 Task: Add an event with the title Sales Pipeline Review, date '2023/12/04', time 8:30 AM to 10:30 AMand add a description: The PIP Discussion will be conducted in a respectful and confidential manner, ensuring that the employee feels heard and valued. The ultimate goal is to create a supportive environment that encourages growth, self-improvement, and the attainment of desired performance levels.Select event color  Peacock . Add location for the event as: 321 Atlantis The Palm, Dubai, UAE, logged in from the account softage.2@softage.netand send the event invitation to softage.8@softage.net and softage.9@softage.net. Set a reminder for the event Weekly on Sunday
Action: Mouse moved to (37, 163)
Screenshot: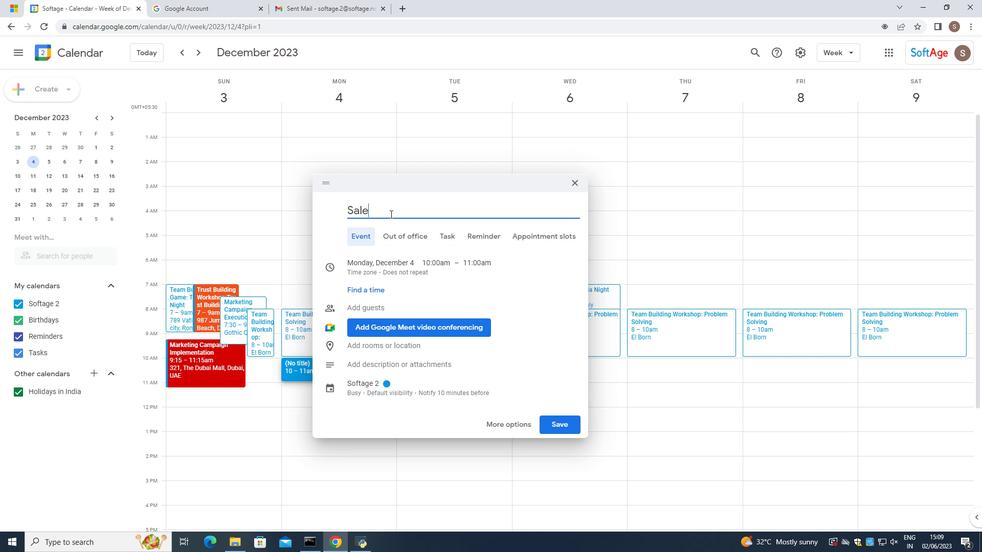 
Action: Mouse pressed left at (37, 163)
Screenshot: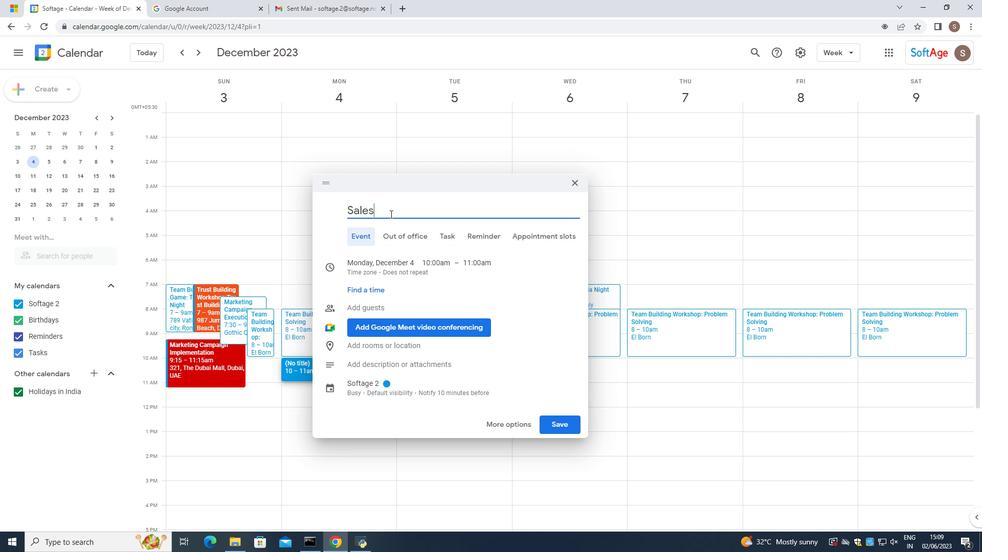 
Action: Mouse moved to (349, 180)
Screenshot: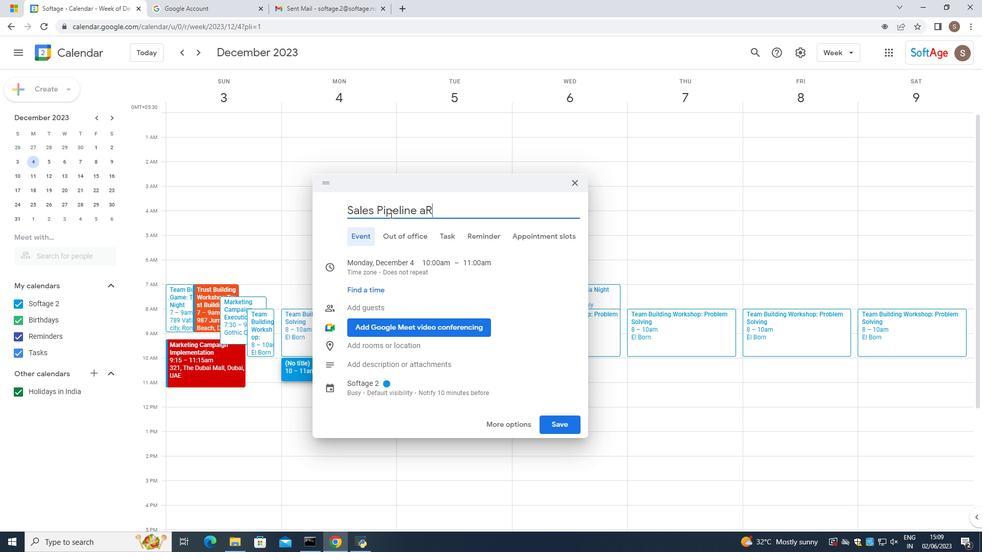 
Action: Mouse pressed left at (349, 180)
Screenshot: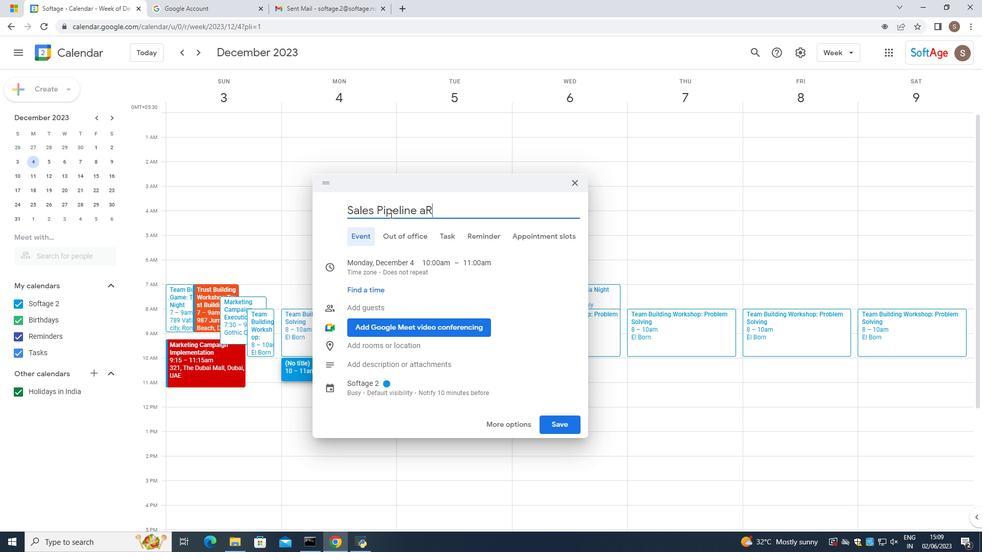 
Action: Mouse moved to (137, 191)
Screenshot: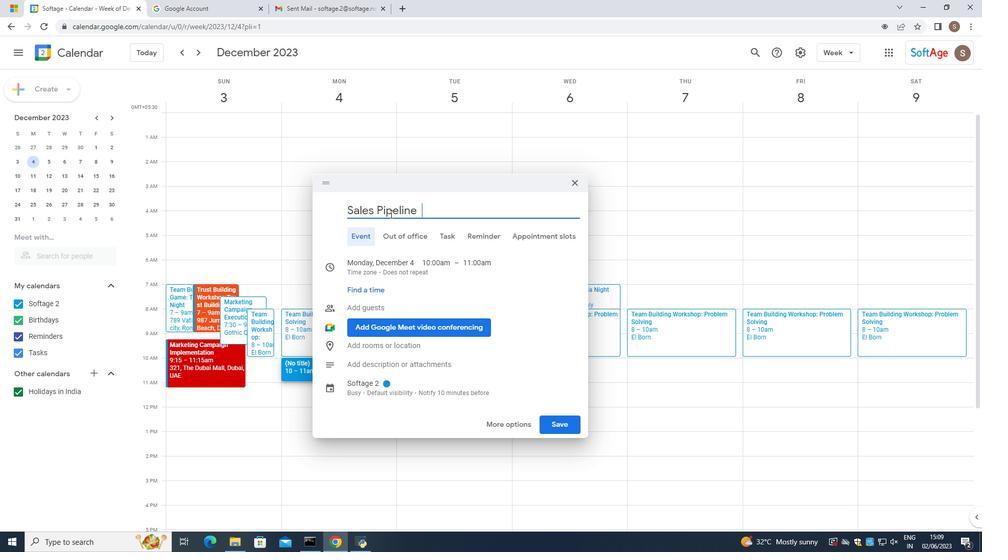 
Action: Key pressed <Key.tab><Key.caps_lock>S<Key.caps_lock>ales<Key.space>
Screenshot: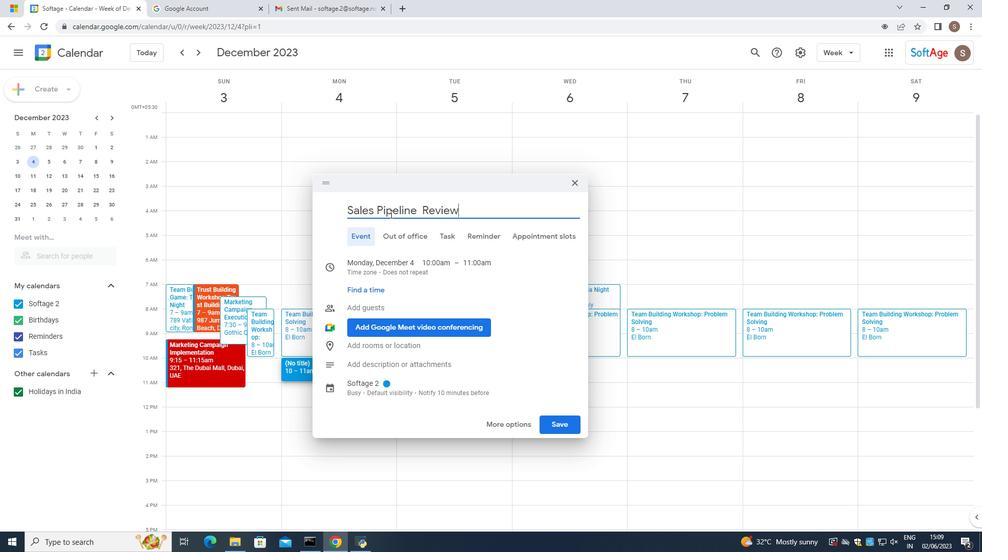 
Action: Mouse pressed left at (137, 191)
Screenshot: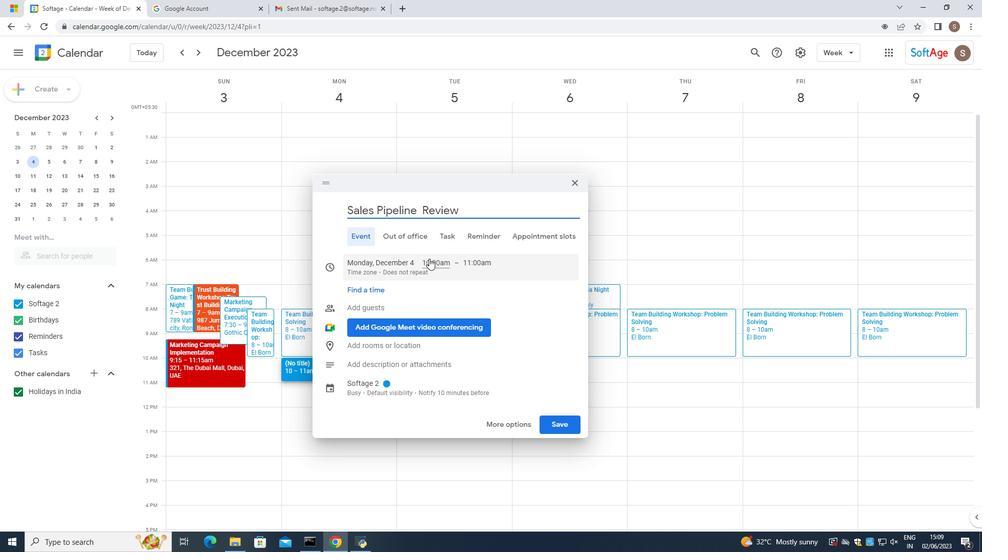 
Action: Key pressed <Key.caps_lock>S<Key.caps_lock>ales<Key.space><Key.caps_lock>
Screenshot: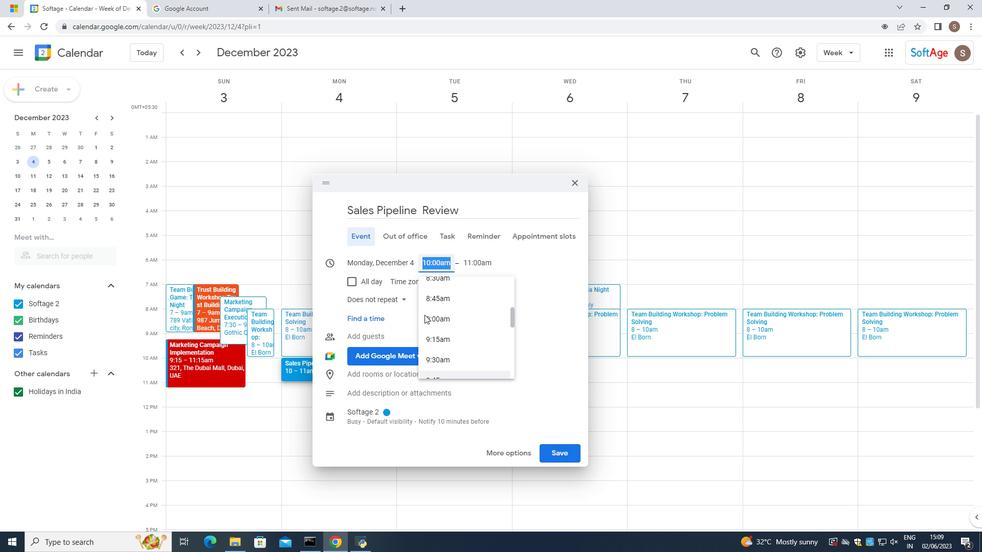 
Action: Mouse moved to (233, 186)
Screenshot: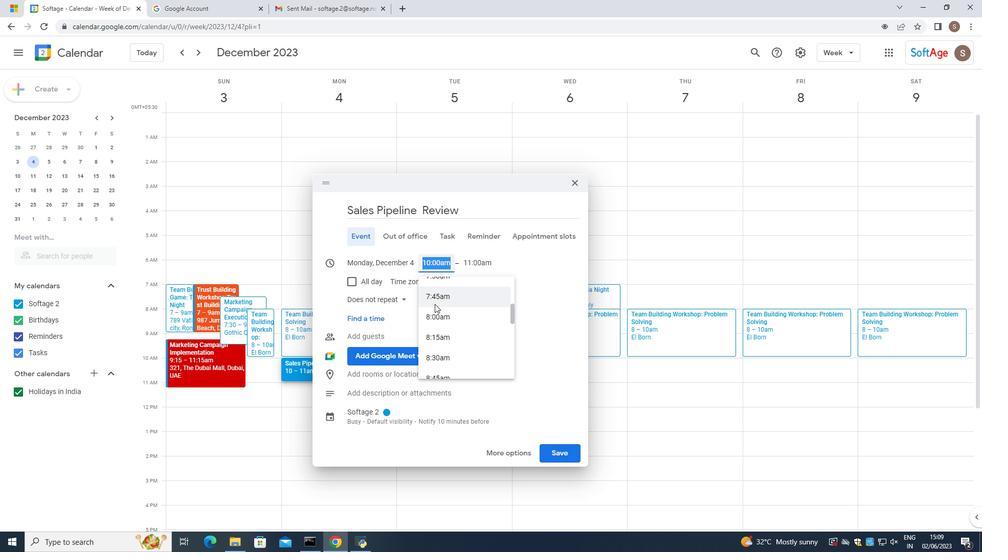 
Action: Key pressed P
Screenshot: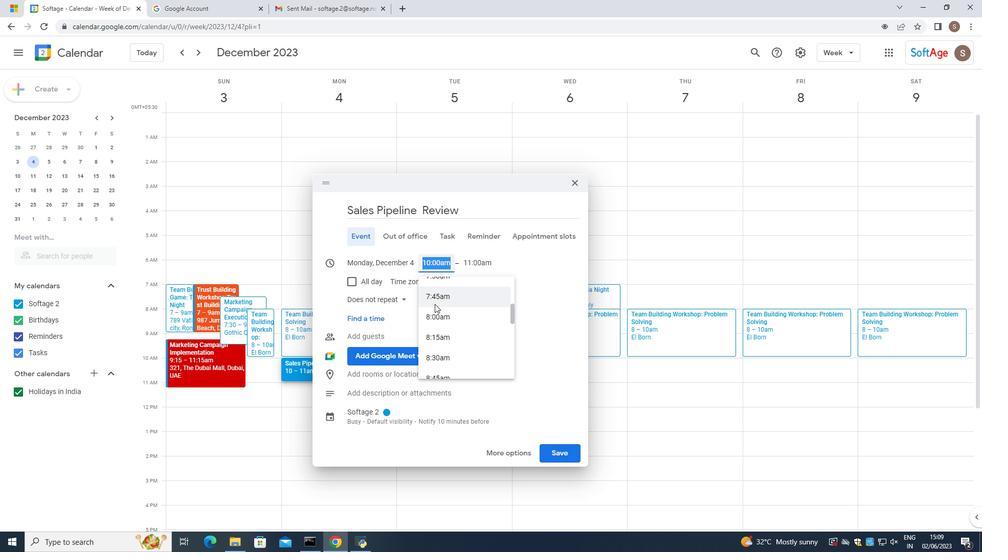 
Action: Mouse moved to (356, 183)
Screenshot: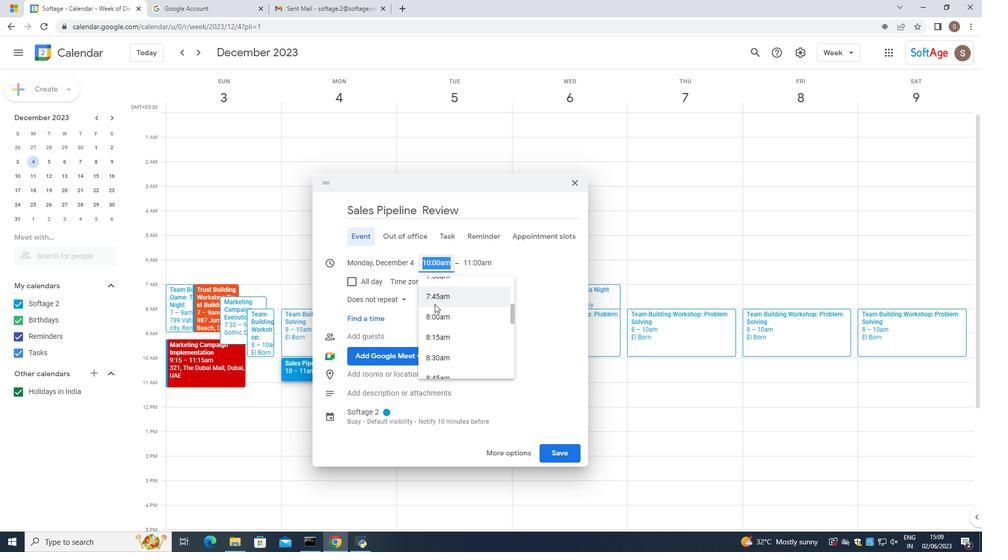 
Action: Key pressed <Key.caps_lock>ipeline<Key.space><Key.caps_lock>R<Key.caps_lock>ev
Screenshot: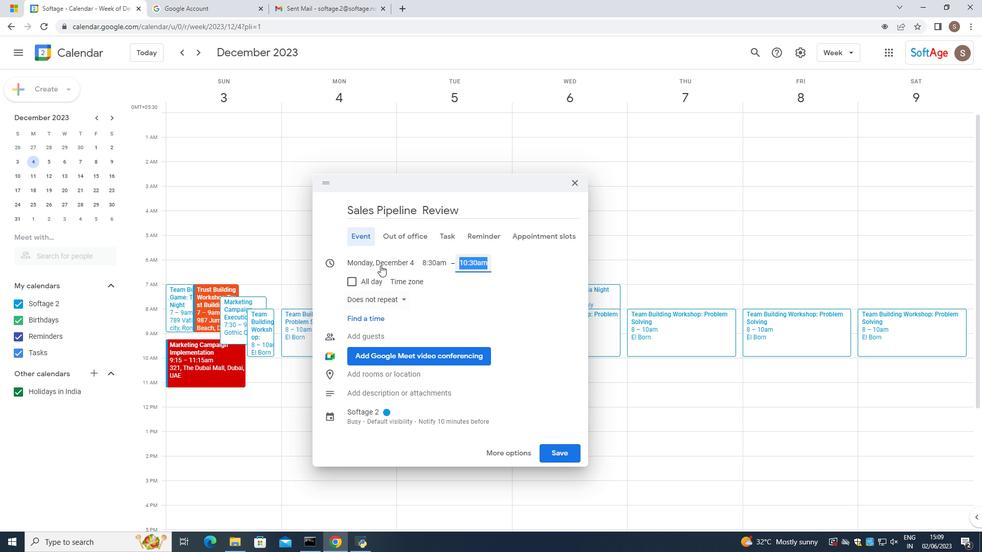 
Action: Mouse moved to (420, 176)
Screenshot: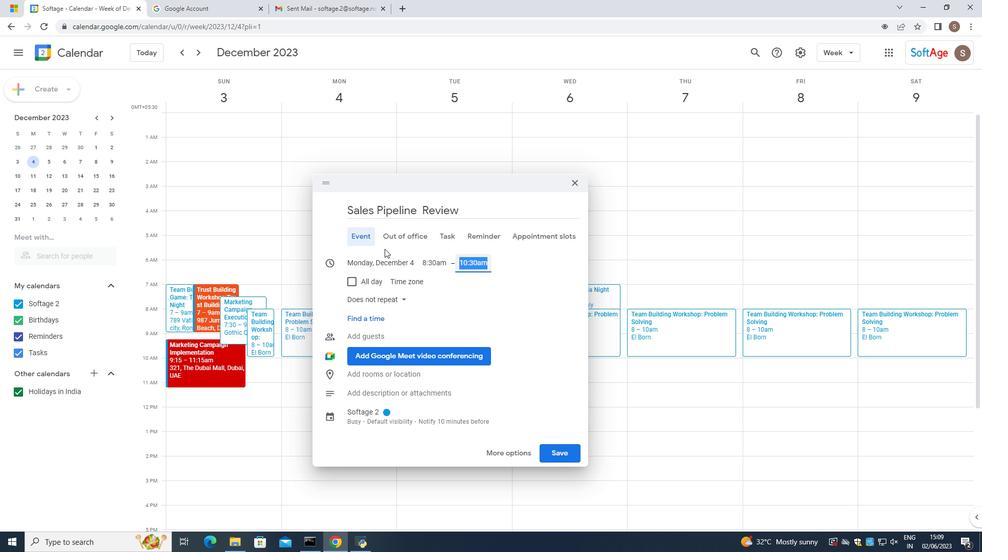 
Action: Key pressed i
Screenshot: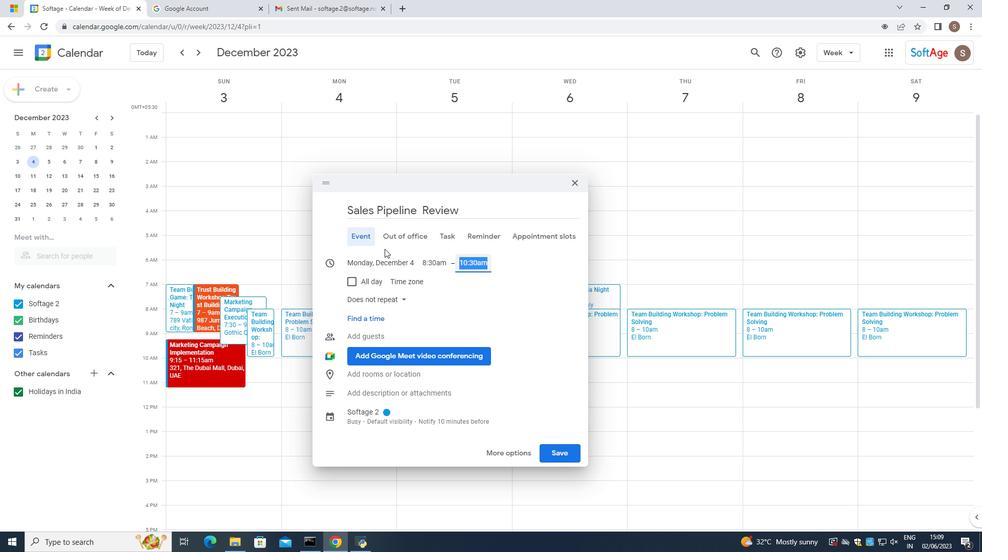 
Action: Mouse moved to (426, 172)
Screenshot: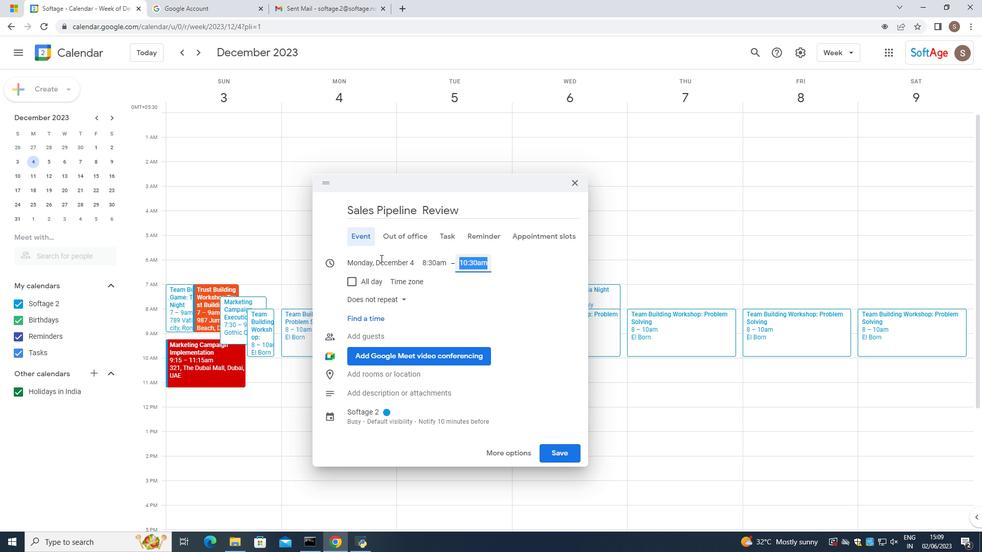 
Action: Key pressed ew
Screenshot: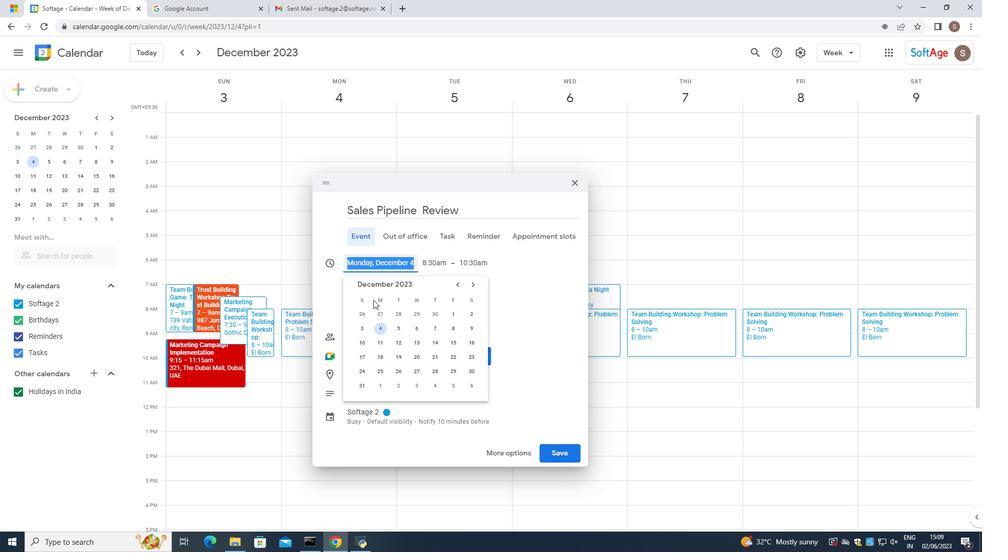 
Action: Mouse moved to (136, 251)
Screenshot: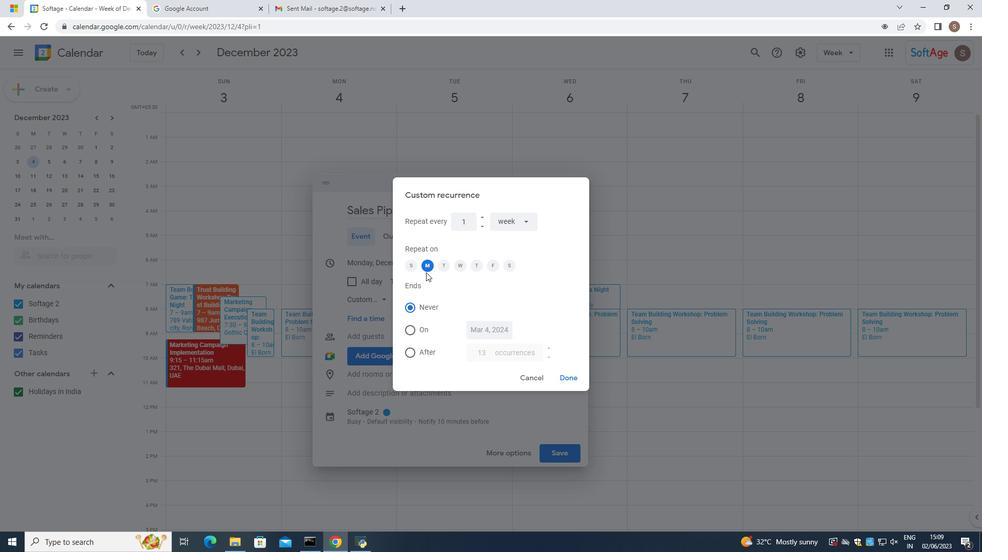 
Action: Mouse pressed left at (136, 251)
Screenshot: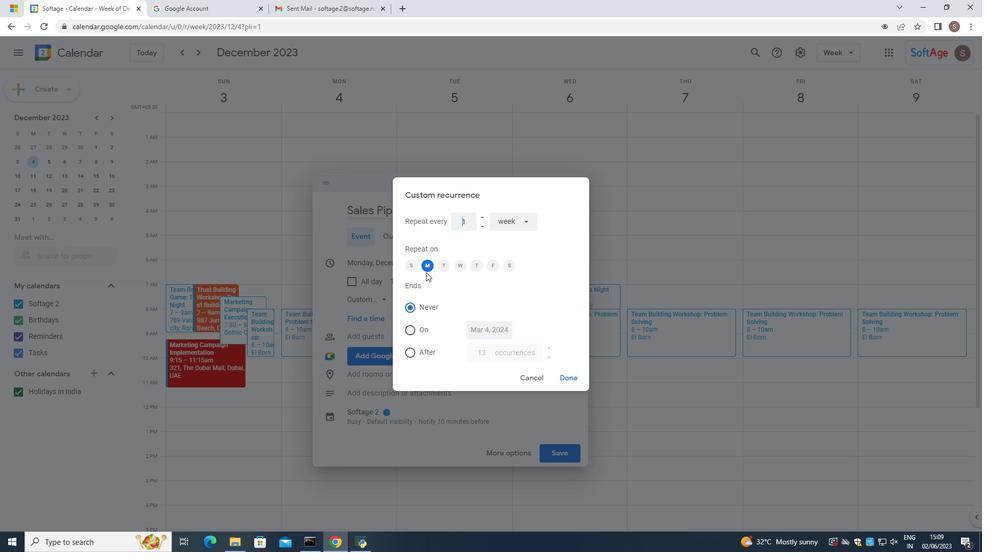
Action: Mouse moved to (118, 239)
Screenshot: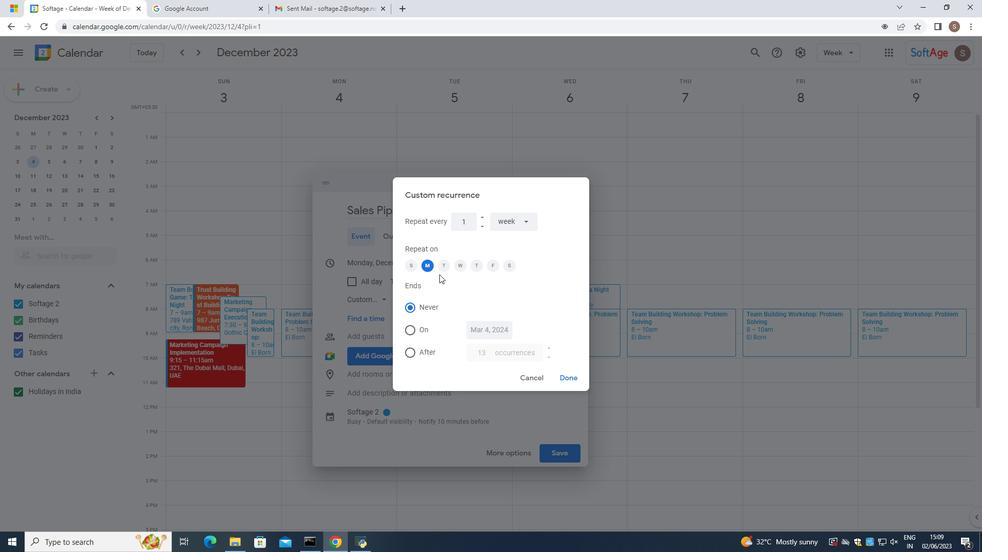 
Action: Mouse pressed left at (118, 239)
Screenshot: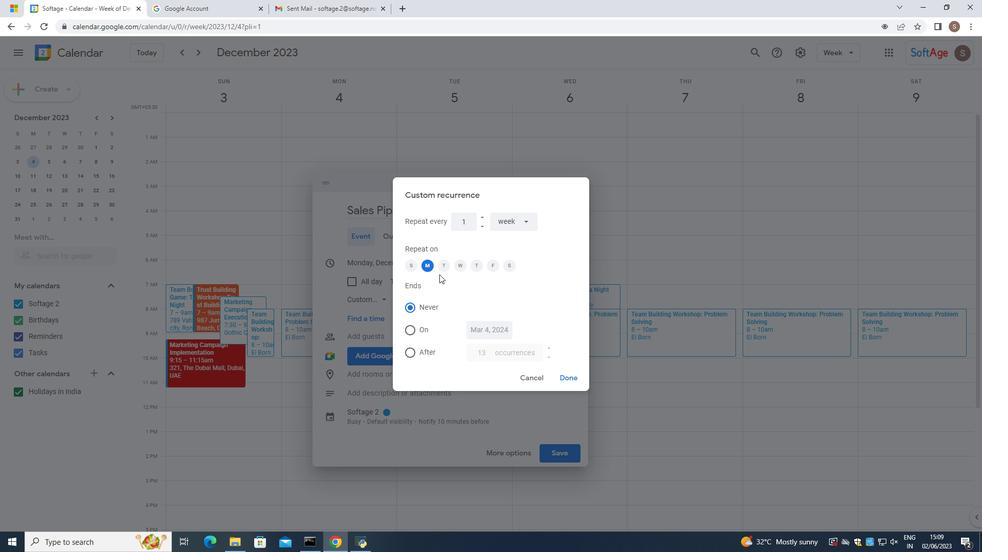 
Action: Mouse moved to (126, 285)
Screenshot: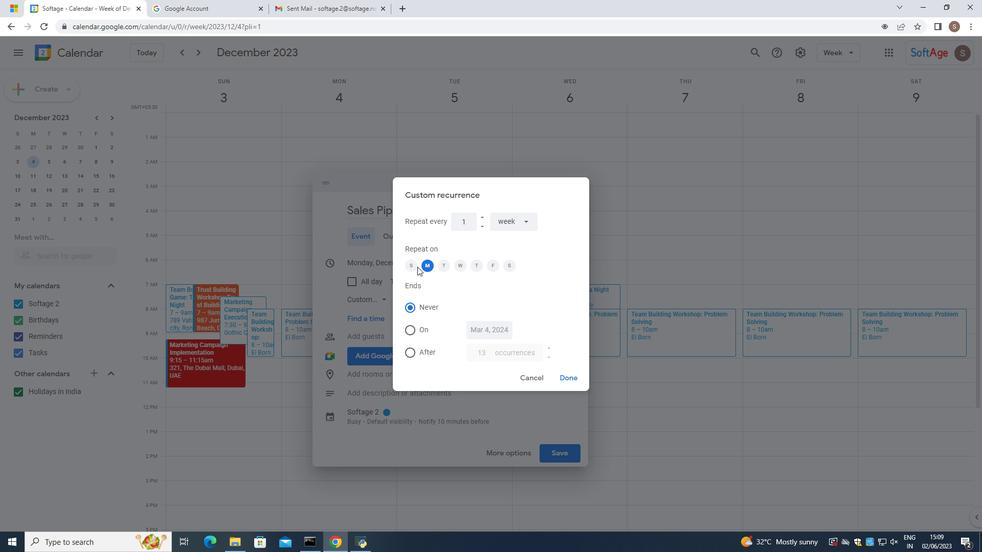 
Action: Mouse scrolled (126, 284) with delta (0, 0)
Screenshot: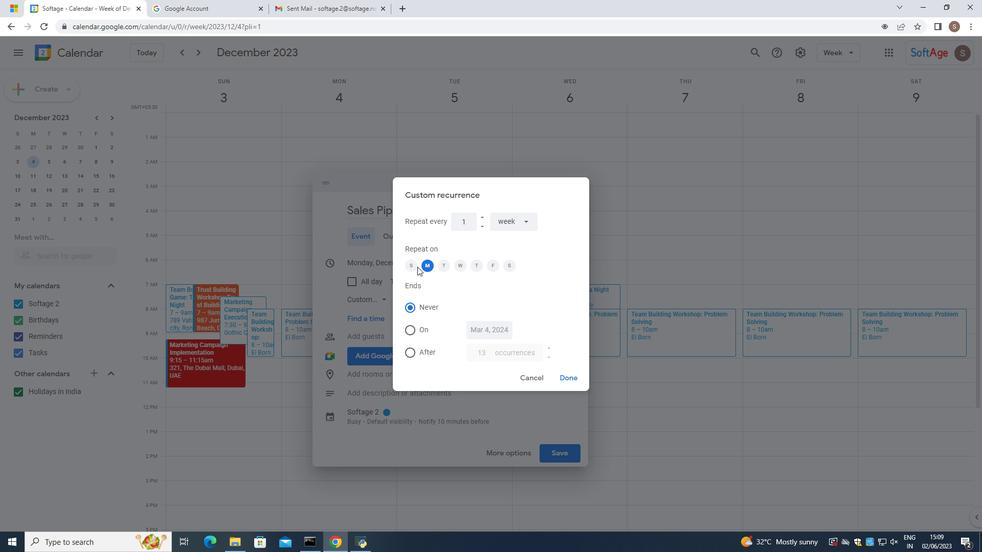 
Action: Mouse scrolled (126, 284) with delta (0, 0)
Screenshot: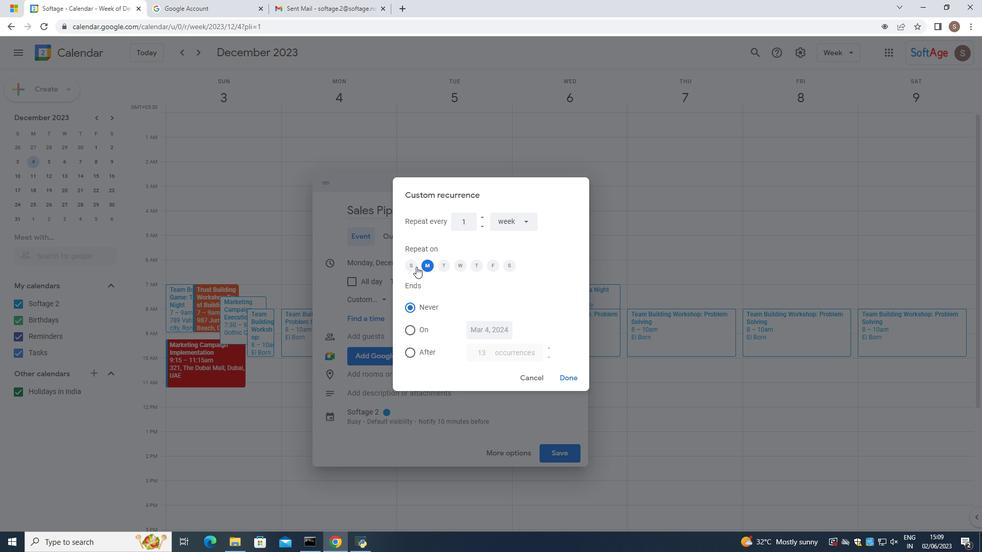 
Action: Mouse scrolled (126, 284) with delta (0, 0)
Screenshot: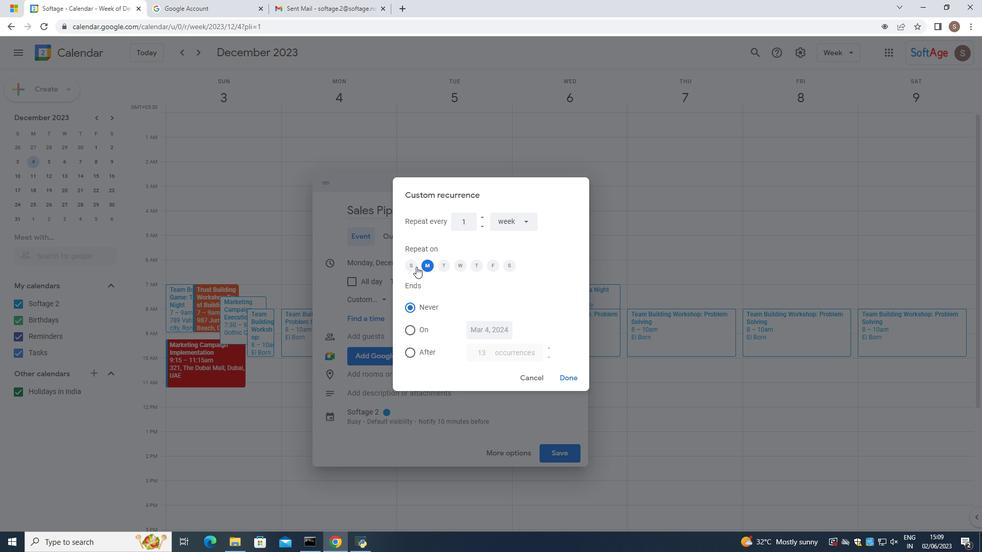 
Action: Mouse moved to (123, 288)
Screenshot: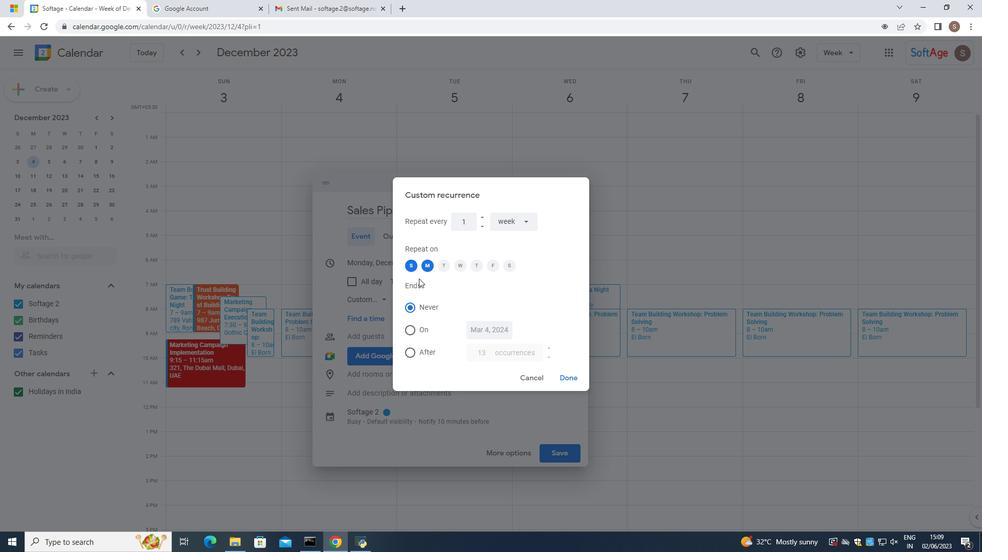 
Action: Mouse scrolled (123, 288) with delta (0, 0)
Screenshot: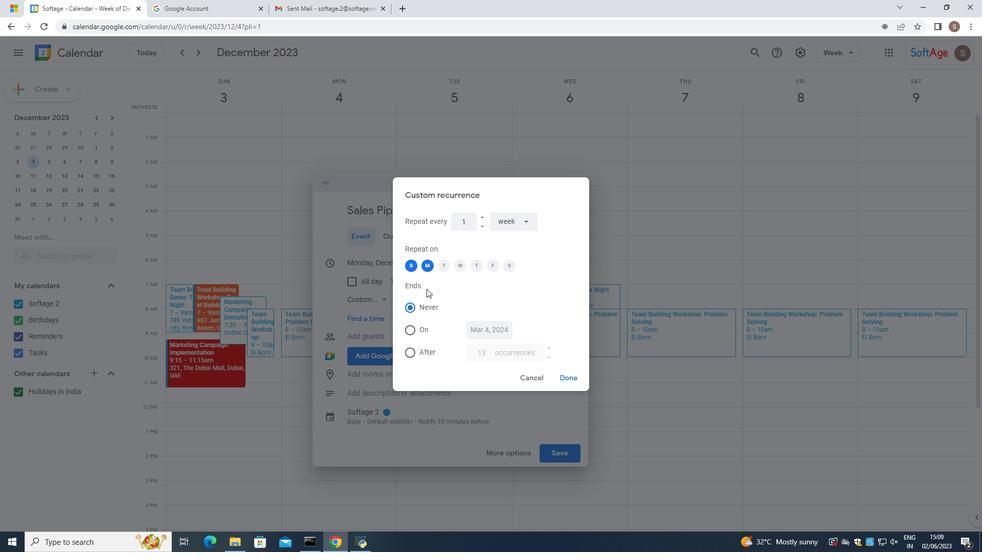 
Action: Mouse moved to (121, 346)
Screenshot: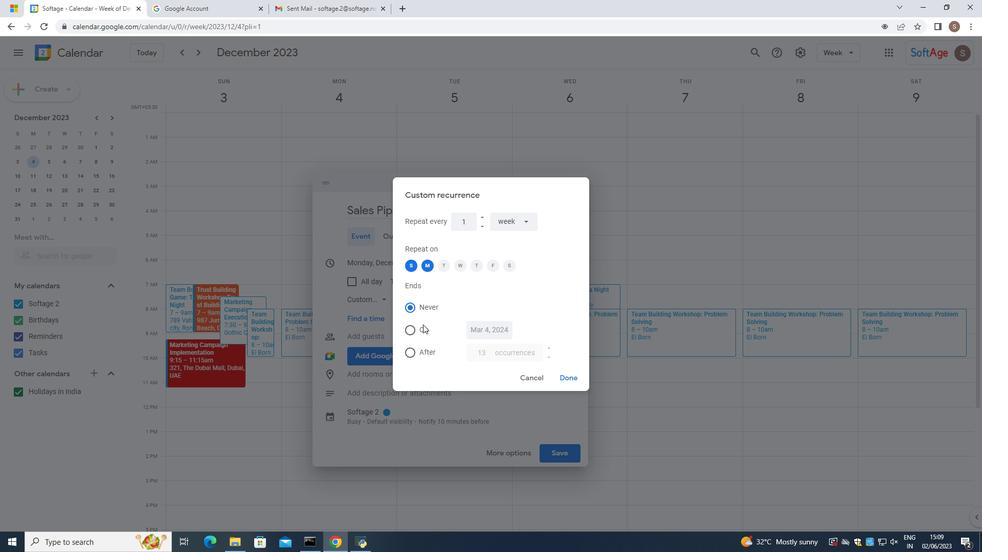 
Action: Mouse pressed left at (121, 346)
Screenshot: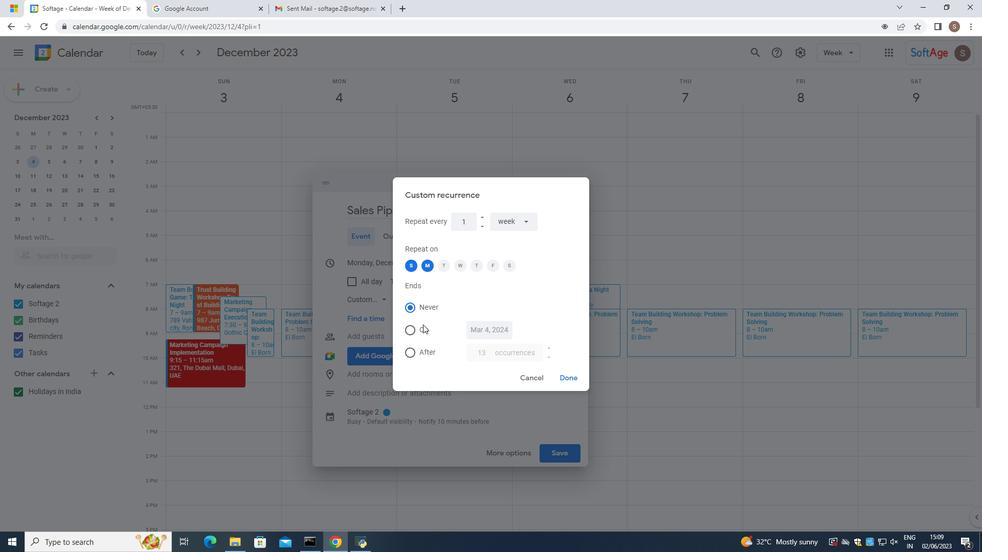 
Action: Mouse moved to (156, 242)
Screenshot: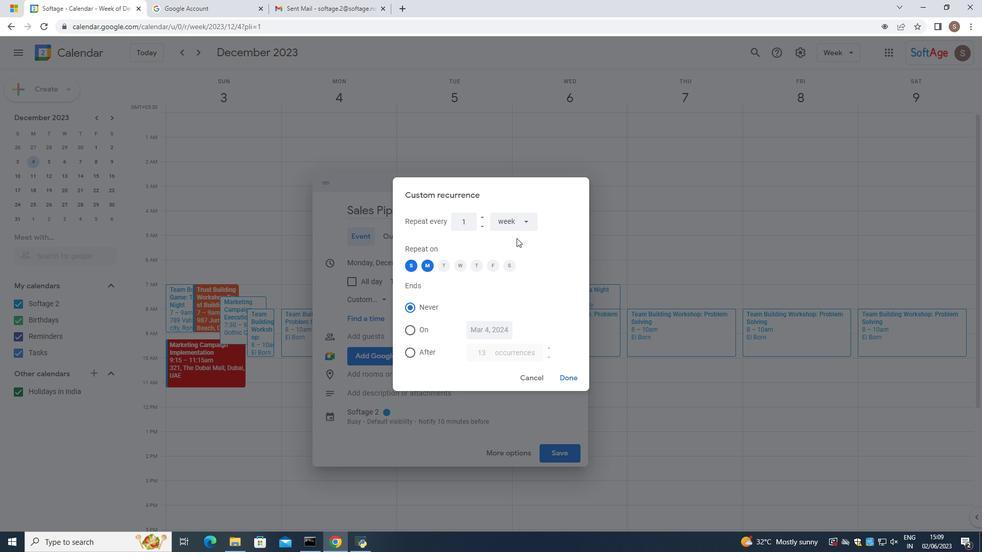 
Action: Mouse pressed left at (156, 242)
Screenshot: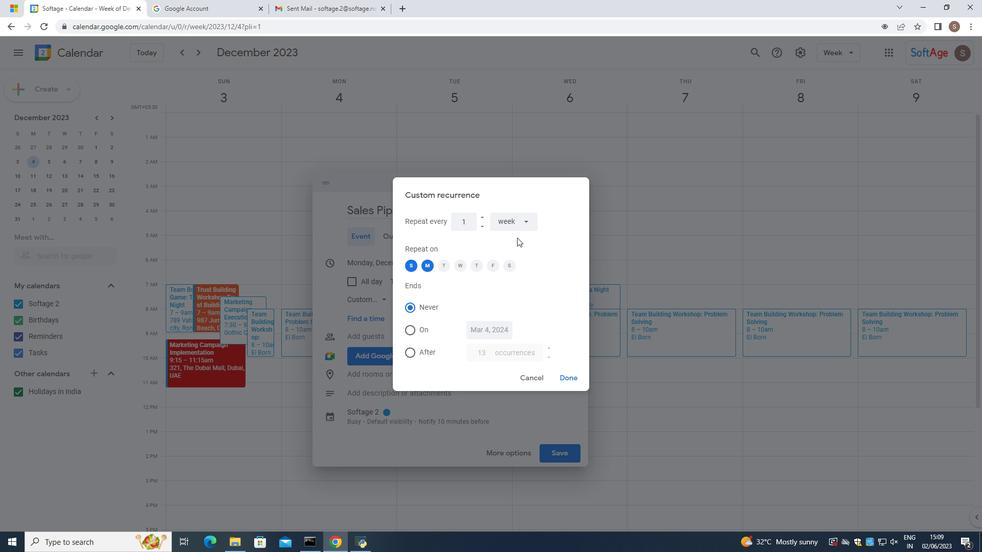 
Action: Mouse moved to (165, 315)
Screenshot: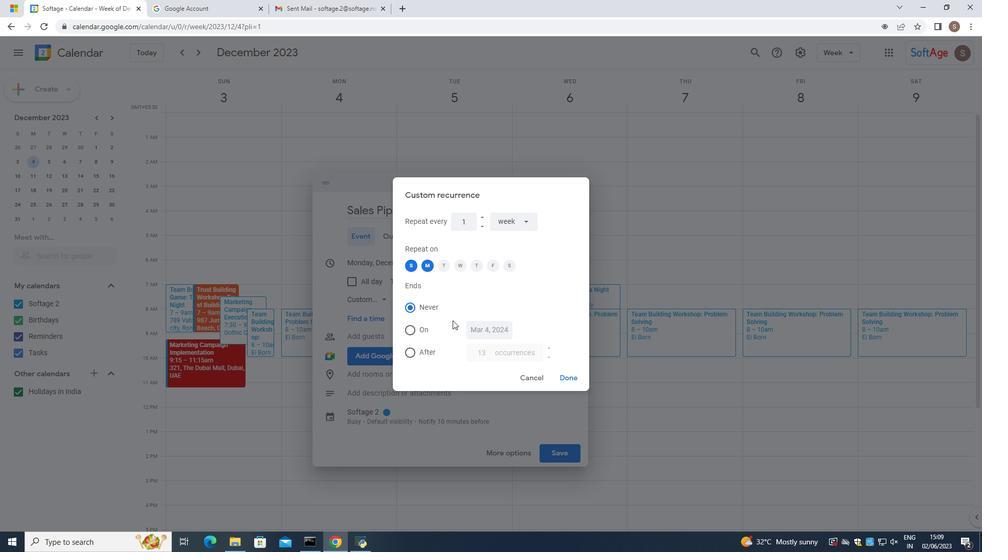 
Action: Mouse scrolled (165, 314) with delta (0, 0)
Screenshot: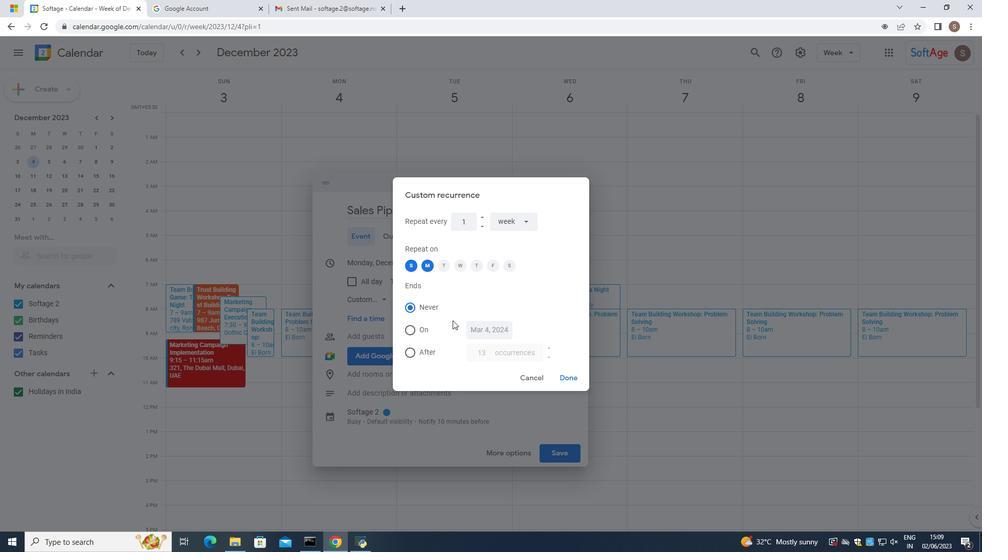 
Action: Mouse moved to (169, 291)
Screenshot: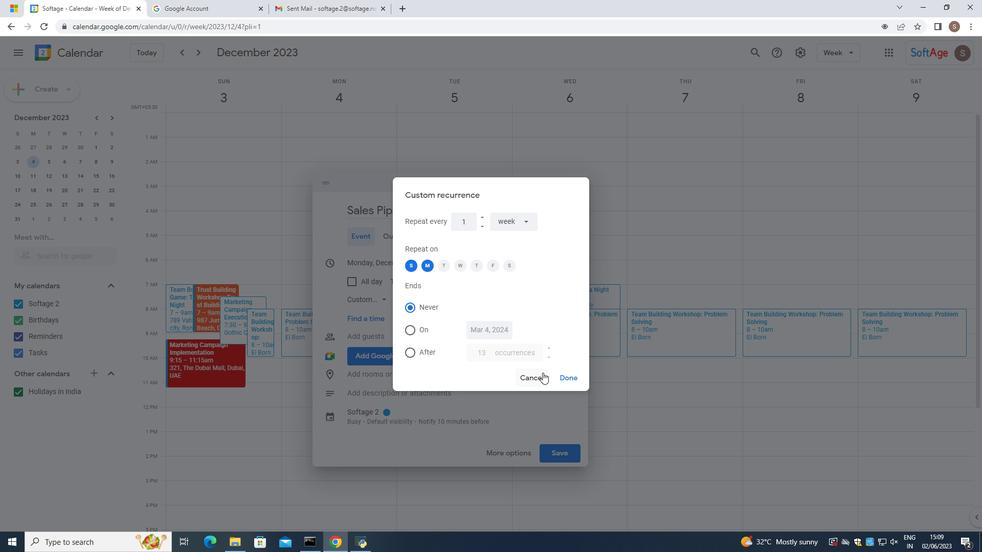 
Action: Mouse pressed left at (169, 291)
Screenshot: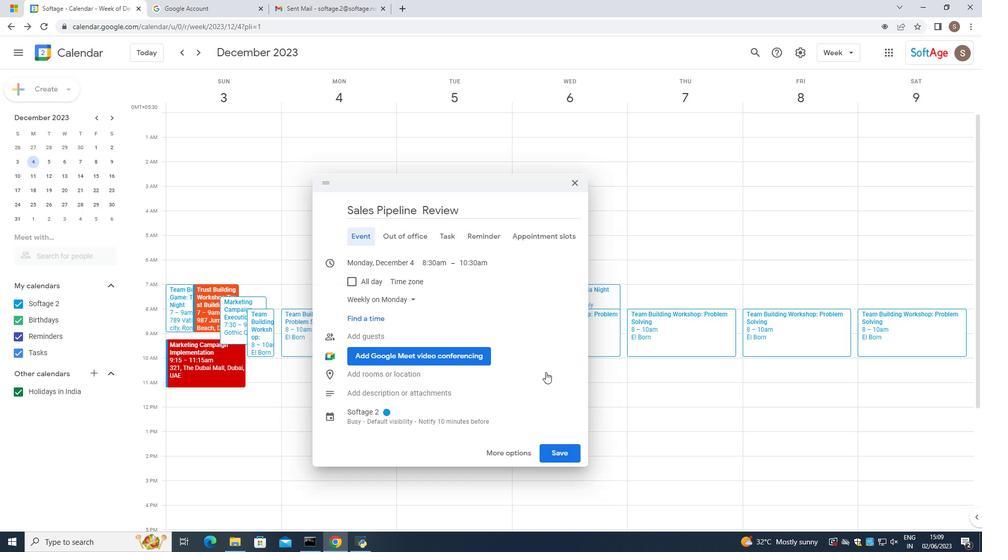 
Action: Mouse moved to (93, 289)
Screenshot: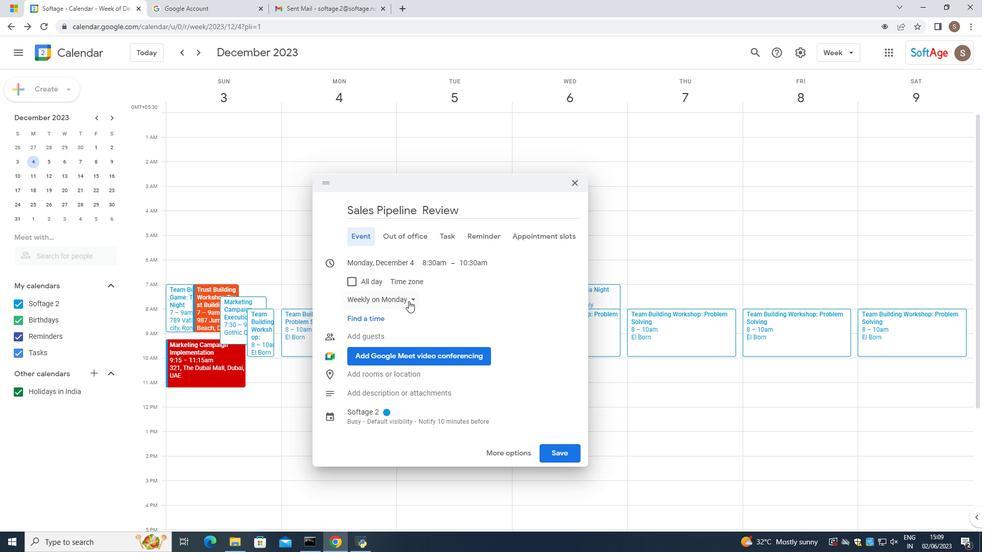 
Action: Mouse pressed left at (93, 289)
Screenshot: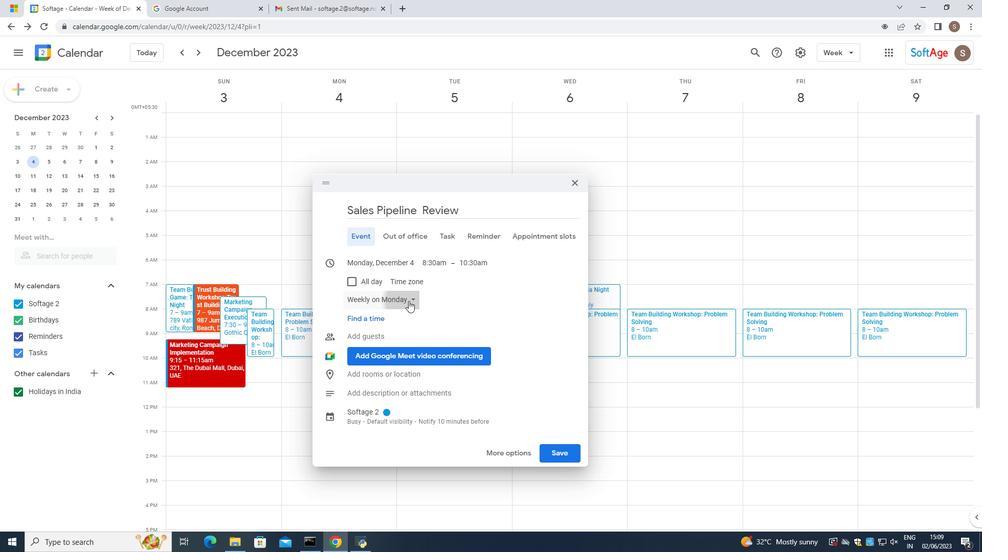 
Action: Mouse moved to (80, 273)
Screenshot: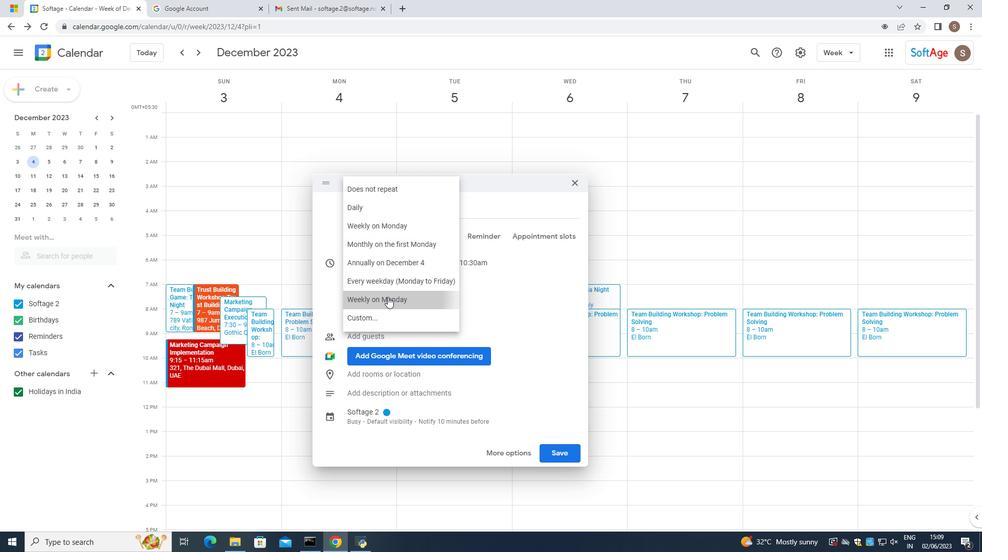 
Action: Mouse pressed left at (80, 273)
Screenshot: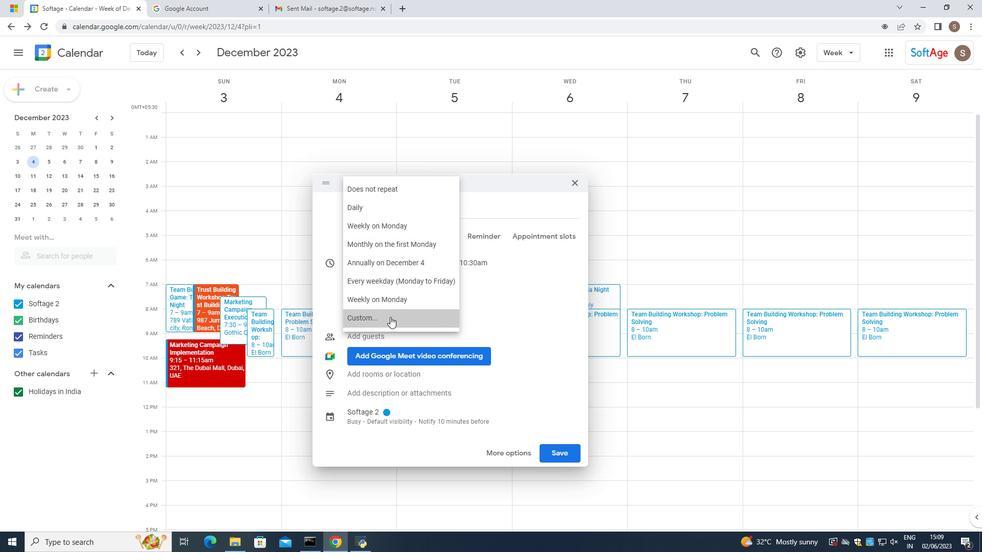 
Action: Mouse moved to (62, 385)
Screenshot: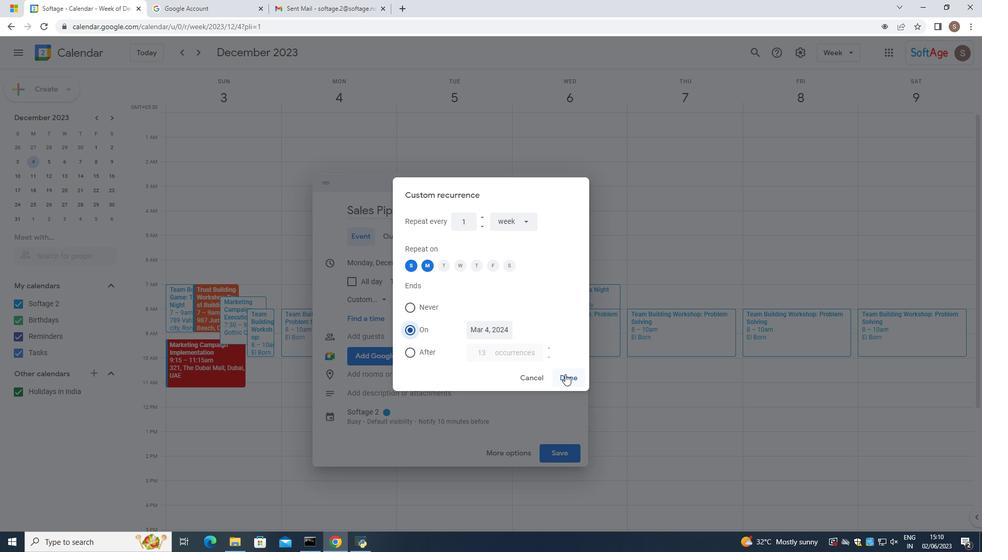 
Action: Mouse pressed left at (62, 385)
Screenshot: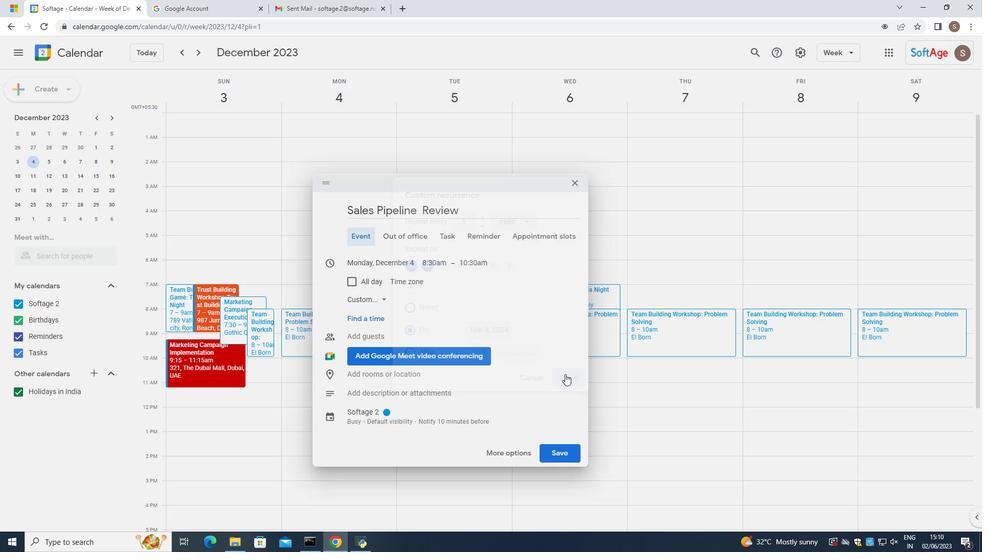 
Action: Mouse moved to (413, 268)
Screenshot: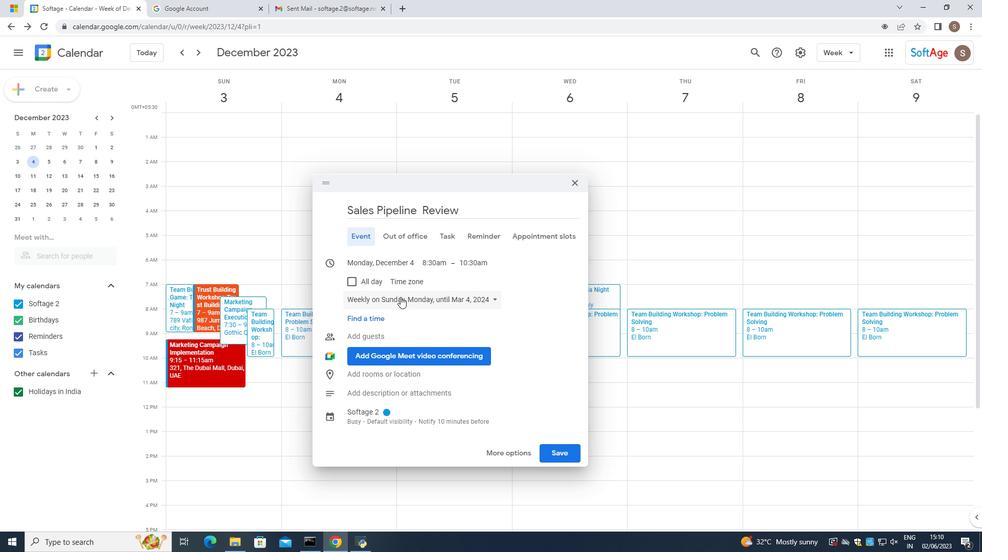 
Action: Mouse pressed left at (413, 268)
Screenshot: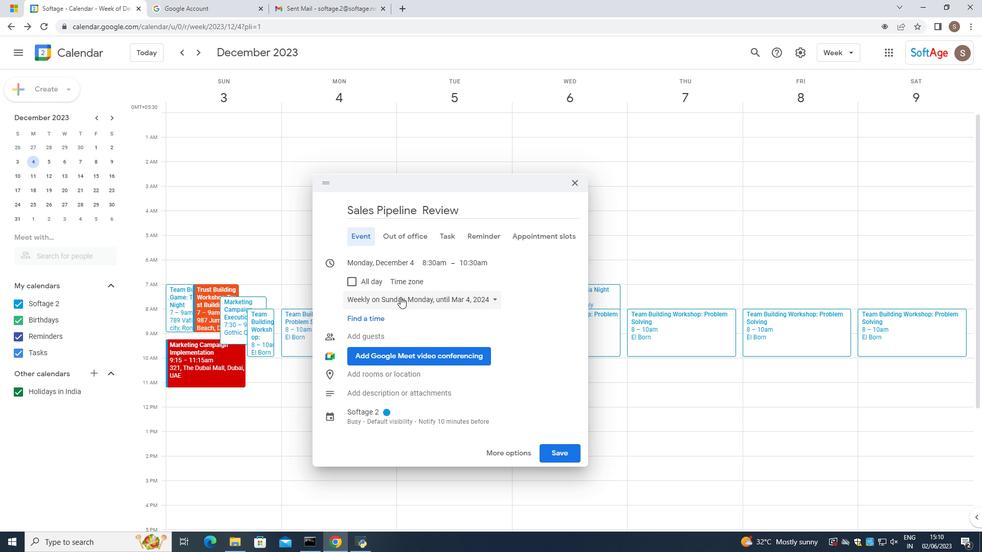 
Action: Mouse moved to (436, 264)
Screenshot: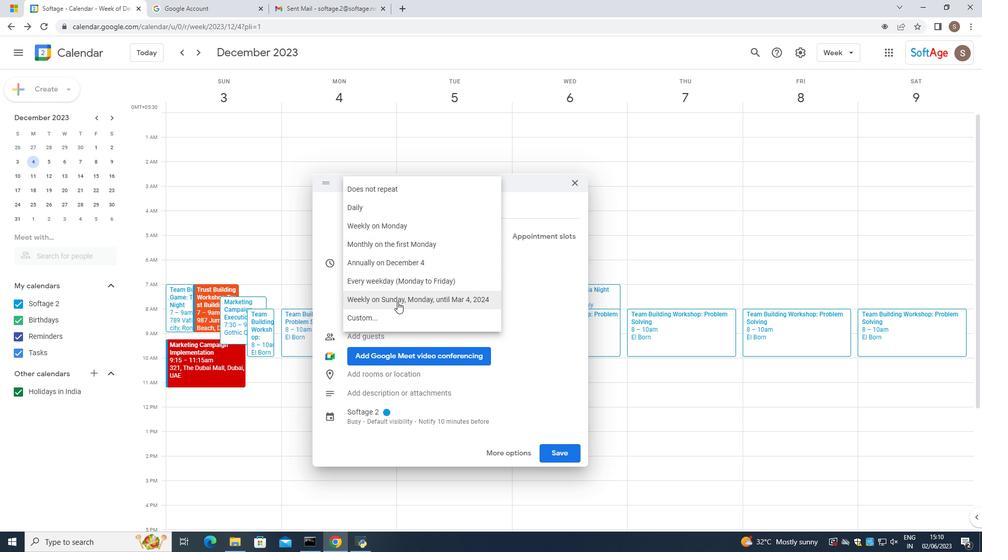 
Action: Mouse pressed left at (436, 264)
Screenshot: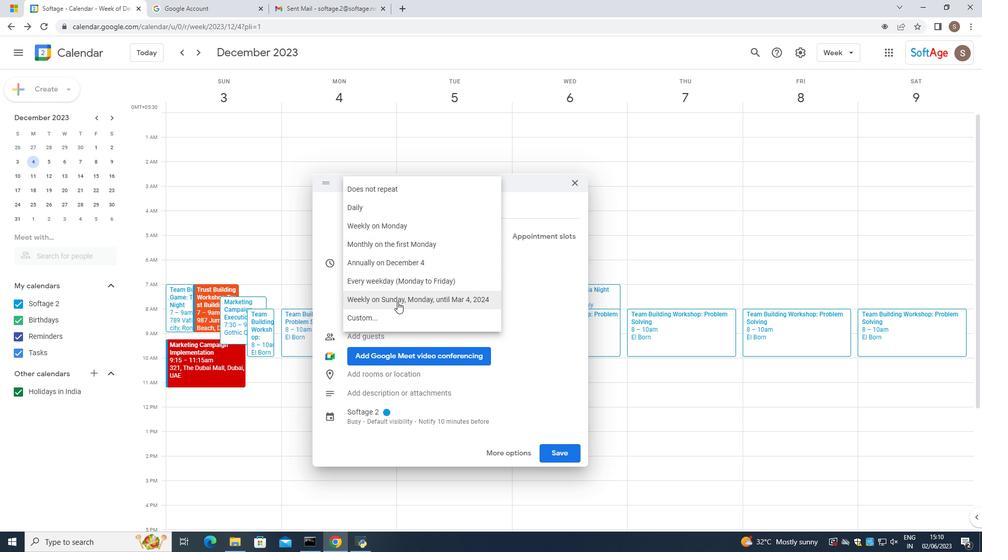 
Action: Mouse moved to (430, 267)
Screenshot: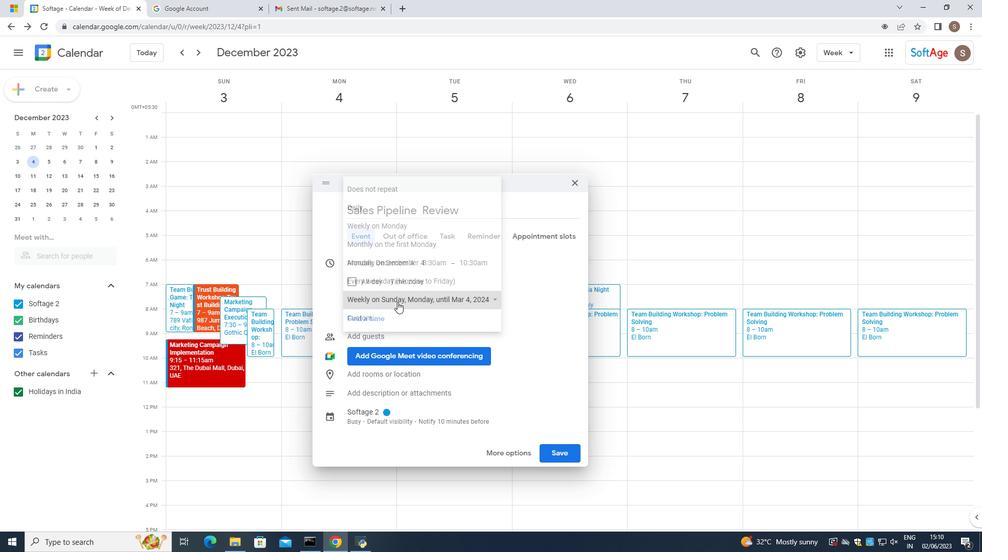 
Action: Mouse pressed left at (430, 267)
Screenshot: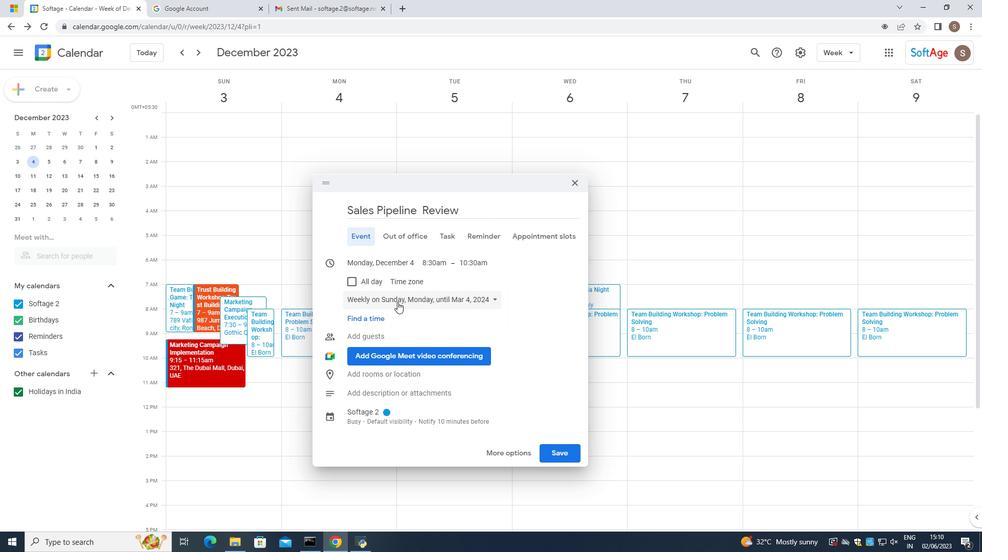 
Action: Mouse moved to (571, 380)
Screenshot: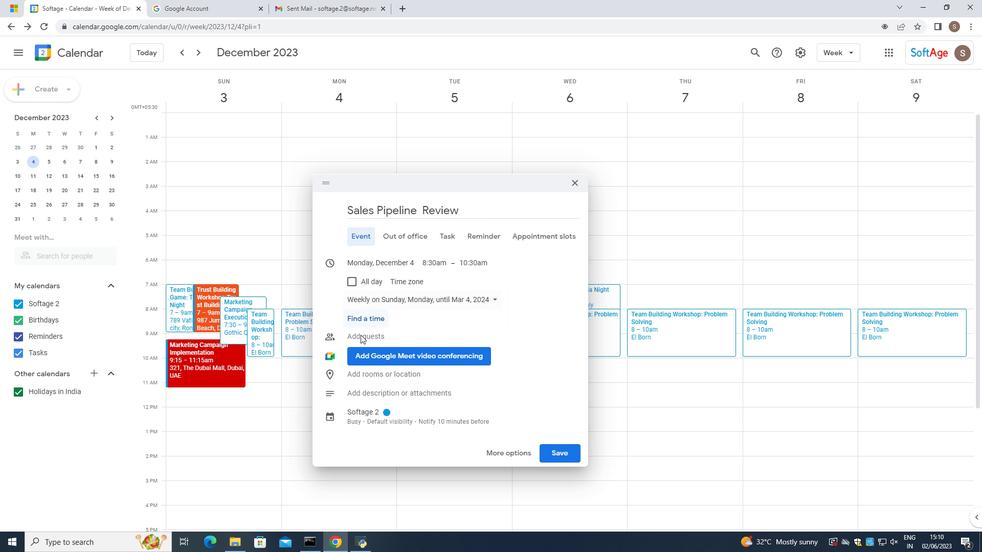 
Action: Mouse pressed left at (571, 380)
Screenshot: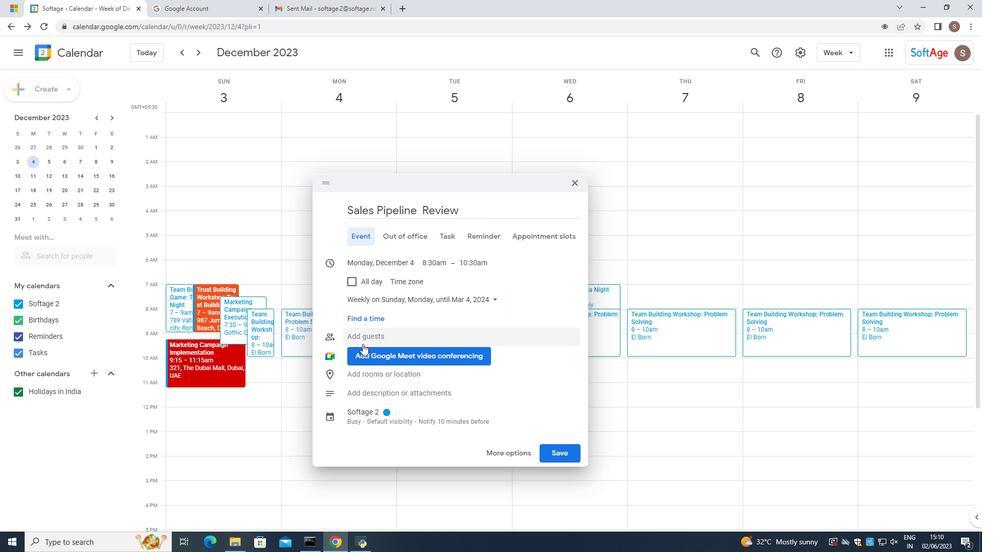 
Action: Mouse moved to (99, 281)
Screenshot: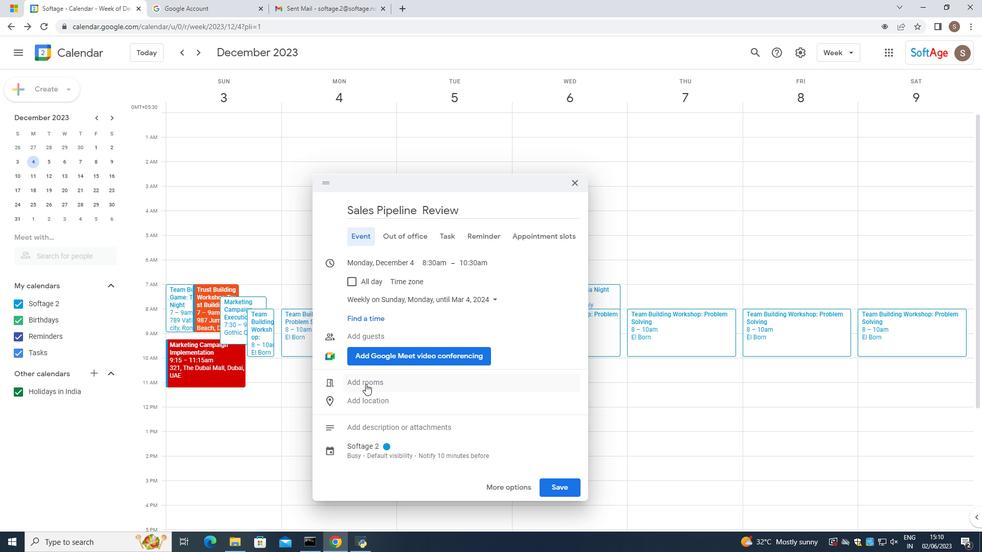 
Action: Mouse pressed left at (99, 281)
Screenshot: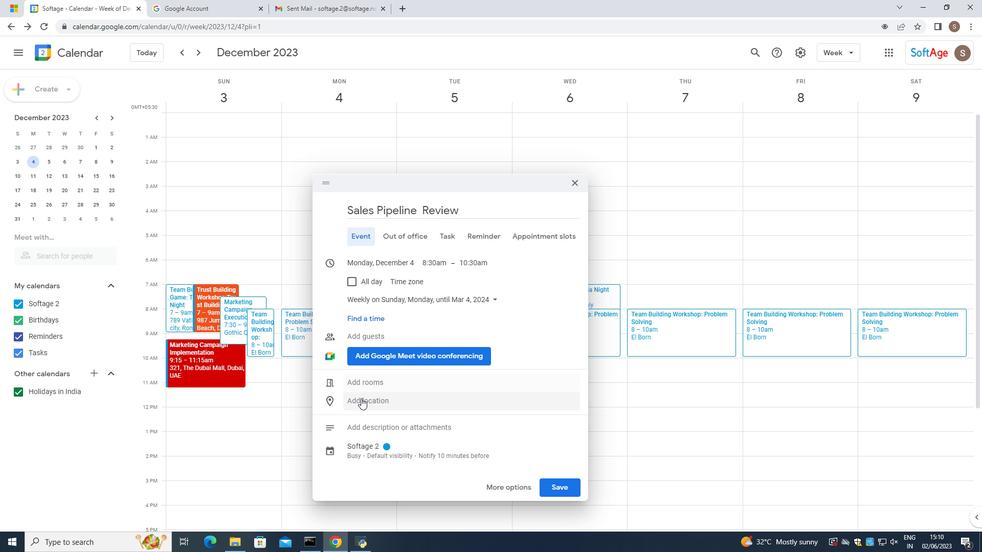 
Action: Mouse moved to (80, 294)
Screenshot: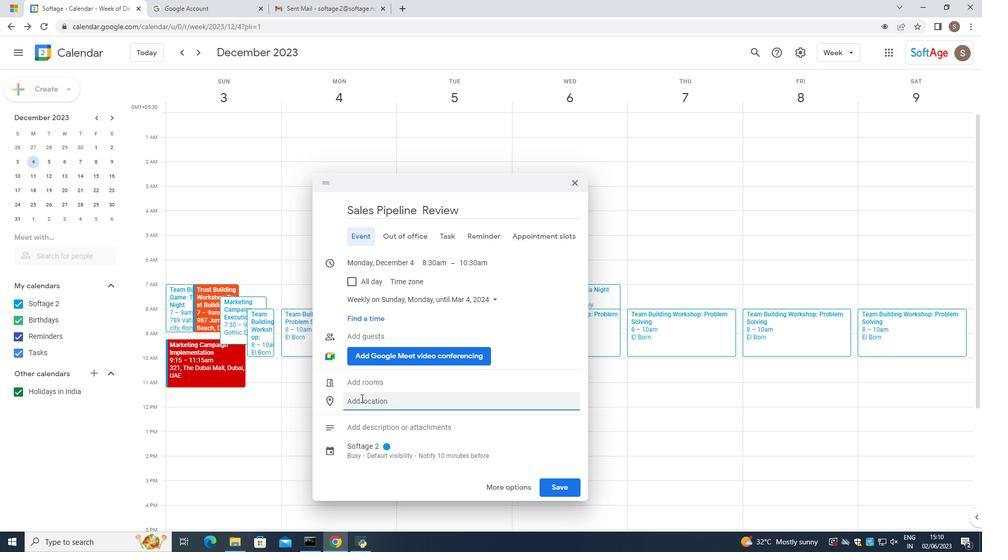 
Action: Mouse pressed left at (80, 294)
Screenshot: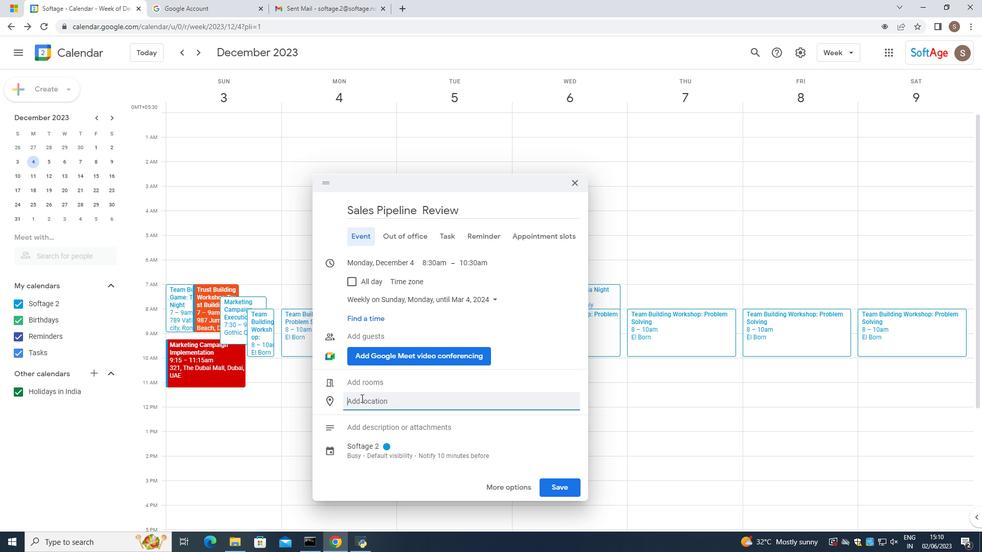 
Action: Mouse moved to (407, 267)
Screenshot: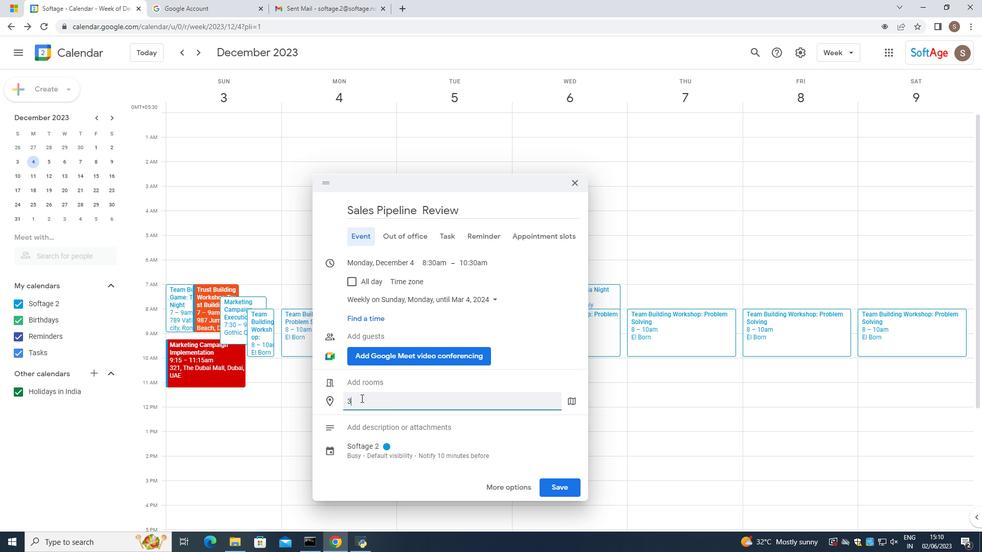 
Action: Mouse pressed left at (407, 267)
Screenshot: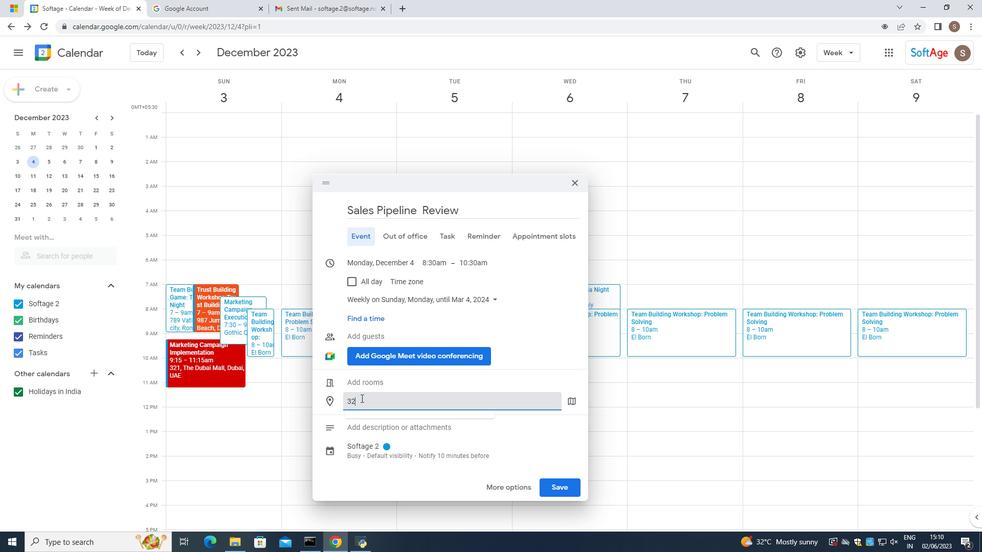 
Action: Mouse moved to (434, 269)
Screenshot: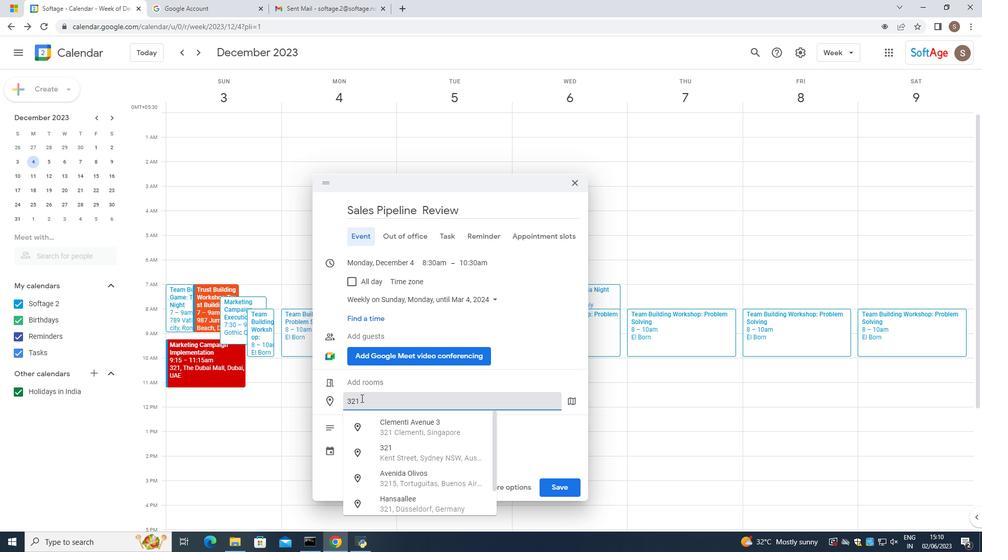 
Action: Mouse pressed left at (434, 269)
Screenshot: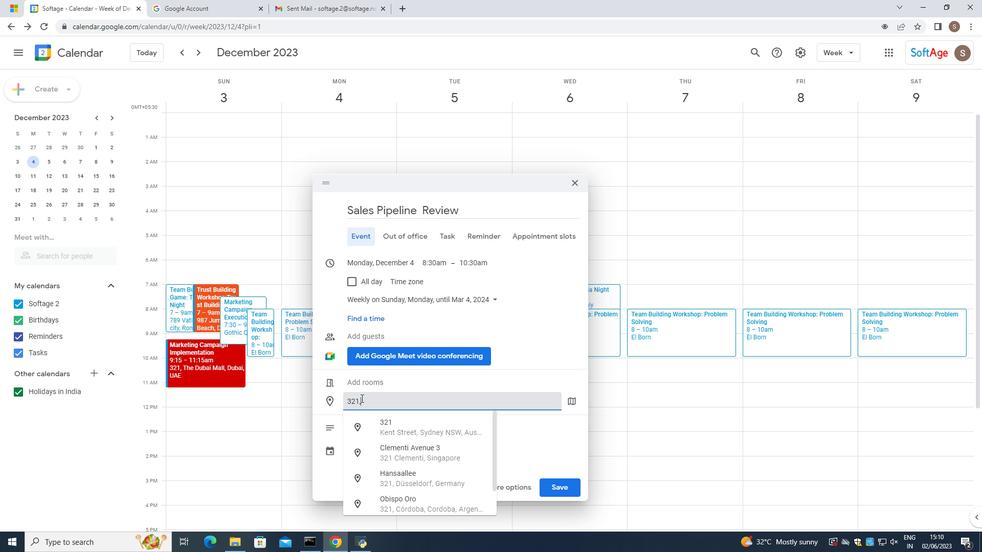 
Action: Mouse moved to (424, 273)
Screenshot: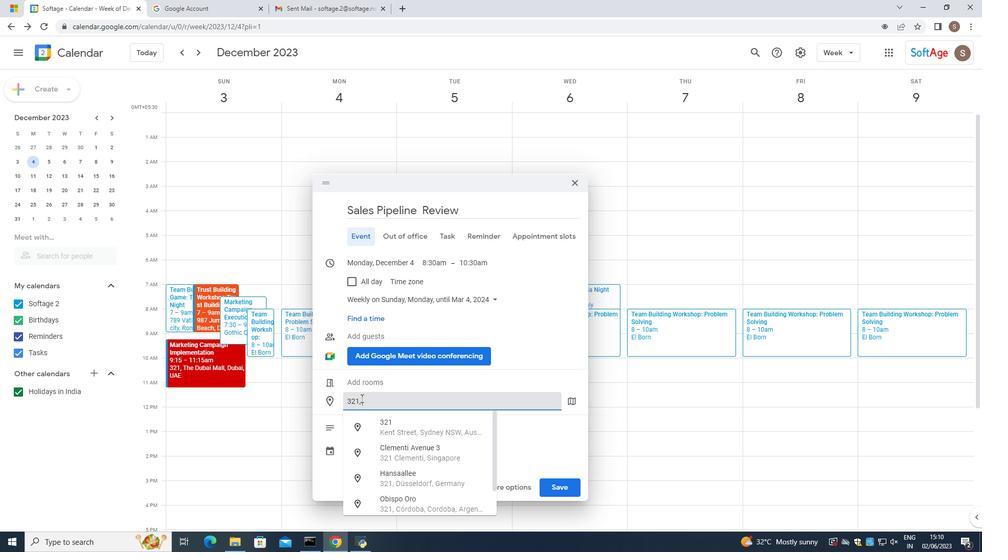 
Action: Mouse pressed left at (424, 273)
Screenshot: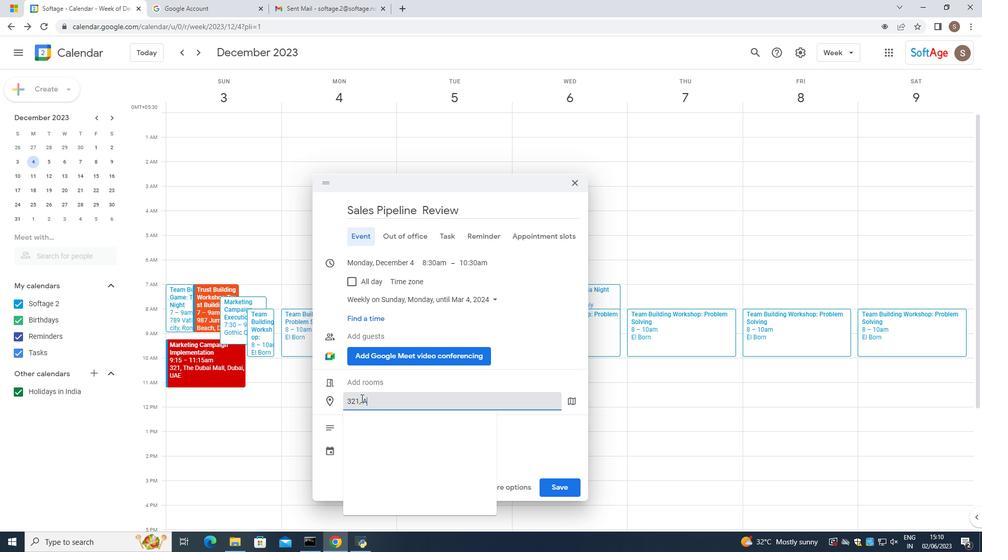 
Action: Mouse moved to (411, 322)
Screenshot: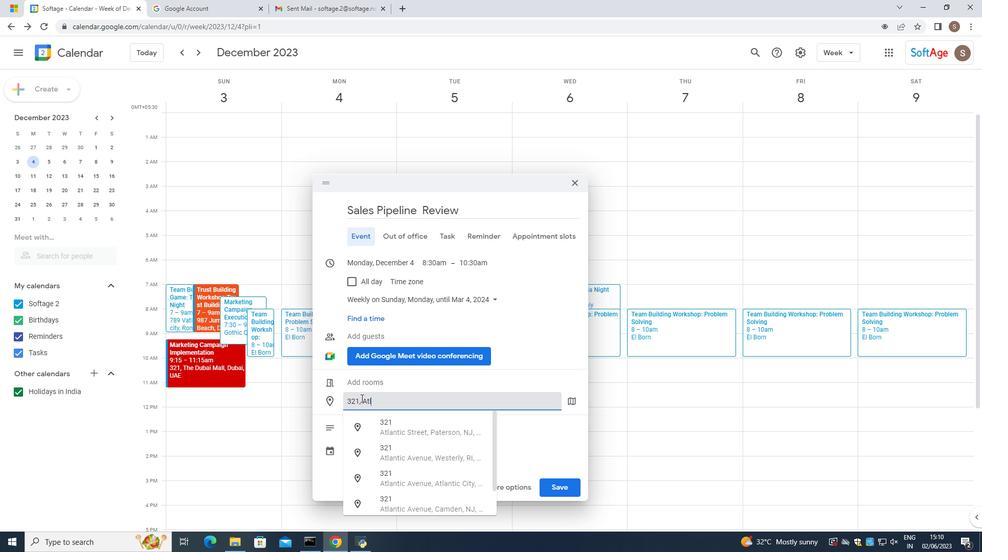 
Action: Mouse pressed left at (411, 322)
Screenshot: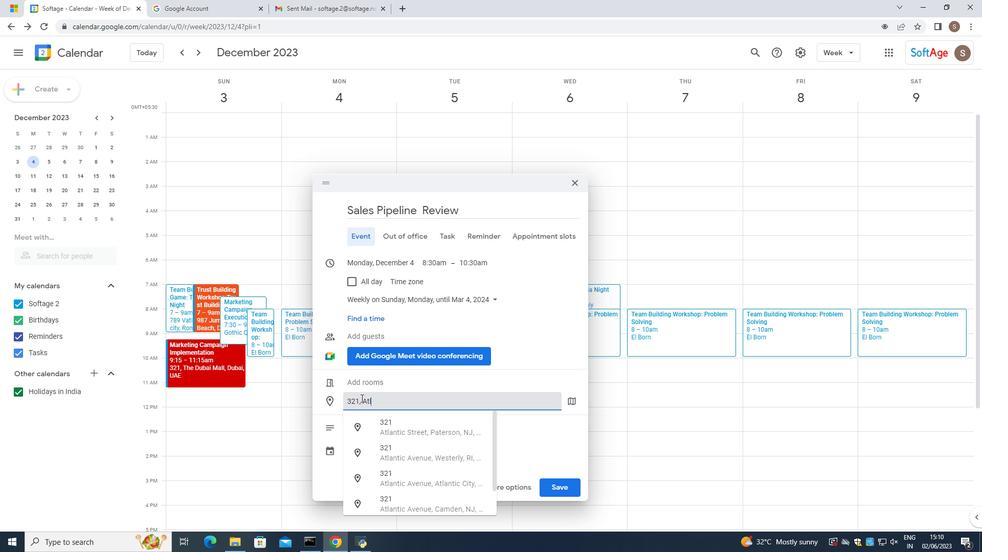 
Action: Mouse moved to (427, 269)
Screenshot: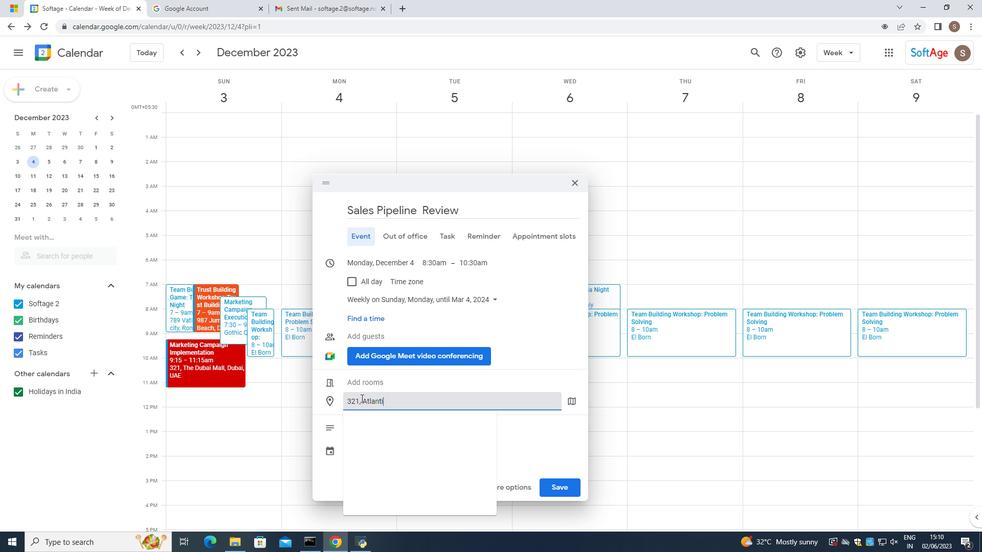 
Action: Mouse pressed left at (427, 269)
Screenshot: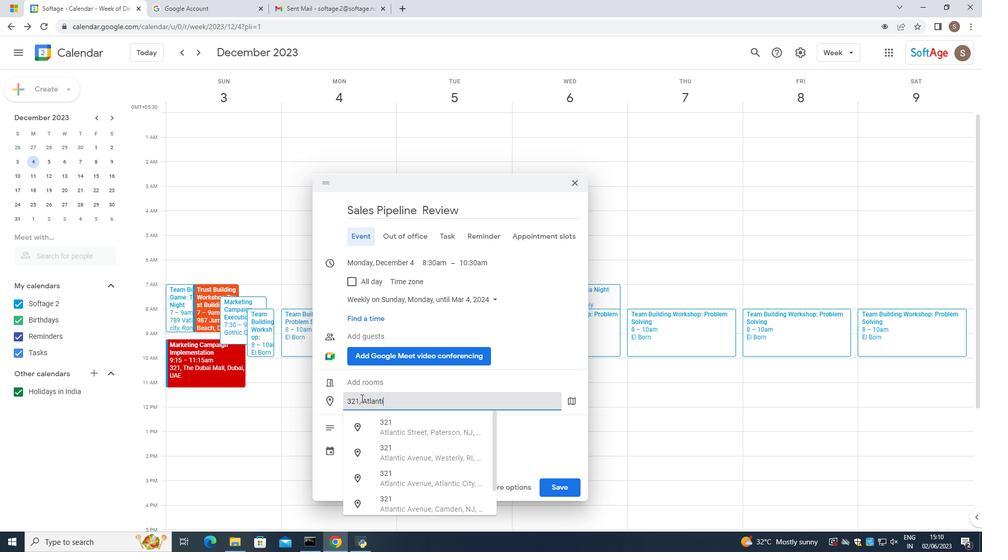 
Action: Mouse moved to (520, 217)
Screenshot: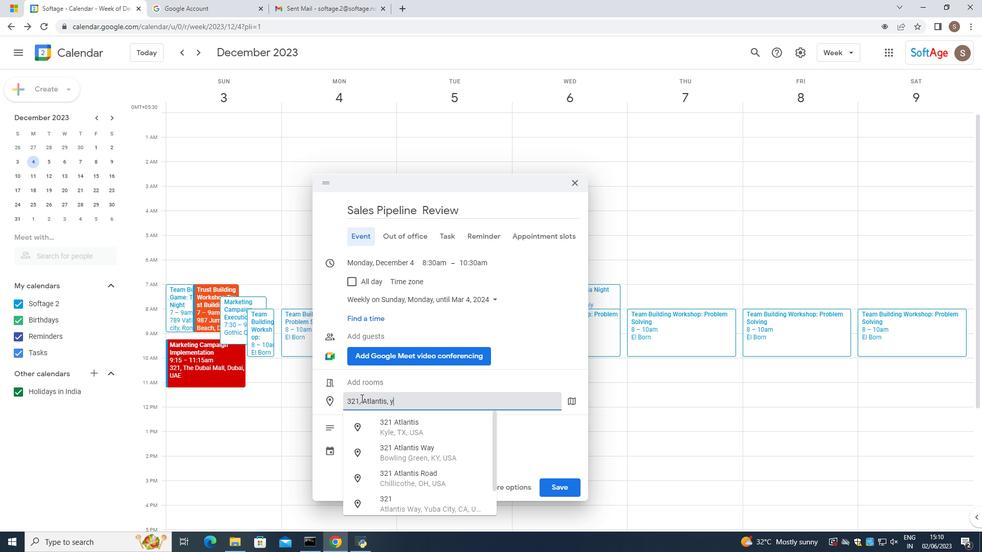 
Action: Mouse pressed left at (520, 217)
Screenshot: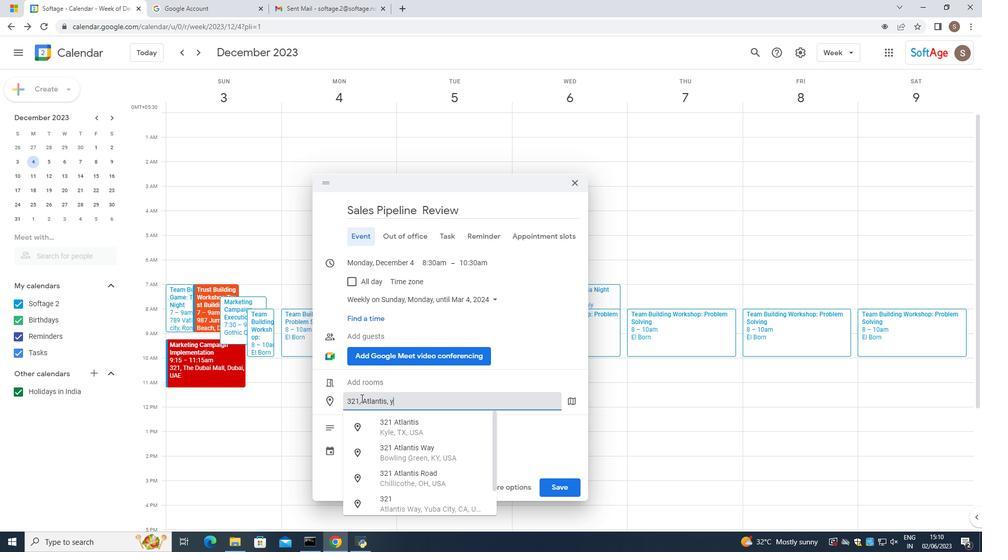 
Action: Mouse moved to (505, 260)
Screenshot: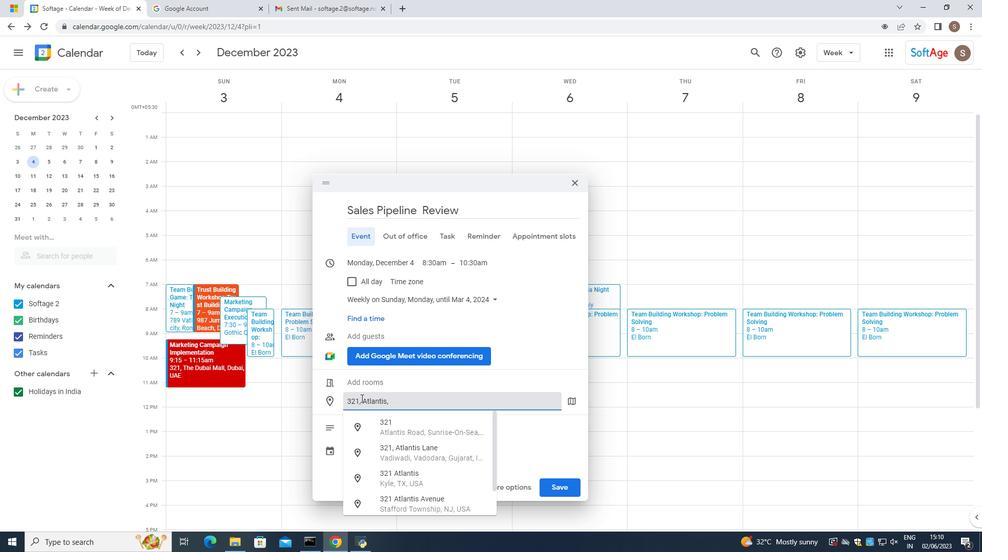 
Action: Mouse pressed left at (505, 260)
Screenshot: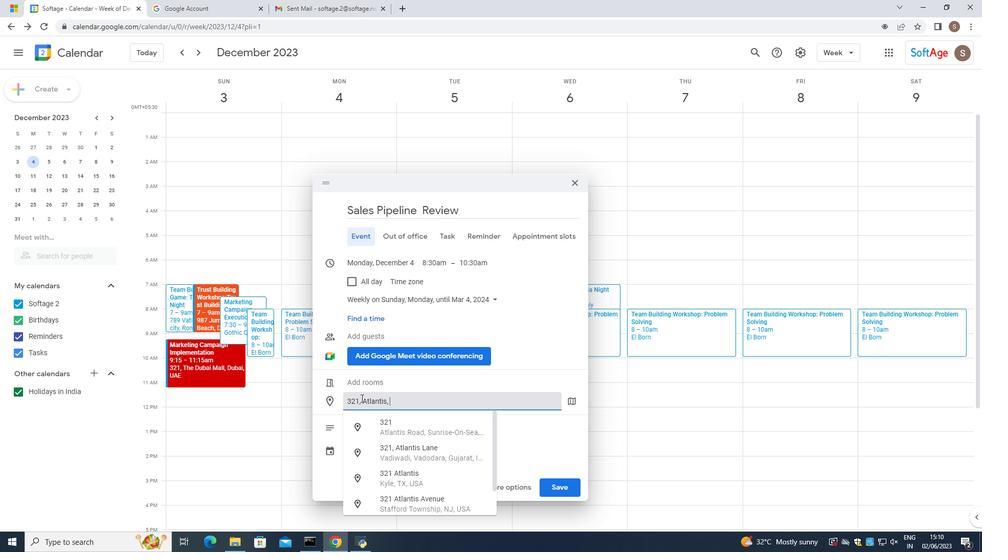 
Action: Mouse moved to (569, 375)
Screenshot: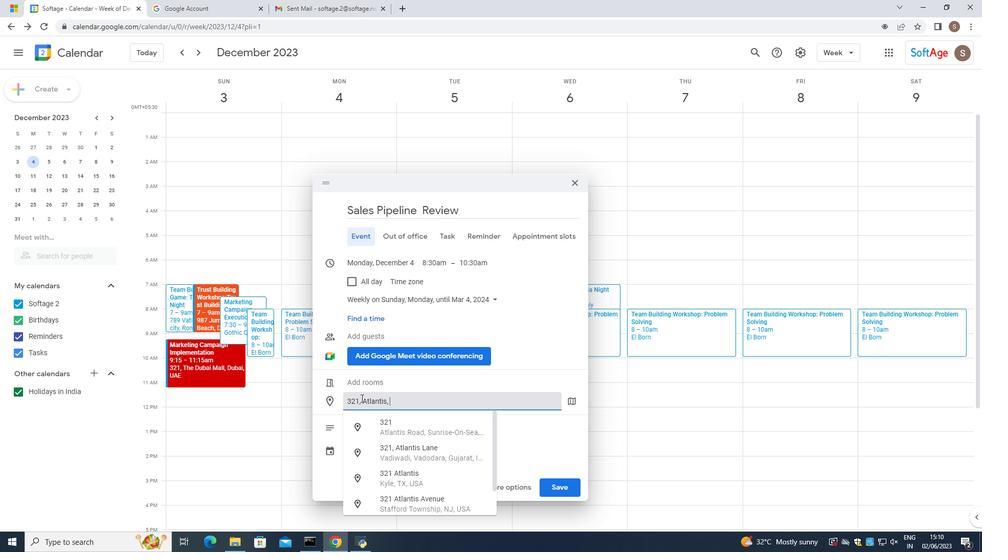 
Action: Mouse pressed left at (569, 375)
Screenshot: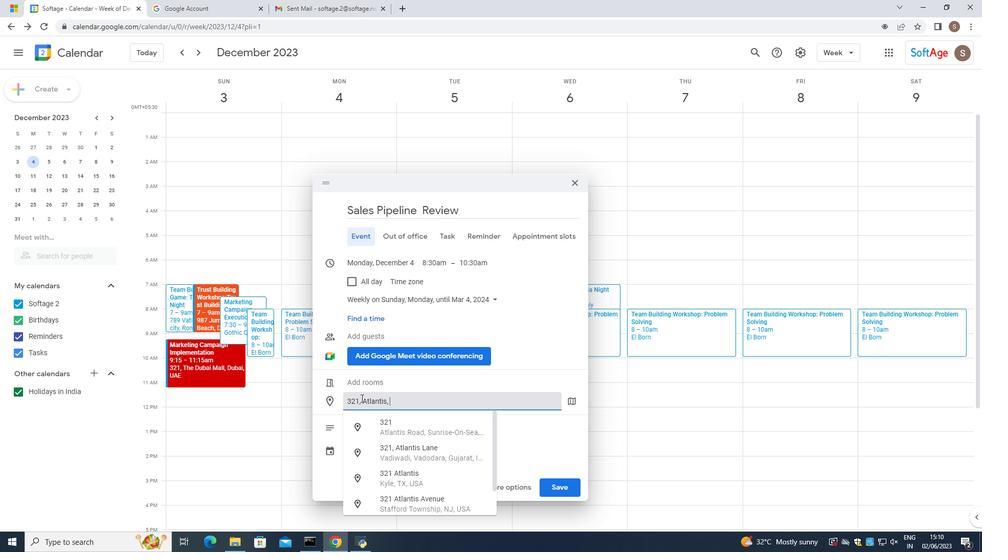 
Action: Mouse moved to (93, 280)
Screenshot: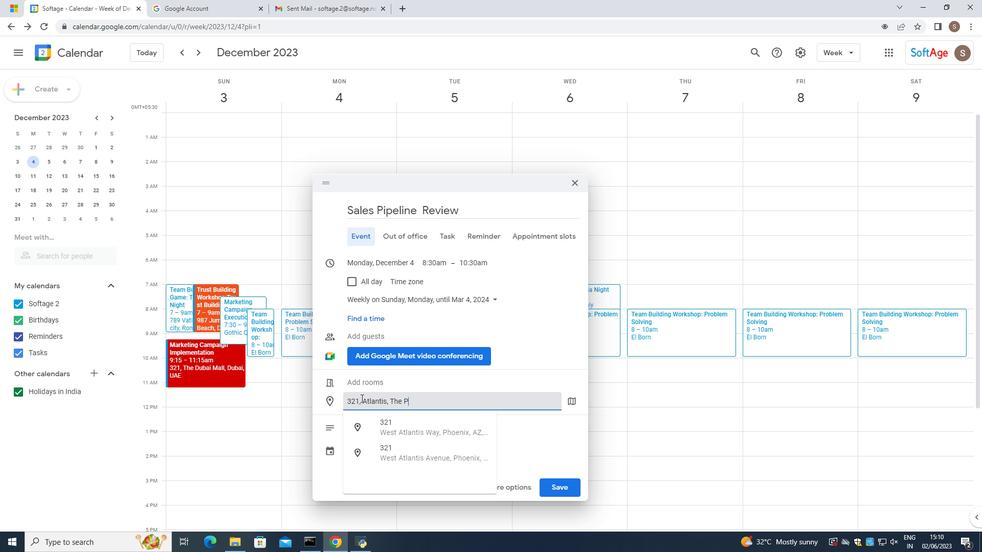
Action: Mouse pressed left at (93, 280)
Screenshot: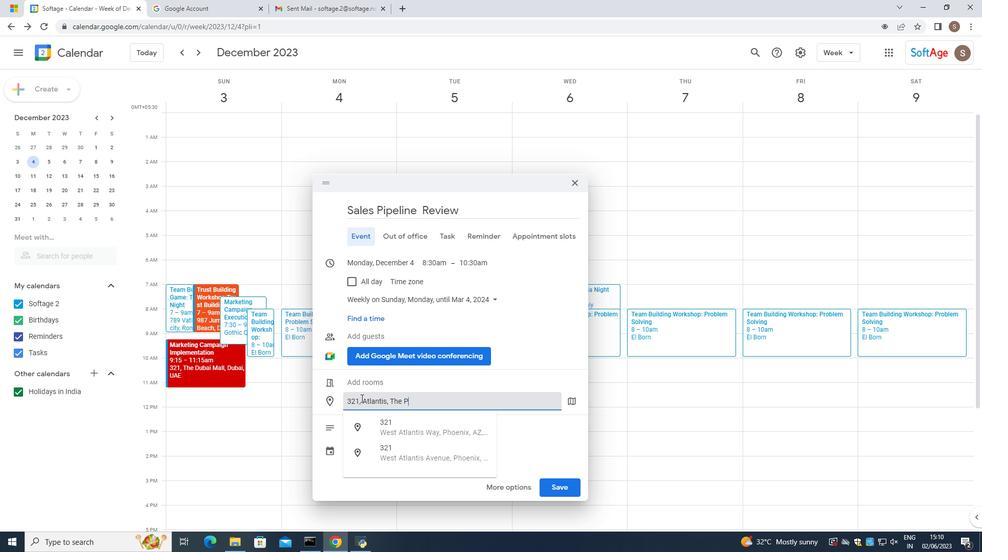 
Action: Mouse moved to (53, 288)
Screenshot: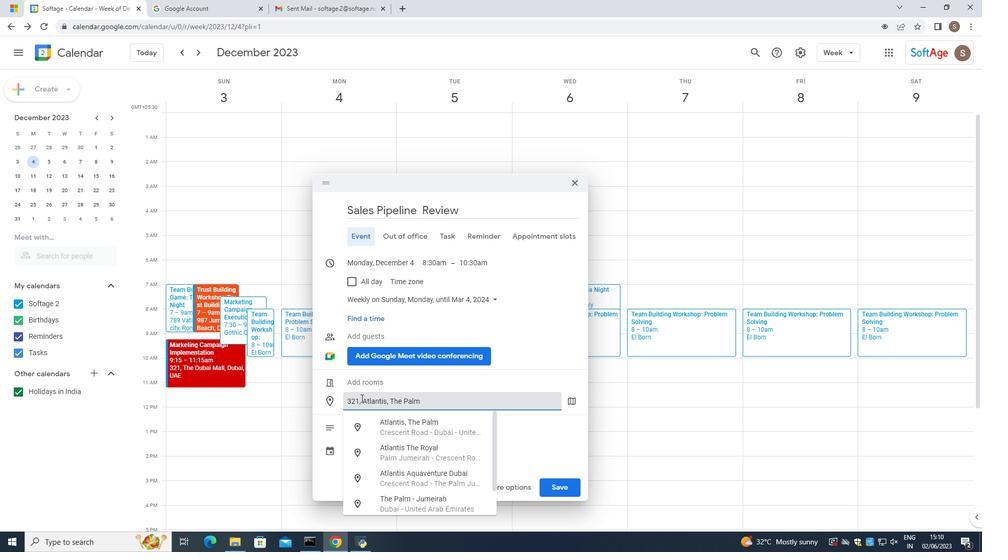 
Action: Mouse pressed left at (53, 288)
Screenshot: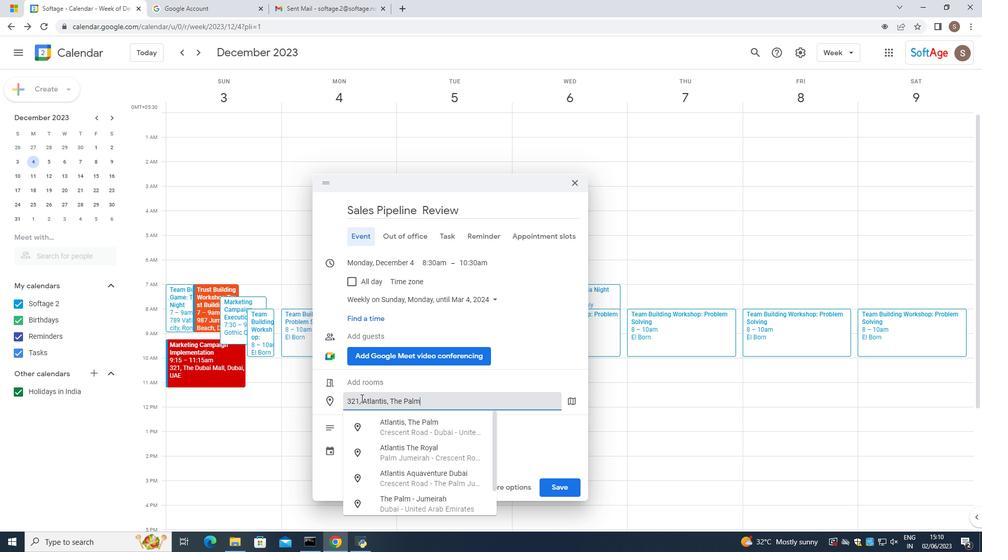 
Action: Mouse moved to (414, 264)
Screenshot: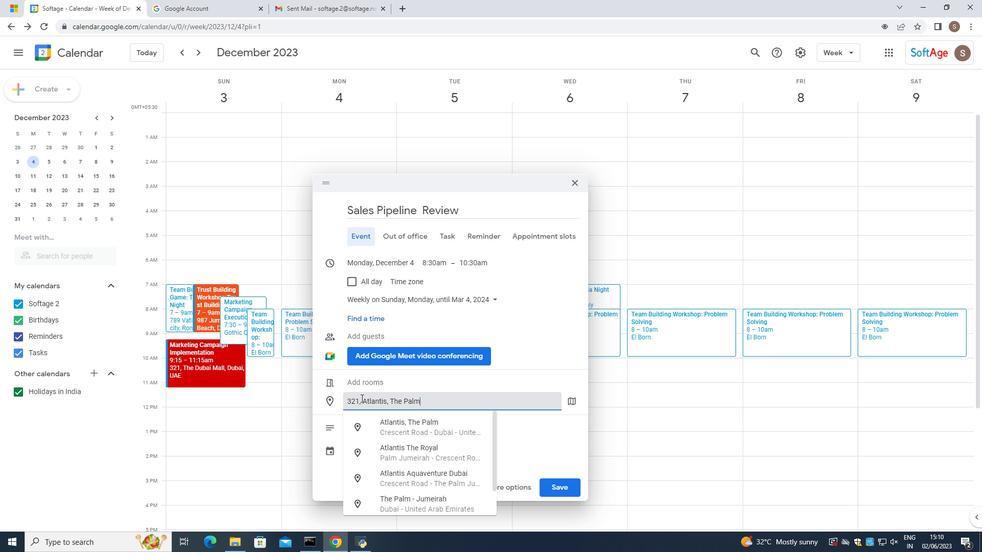 
Action: Mouse pressed left at (414, 264)
Screenshot: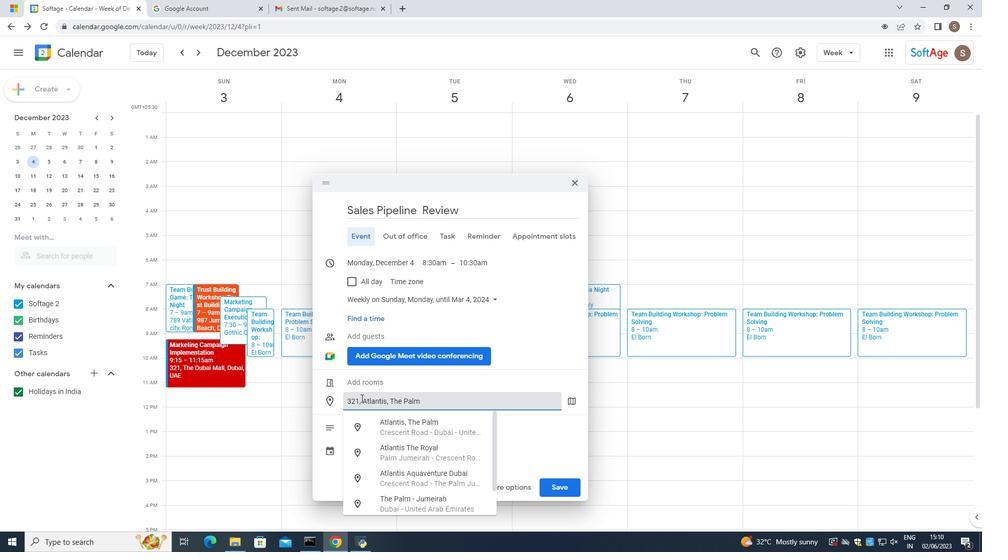 
Action: Mouse moved to (419, 263)
Screenshot: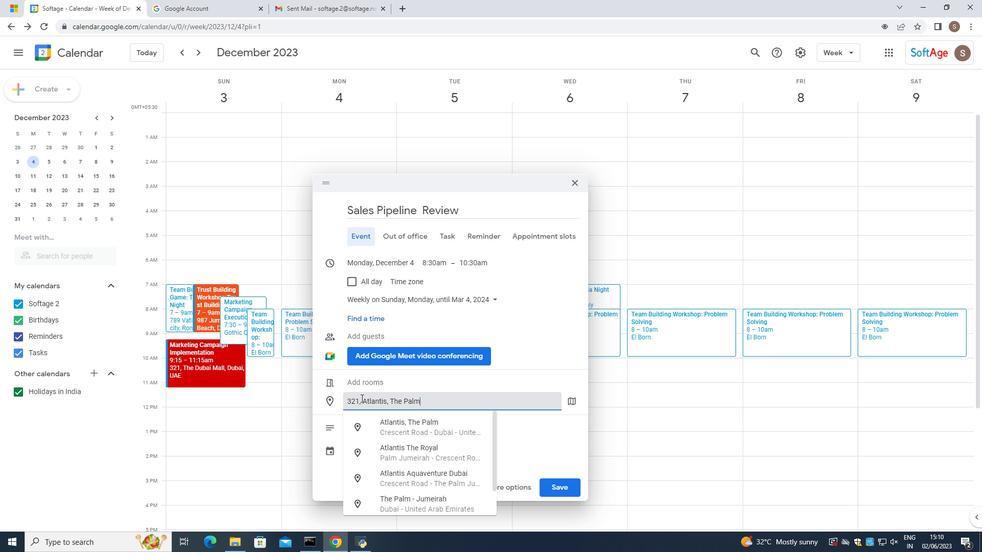
Action: Mouse pressed left at (419, 263)
Screenshot: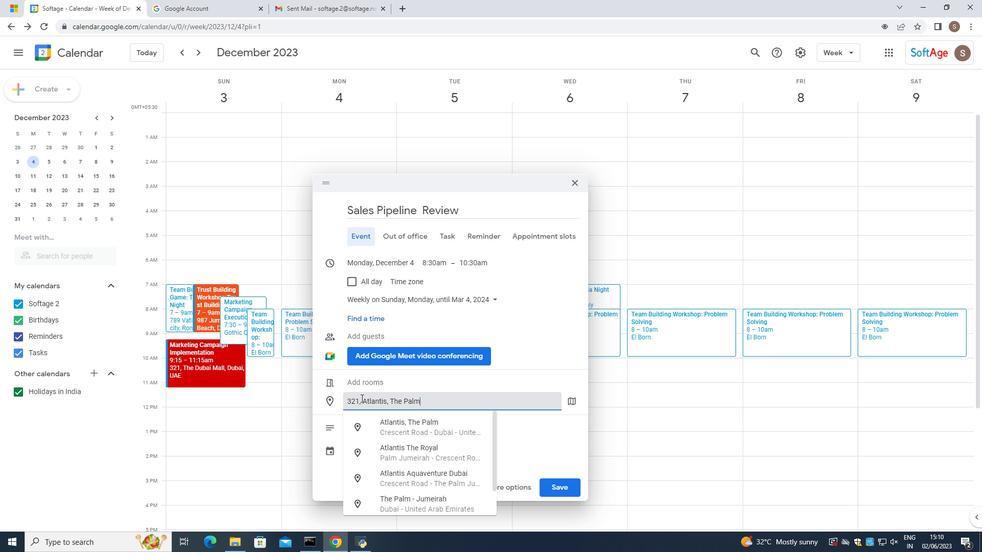 
Action: Mouse moved to (425, 262)
Screenshot: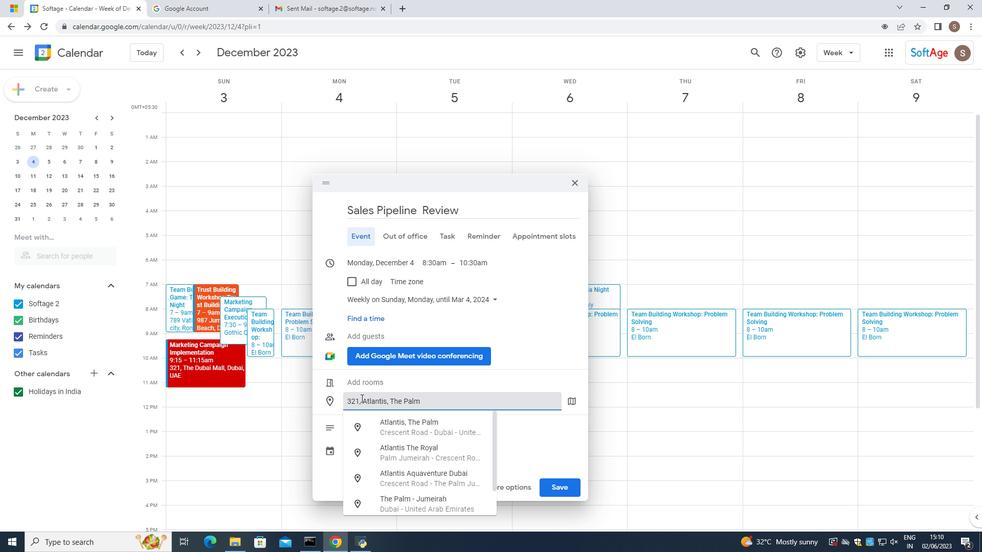 
Action: Mouse pressed left at (425, 262)
Screenshot: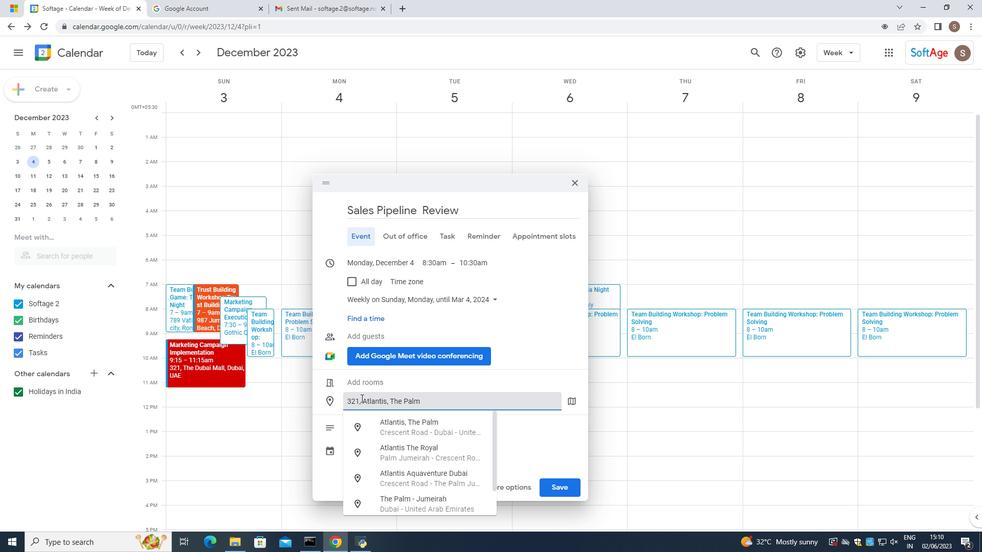 
Action: Mouse moved to (495, 334)
Screenshot: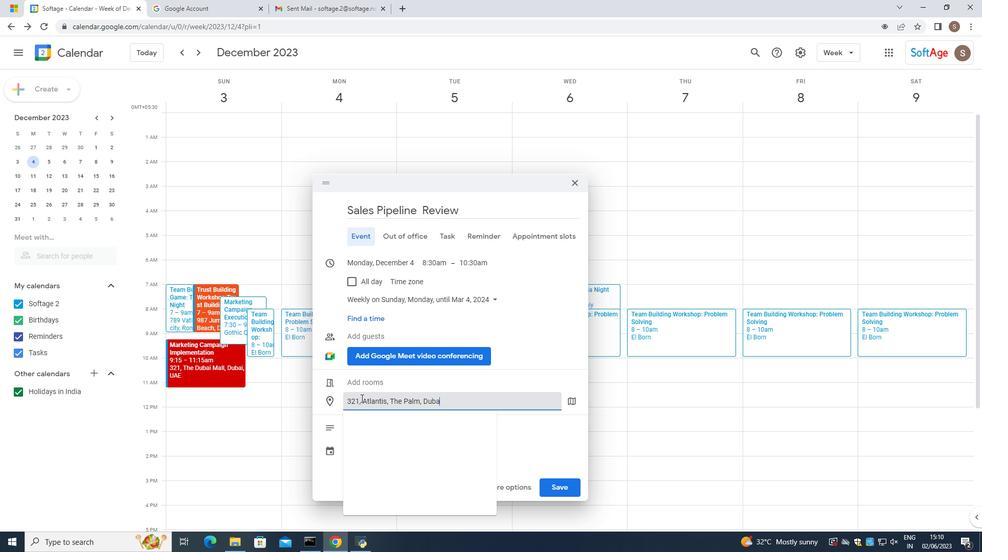 
Action: Mouse pressed left at (495, 334)
Screenshot: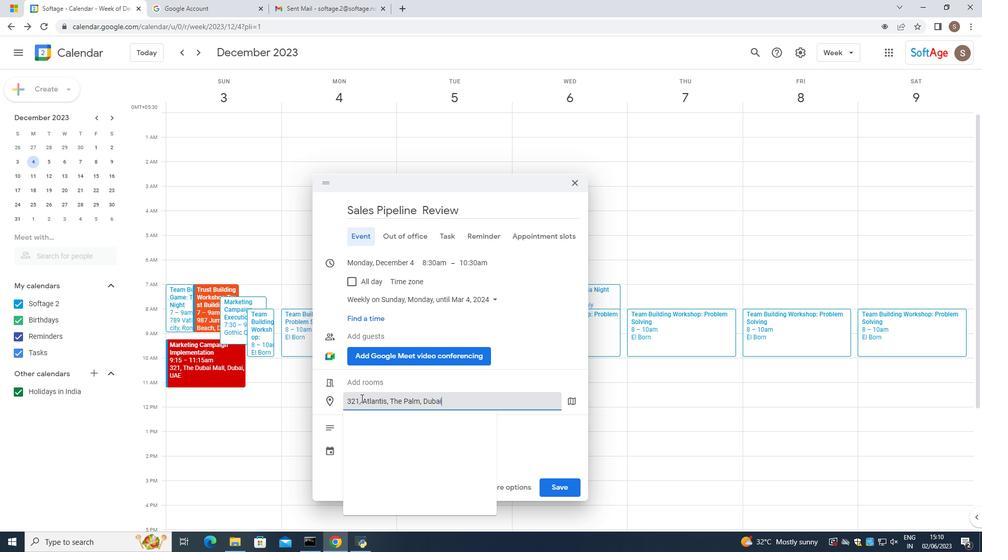 
Action: Mouse moved to (508, 433)
Screenshot: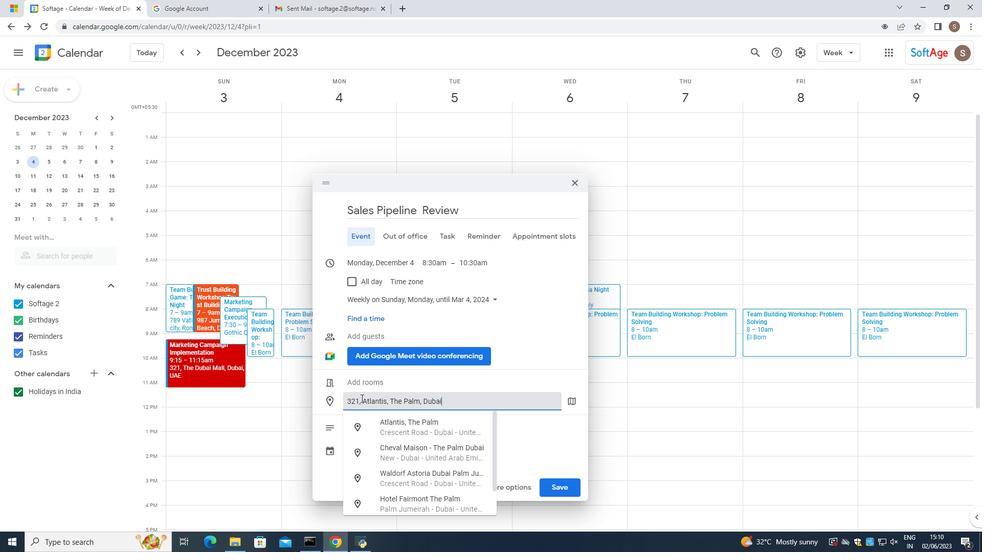 
Action: Mouse pressed left at (508, 433)
Screenshot: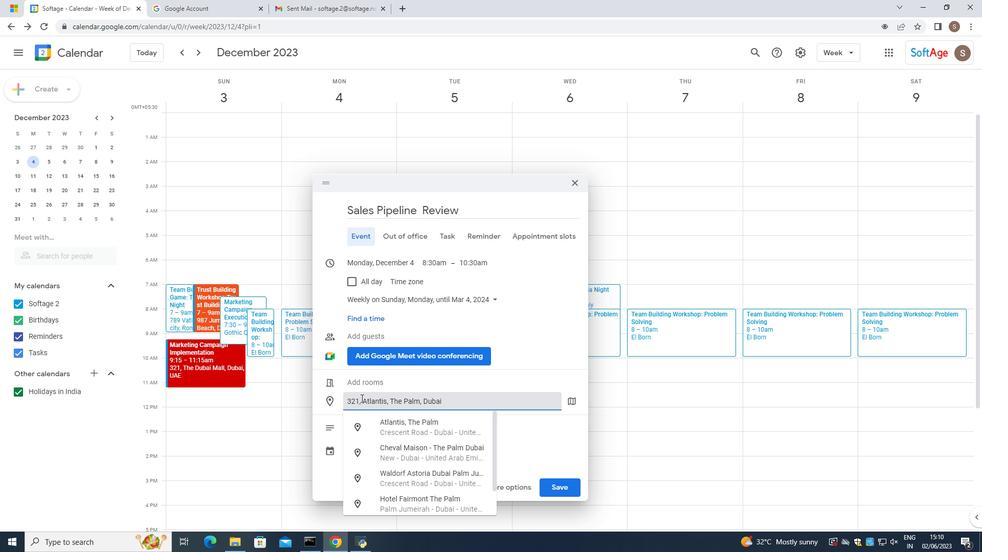 
Action: Mouse moved to (567, 376)
Screenshot: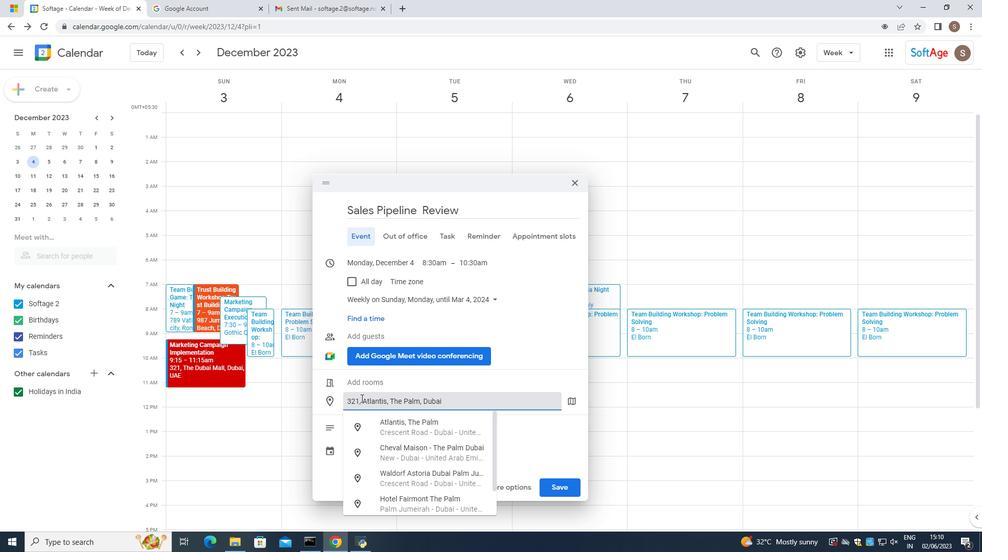 
Action: Mouse pressed left at (567, 376)
Screenshot: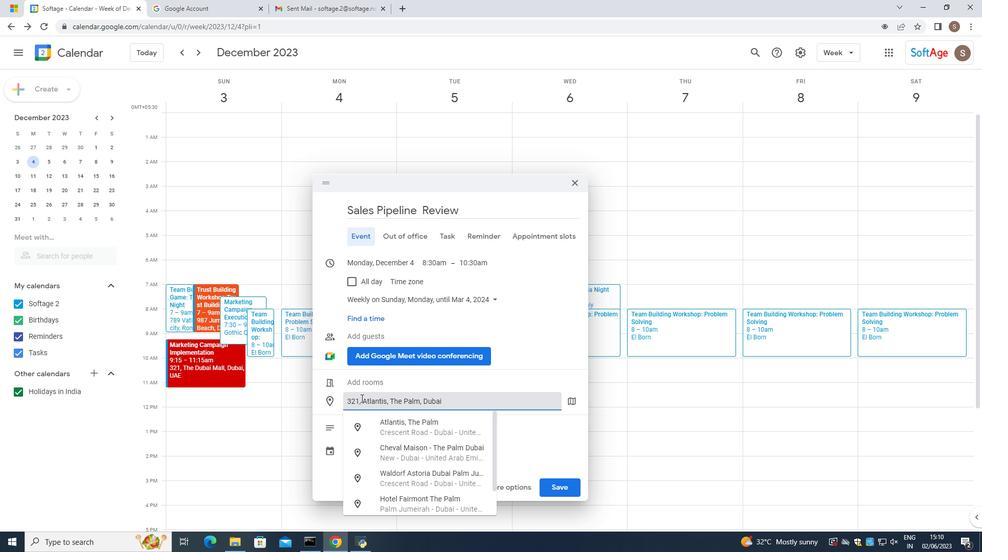 
Action: Mouse moved to (141, 288)
Screenshot: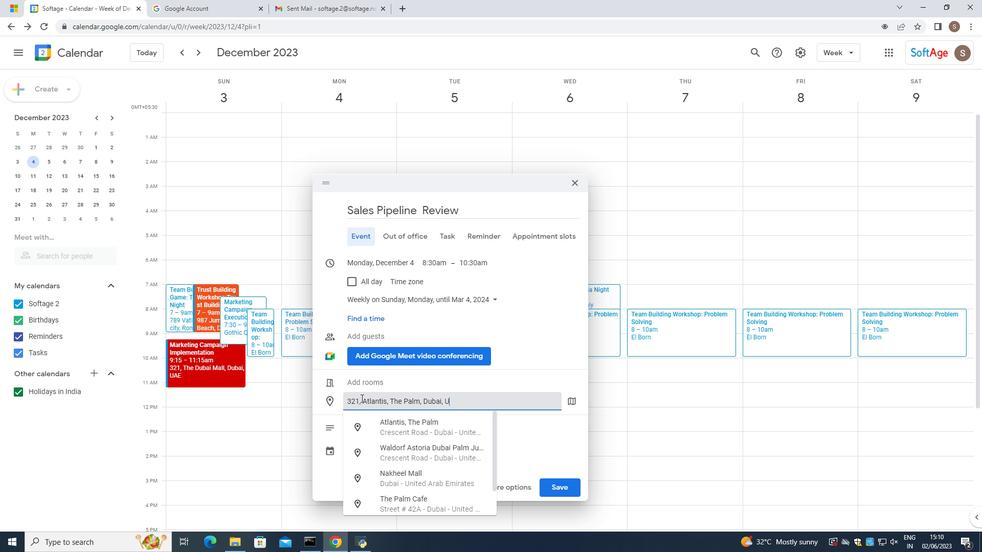 
Action: Mouse pressed left at (141, 288)
Screenshot: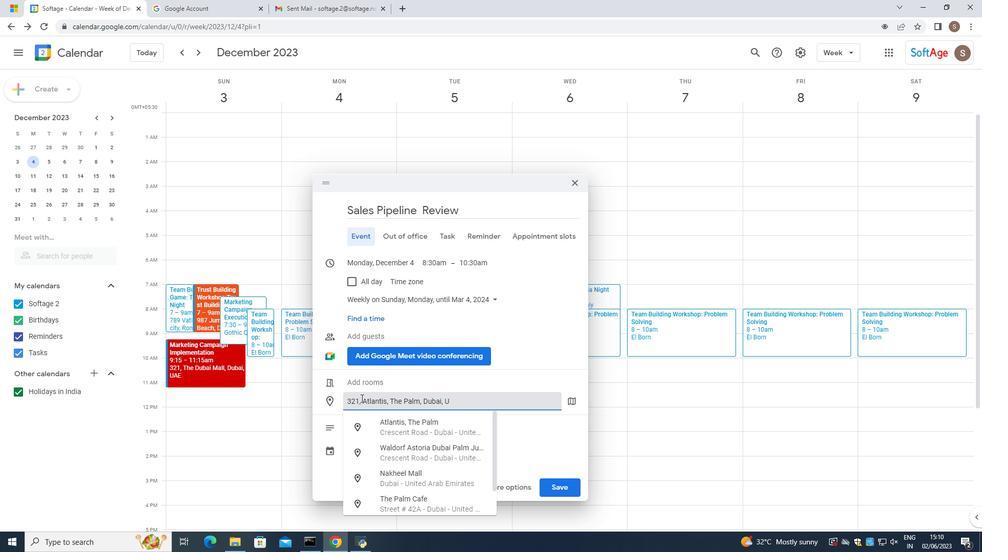 
Action: Mouse moved to (156, 277)
Screenshot: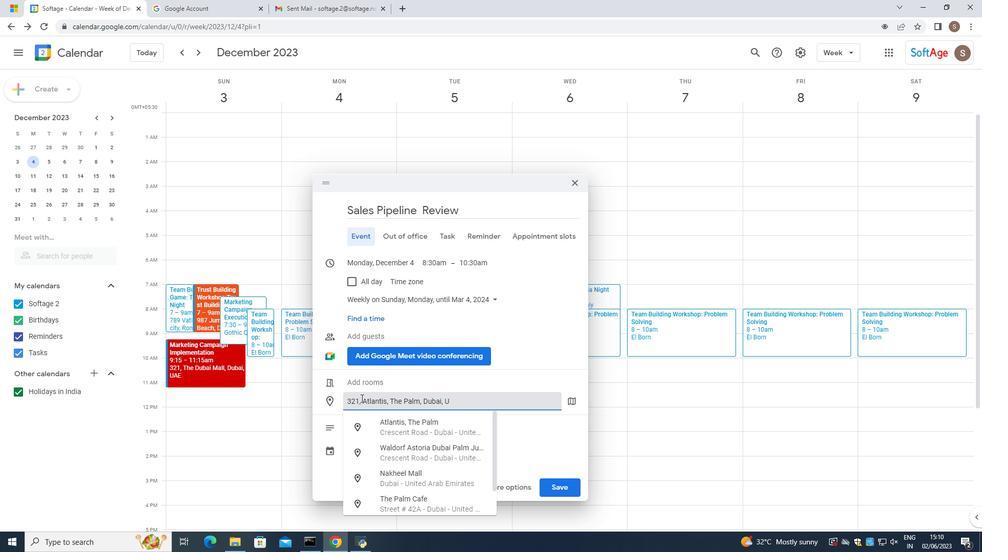 
Action: Mouse pressed left at (156, 277)
Screenshot: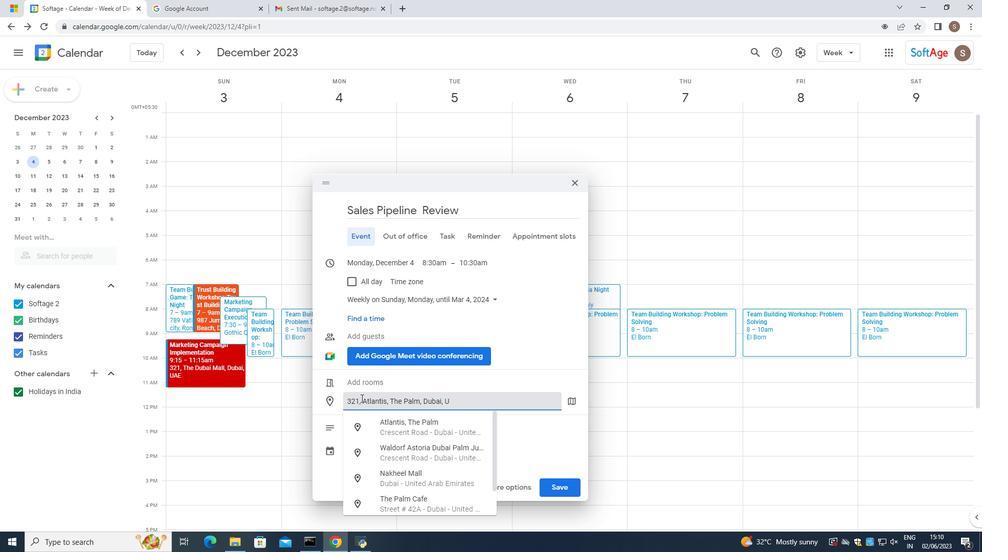 
Action: Mouse moved to (70, 300)
Screenshot: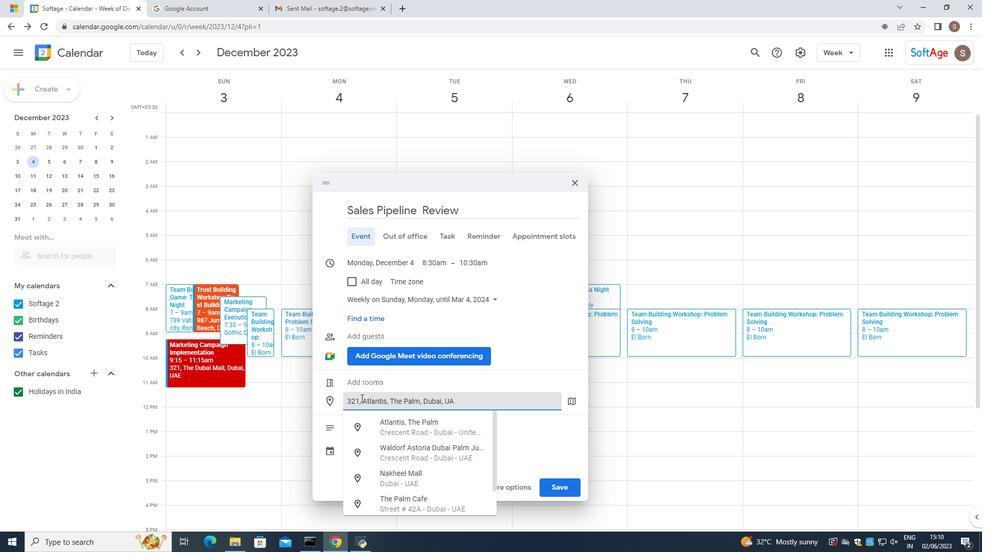 
Action: Mouse pressed left at (70, 300)
Screenshot: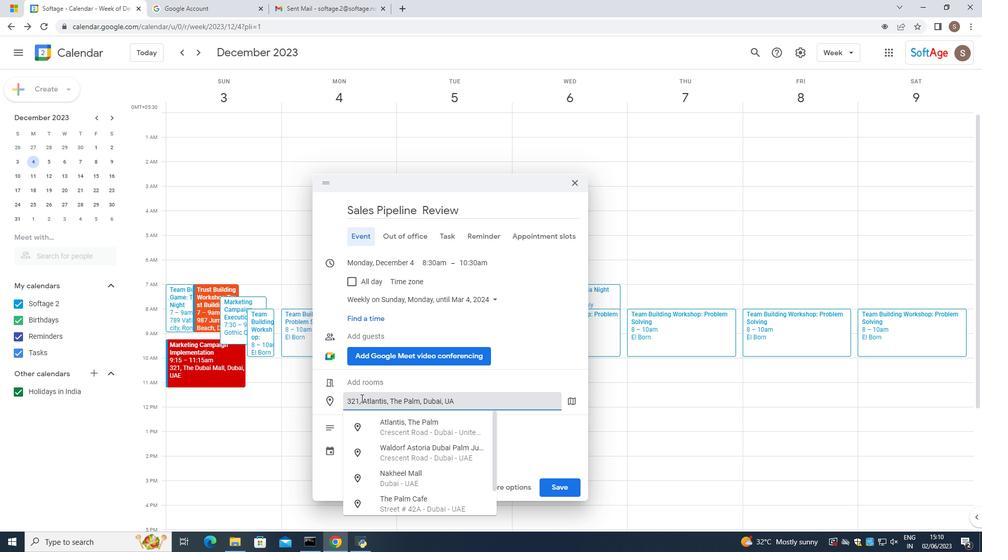 
Action: Mouse moved to (483, 327)
Screenshot: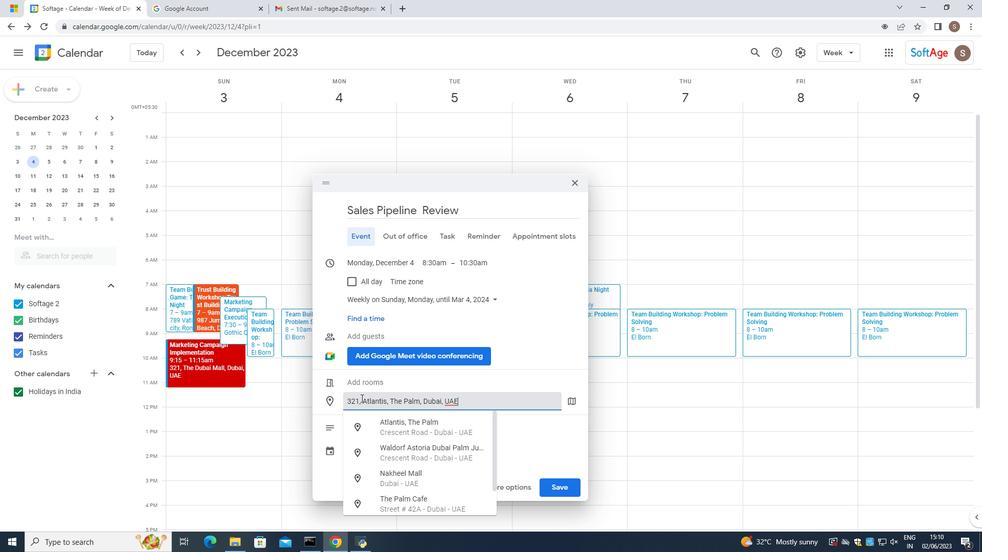 
Action: Mouse pressed left at (483, 327)
Screenshot: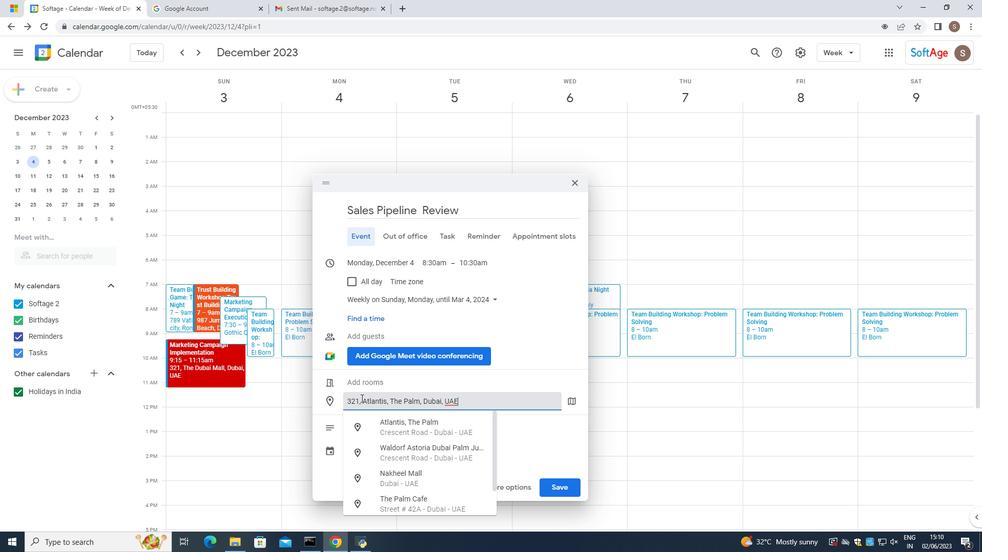 
Action: Mouse moved to (484, 436)
Screenshot: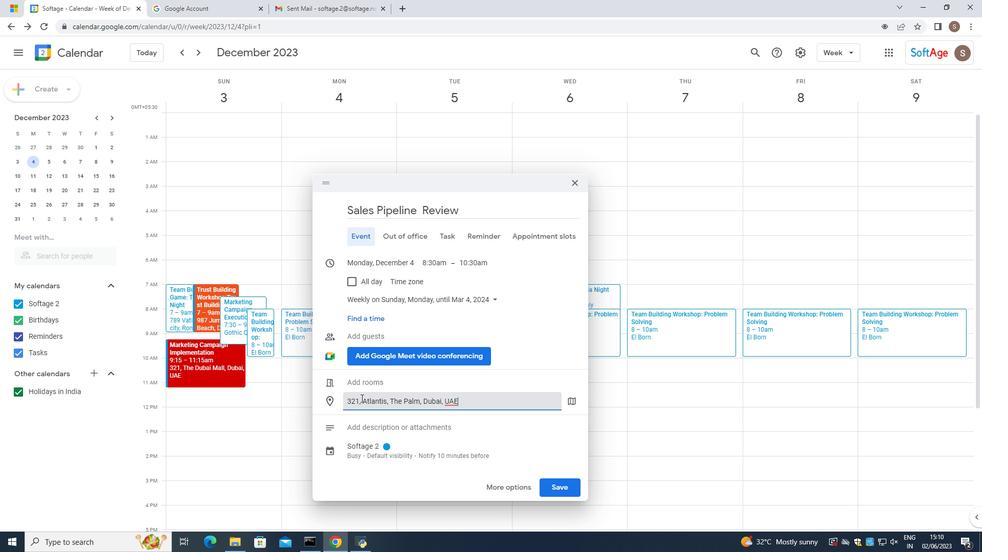 
Action: Mouse pressed left at (484, 436)
Screenshot: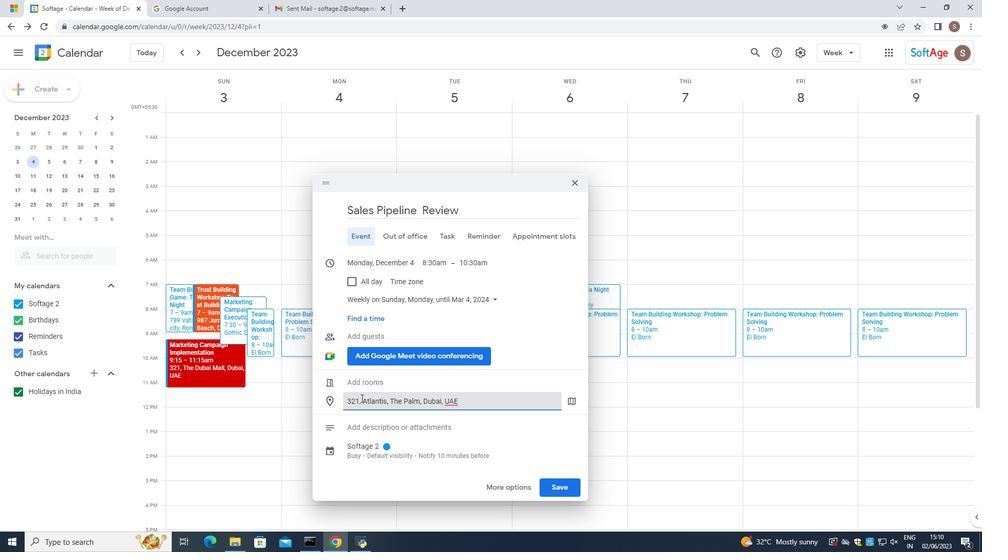 
Action: Mouse moved to (565, 375)
Screenshot: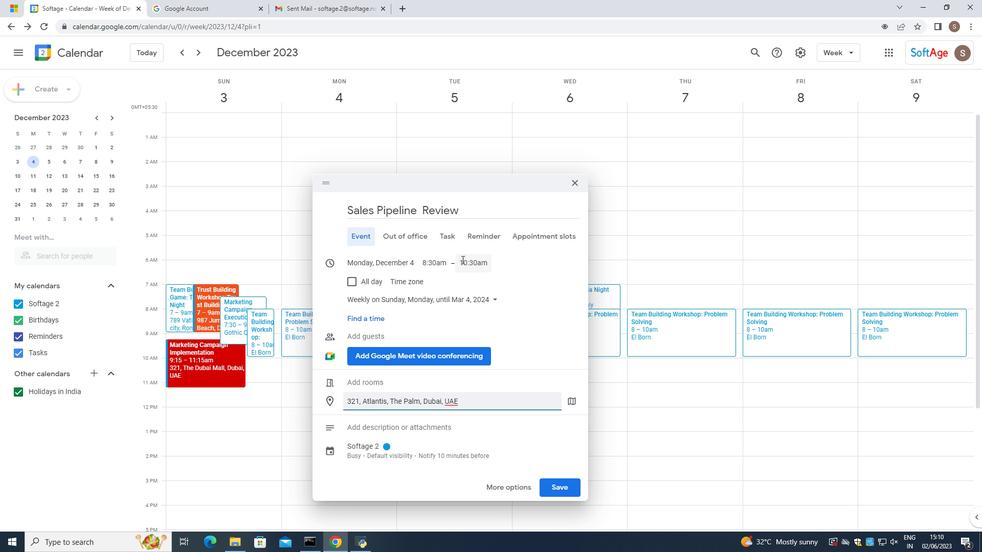 
Action: Mouse pressed left at (565, 375)
Screenshot: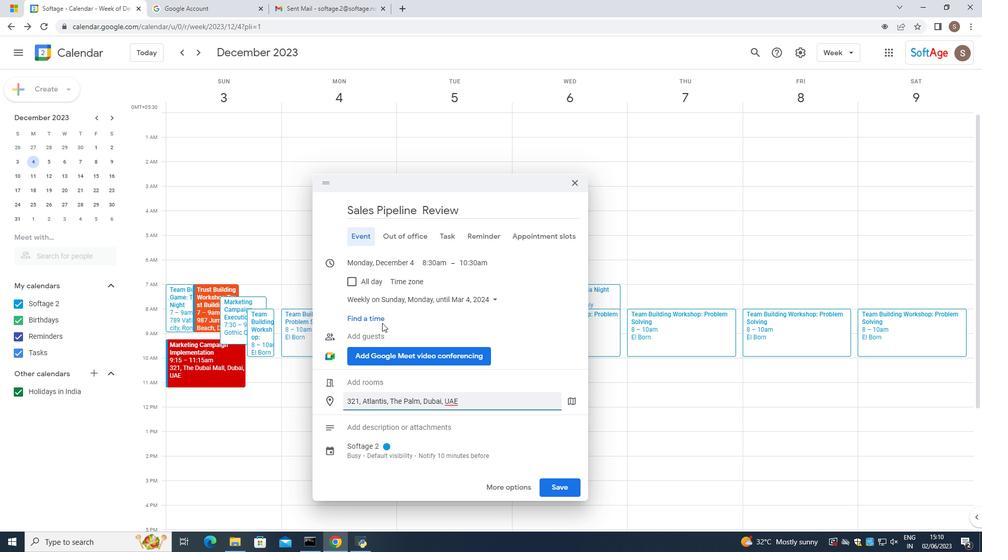 
Action: Mouse moved to (27, 317)
Screenshot: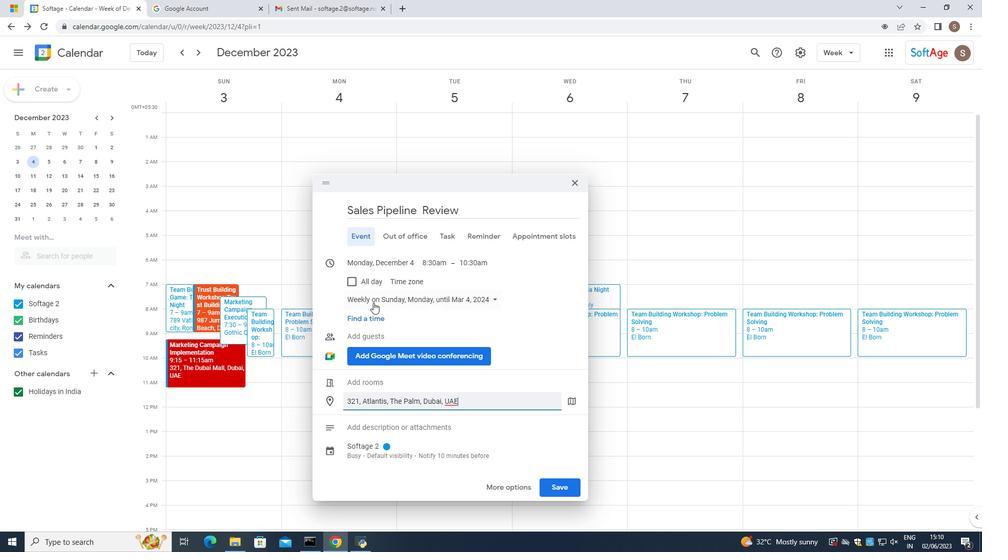 
Action: Mouse scrolled (27, 317) with delta (0, 0)
Screenshot: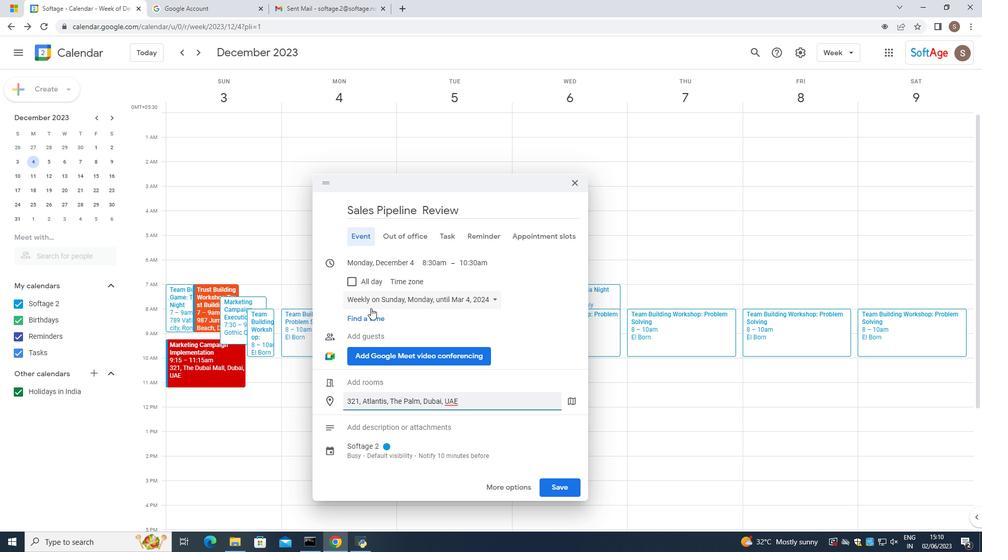 
Action: Mouse scrolled (27, 317) with delta (0, 0)
Screenshot: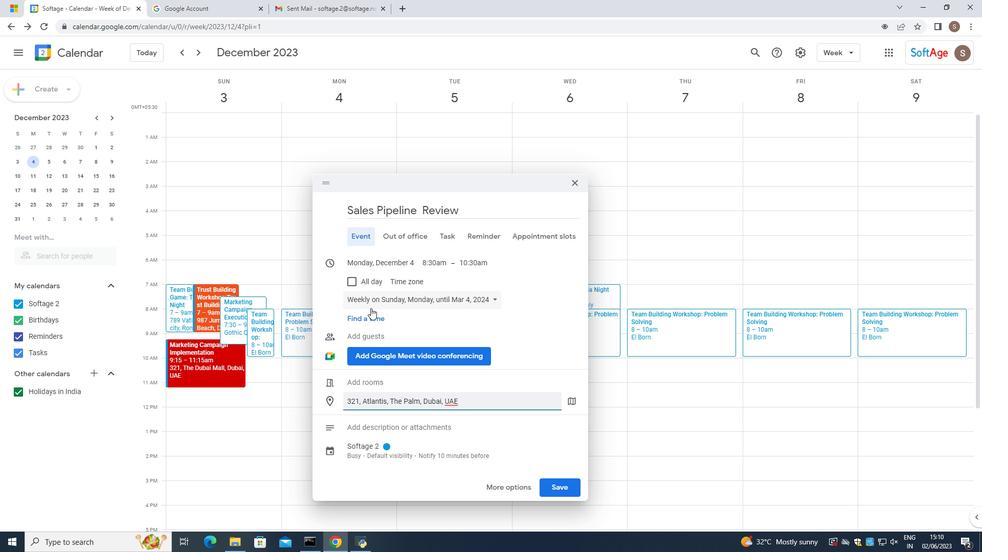 
Action: Mouse scrolled (27, 317) with delta (0, 0)
Screenshot: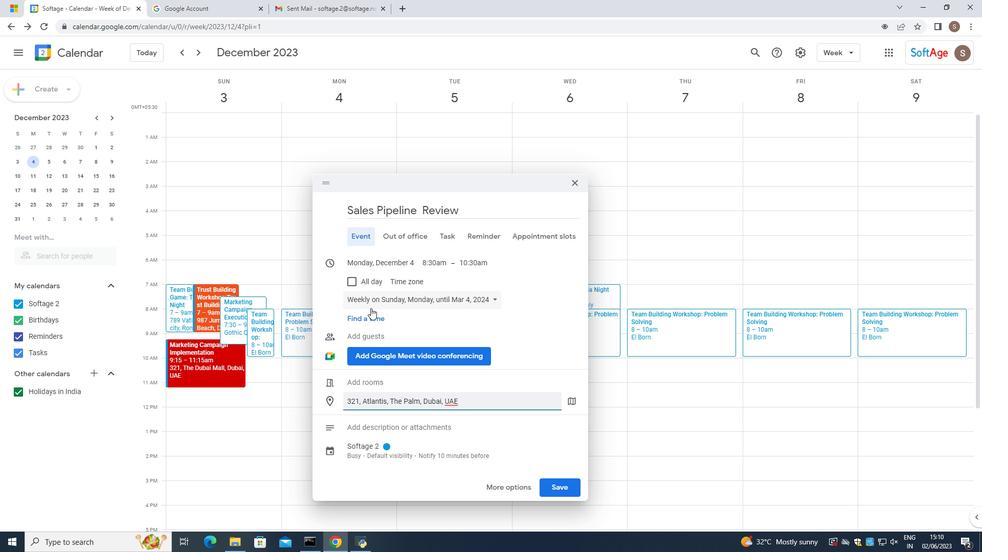 
Action: Mouse scrolled (27, 317) with delta (0, 0)
Screenshot: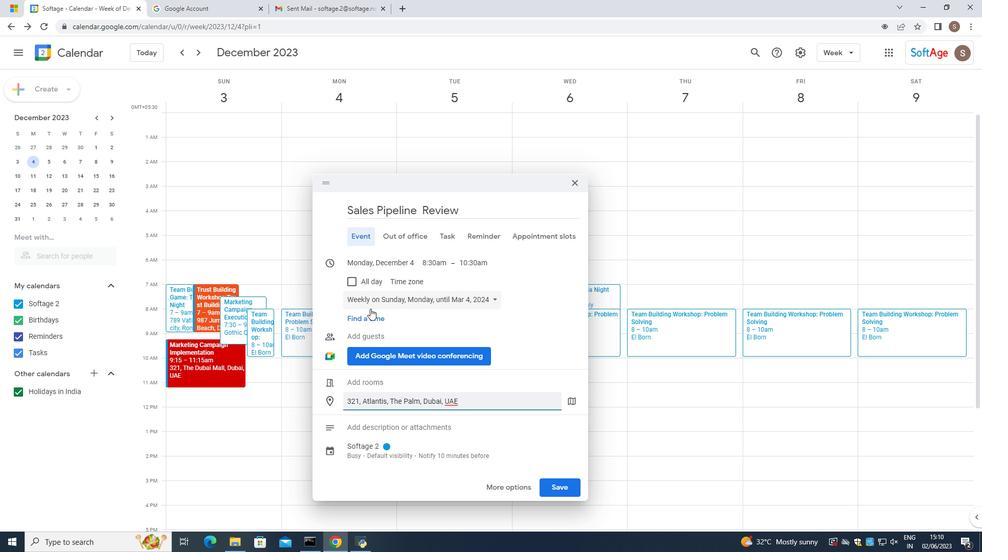 
Action: Mouse moved to (63, 373)
Screenshot: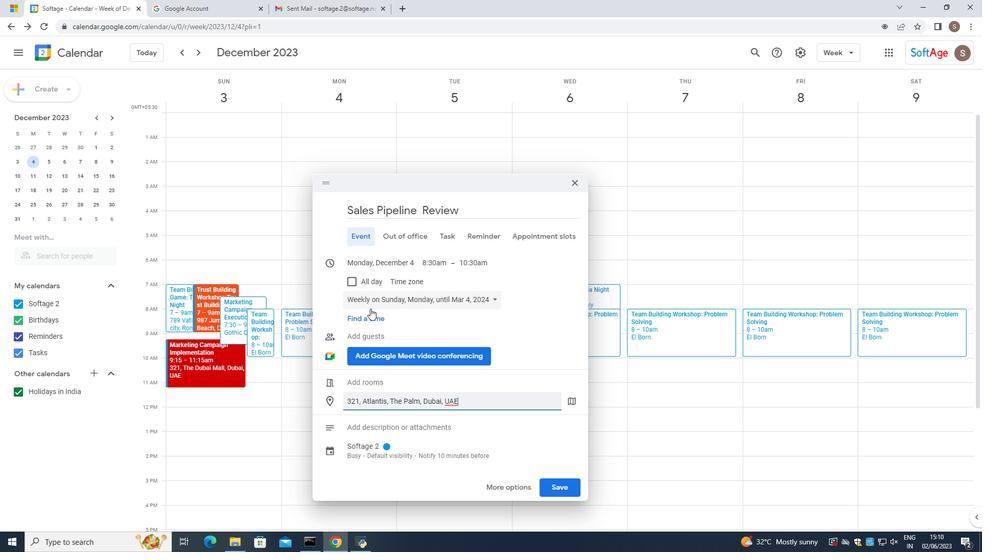 
Action: Mouse pressed left at (63, 373)
Screenshot: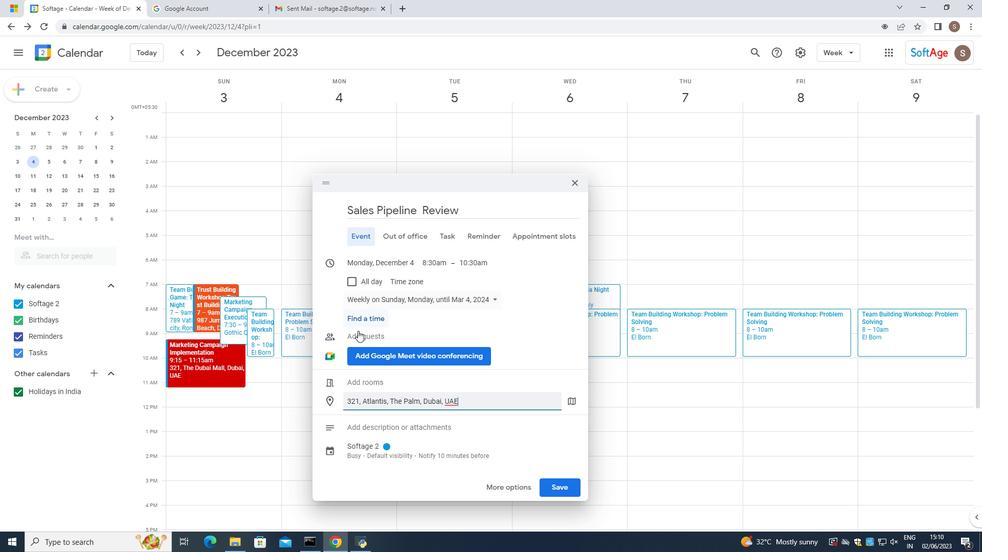 
Action: Mouse pressed left at (63, 373)
Screenshot: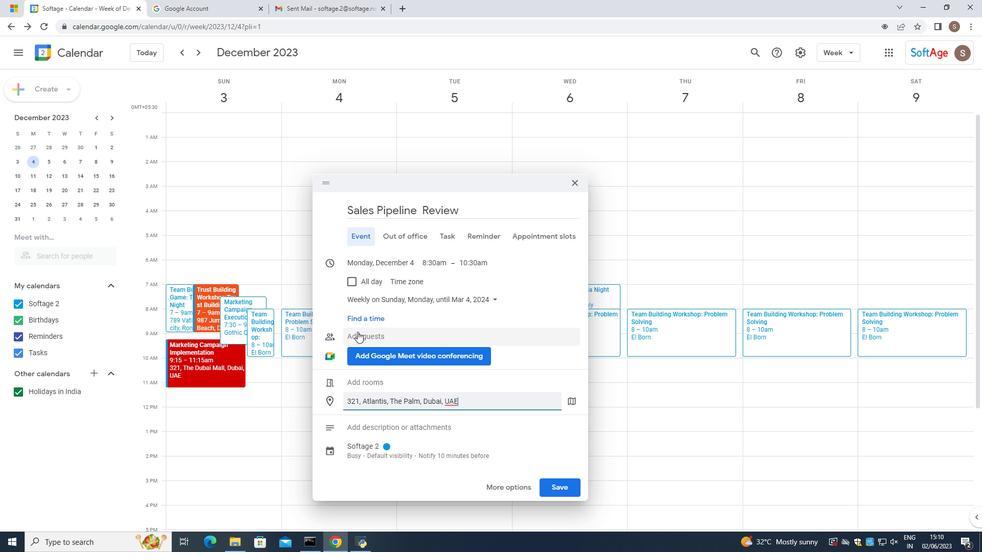 
Action: Mouse moved to (60, 388)
Screenshot: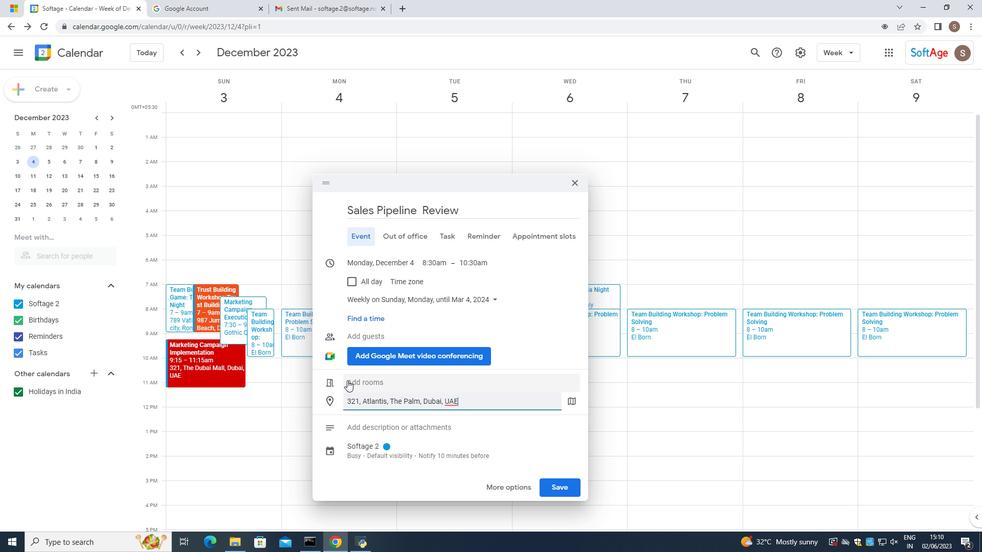 
Action: Mouse pressed left at (60, 388)
Screenshot: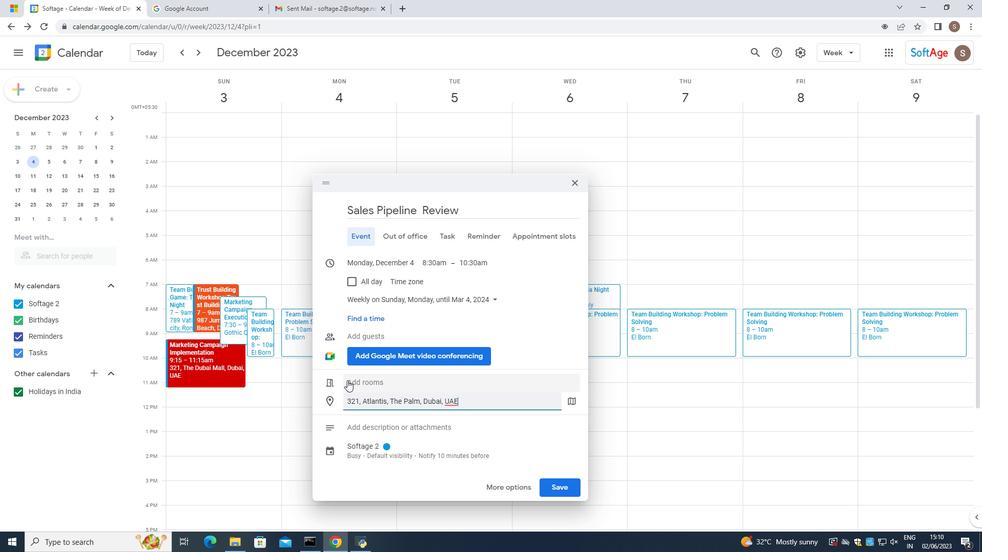 
Action: Key pressed <Key.caps_lock>T<Key.caps_lock>he<Key.space><Key.caps_lock>PIP<Key.space><Key.caps_lock>dicussion<Key.space>will<Key.space>br<Key.backspace><Key.backspace><Key.backspace><Key.backspace><Key.backspace><Key.backspace><Key.backspace><Key.backspace><Key.backspace><Key.backspace><Key.backspace><Key.backspace><Key.backspace>ssion<Key.space>will<Key.space>
Screenshot: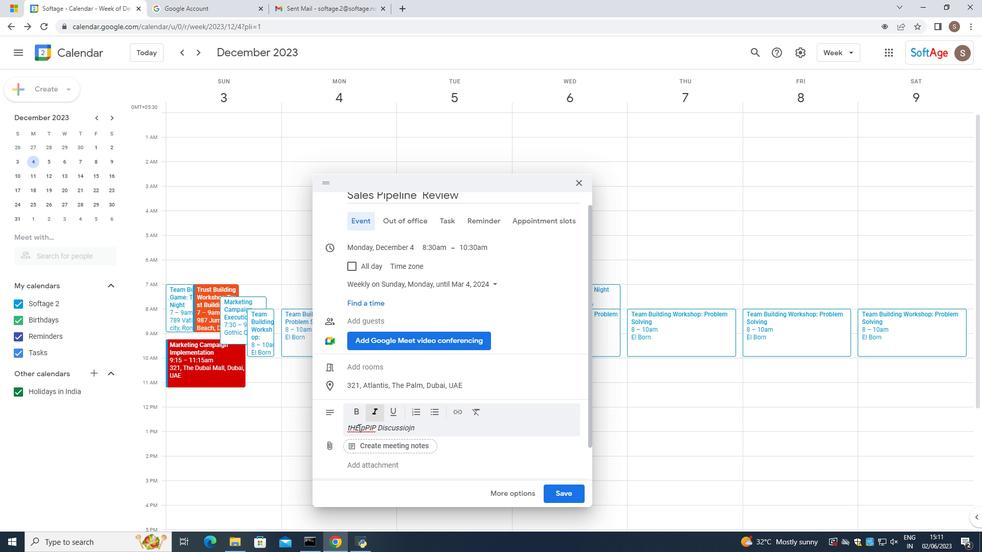 
Action: Mouse moved to (80, 393)
Screenshot: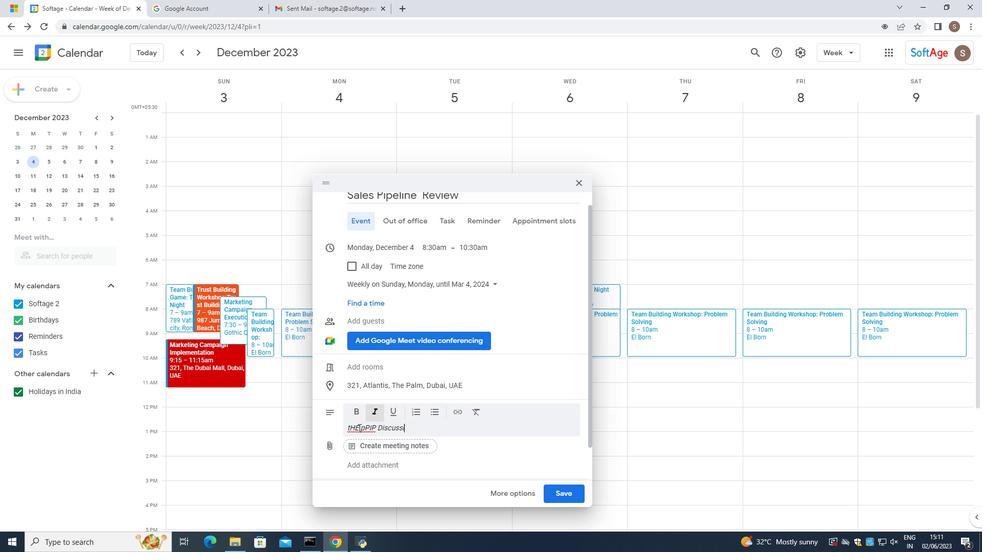
Action: Mouse pressed left at (80, 393)
Screenshot: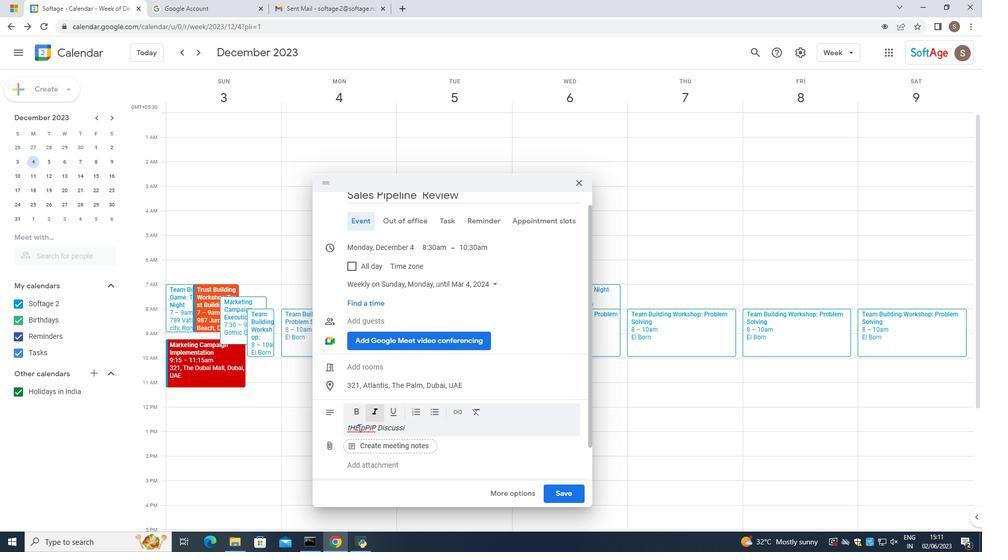 
Action: Mouse pressed right at (80, 393)
Screenshot: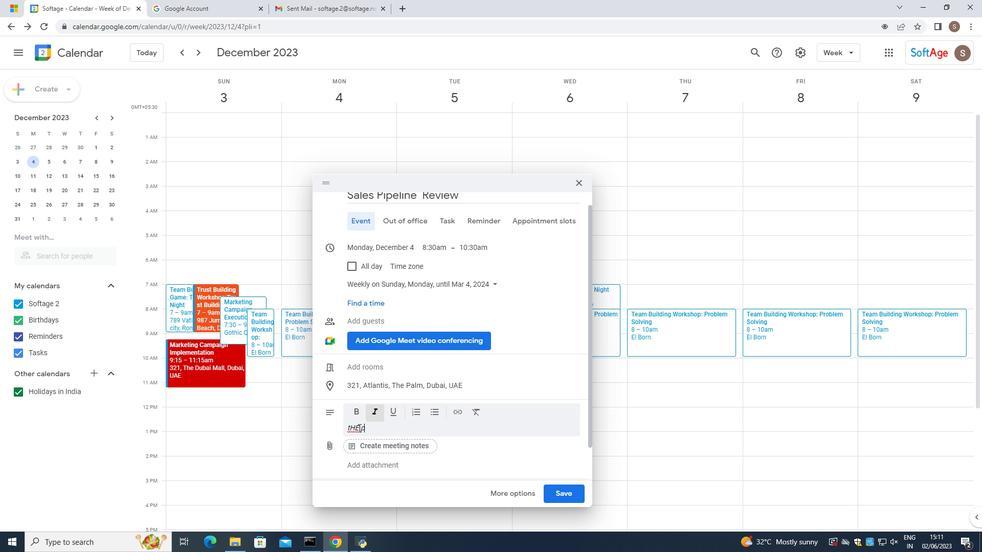 
Action: Mouse moved to (111, 252)
Screenshot: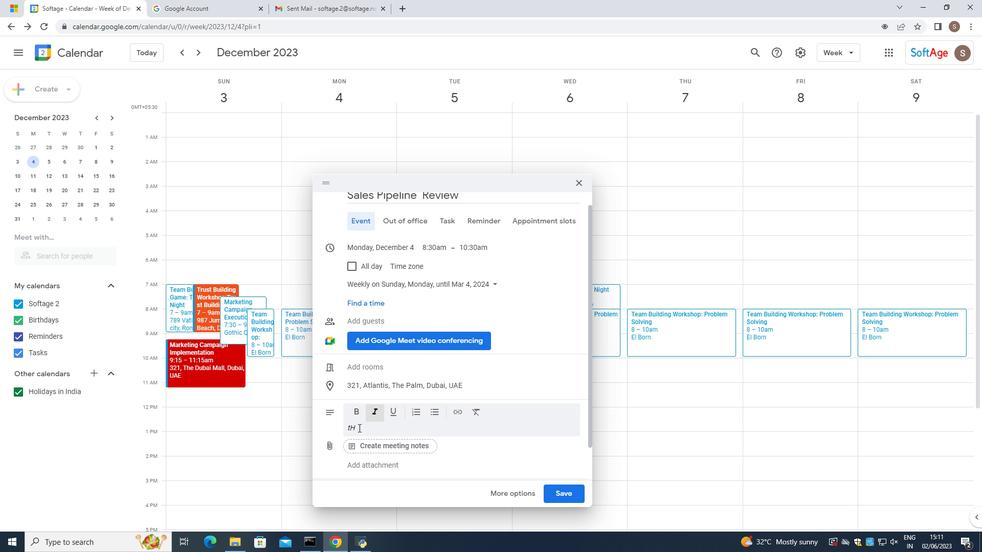 
Action: Mouse pressed left at (111, 252)
Screenshot: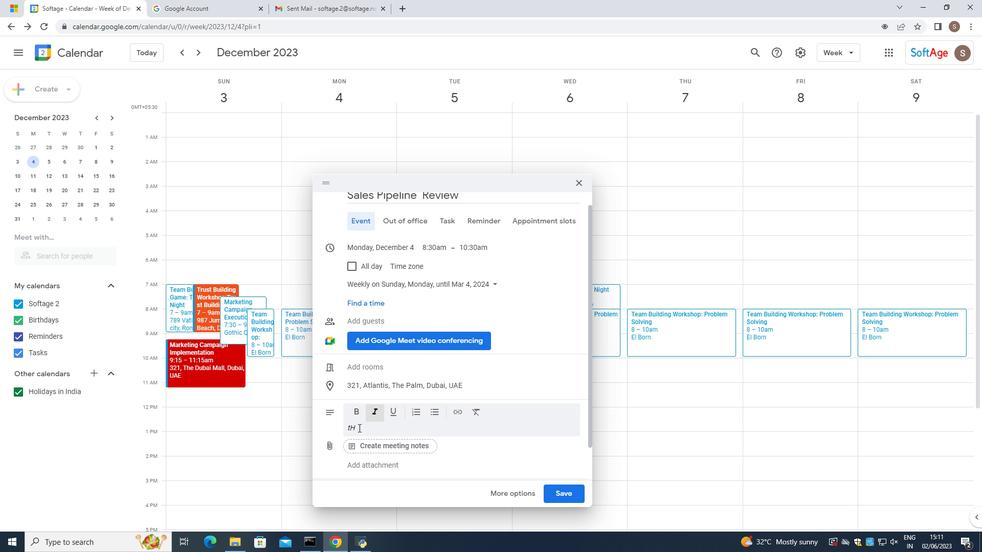 
Action: Mouse moved to (122, 389)
Screenshot: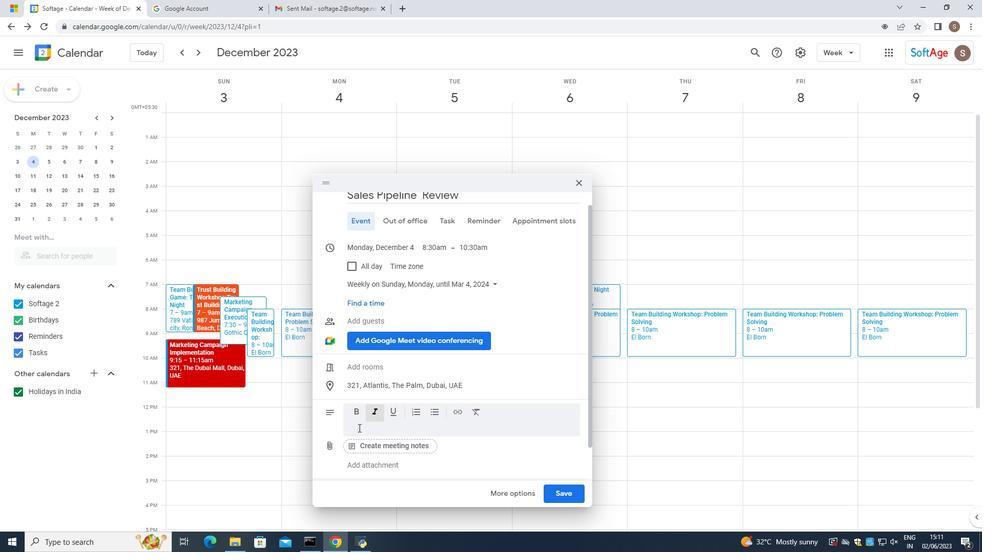 
Action: Mouse pressed left at (122, 389)
Screenshot: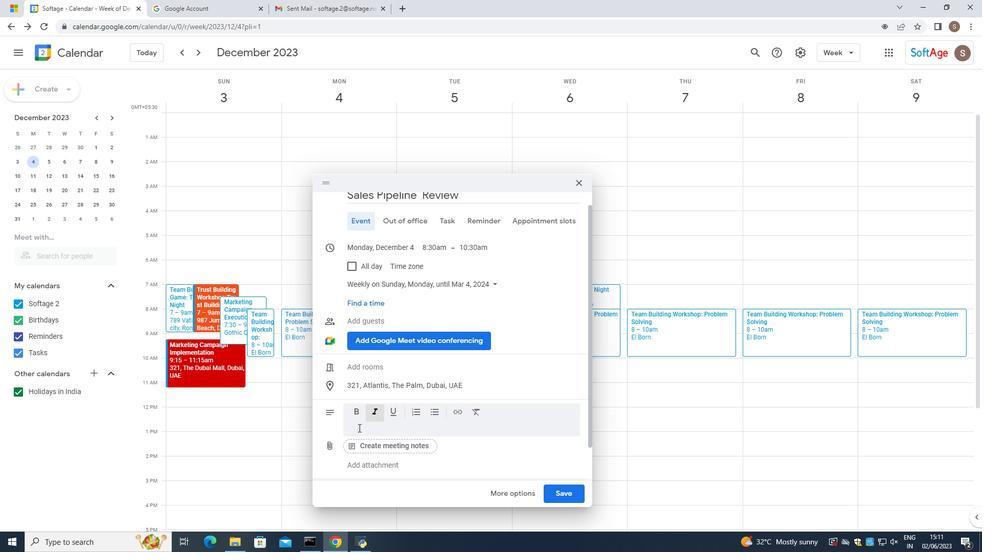 
Action: Mouse moved to (124, 387)
Screenshot: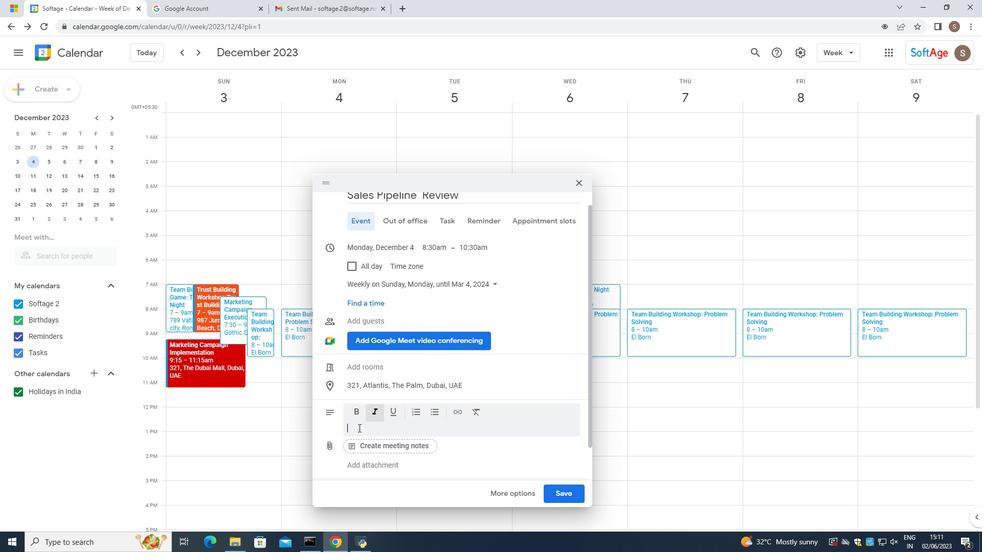 
Action: Key pressed <Key.space>be<Key.space>conducted<Key.space>in<Key.space>arespecg<Key.backspace><Key.backspace><Key.backspace><Key.backspace><Key.backspace><Key.backspace><Key.backspace><Key.space>respectful<Key.space>and<Key.space>confd=<Key.backspace><Key.backspace>idential<Key.space>manner,<Key.space>ensuring<Key.space>that<Key.space>the<Key.space>emp[lopyee<Key.space><Key.backspace>========<Key.backspace><Key.backspace><Key.backspace><Key.backspace><Key.backspace><Key.backspace><Key.backspace><Key.backspace><Key.backspace><Key.backspace><Key.backspace><Key.backspace><Key.backspace><Key.backspace><Key.backspace><Key.backspace><Key.backspace>mployee<Key.space>feels<Key.space>heard<Key.space>and<Key.space>valued.<Key.space><Key.caps_lock>T<Key.caps_lock>he<Key.space>ultimate<Key.space>hgoal<Key.backspace><Key.backspace><Key.backspace><Key.backspace><Key.backspace>goalis<Key.space>=<Key.backspace><Key.backspace><Key.backspace><Key.backspace><Key.space>is<Key.space>to<Key.space>create<Key.space>a<Key.space>supportive<Key.space>envio<Key.backspace>ronment<Key.space><Key.backspace><Key.backspace>t<Key.space>and<Key.space>the<Key.space>attaionment<Key.space><Key.backspace><Key.backspace><Key.backspace><Key.backspace><Key.backspace><Key.backspace><Key.backspace>nment=<Key.backspace><Key.backspace><Key.backspace><Key.backspace><Key.backspace><Key.backspace><Key.backspace><Key.backspace><Key.backspace><Key.backspace><Key.backspace><Key.backspace><Key.backspace><Key.backspace><Key.backspace><Key.backspace><Key.backspace><Key.backspace><Key.backspace>that<Key.space>encourages<Key.space>growth,<Key.space>selfg<Key.space>improvement<Key.space><Key.left><Key.left><Key.left><Key.left><Key.left><Key.left><Key.left><Key.left><Key.left><Key.left><Key.left><Key.left><Key.left><Key.left><Key.left><Key.right><Key.right><Key.backspace><Key.right><Key.right><Key.right><Key.right><Key.right><Key.right><Key.right><Key.right><Key.right><Key.right><Key.right><Key.right><Key.space><Key.shift><Key.backspace><Key.space><Key.space>am<Key.backspace>nd<Key.space>the<Key.space>attainmn<Key.backspace>ent<Key.space>opf<Key.space>desired<Key.space>performamnce<Key.backspace><Key.backspace><Key.backspace><Key.backspace>nce<Key.space>levels.
Screenshot: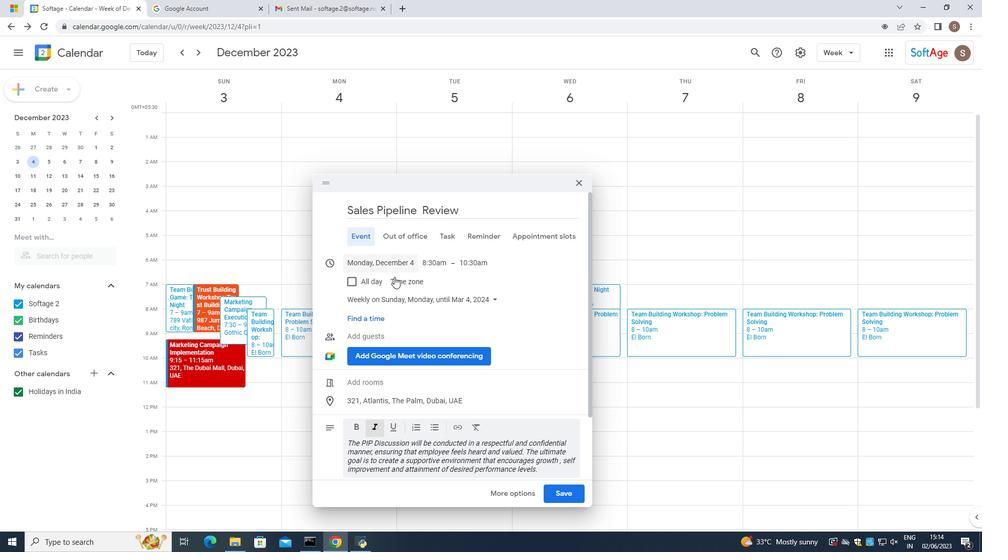 
Action: Mouse moved to (82, 455)
Screenshot: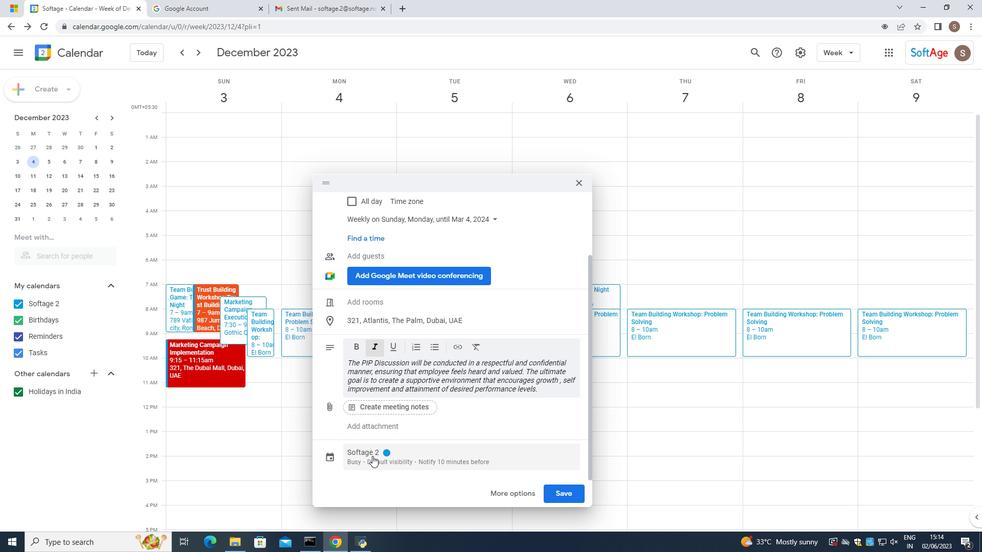 
Action: Mouse pressed left at (82, 455)
Screenshot: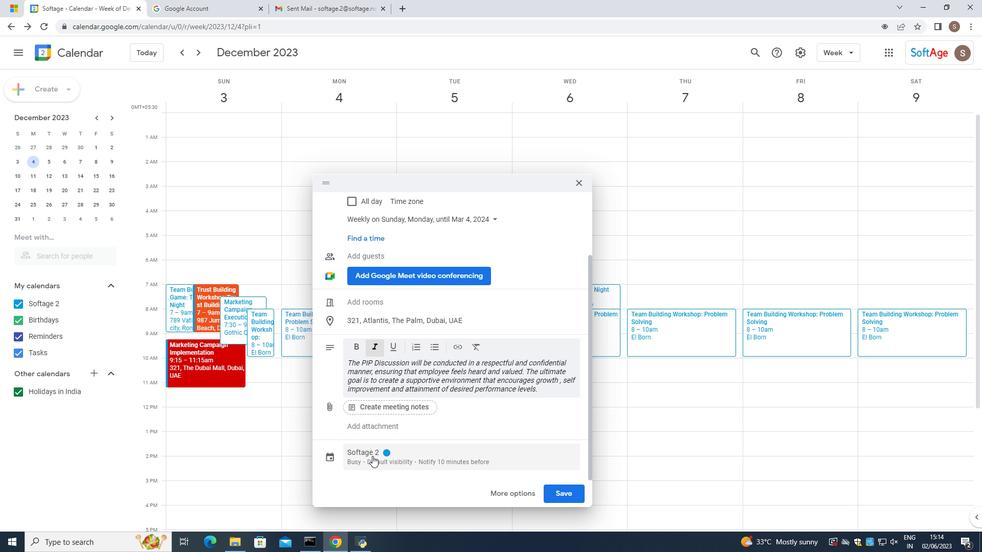 
Action: Mouse moved to (105, 381)
Screenshot: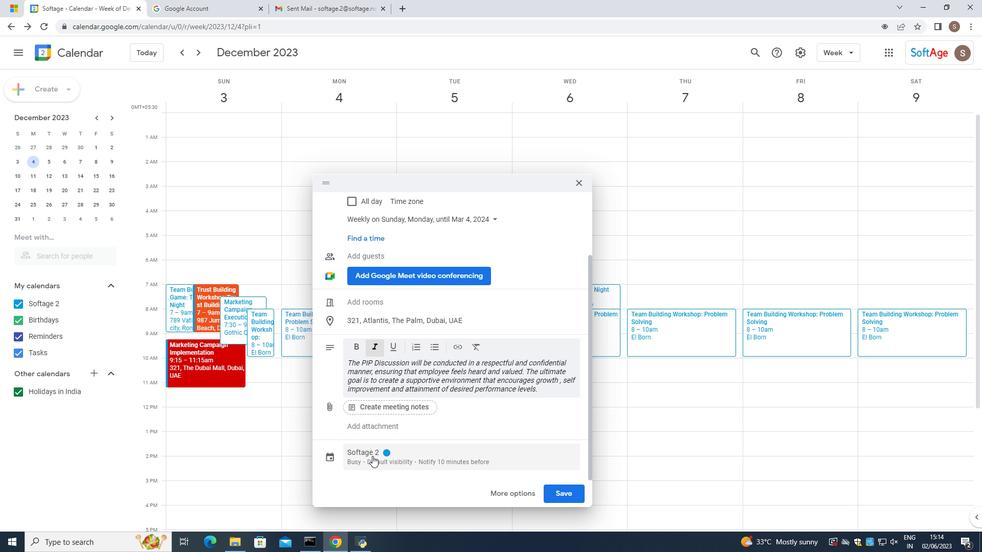 
Action: Mouse pressed left at (105, 381)
Screenshot: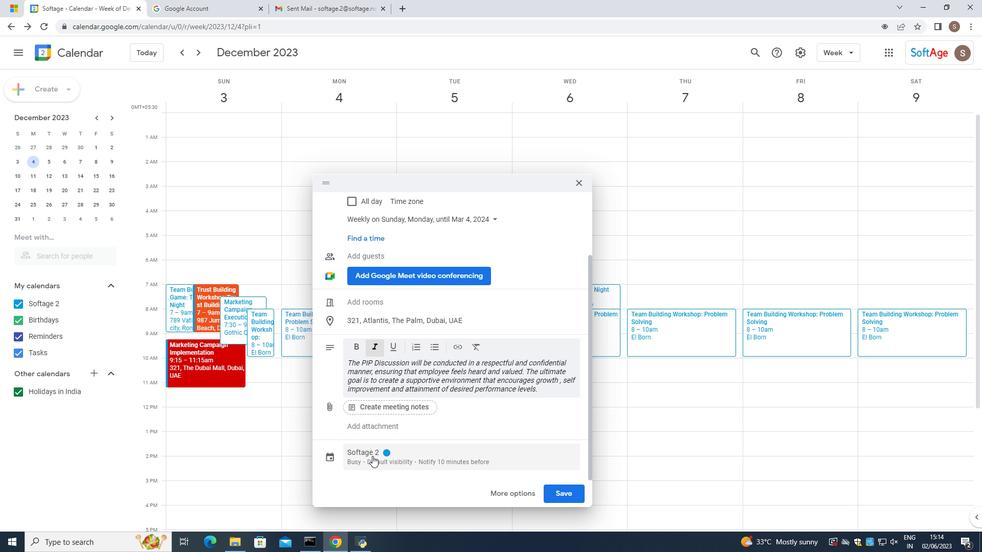 
Action: Mouse moved to (87, 418)
Screenshot: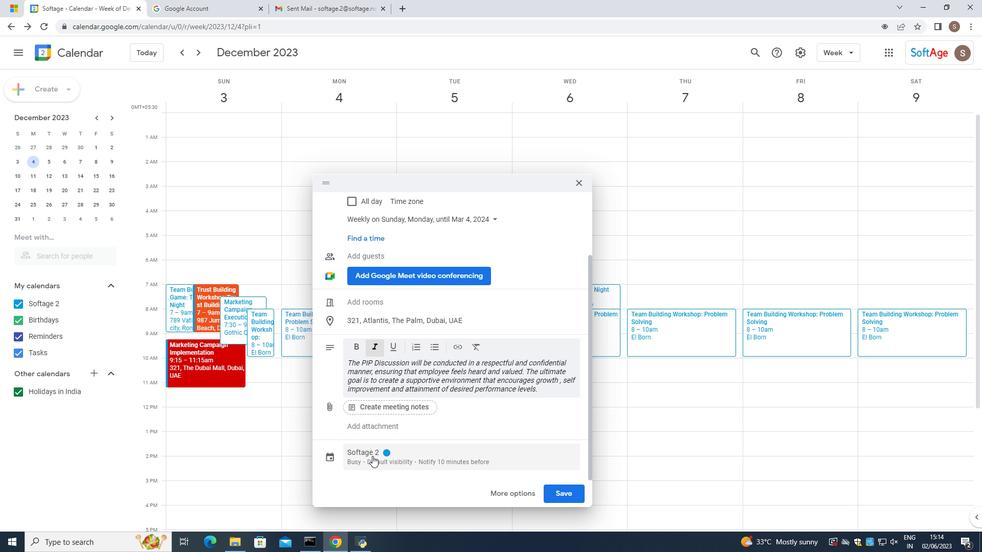 
Action: Mouse pressed left at (87, 418)
Screenshot: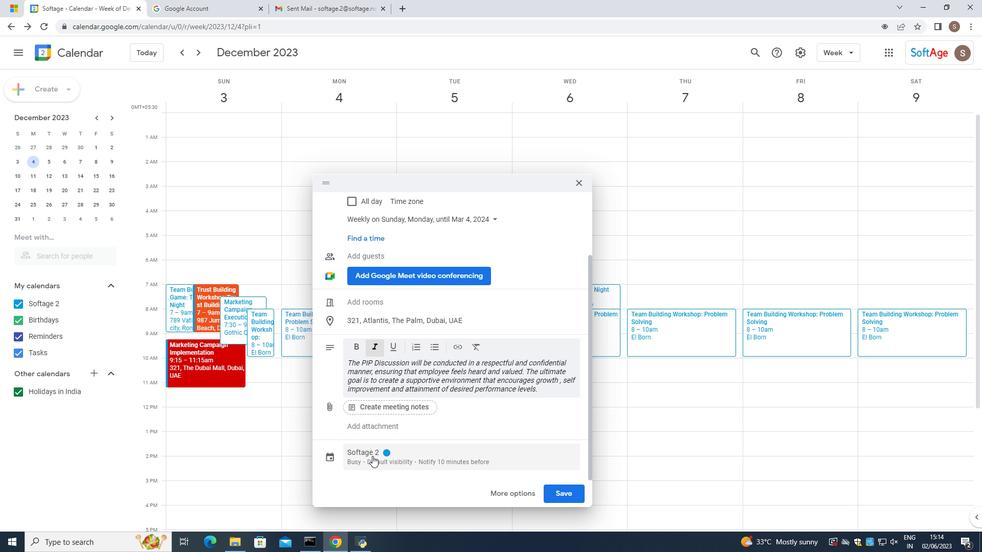 
Action: Mouse moved to (452, 272)
Screenshot: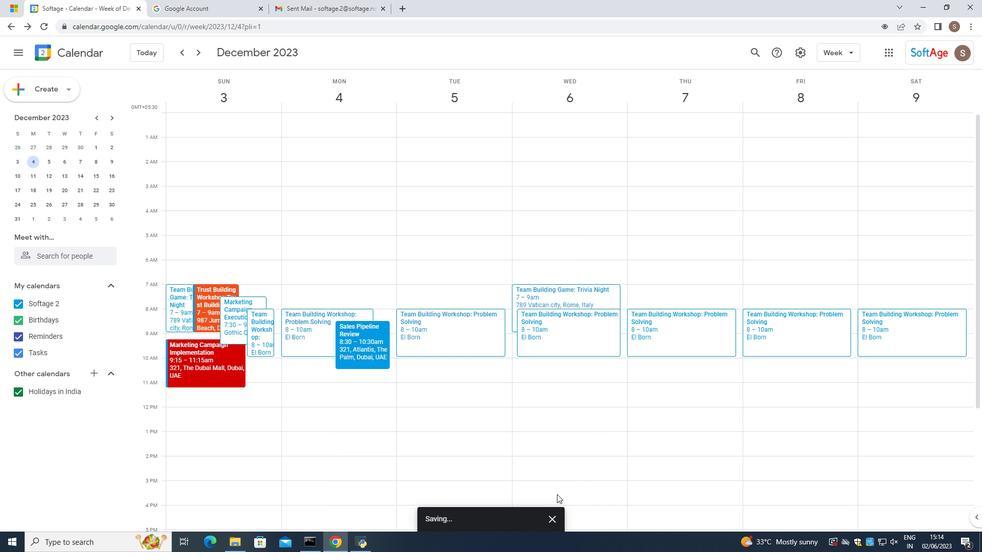 
Action: Mouse scrolled (452, 272) with delta (0, 0)
Screenshot: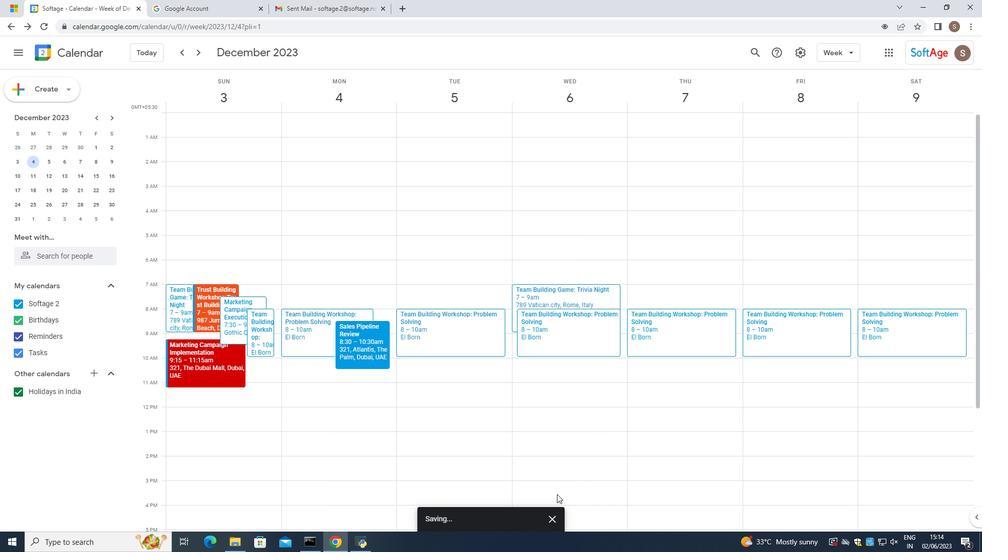 
Action: Mouse scrolled (452, 272) with delta (0, 0)
Screenshot: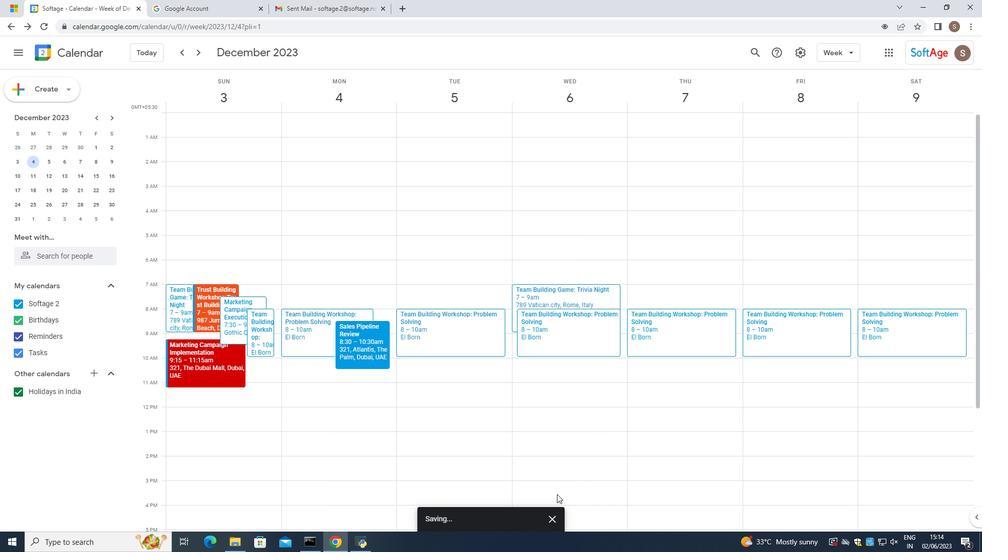 
Action: Mouse scrolled (452, 272) with delta (0, 0)
Screenshot: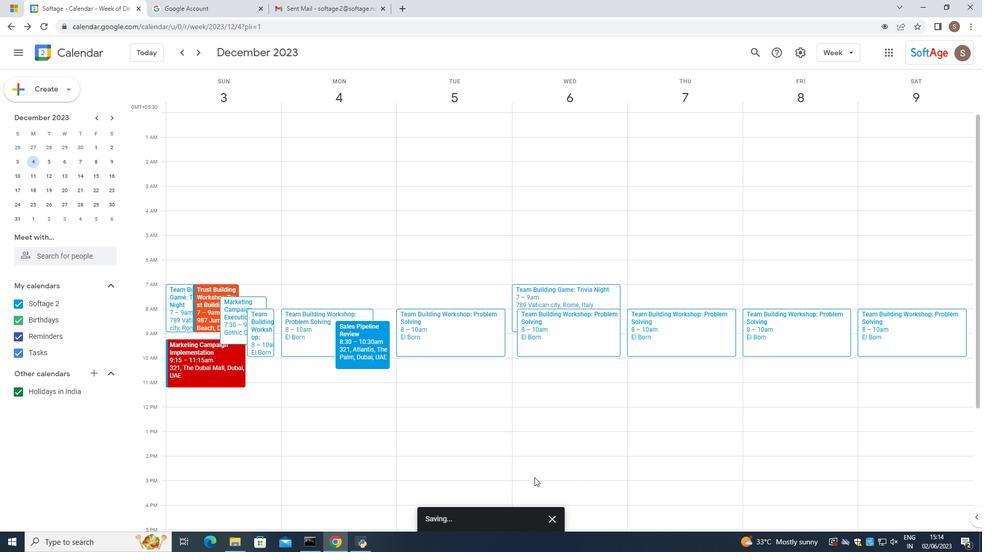 
Action: Mouse scrolled (452, 272) with delta (0, 0)
Screenshot: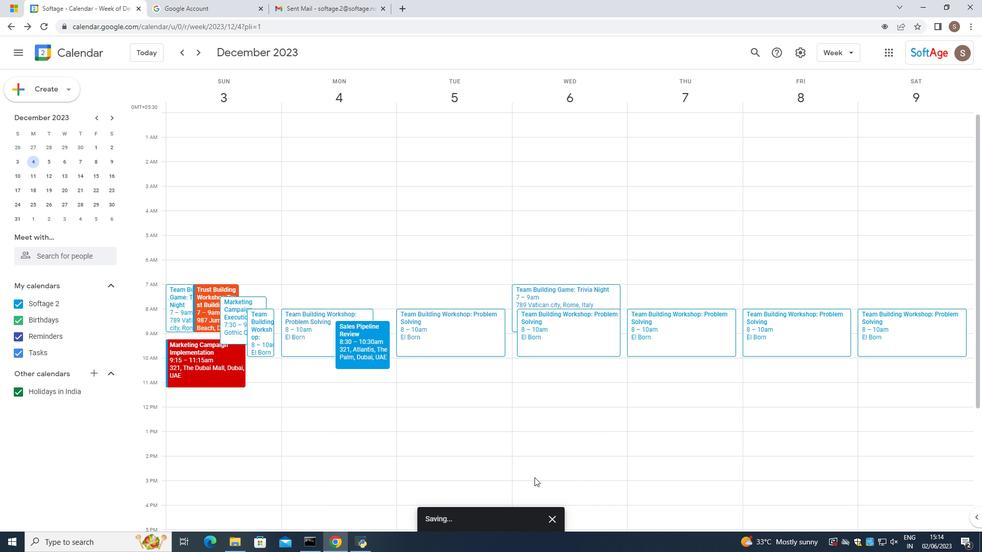 
Action: Mouse scrolled (452, 272) with delta (0, 0)
Screenshot: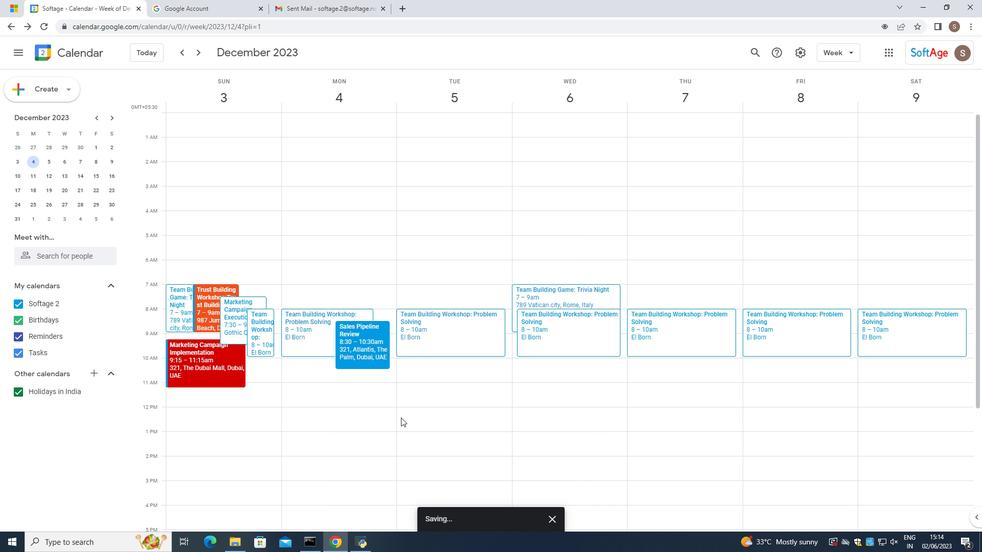 
Action: Mouse moved to (462, 185)
Screenshot: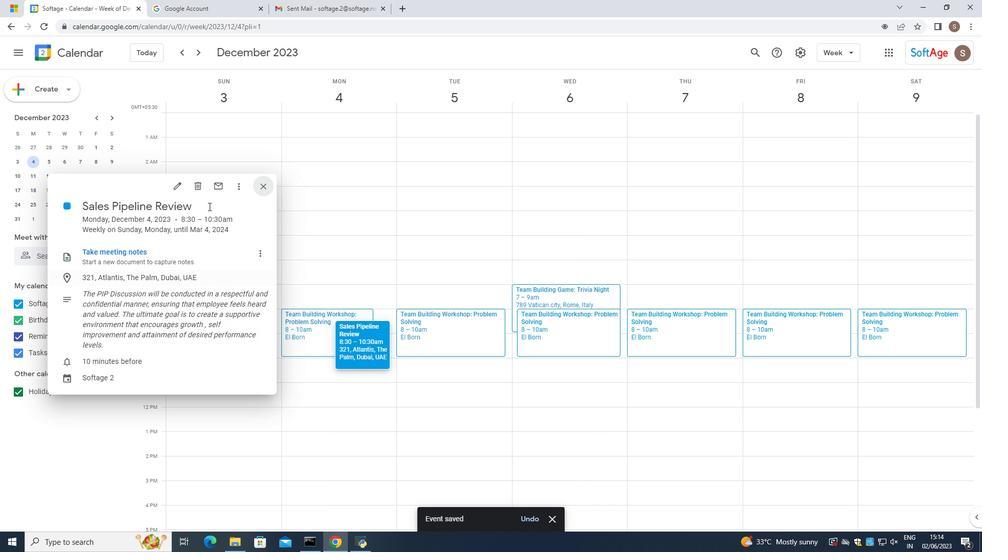 
Action: Mouse pressed left at (462, 185)
Screenshot: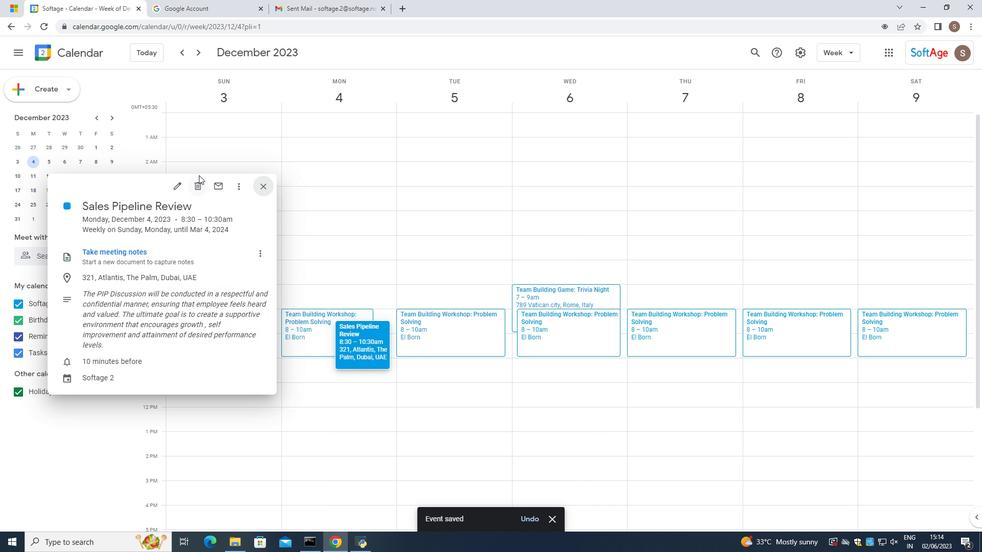
Action: Mouse moved to (460, 199)
Screenshot: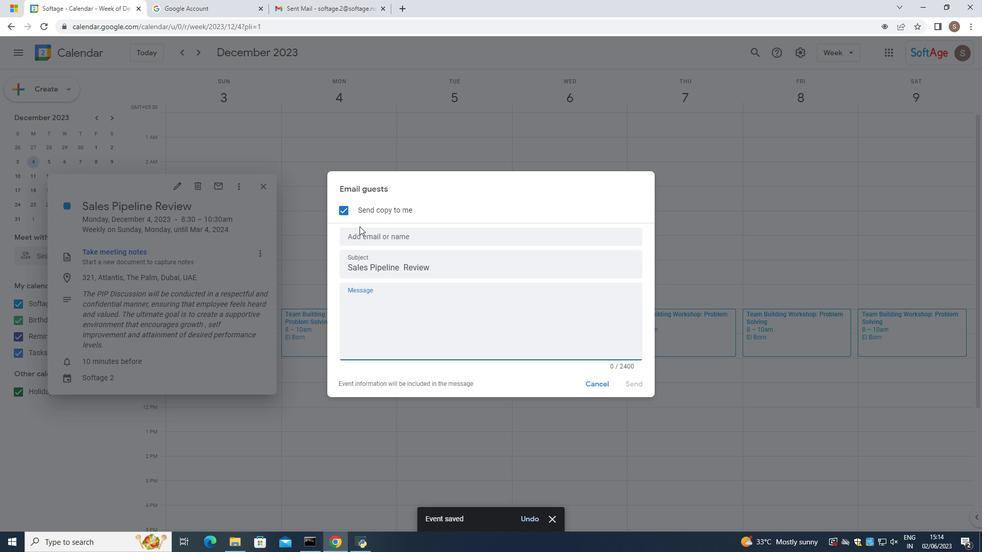 
Action: Mouse pressed left at (460, 199)
Screenshot: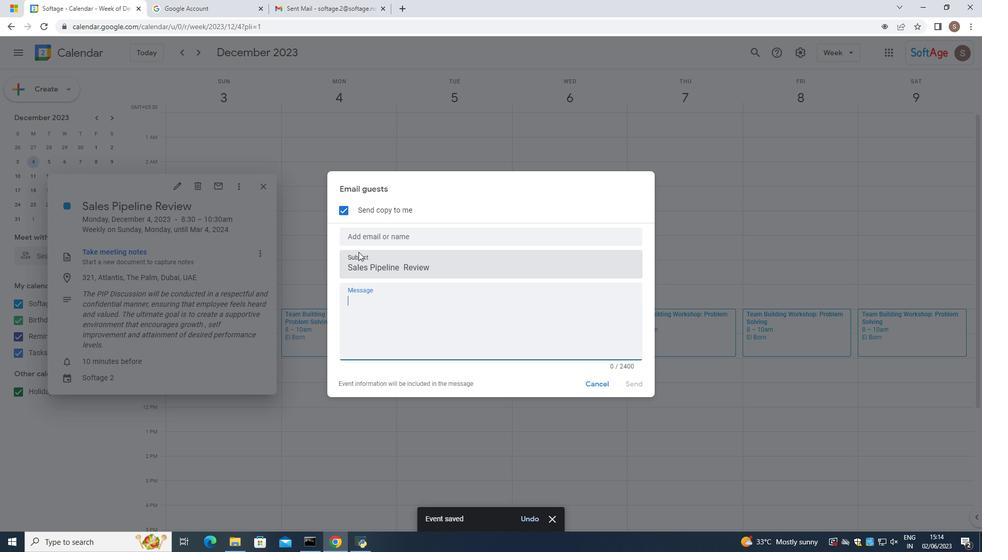
Action: Mouse moved to (410, 273)
Screenshot: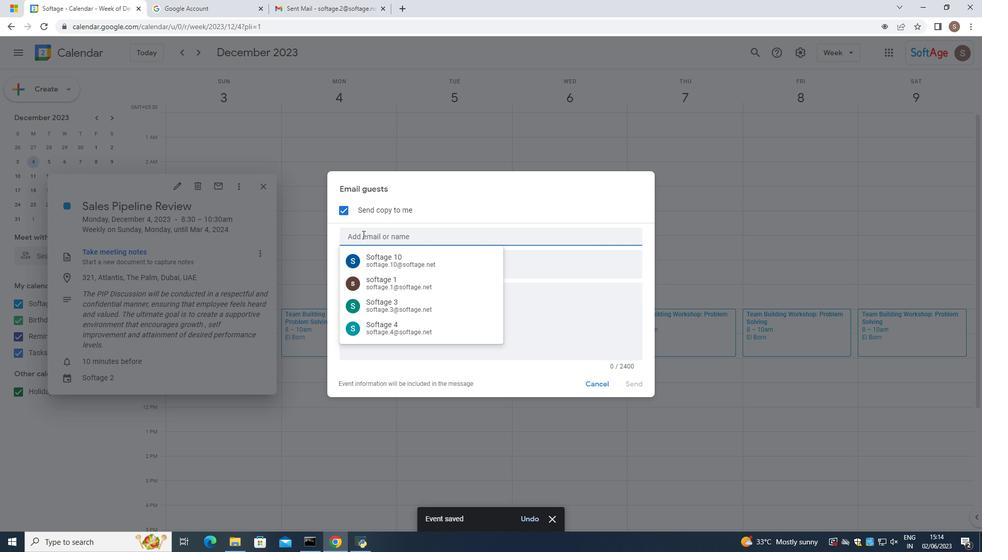 
Action: Mouse pressed left at (410, 273)
Screenshot: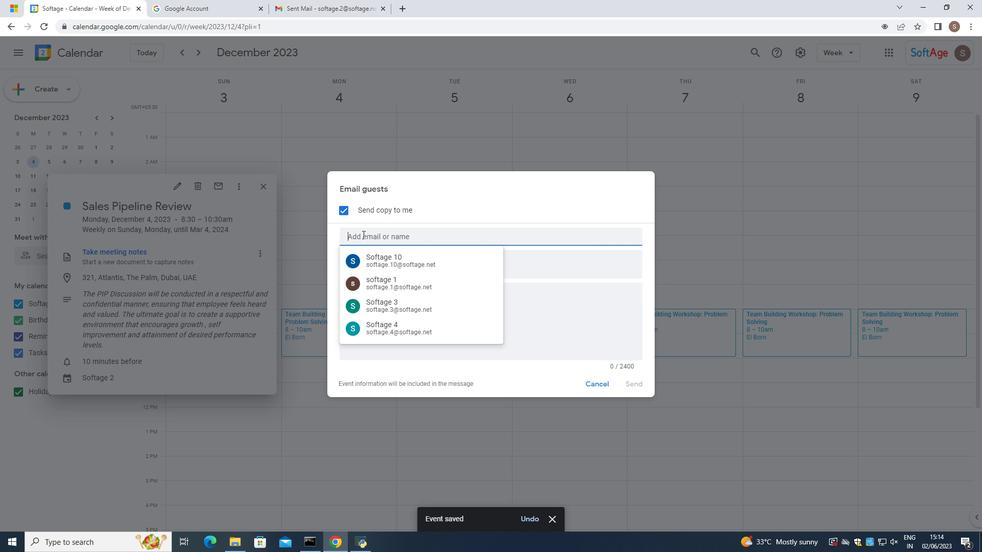 
Action: Mouse moved to (409, 268)
Screenshot: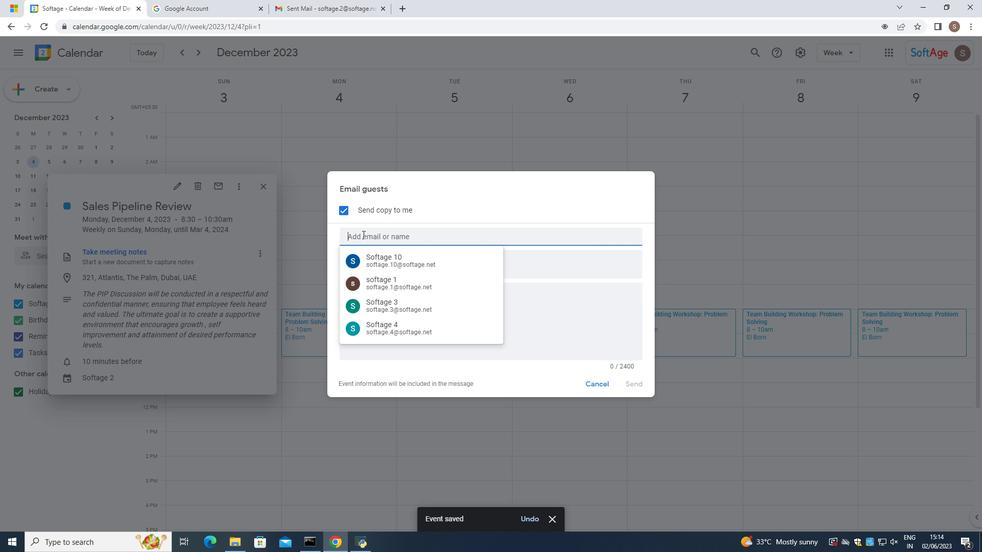 
Action: Mouse pressed left at (409, 268)
Screenshot: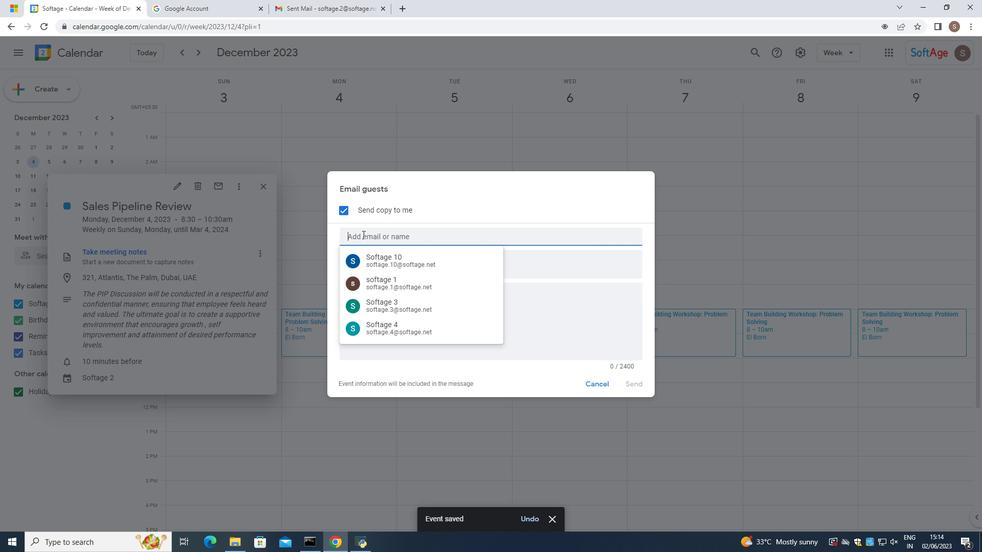 
Action: Mouse moved to (468, 229)
Screenshot: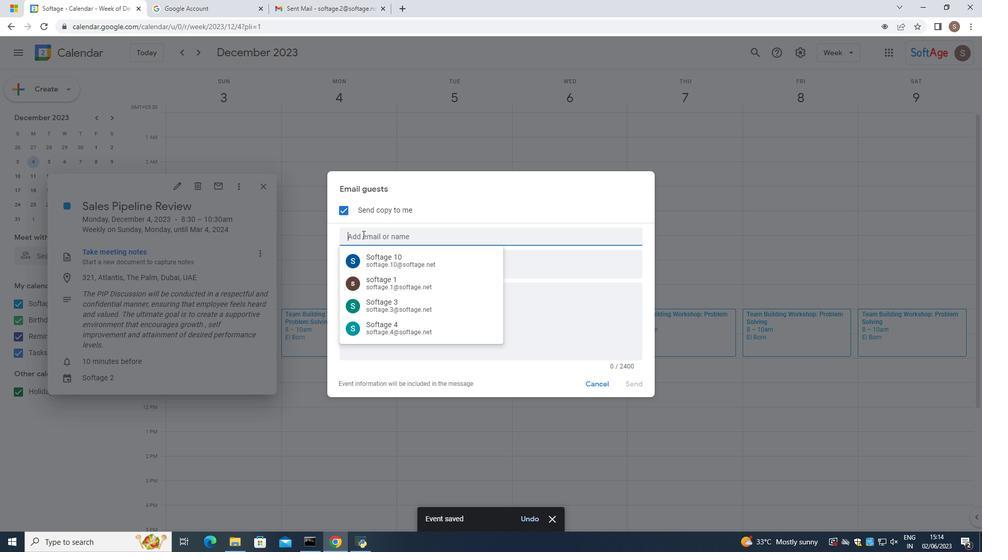 
Action: Mouse pressed left at (468, 229)
Screenshot: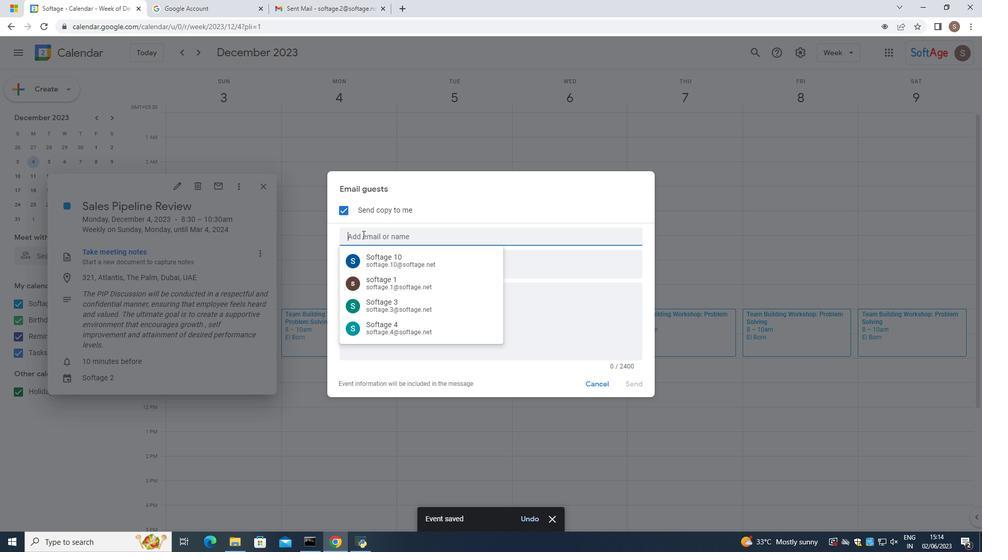 
Action: Mouse moved to (468, 221)
Screenshot: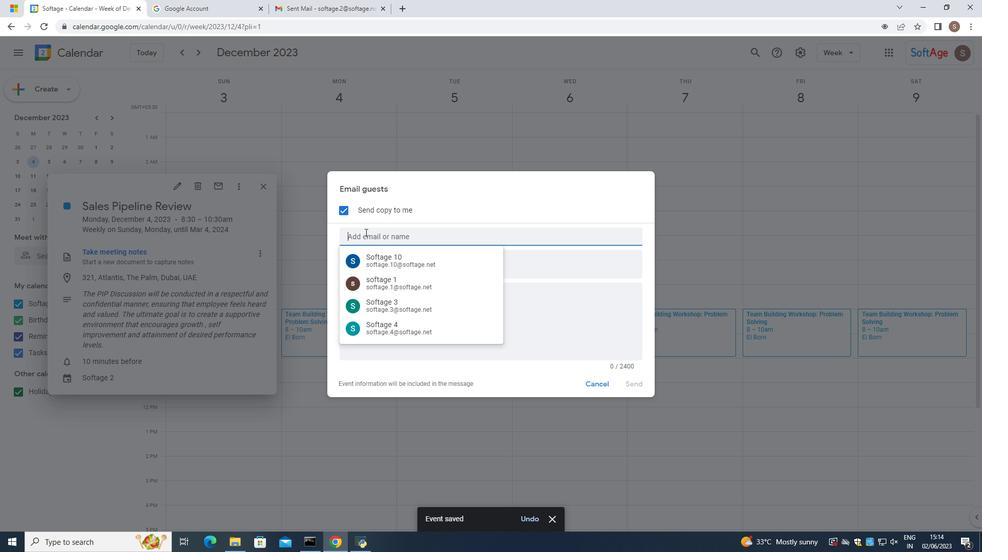 
Action: Mouse pressed left at (468, 221)
Screenshot: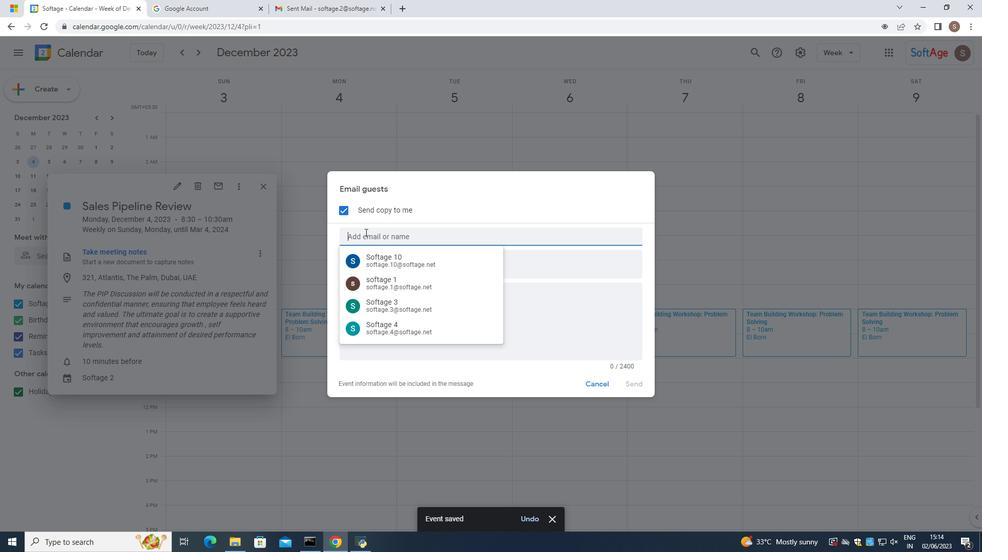 
Action: Mouse moved to (460, 225)
Screenshot: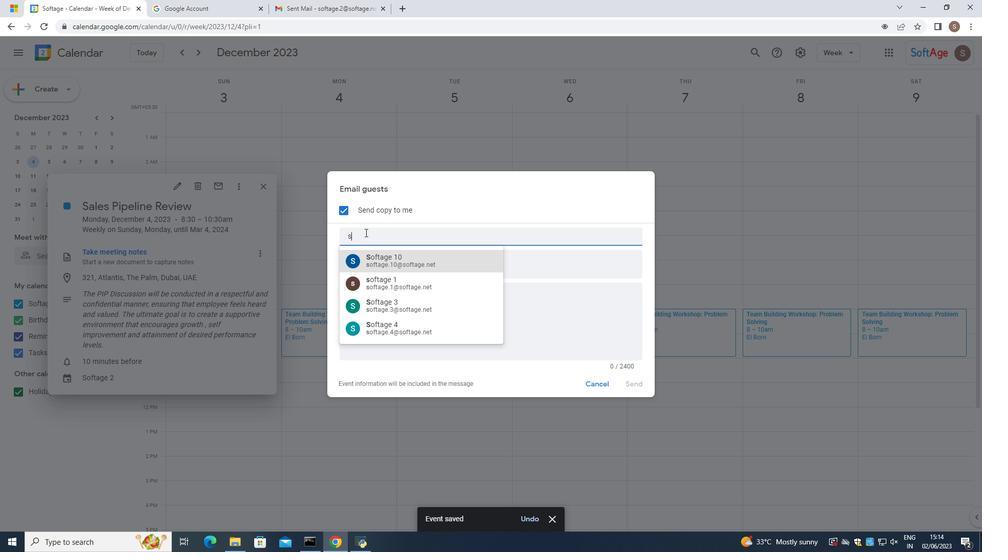 
Action: Key pressed 1
Screenshot: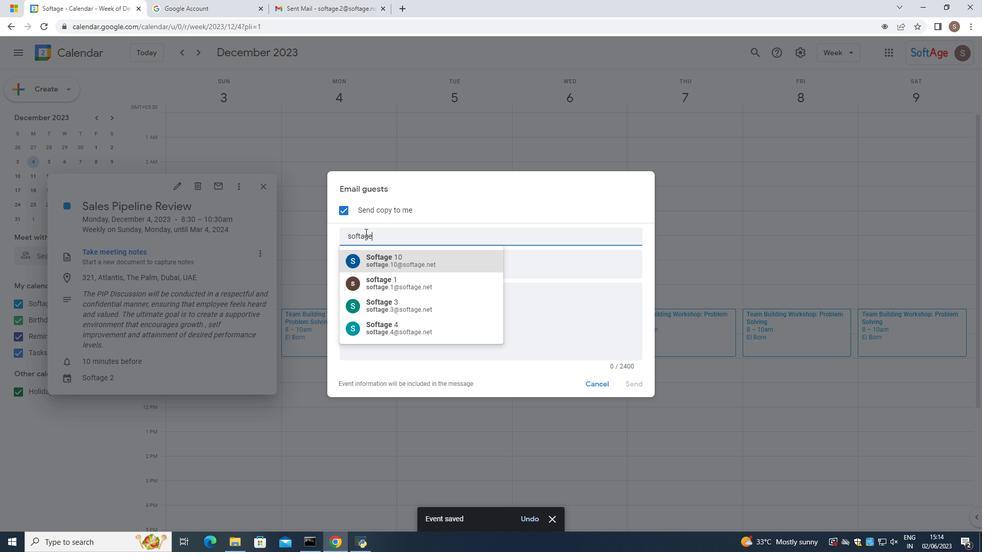 
Action: Mouse moved to (469, 226)
Screenshot: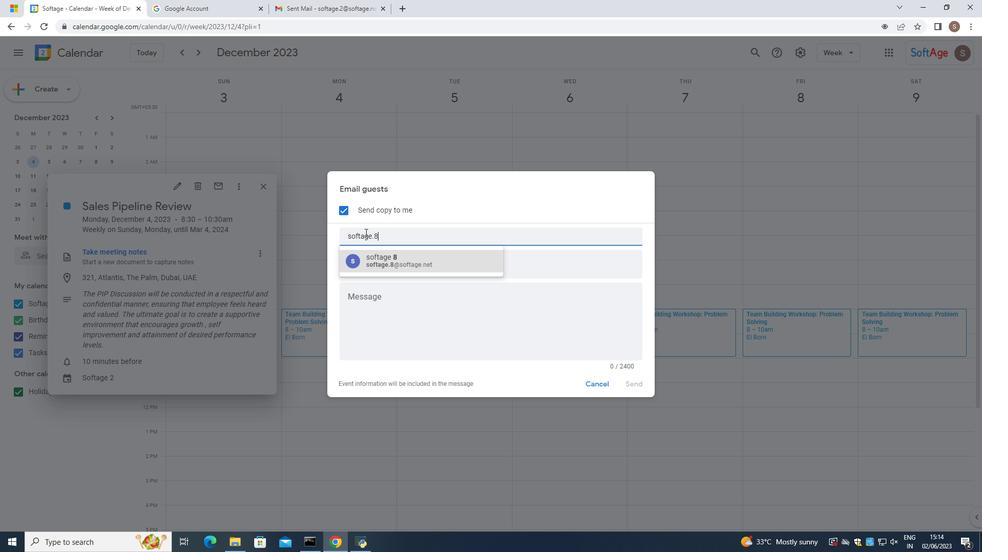 
Action: Mouse pressed left at (469, 226)
Screenshot: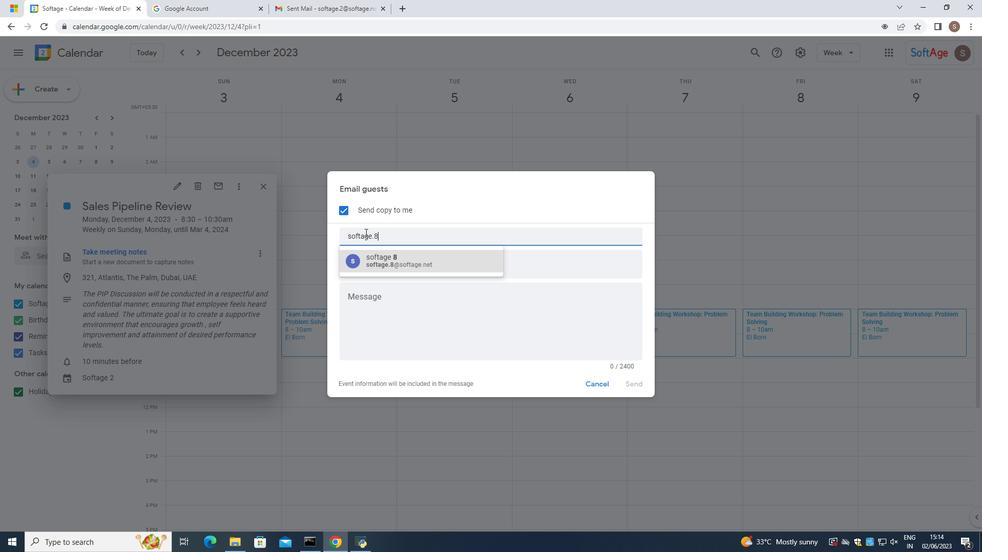 
Action: Mouse pressed left at (469, 226)
Screenshot: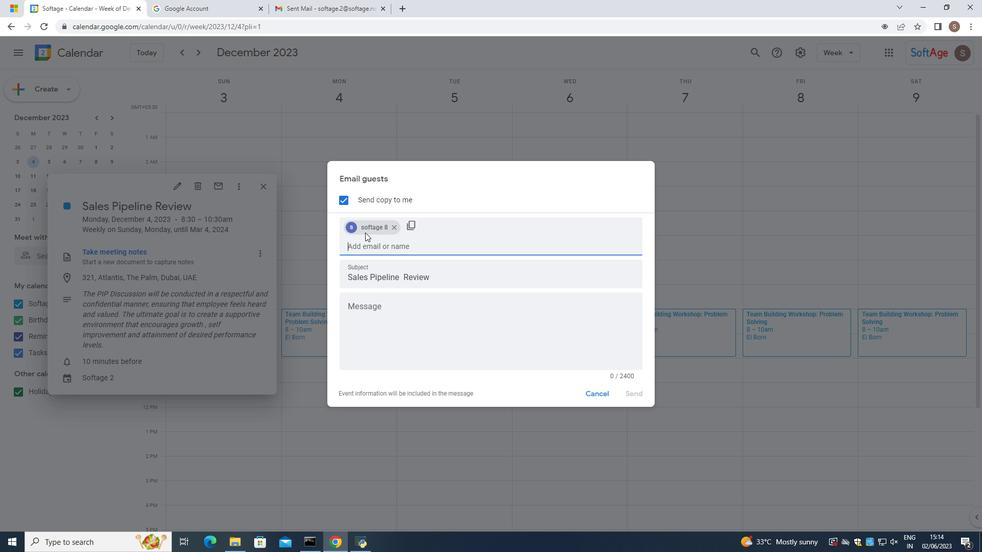 
Action: Mouse moved to (432, 266)
Screenshot: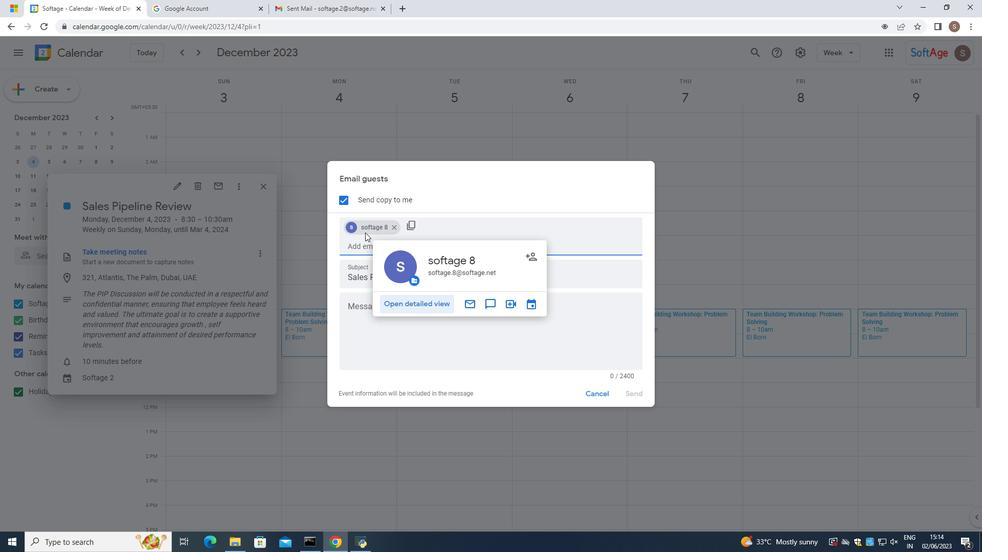
Action: Mouse pressed left at (432, 266)
Screenshot: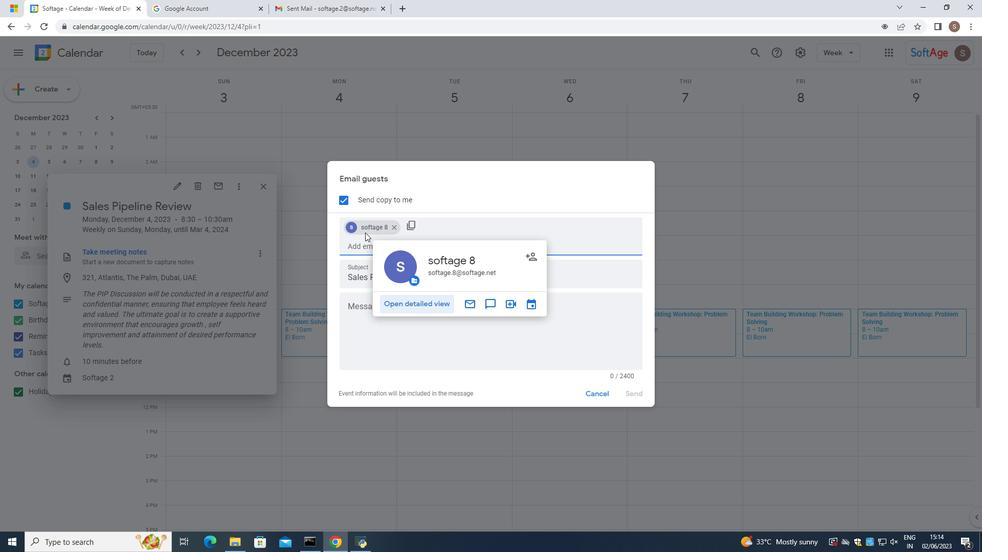 
Action: Mouse moved to (591, 379)
Screenshot: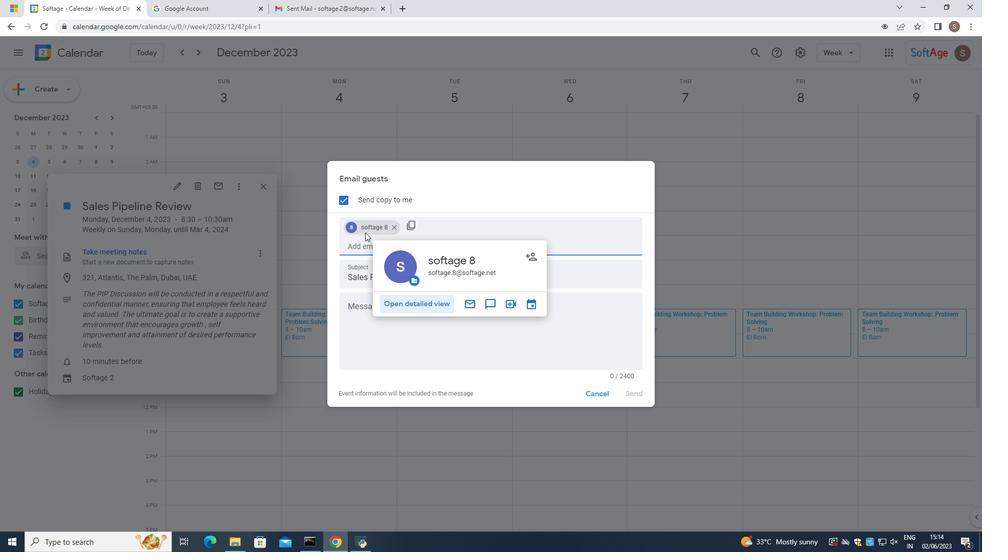 
Action: Mouse pressed left at (591, 379)
Screenshot: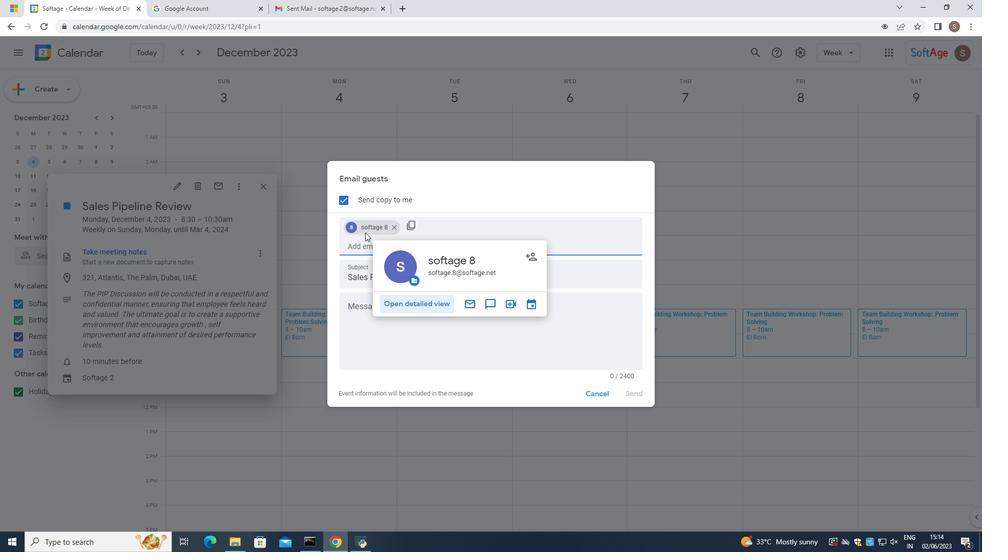 
Action: Mouse moved to (502, 186)
Screenshot: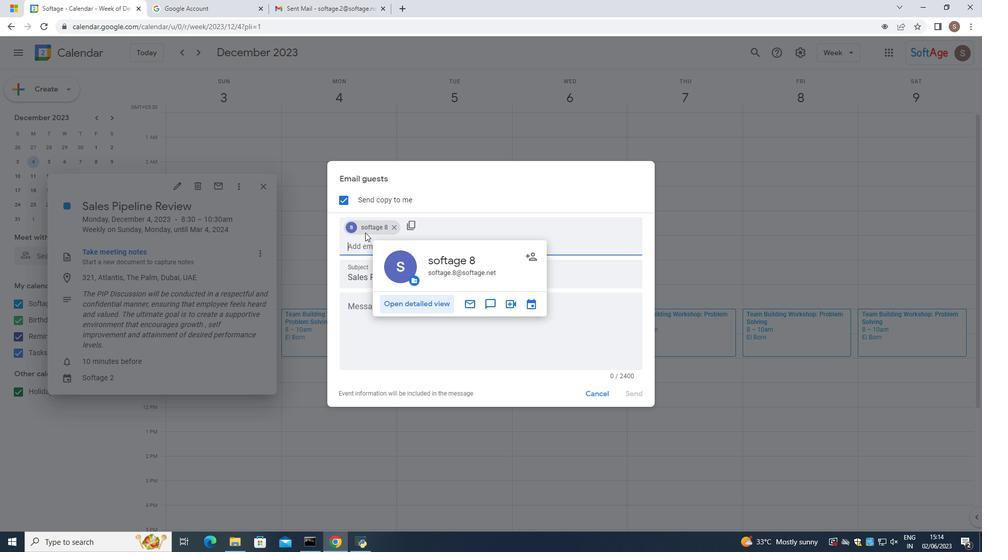 
Action: Mouse pressed left at (502, 186)
Screenshot: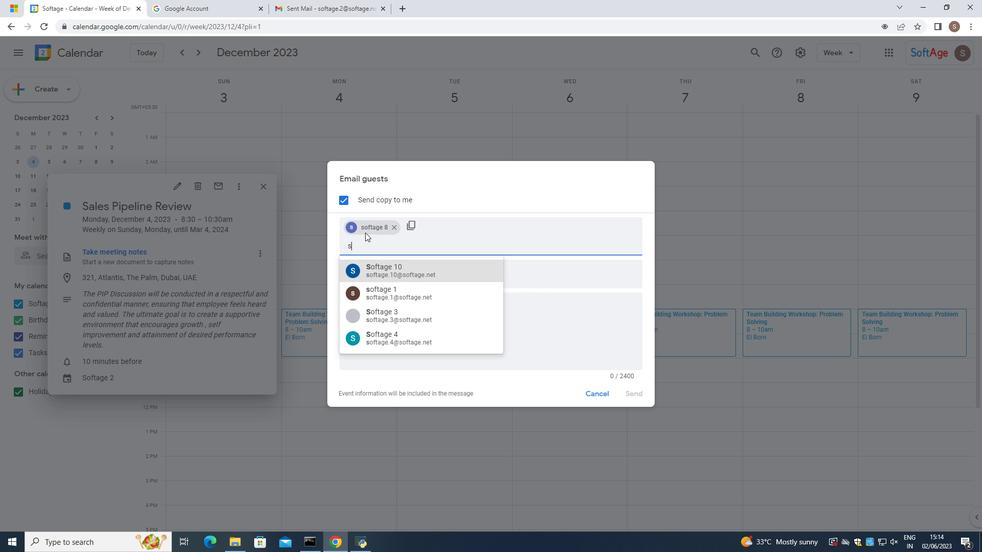 
Action: Mouse moved to (452, 89)
Screenshot: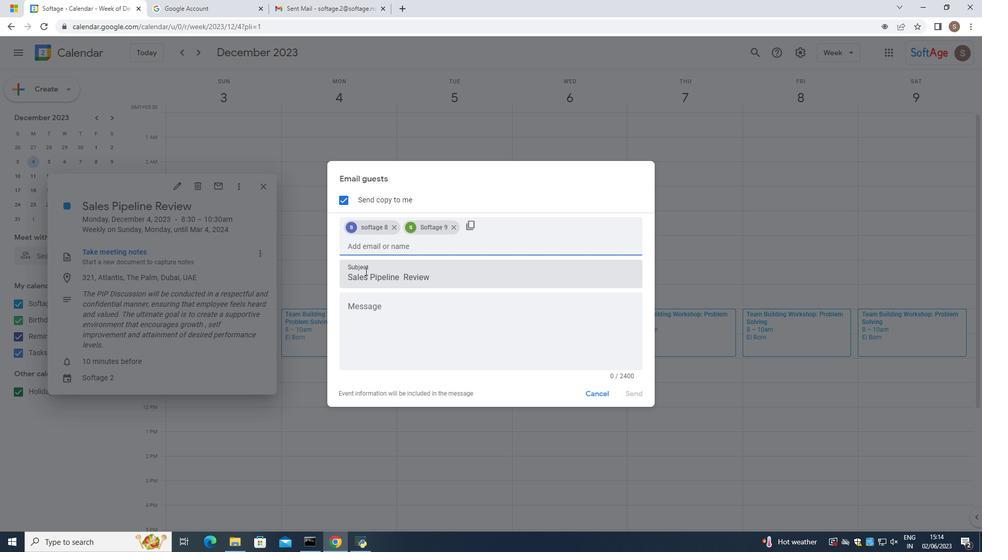 
Action: Mouse pressed left at (452, 89)
Screenshot: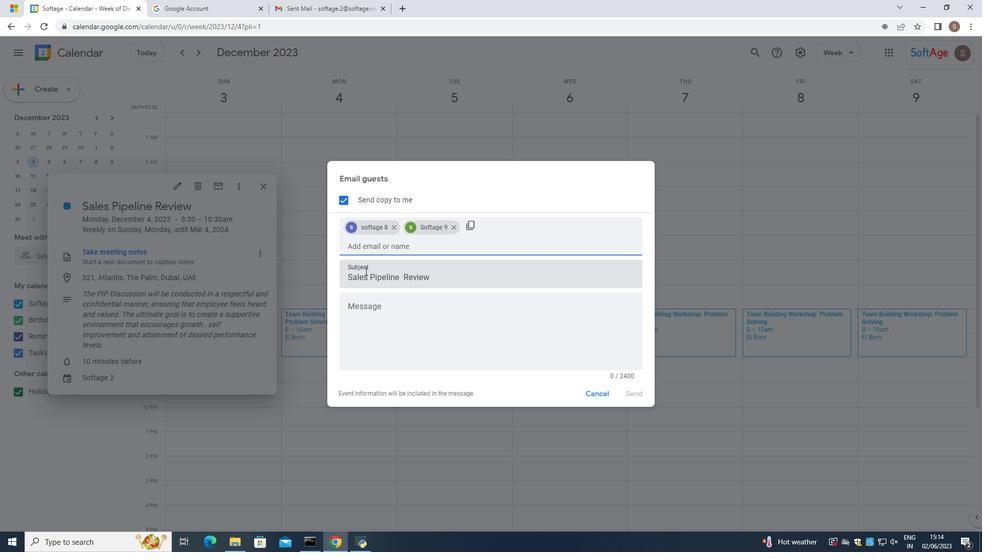 
Action: Mouse moved to (454, 185)
Screenshot: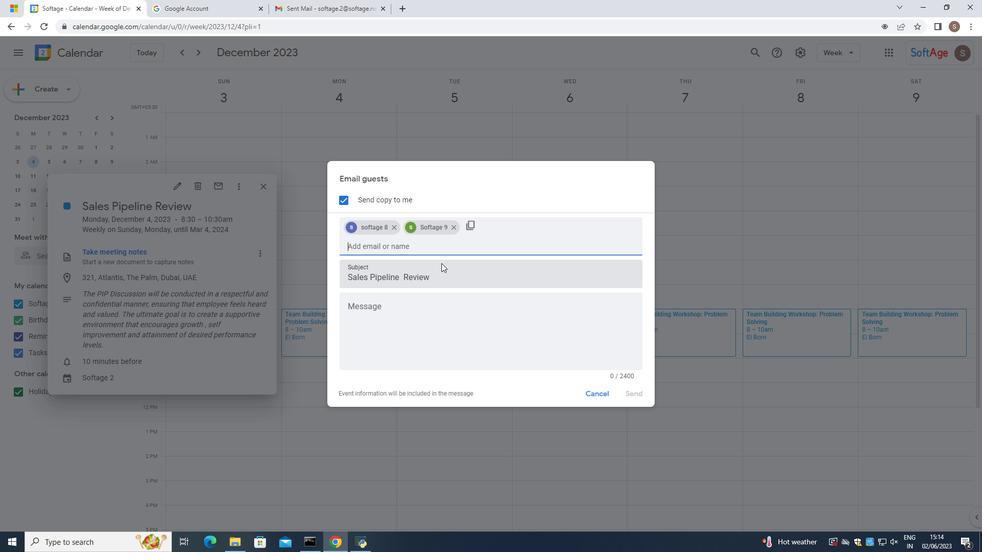 
Action: Mouse pressed left at (454, 185)
Screenshot: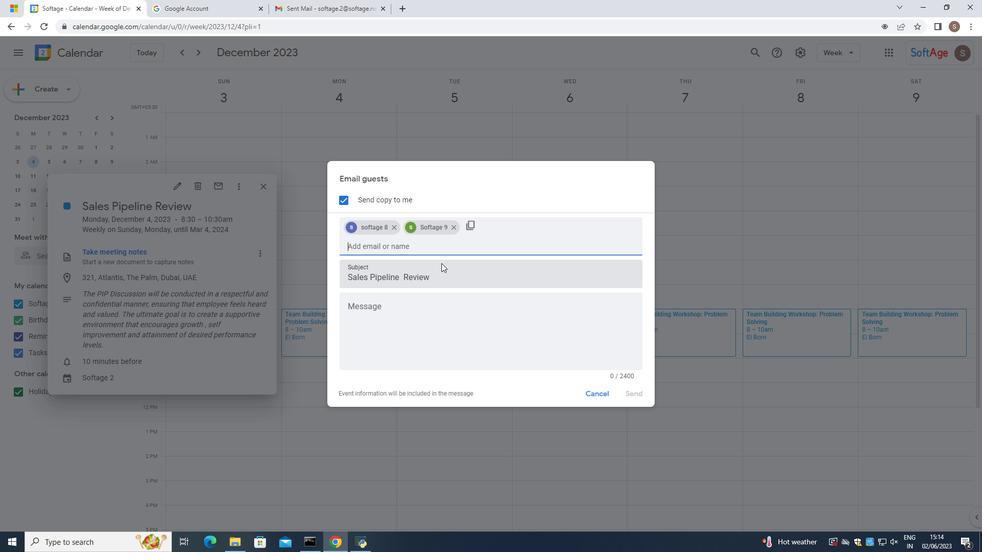 
Action: Mouse moved to (457, 272)
Screenshot: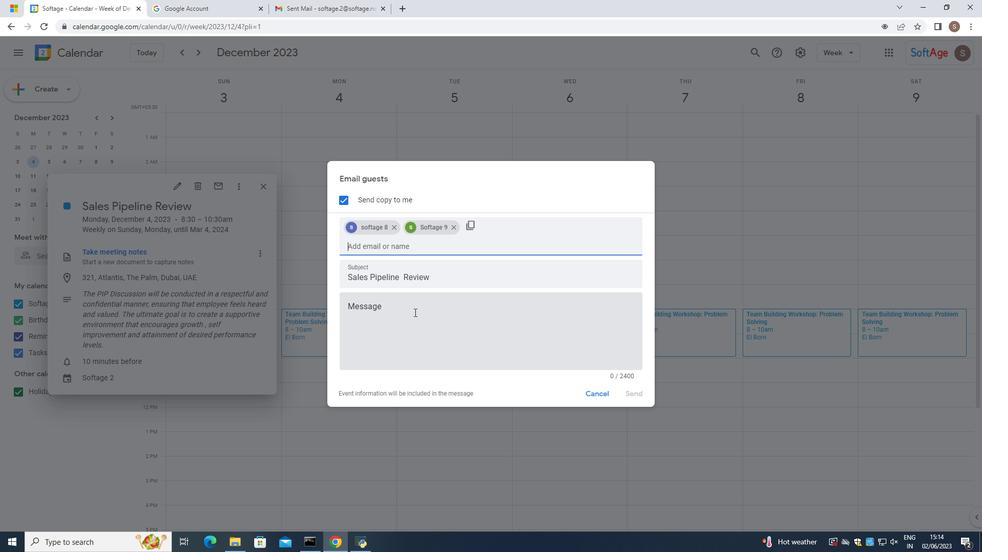 
Action: Mouse pressed left at (457, 272)
Screenshot: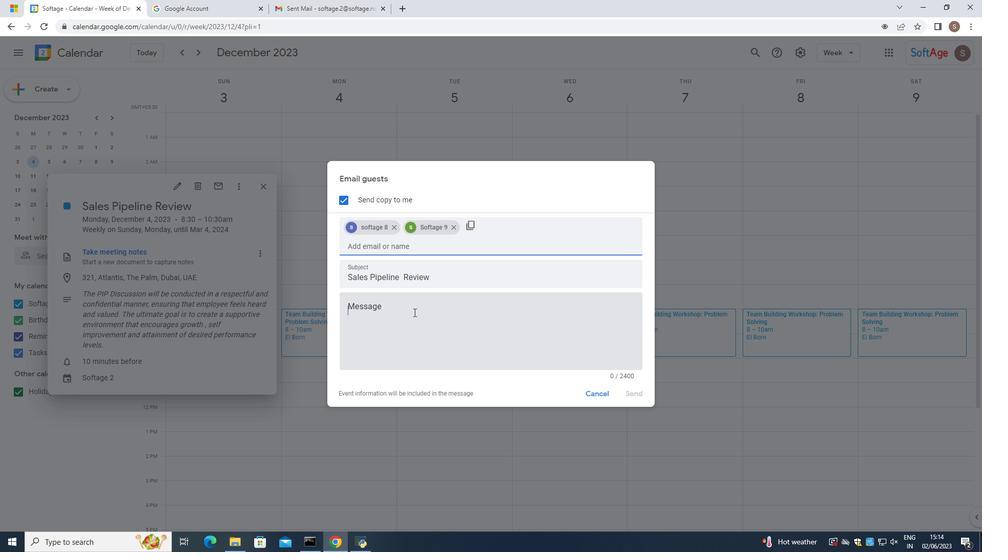 
Action: Mouse moved to (413, 308)
Screenshot: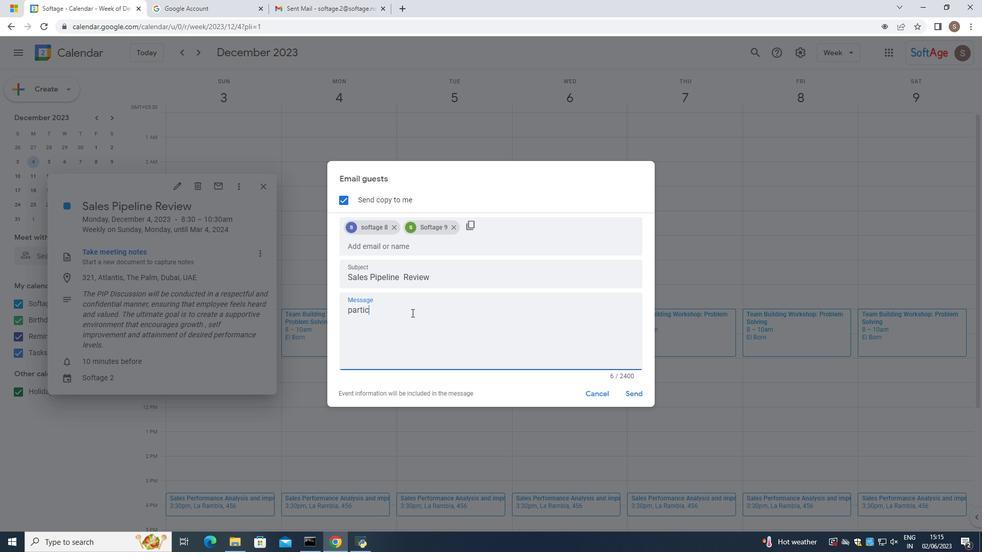 
Action: Mouse pressed left at (413, 308)
Screenshot: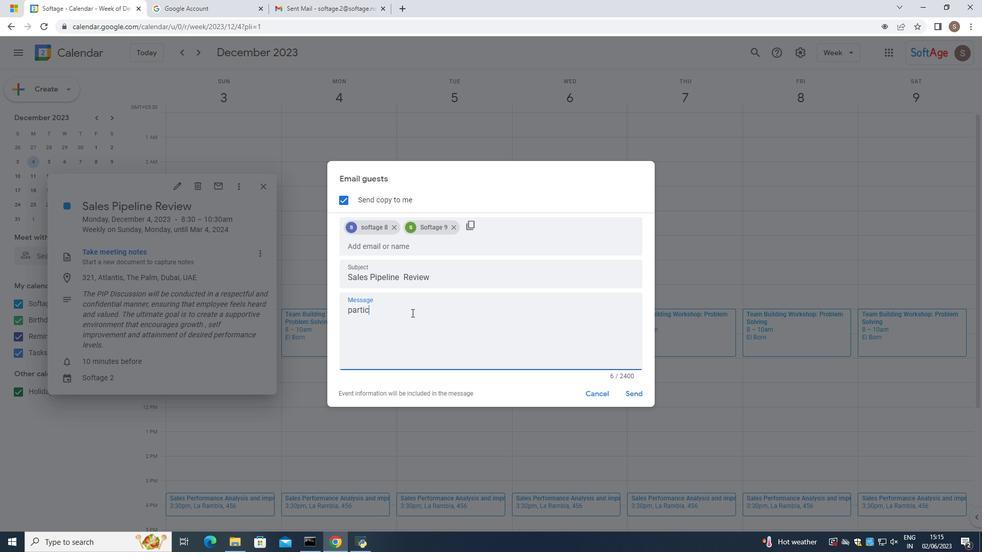 
Action: Mouse moved to (494, 314)
Screenshot: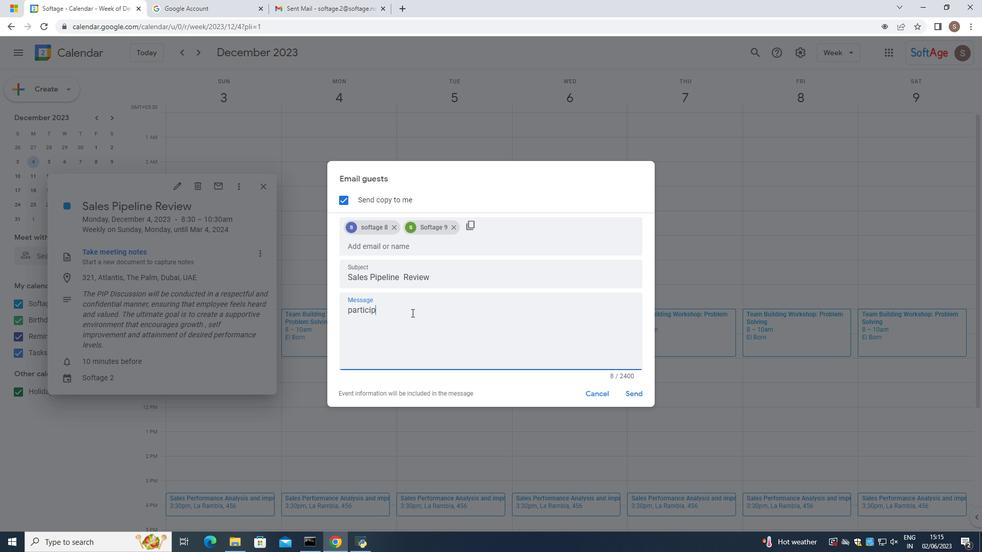 
Action: Mouse pressed left at (494, 314)
Screenshot: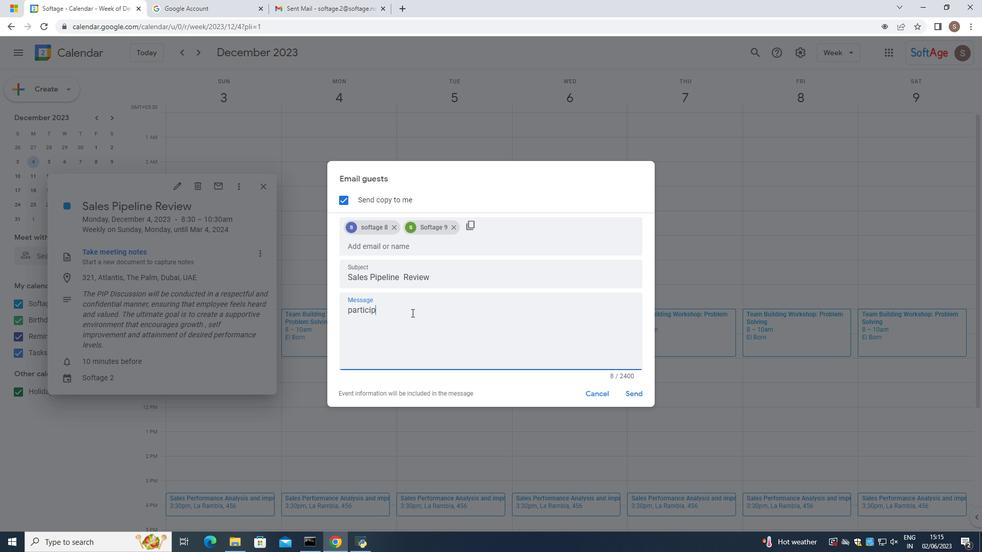 
Action: Mouse moved to (491, 364)
Screenshot: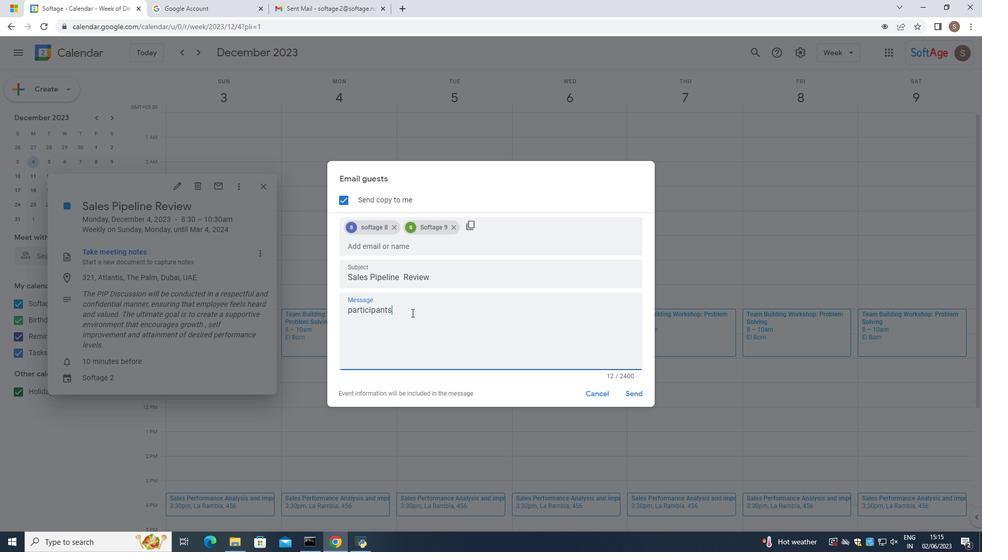 
Action: Mouse pressed left at (491, 364)
Screenshot: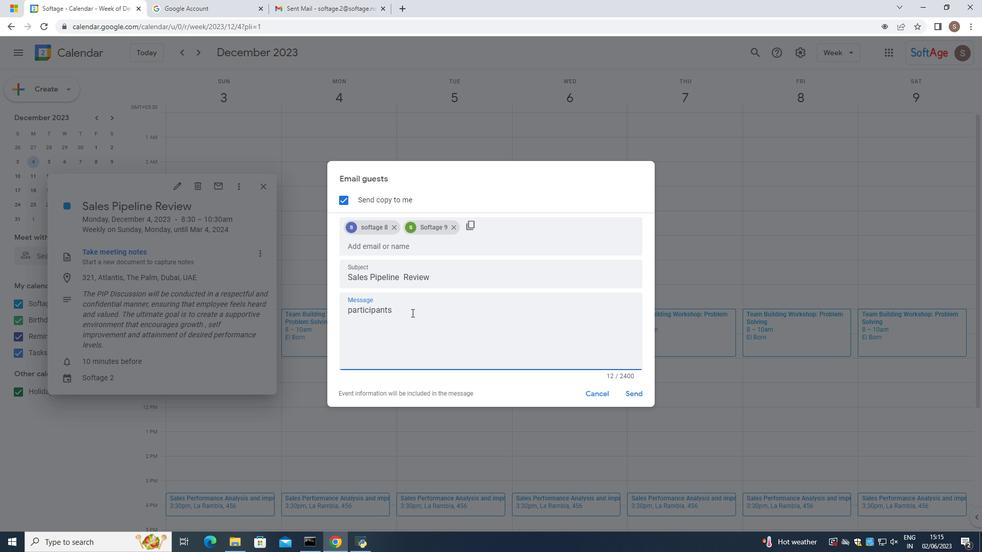 
Action: Mouse moved to (499, 312)
Screenshot: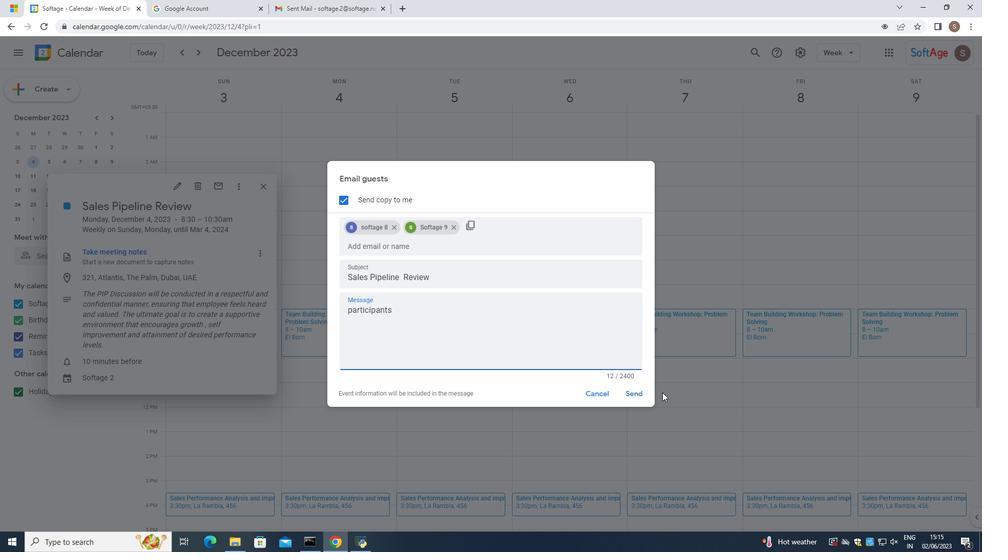 
Action: Mouse pressed left at (499, 312)
Screenshot: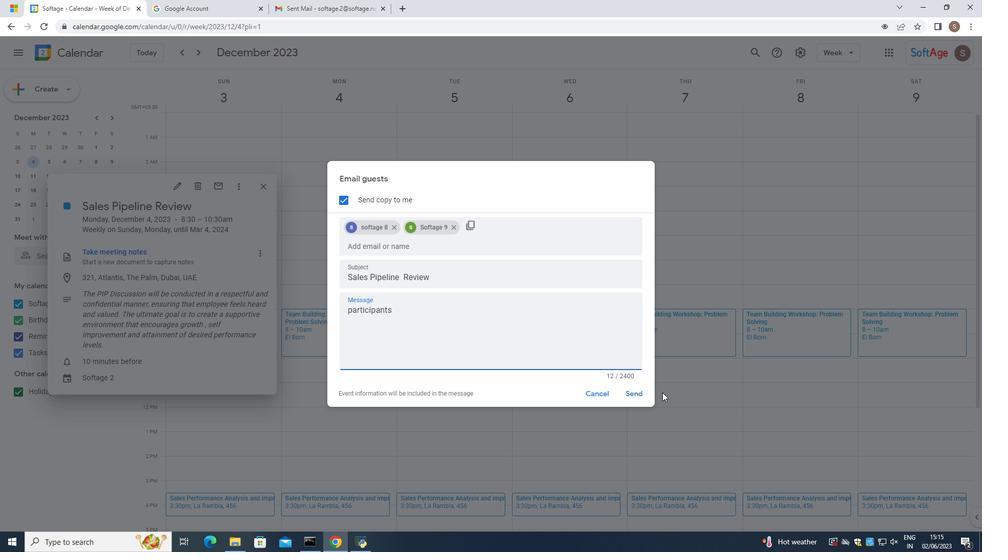 
Action: Mouse moved to (525, 245)
Screenshot: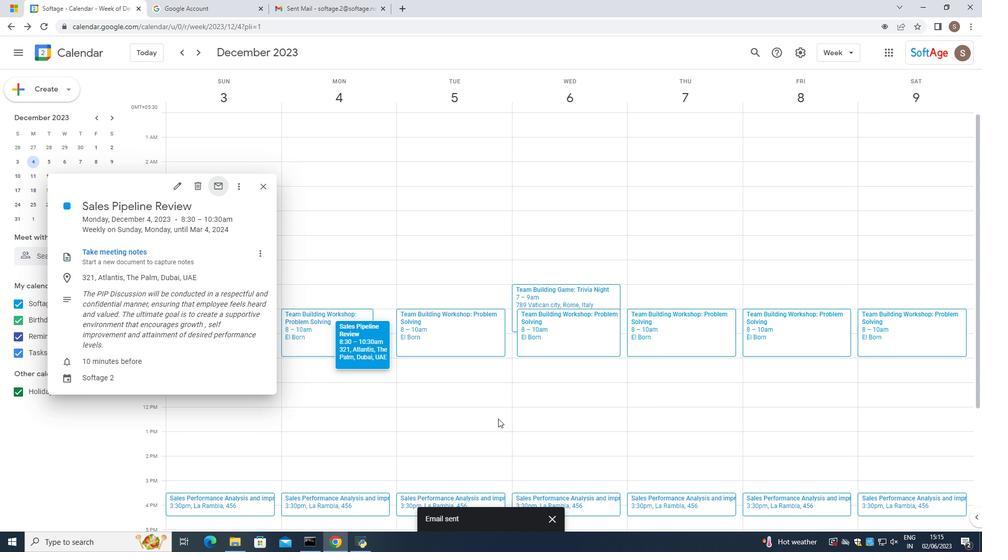 
Action: Mouse pressed left at (525, 245)
Screenshot: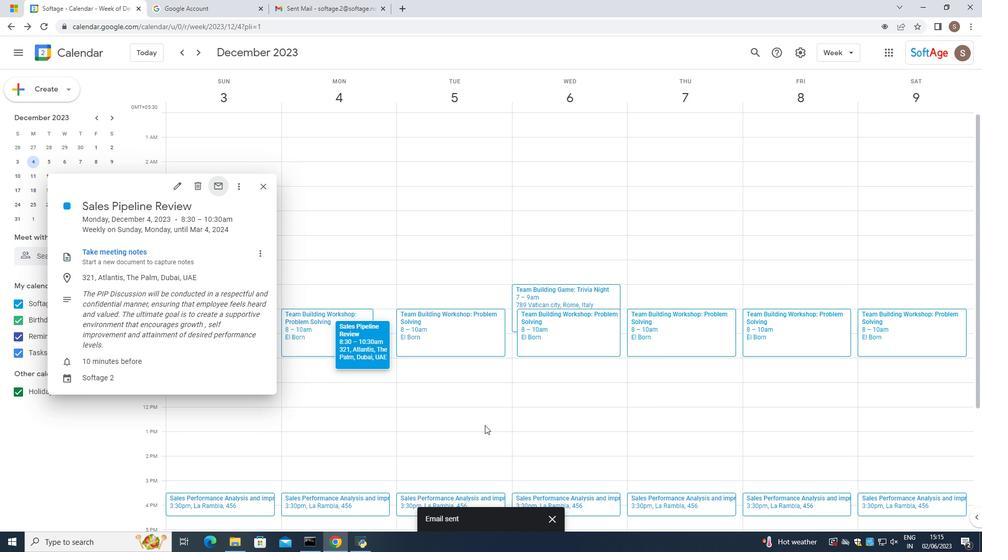 
Action: Mouse moved to (520, 277)
Screenshot: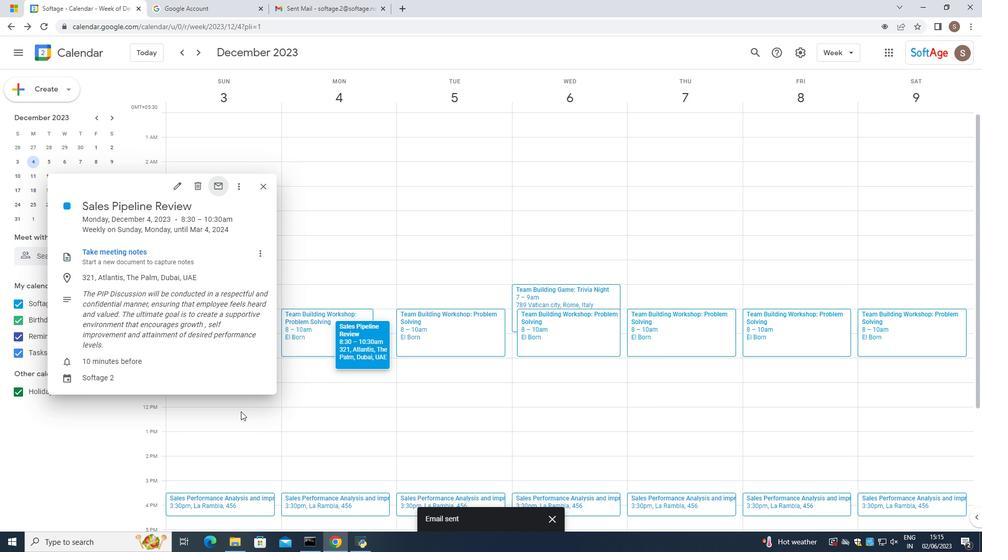 
Action: Mouse pressed left at (520, 277)
Screenshot: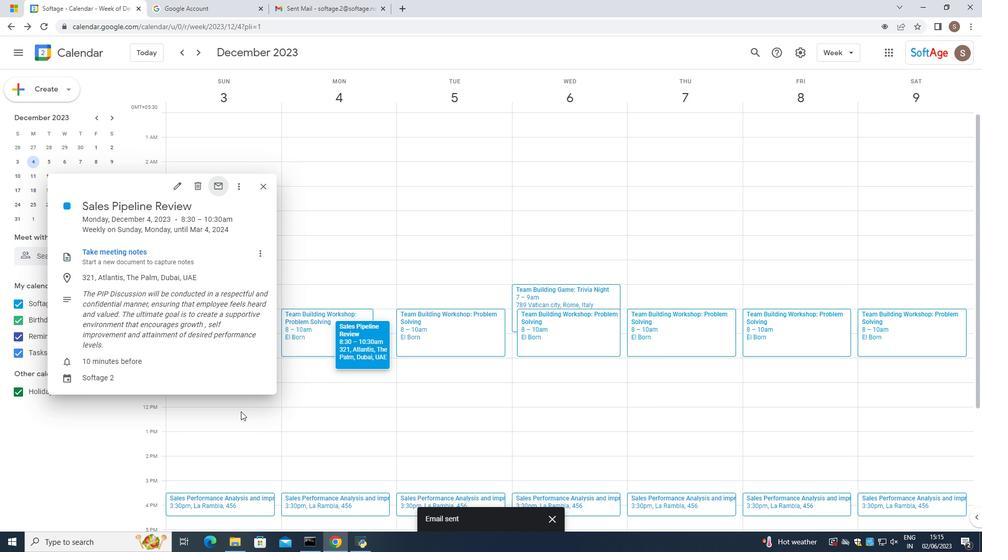 
Action: Mouse moved to (414, 266)
Screenshot: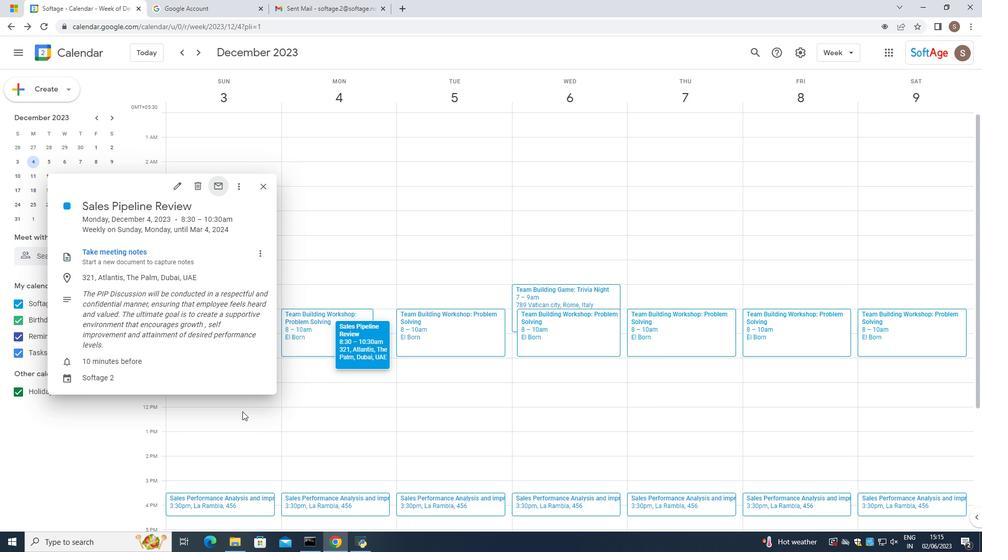 
Action: Mouse pressed left at (414, 266)
Screenshot: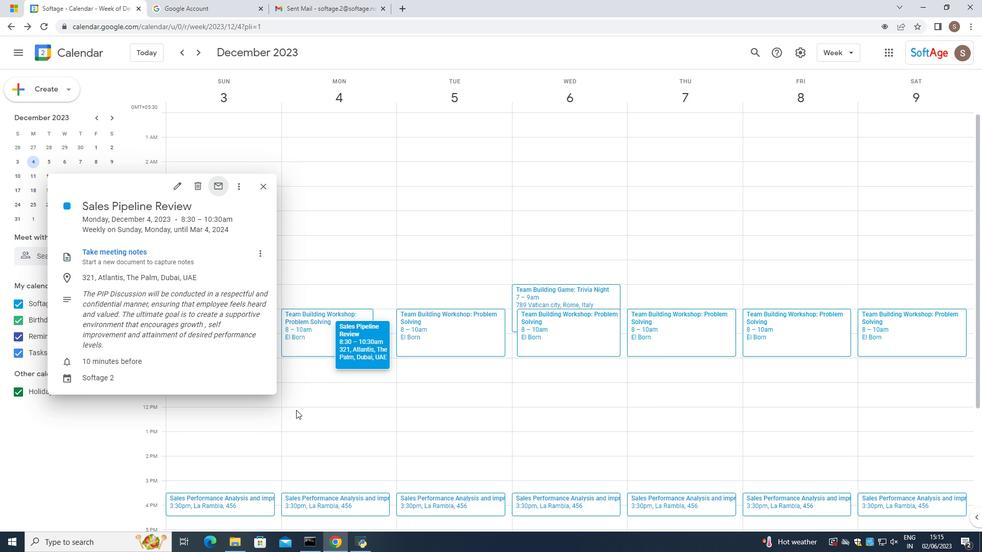 
Action: Mouse moved to (568, 383)
Screenshot: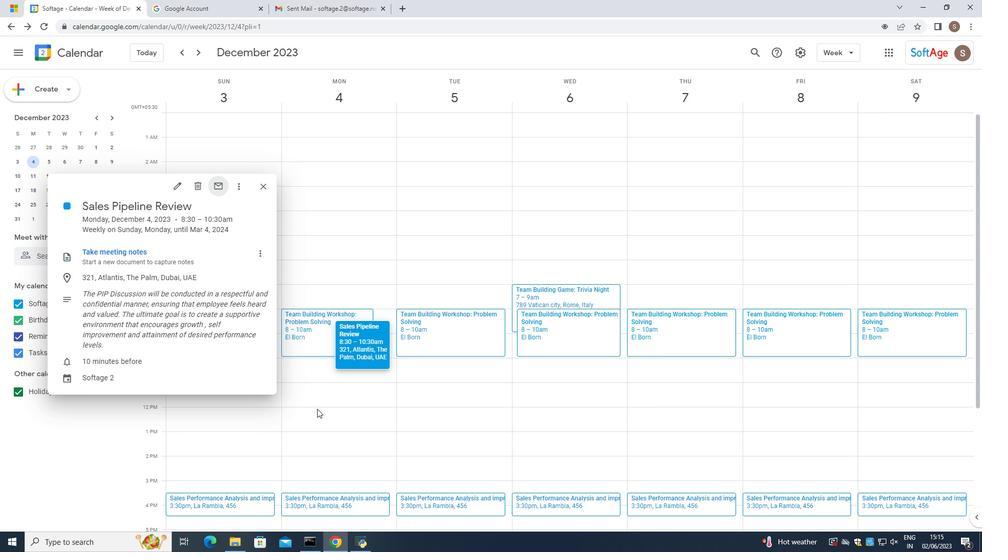 
Action: Mouse pressed left at (568, 383)
Screenshot: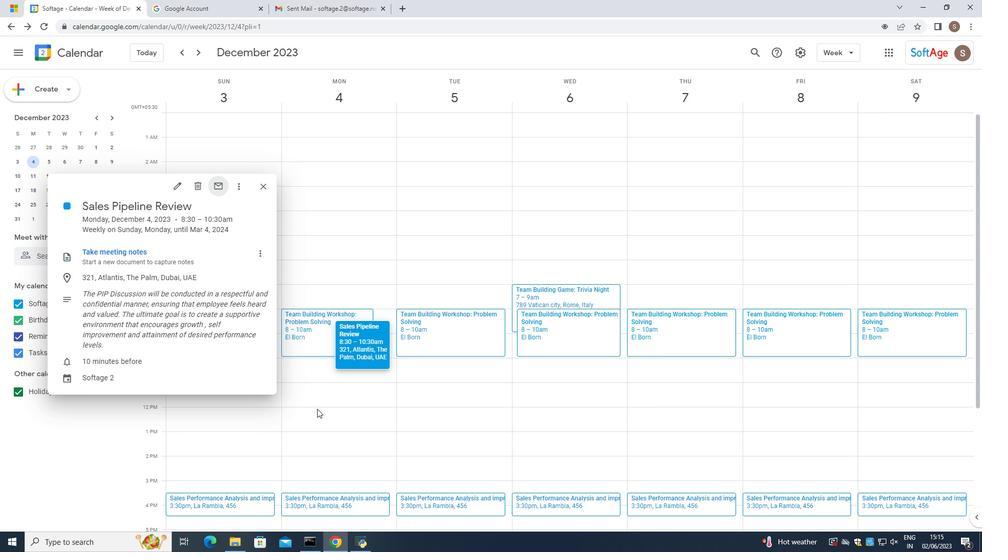 
Action: Mouse moved to (510, 188)
Screenshot: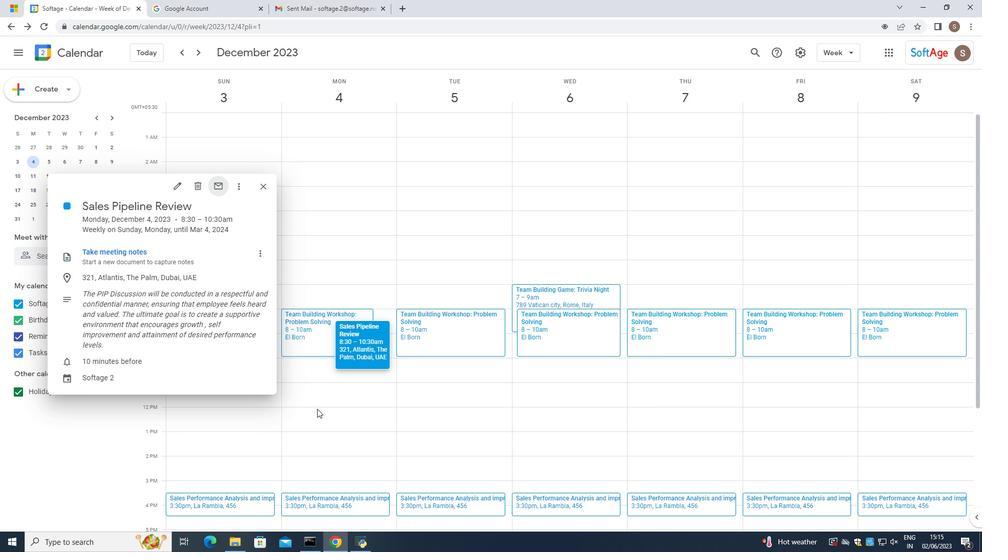 
Action: Mouse pressed left at (510, 188)
Screenshot: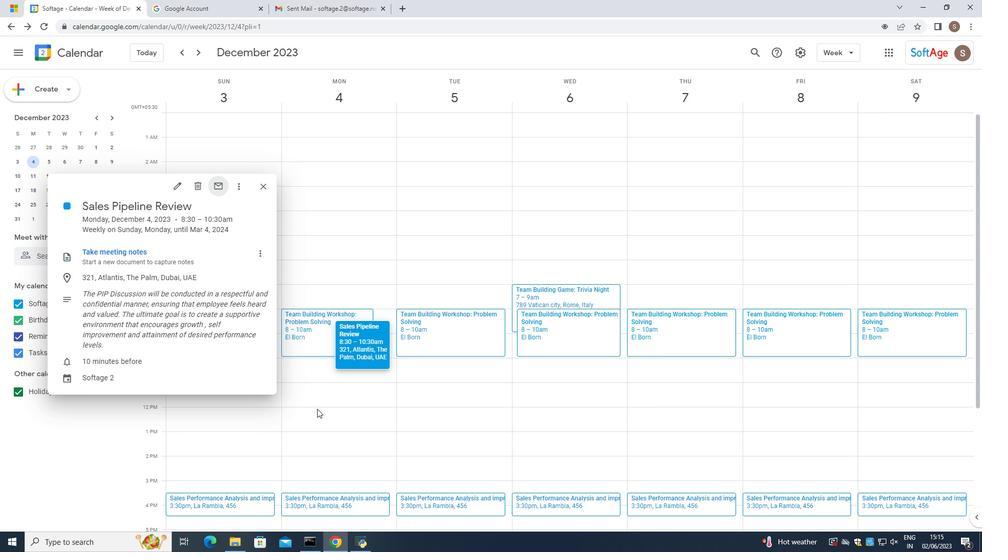 
Action: Mouse moved to (476, 200)
Screenshot: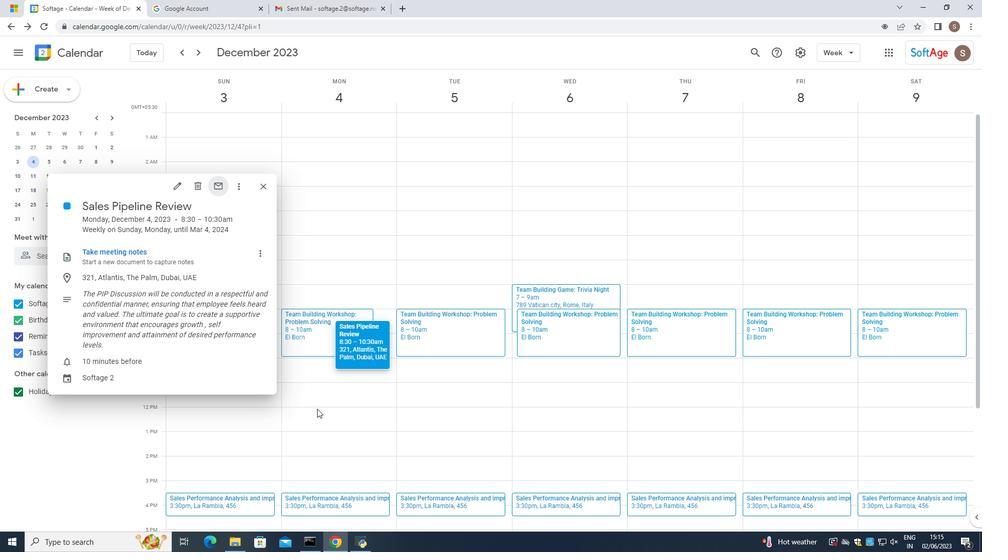 
Action: Mouse pressed left at (476, 200)
Screenshot: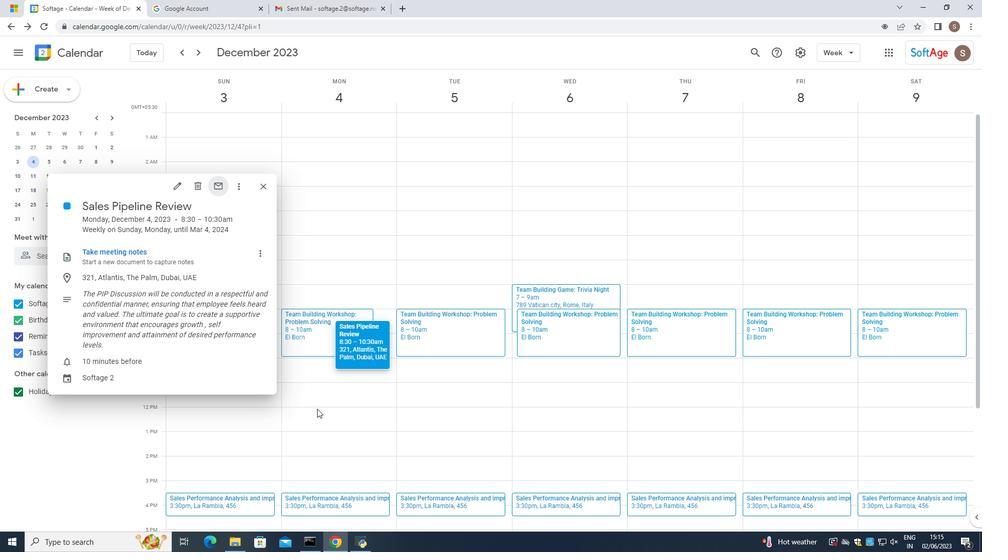 
Action: Mouse moved to (417, 264)
Screenshot: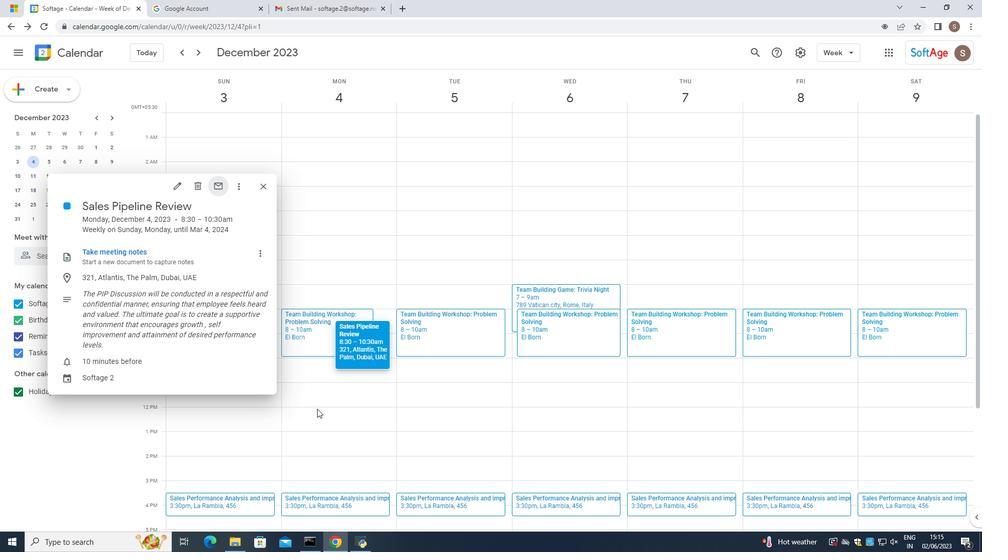 
Action: Mouse pressed left at (417, 264)
Screenshot: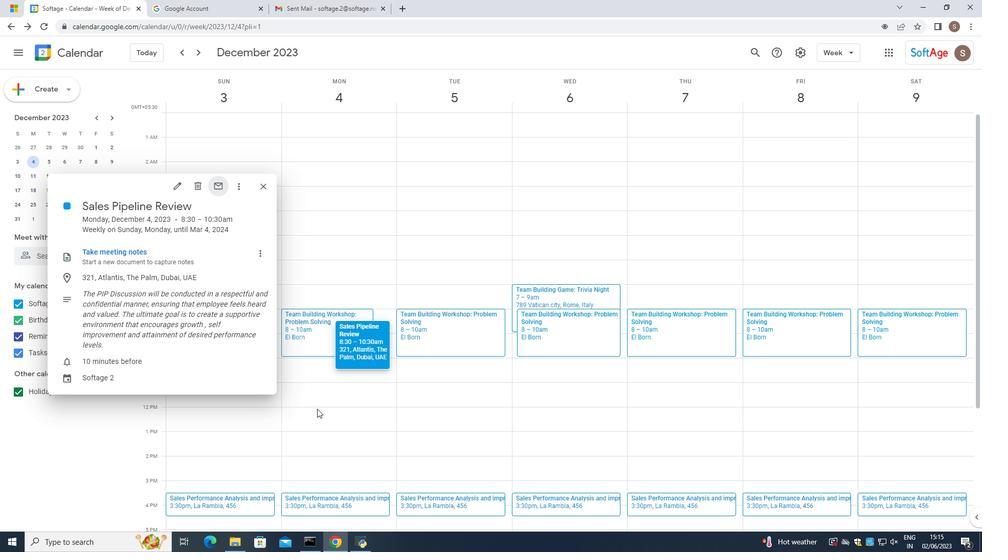 
Action: Mouse moved to (417, 263)
Screenshot: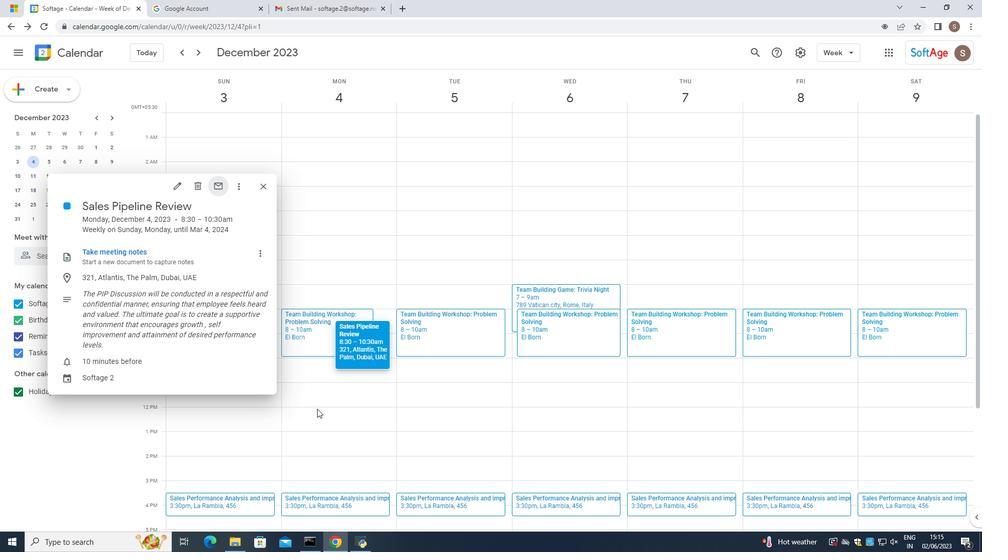
Action: Mouse pressed left at (417, 263)
Screenshot: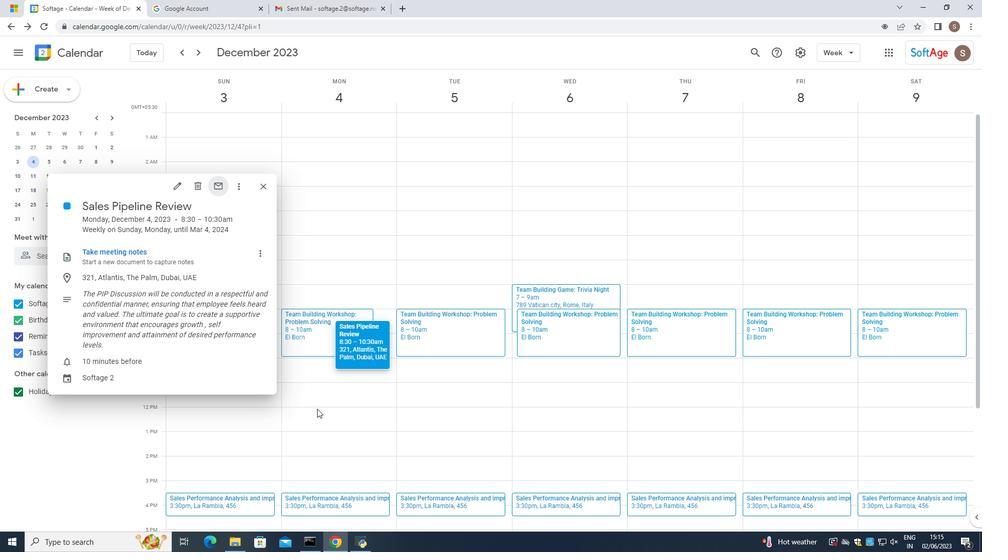 
Action: Mouse pressed left at (417, 263)
Screenshot: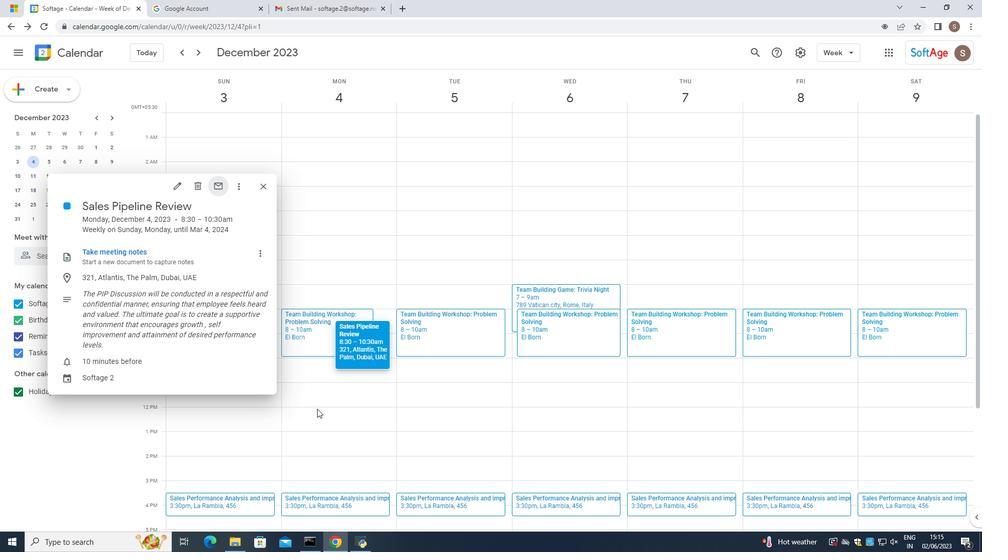 
Action: Mouse pressed right at (417, 263)
Screenshot: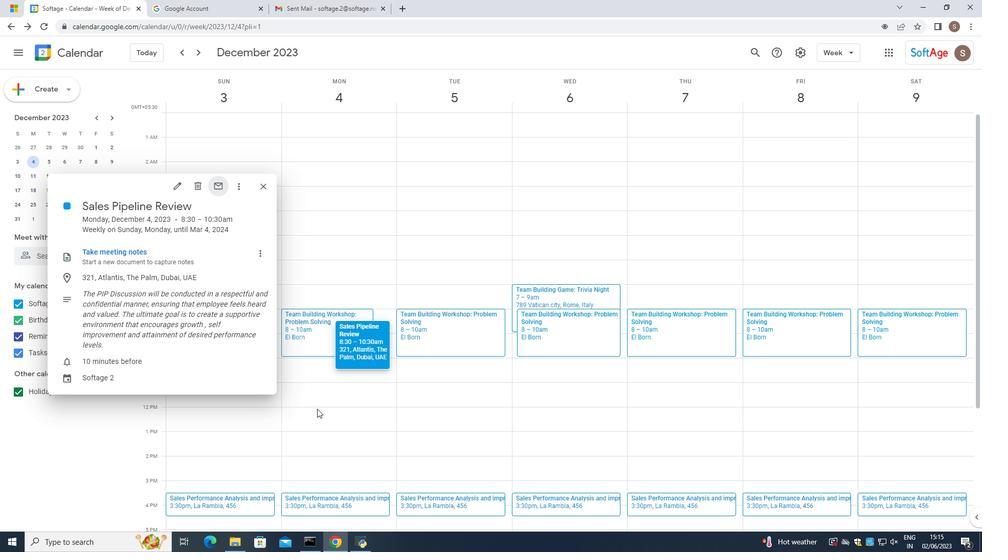 
Action: Mouse moved to (428, 259)
Screenshot: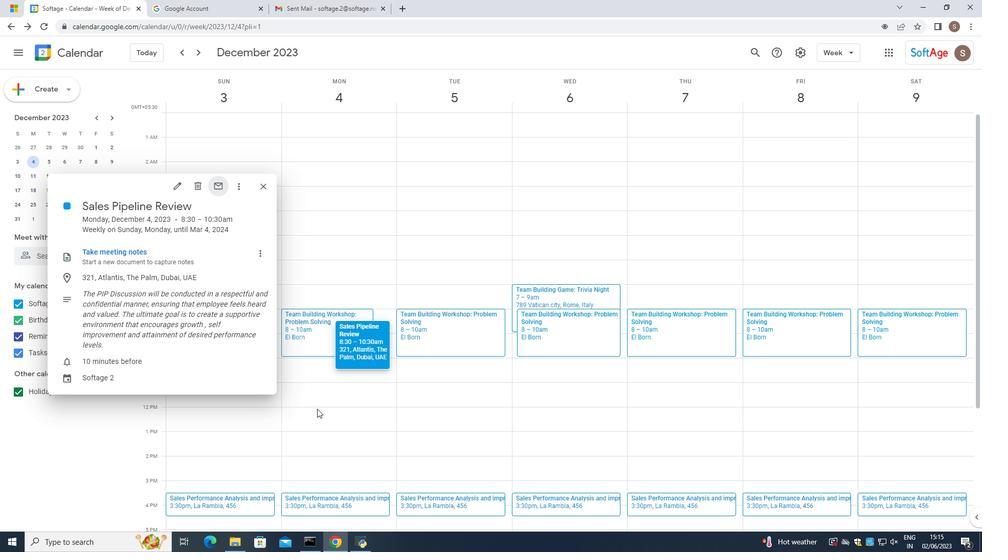 
Action: Mouse pressed left at (428, 259)
Screenshot: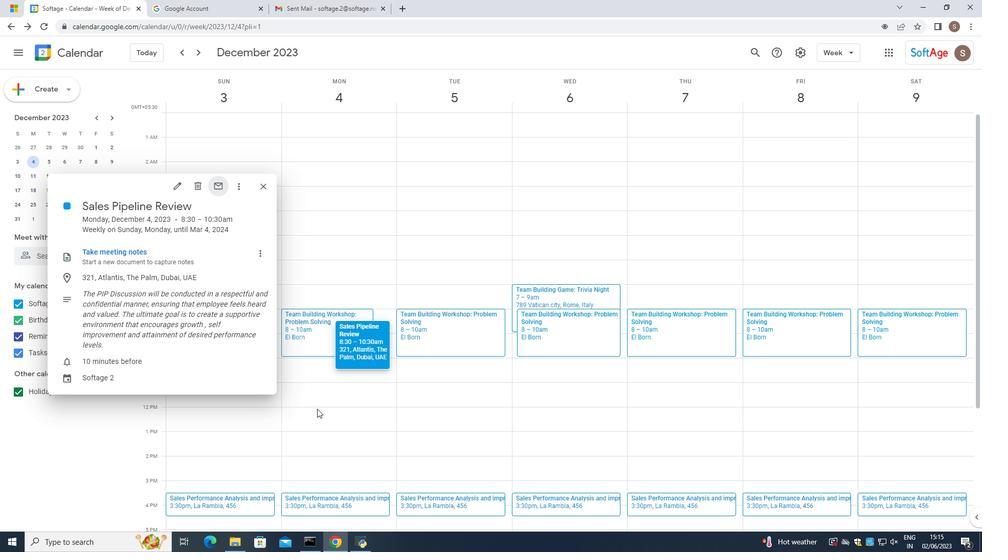
Action: Mouse moved to (426, 265)
Screenshot: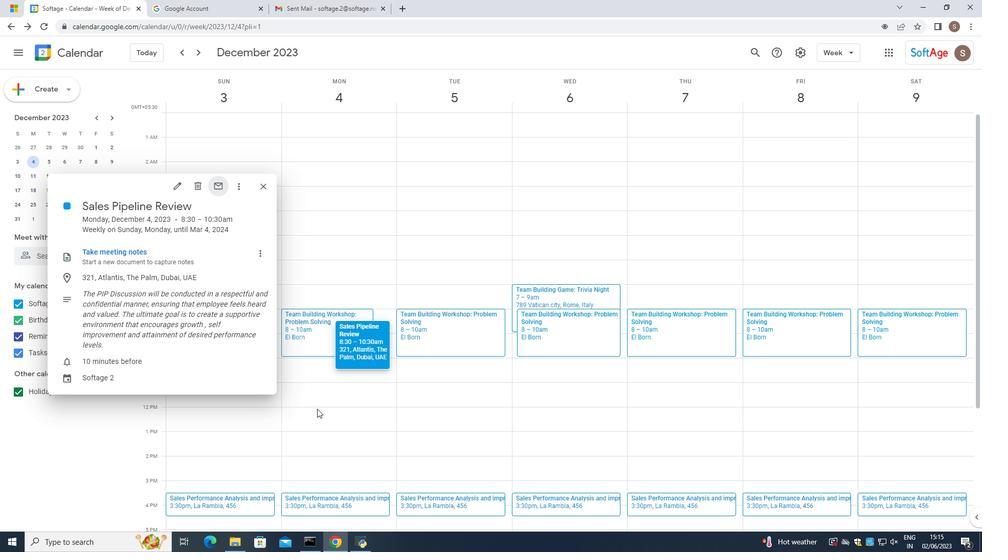 
Action: Mouse pressed left at (426, 265)
Screenshot: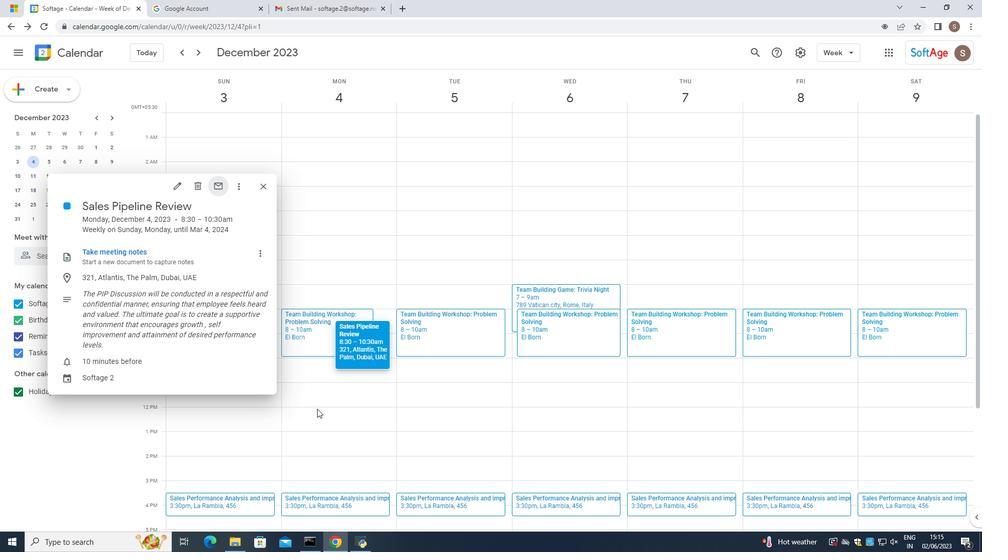 
Action: Mouse moved to (573, 380)
Screenshot: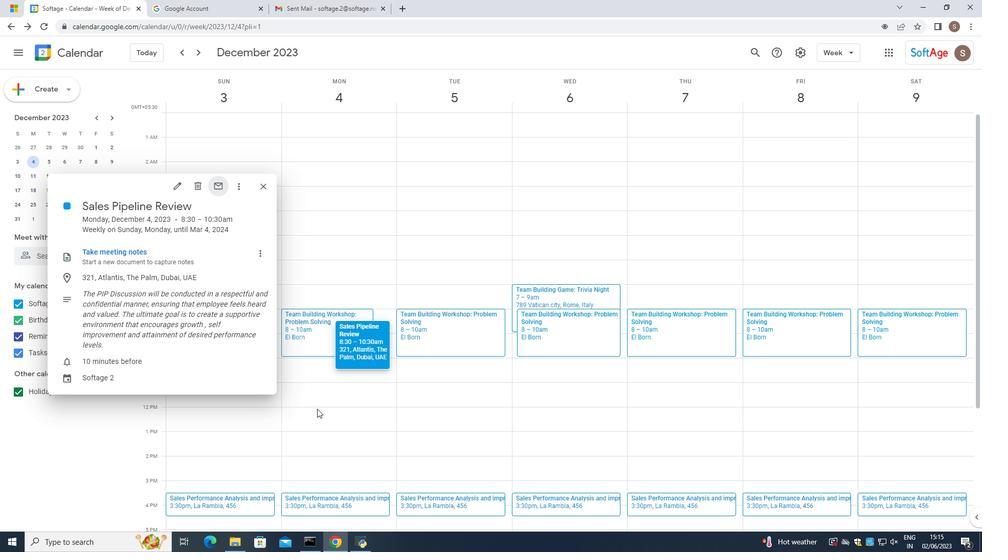
Action: Mouse pressed left at (573, 380)
Screenshot: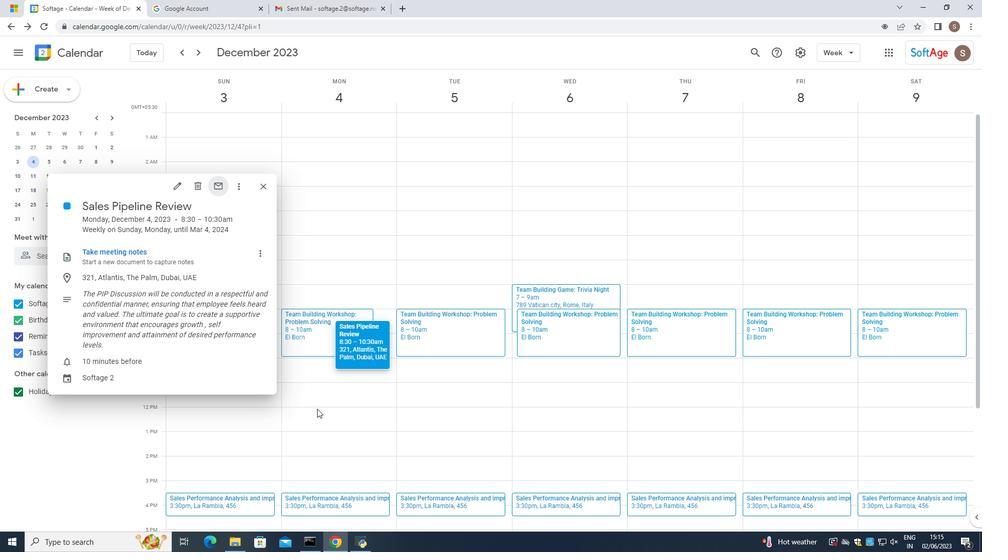 
Action: Mouse moved to (505, 189)
Screenshot: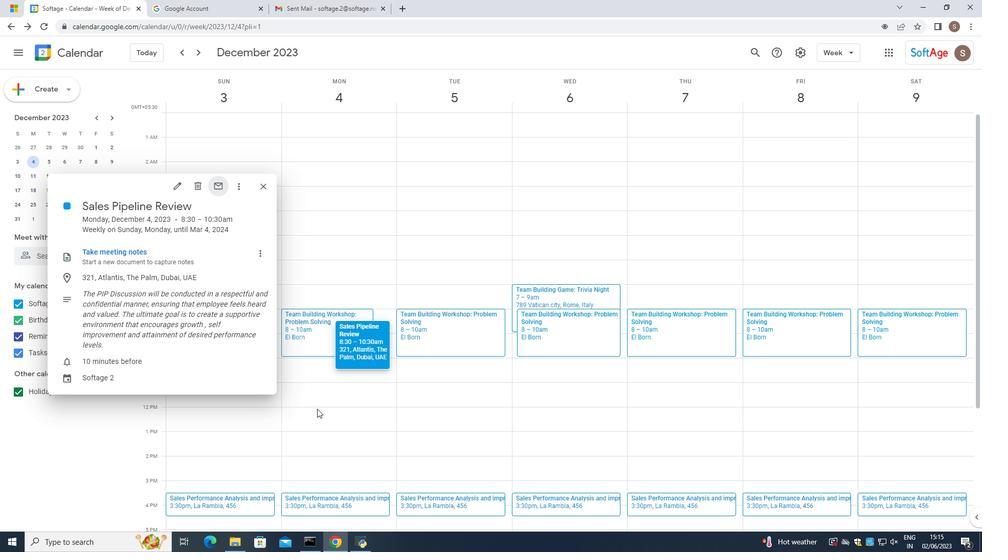 
Action: Mouse pressed left at (505, 189)
Screenshot: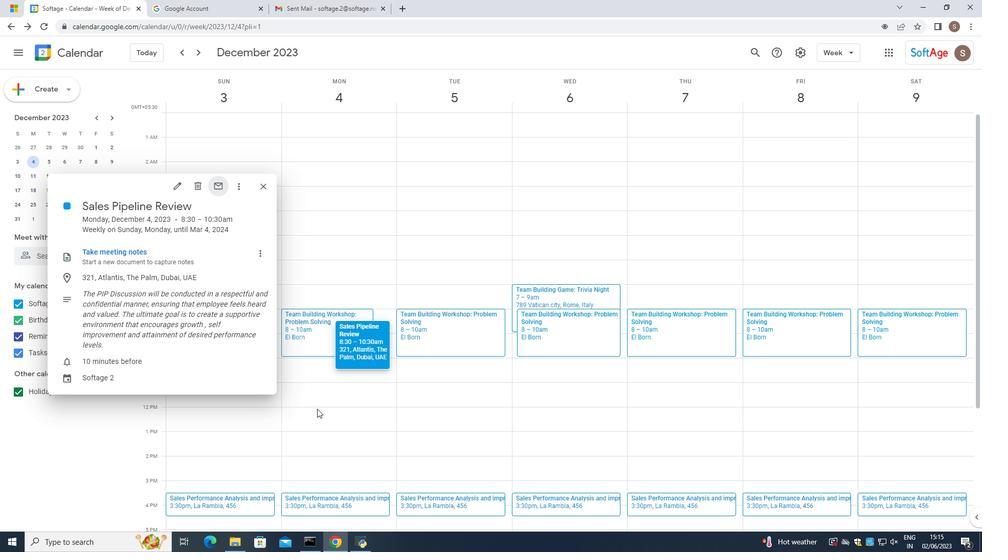 
Action: Mouse moved to (459, 196)
Screenshot: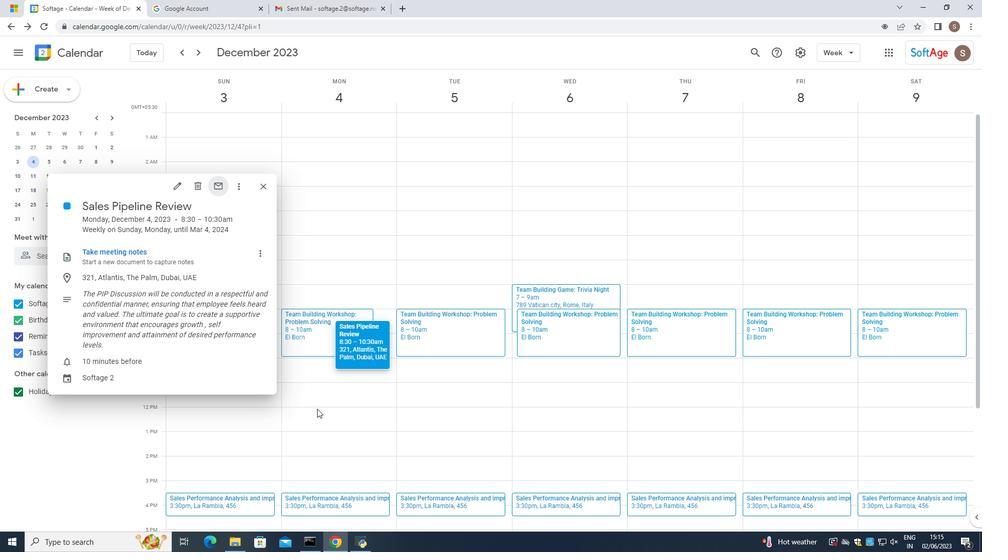 
Action: Mouse pressed left at (459, 196)
Screenshot: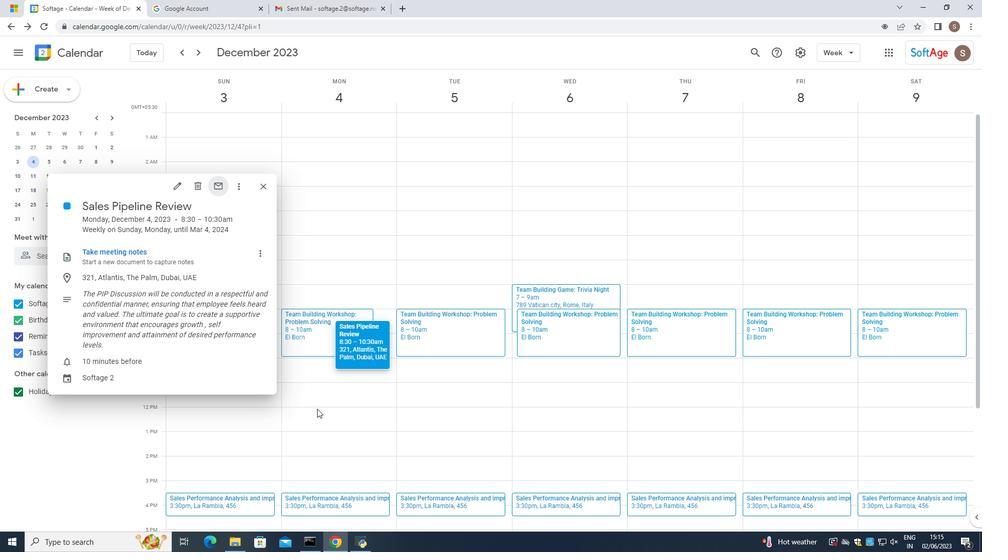 
Action: Mouse moved to (406, 272)
Screenshot: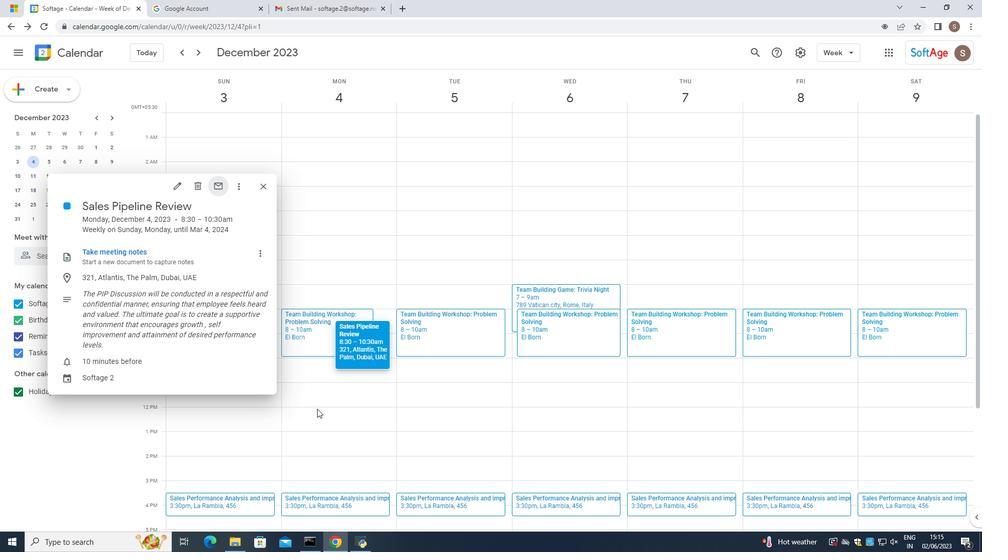 
Action: Mouse pressed left at (406, 272)
Screenshot: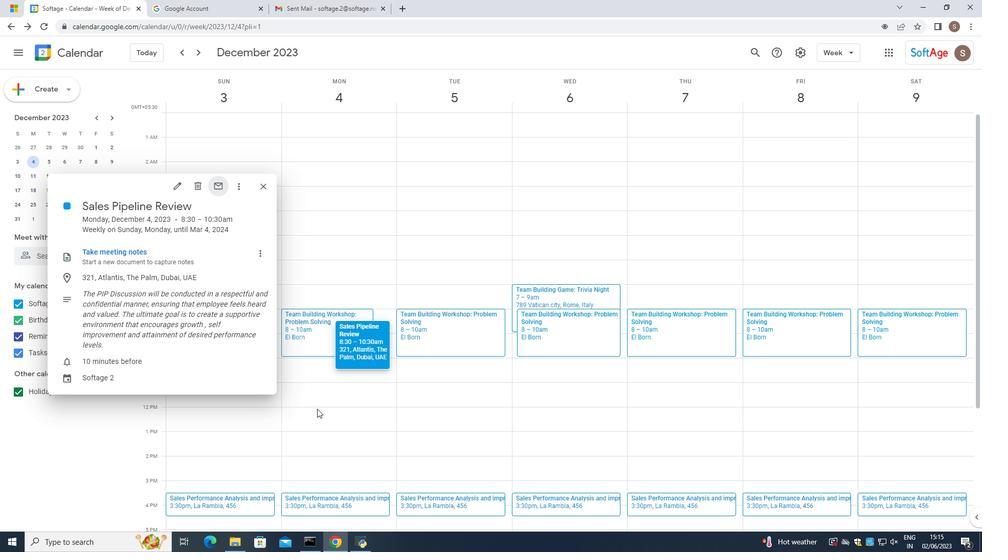
Action: Mouse moved to (413, 268)
Screenshot: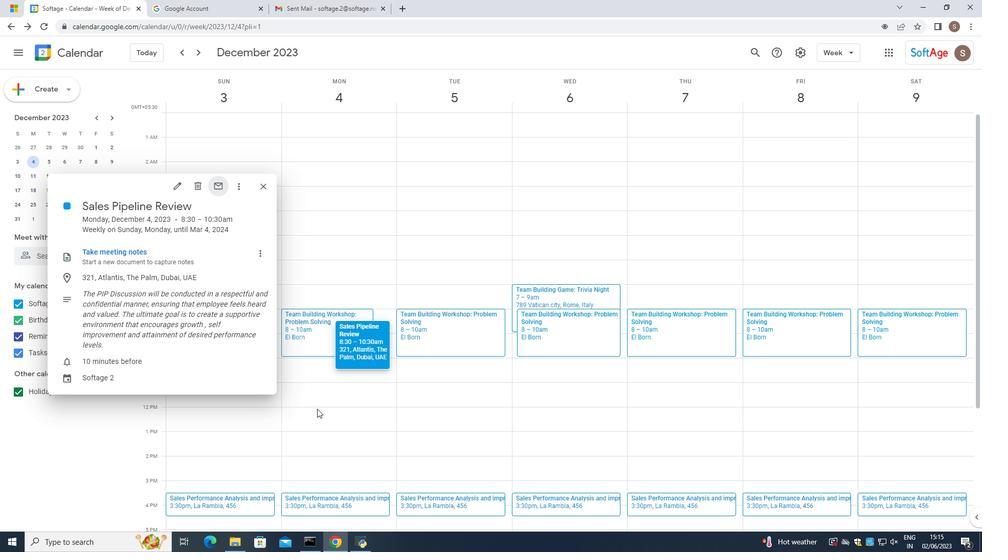 
Action: Mouse pressed left at (413, 268)
Screenshot: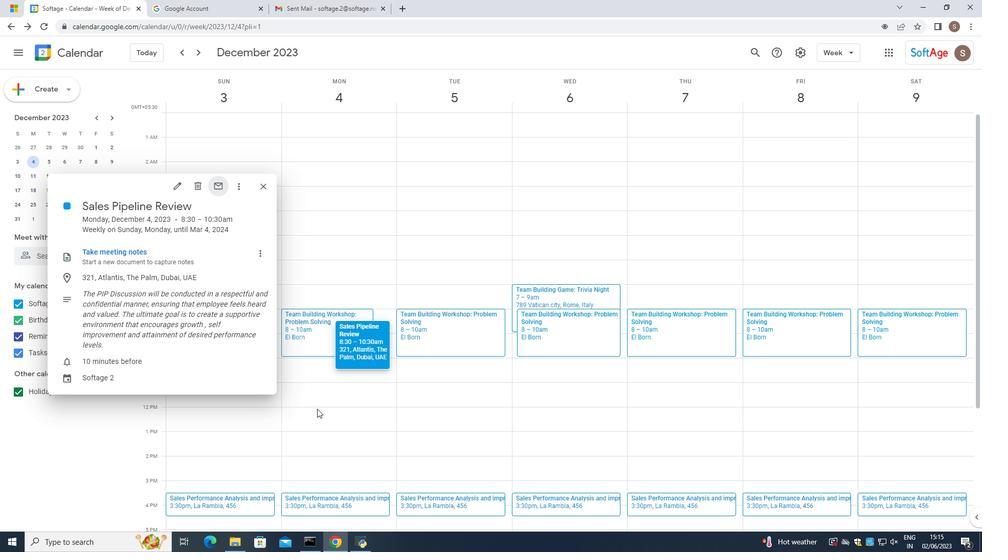 
Action: Mouse moved to (423, 265)
Screenshot: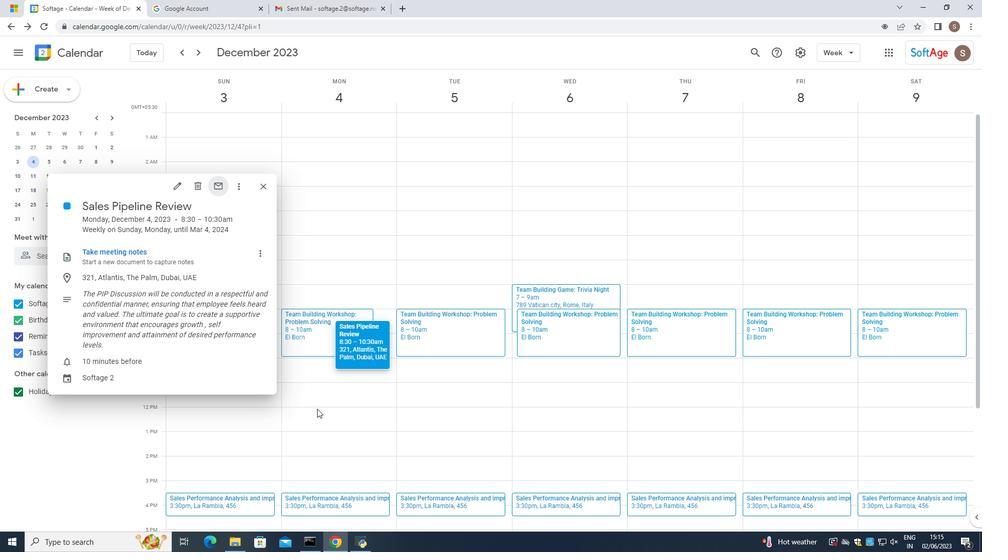 
Action: Mouse pressed left at (423, 265)
Screenshot: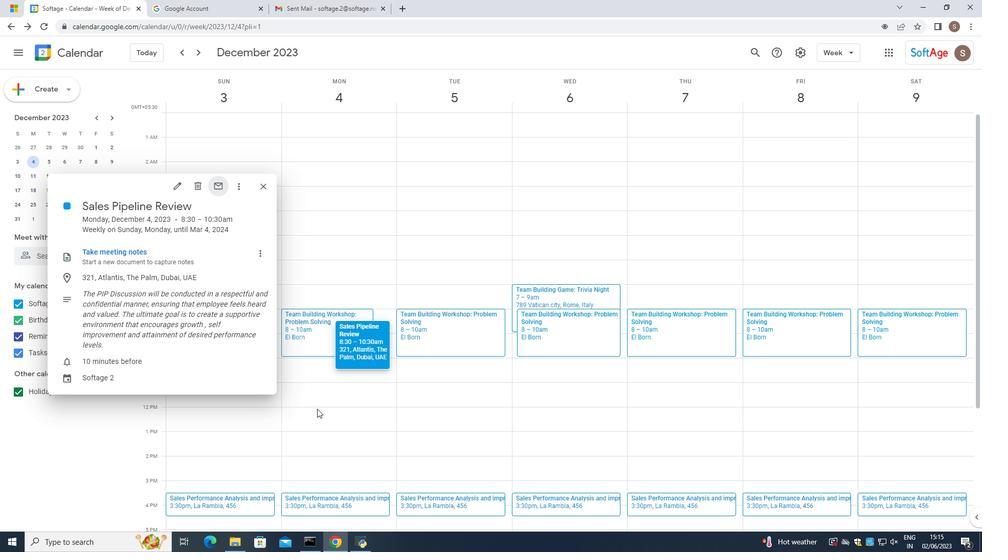 
Action: Mouse moved to (569, 378)
Screenshot: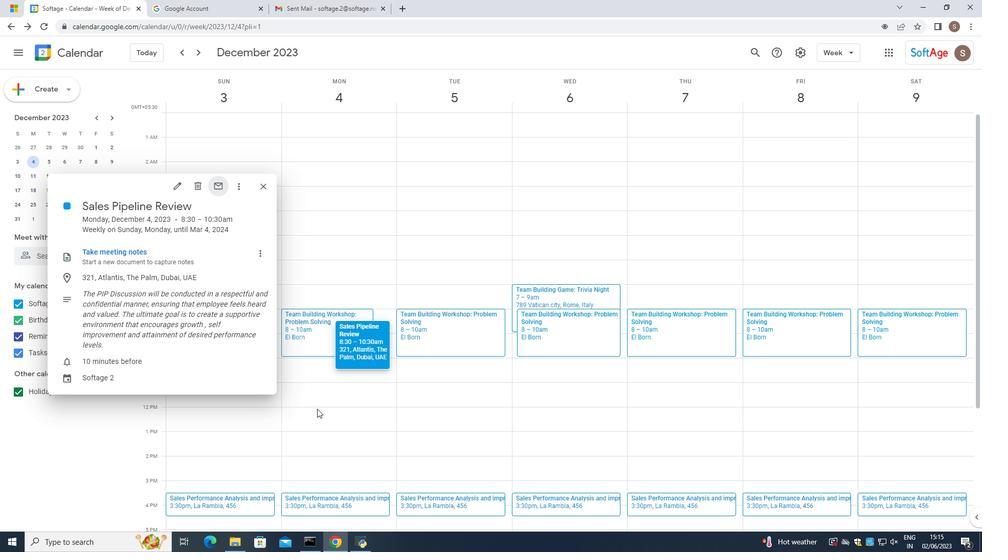 
Action: Mouse pressed left at (569, 378)
Screenshot: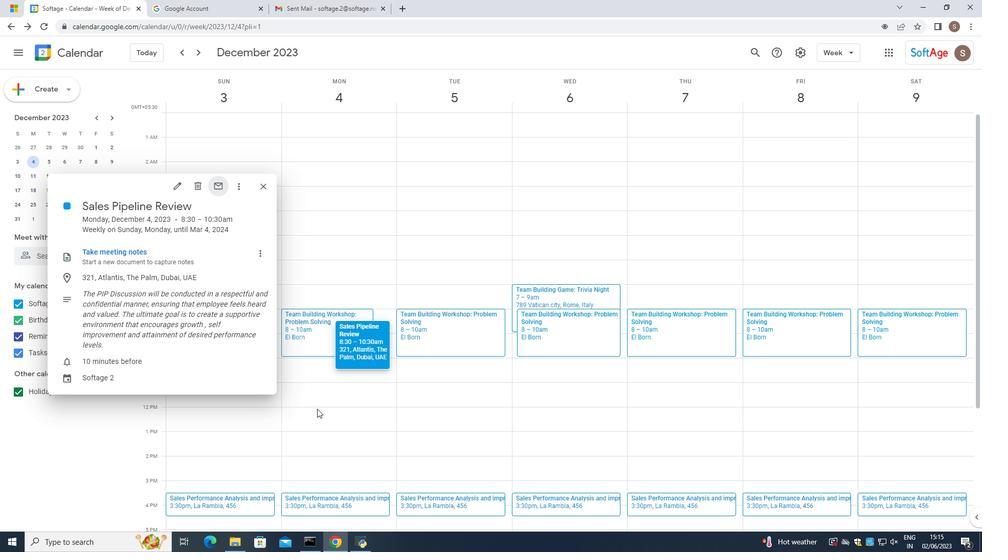 
Action: Mouse moved to (436, 261)
Screenshot: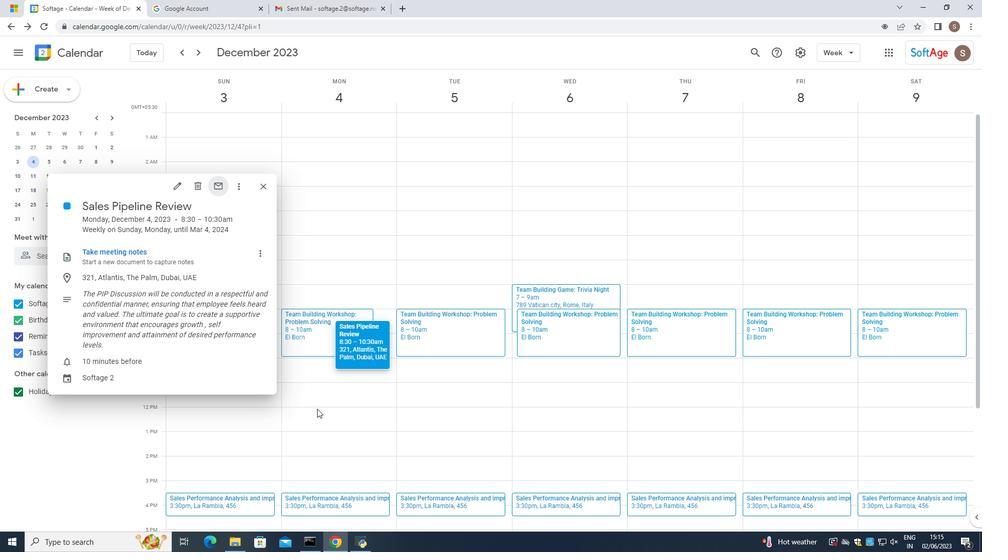 
Action: Mouse pressed left at (436, 261)
Screenshot: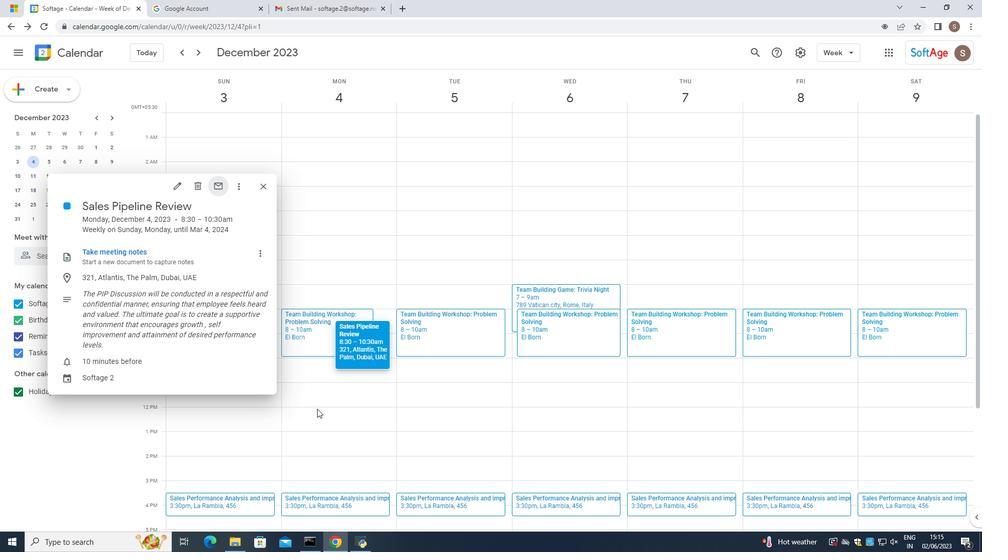 
Action: Mouse moved to (436, 284)
Screenshot: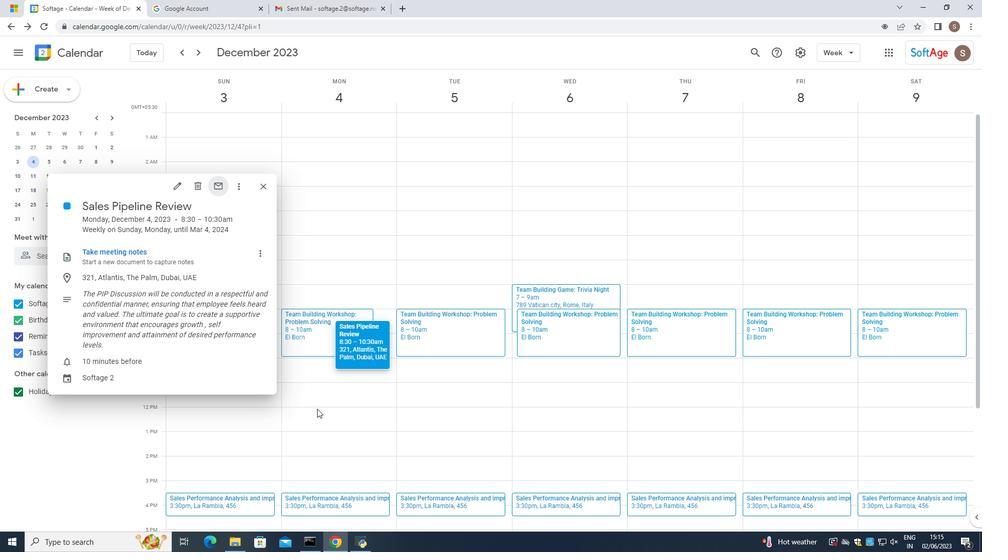 
Action: Mouse pressed left at (436, 284)
Screenshot: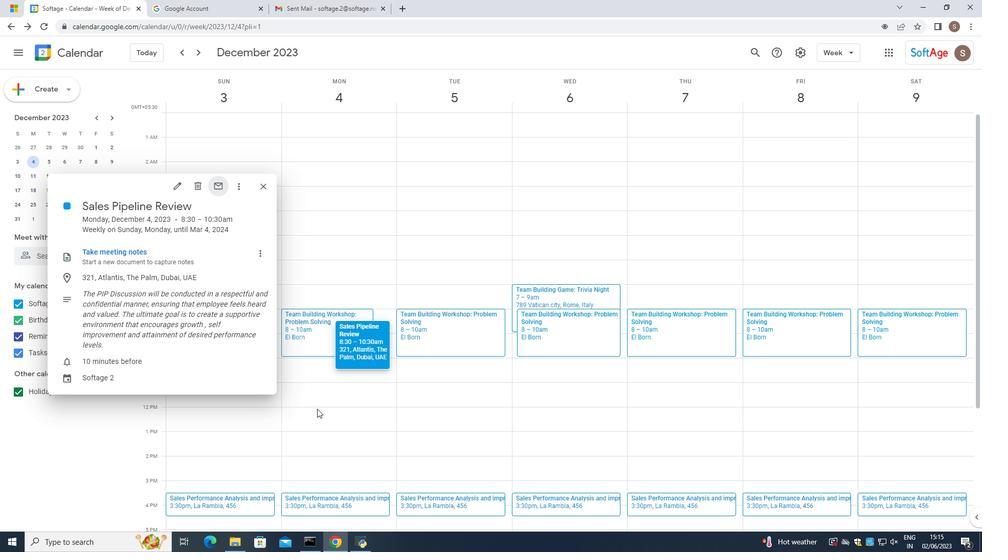 
Action: Mouse moved to (439, 283)
Screenshot: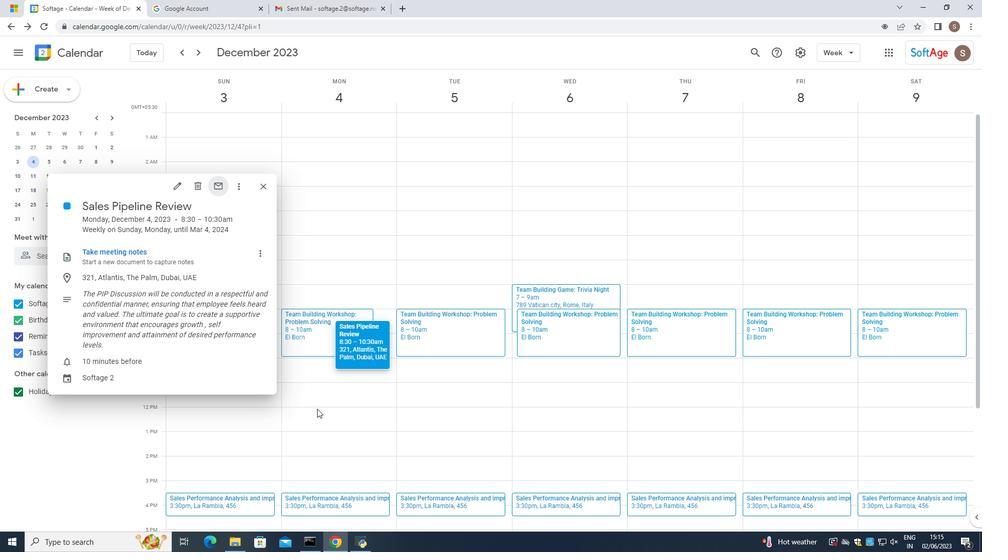 
Action: Key pressed 321<Key.space><Key.caps_lock>A<Key.caps_lock>tlab<Key.backspace><Key.backspace><Key.backspace><Key.backspace>tlantis<Key.space><Key.caps_lock>T<Key.caps_lock>he<Key.space><Key.caps_lock>PL<Key.caps_lock><Key.backspace>alm.<Key.backspace>
Screenshot: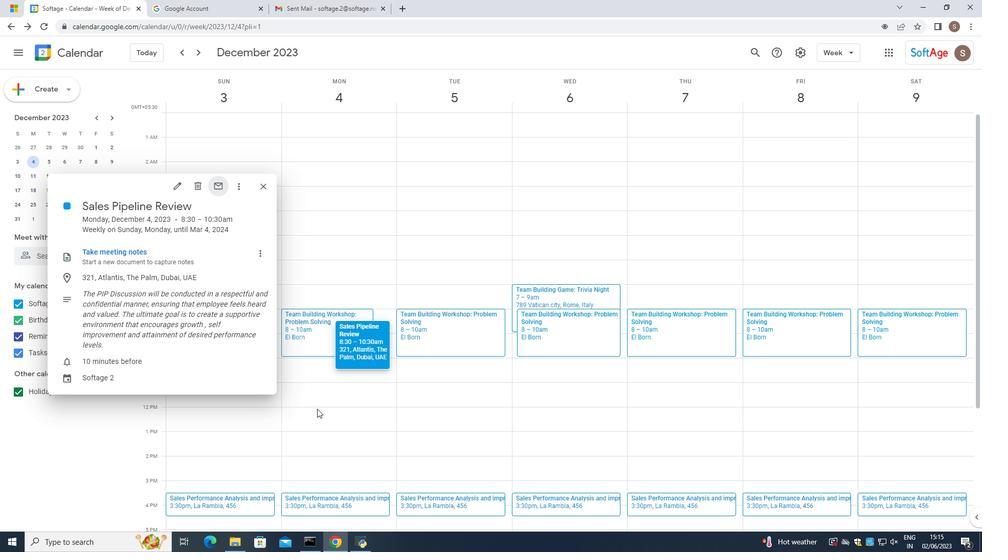 
Action: Mouse moved to (467, 316)
Screenshot: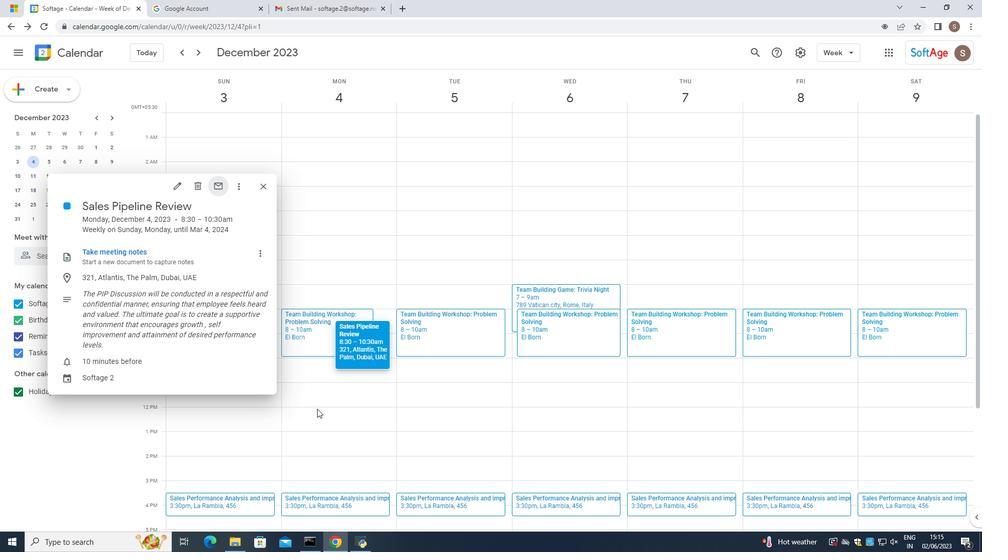 
Action: Mouse pressed left at (467, 316)
Screenshot: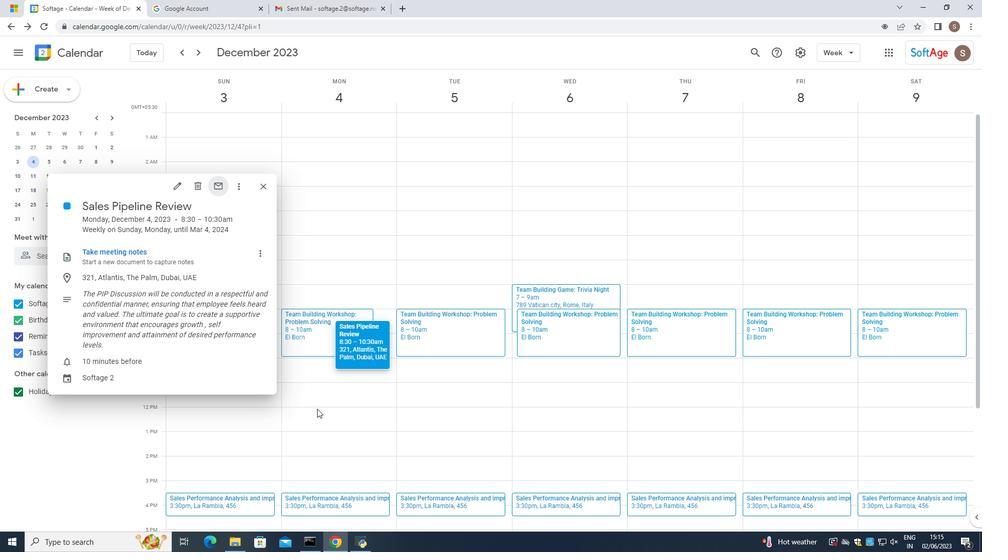 
Action: Mouse moved to (595, 286)
Screenshot: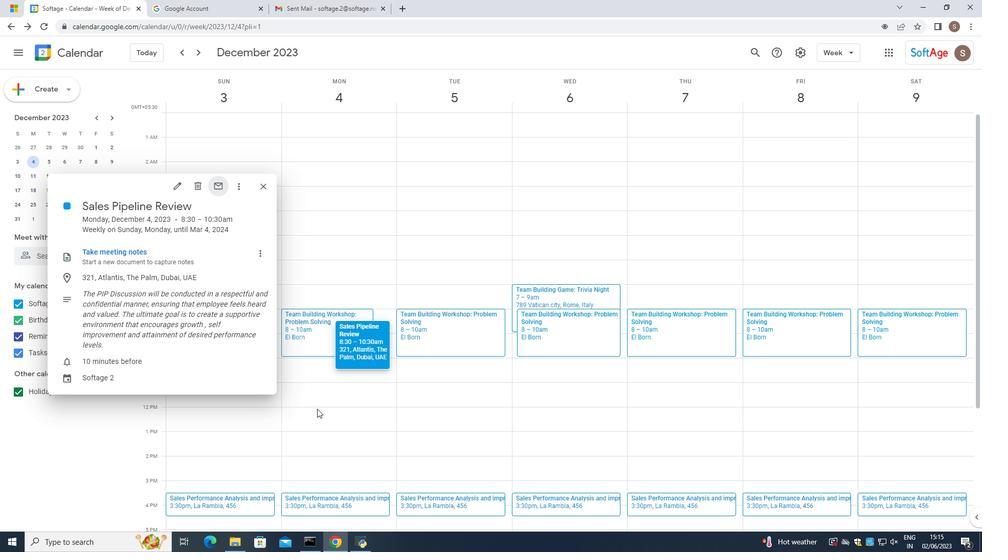 
Action: Mouse pressed left at (595, 286)
Screenshot: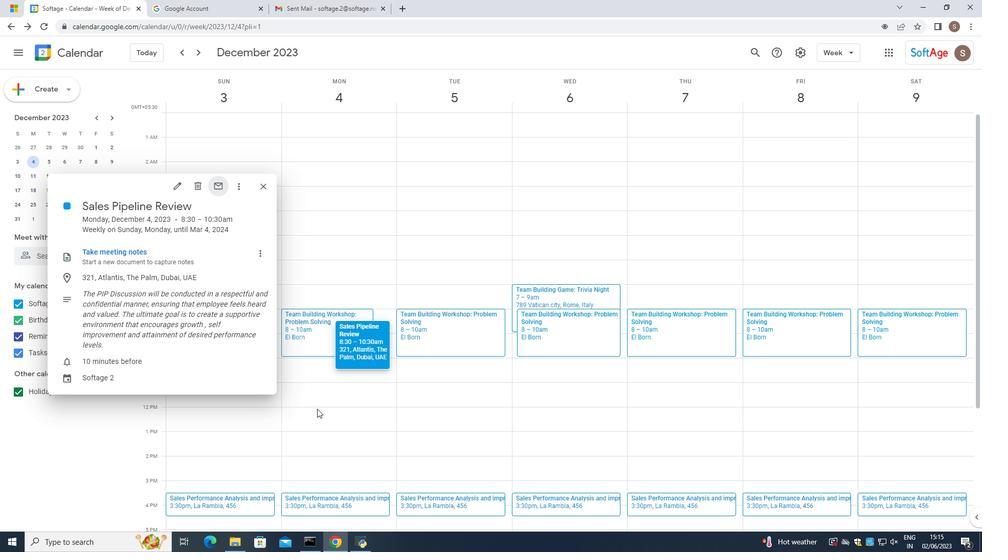 
Action: Mouse moved to (533, 282)
Screenshot: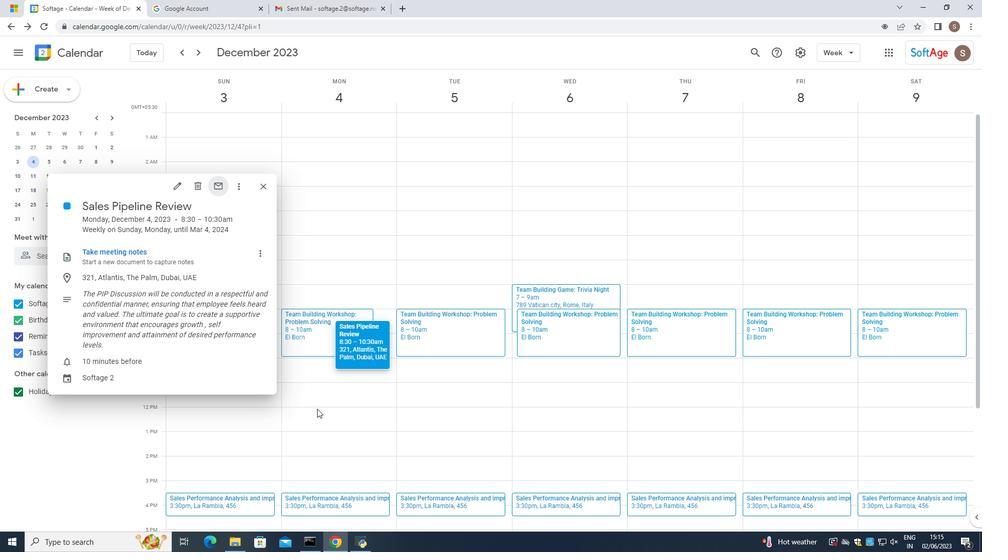 
Action: Key pressed <Key.backspace><Key.backspace><Key.backspace><Key.backspace><Key.backspace><Key.backspace><Key.backspace><Key.backspace><Key.backspace><Key.backspace><Key.backspace><Key.backspace><Key.backspace><Key.backspace><Key.backspace><Key.backspace><Key.backspace><Key.backspace><Key.backspace><Key.backspace><Key.backspace>alm
Screenshot: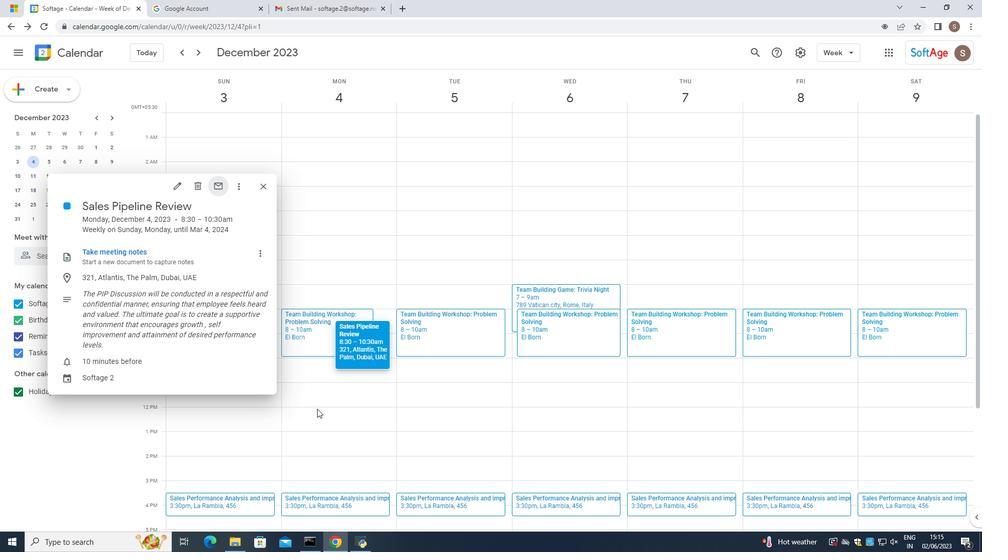 
Action: Mouse moved to (583, 281)
Screenshot: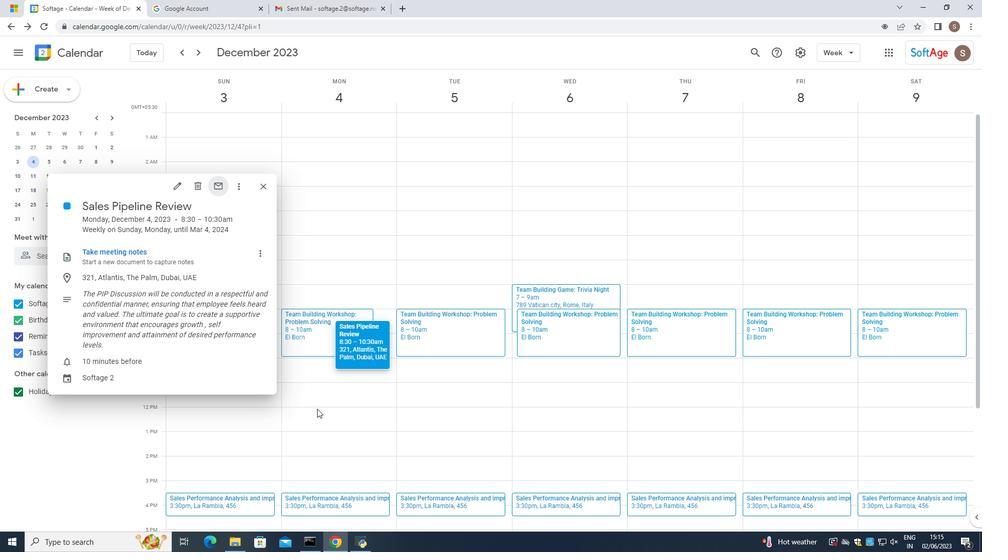 
Action: Mouse pressed left at (583, 281)
Screenshot: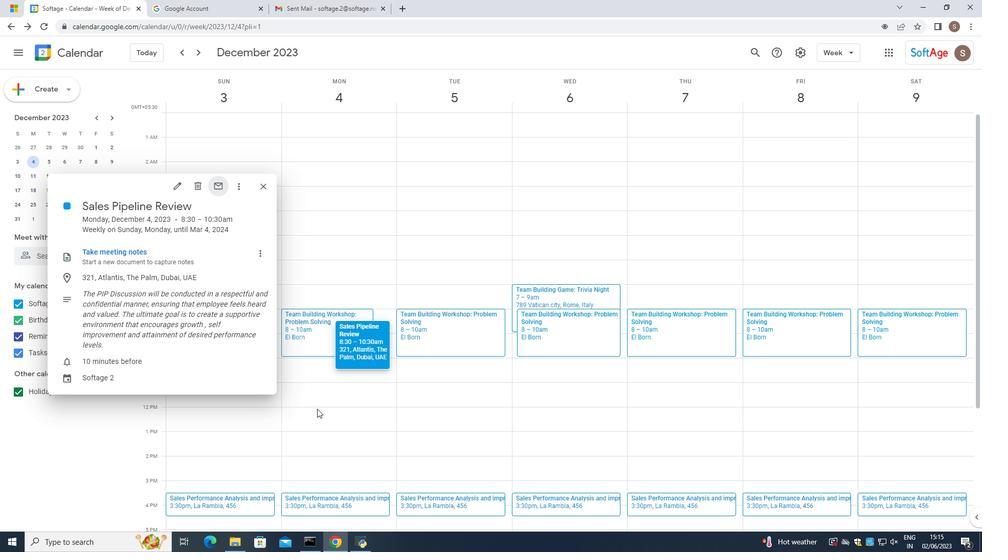 
Action: Mouse moved to (466, 439)
Screenshot: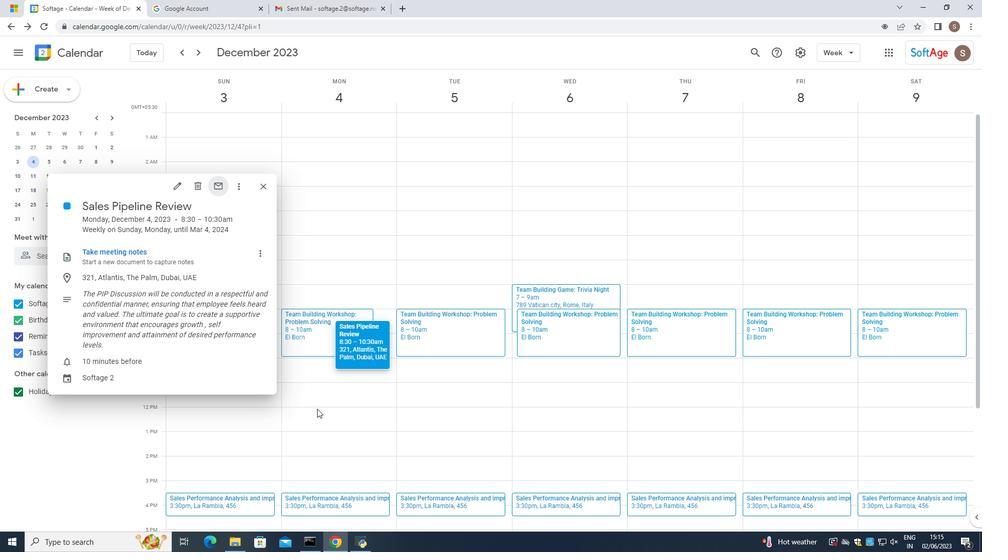 
Action: Mouse scrolled (466, 438) with delta (0, 0)
Screenshot: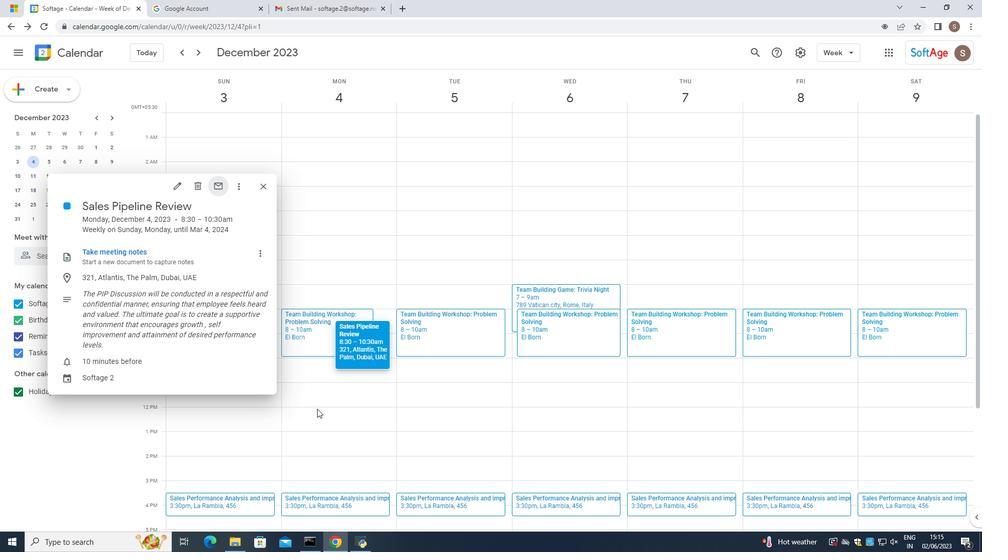 
Action: Mouse scrolled (466, 438) with delta (0, 0)
Screenshot: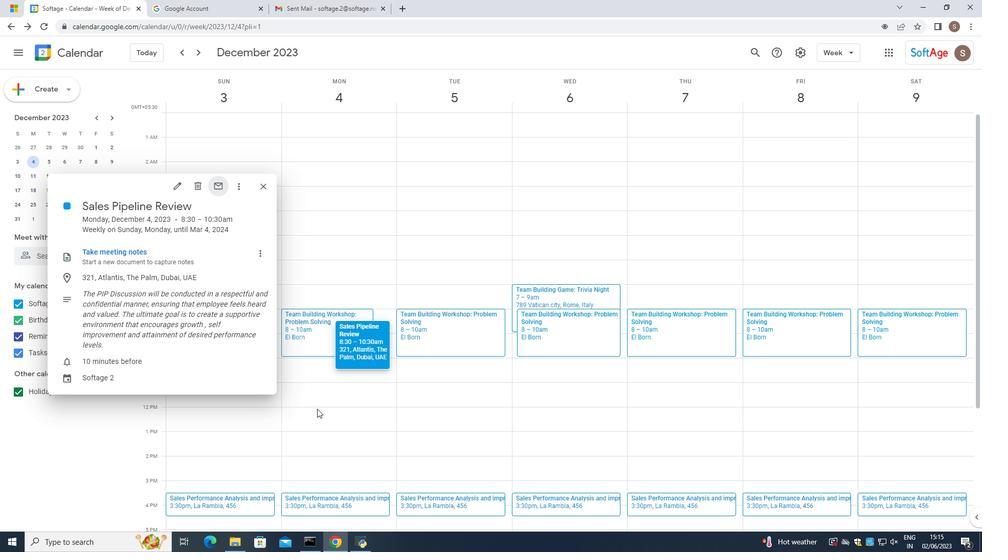 
Action: Mouse scrolled (466, 438) with delta (0, 0)
Screenshot: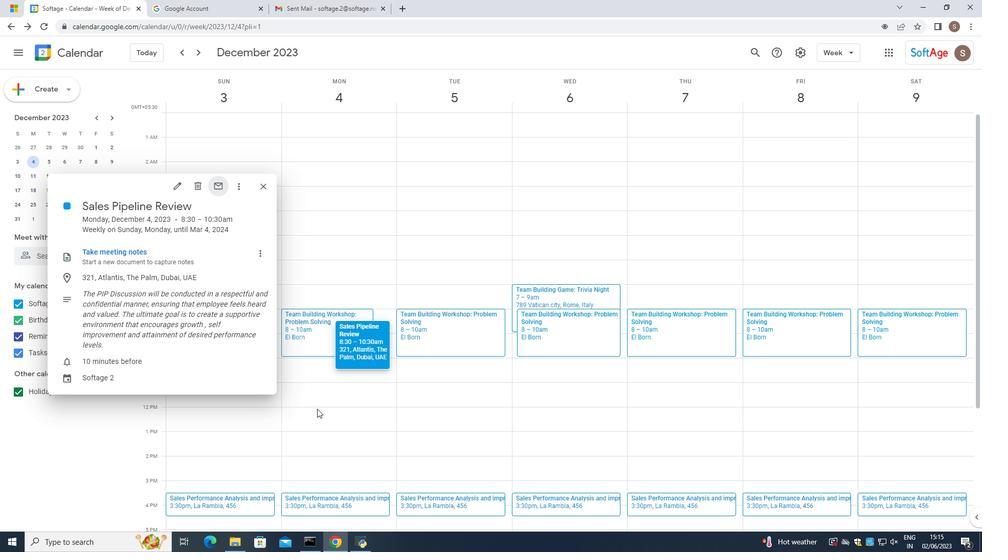 
Action: Mouse moved to (465, 377)
Screenshot: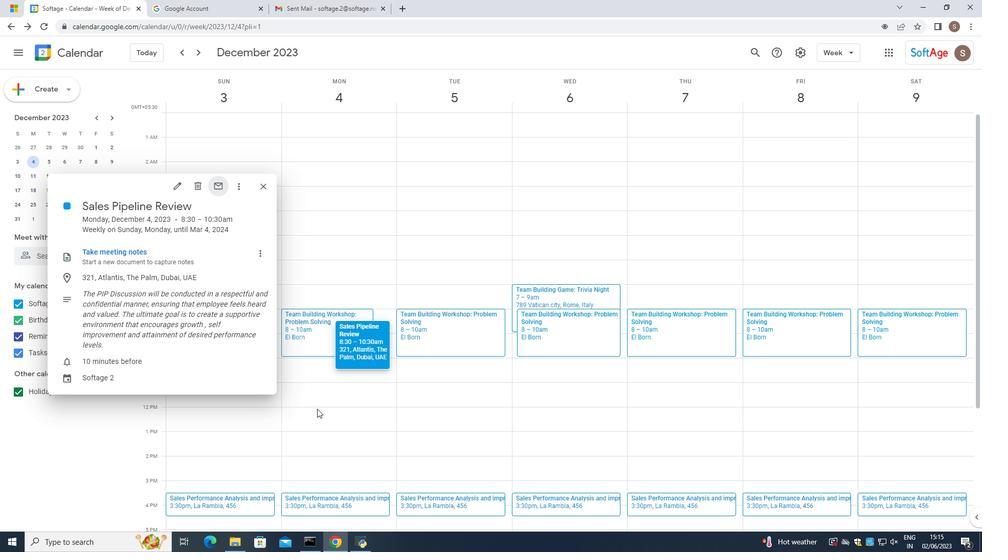 
Action: Mouse scrolled (465, 388) with delta (0, 0)
Screenshot: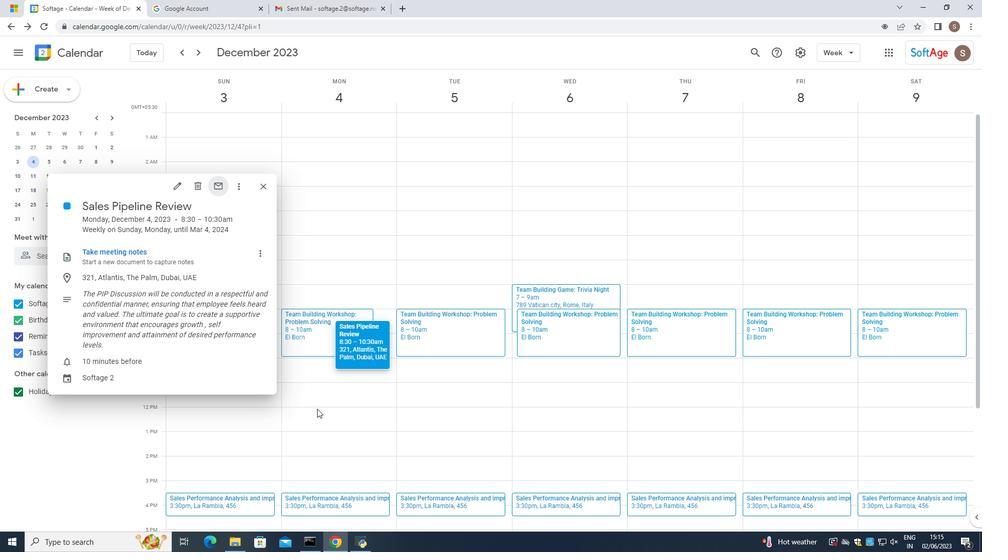 
Action: Mouse moved to (465, 377)
Screenshot: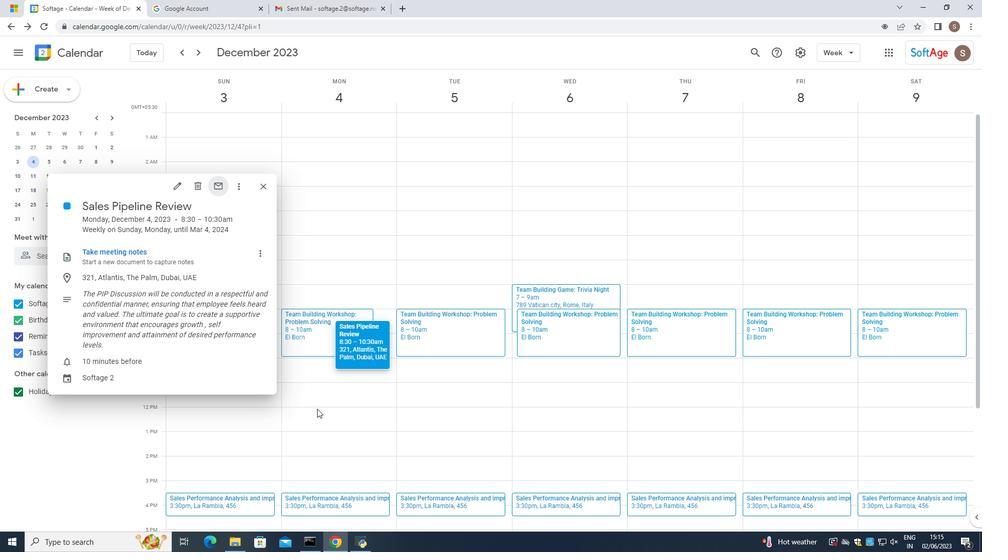 
Action: Mouse scrolled (465, 385) with delta (0, 0)
Screenshot: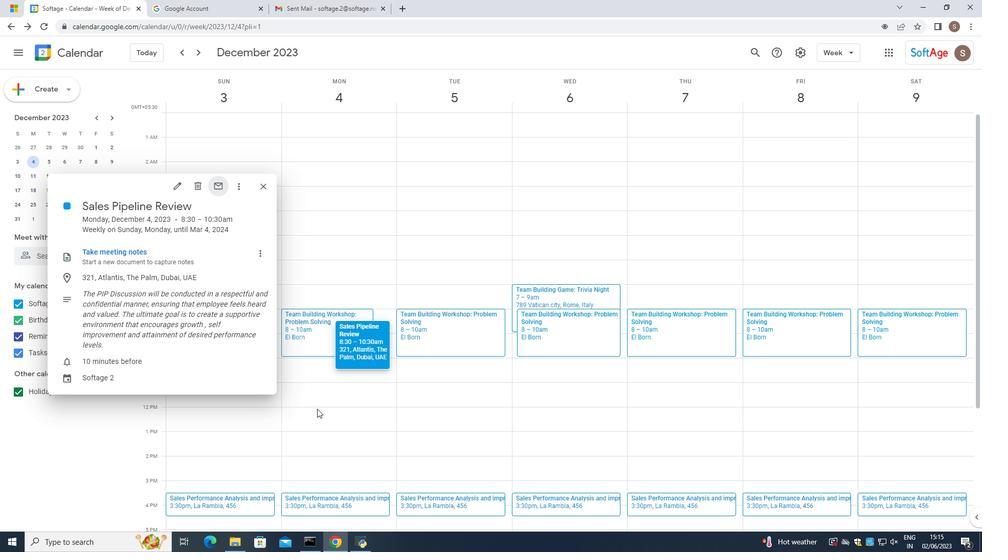 
Action: Mouse scrolled (465, 379) with delta (0, 0)
Screenshot: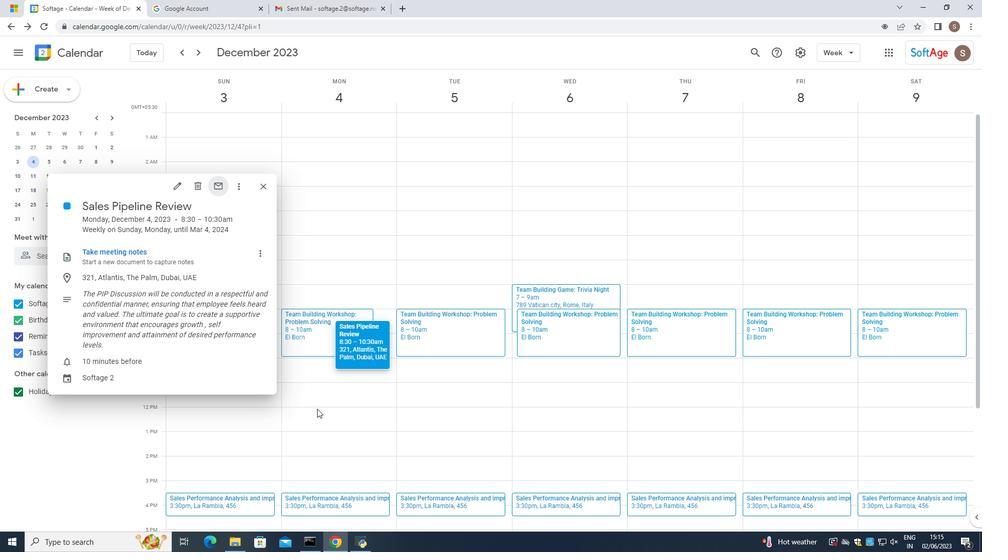 
Action: Mouse moved to (525, 176)
Screenshot: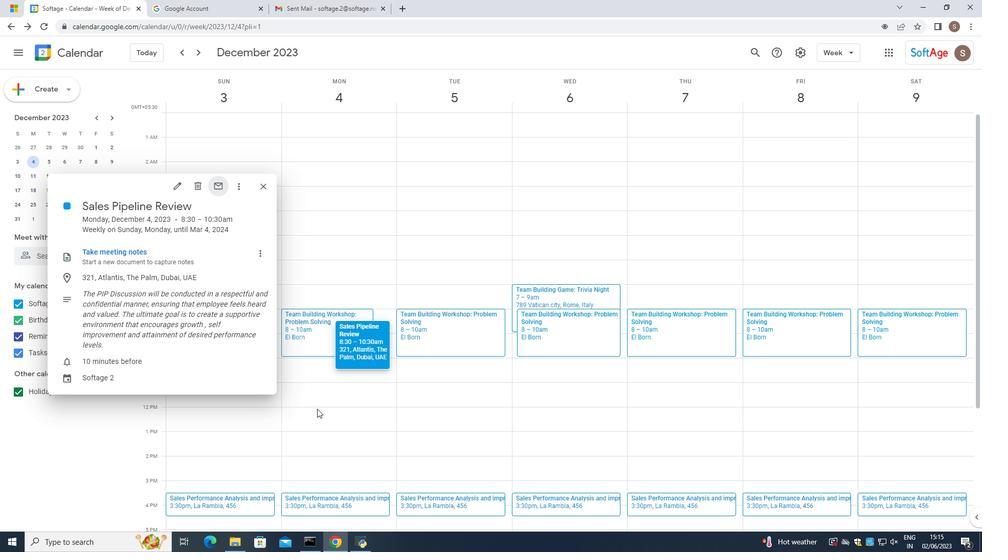 
Action: Mouse pressed left at (525, 176)
Screenshot: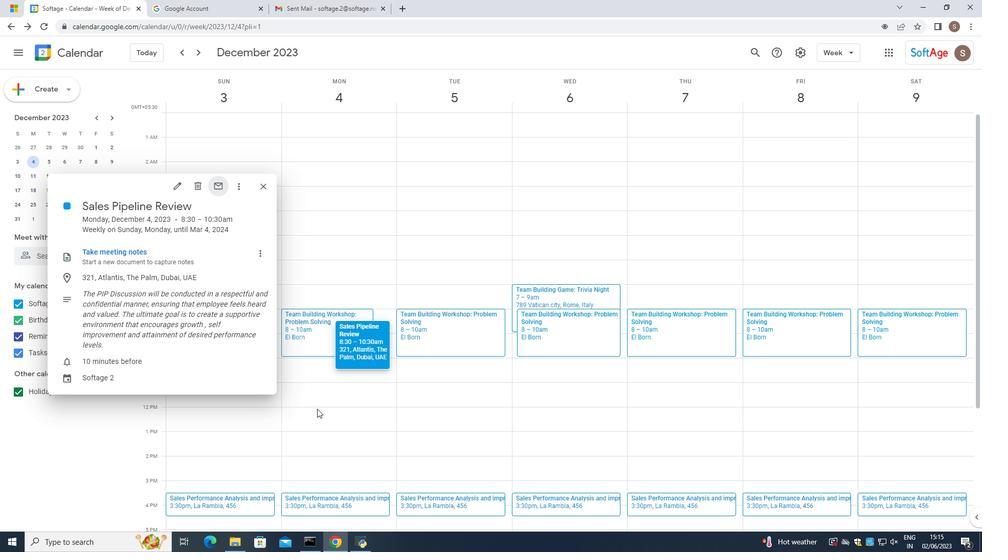 
Action: Mouse moved to (475, 194)
Screenshot: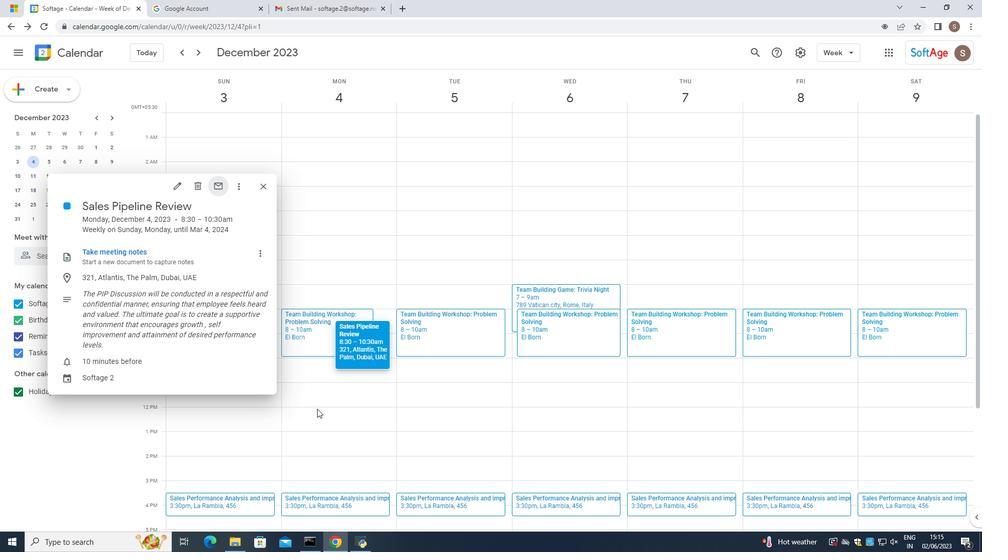 
Action: Mouse pressed left at (475, 194)
Screenshot: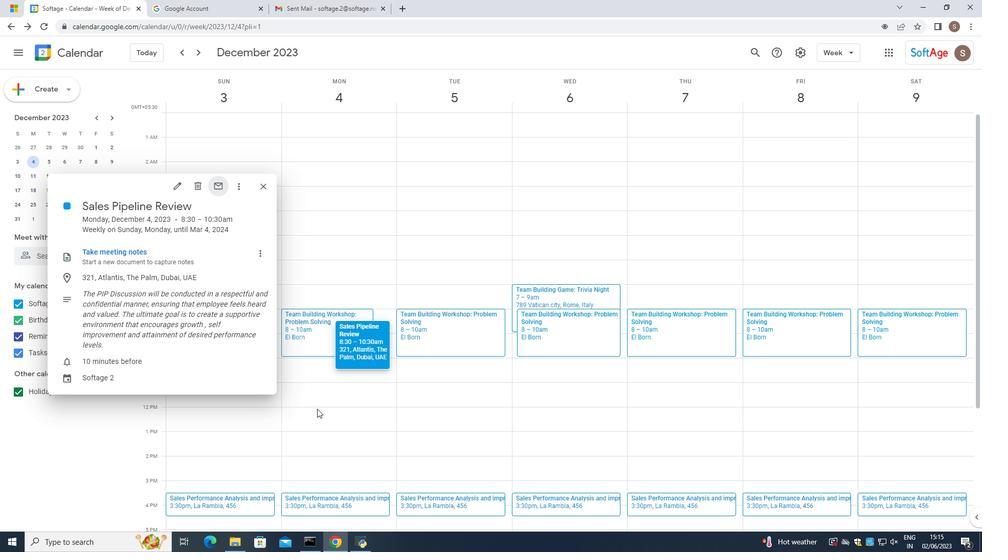 
Action: Mouse moved to (418, 265)
Screenshot: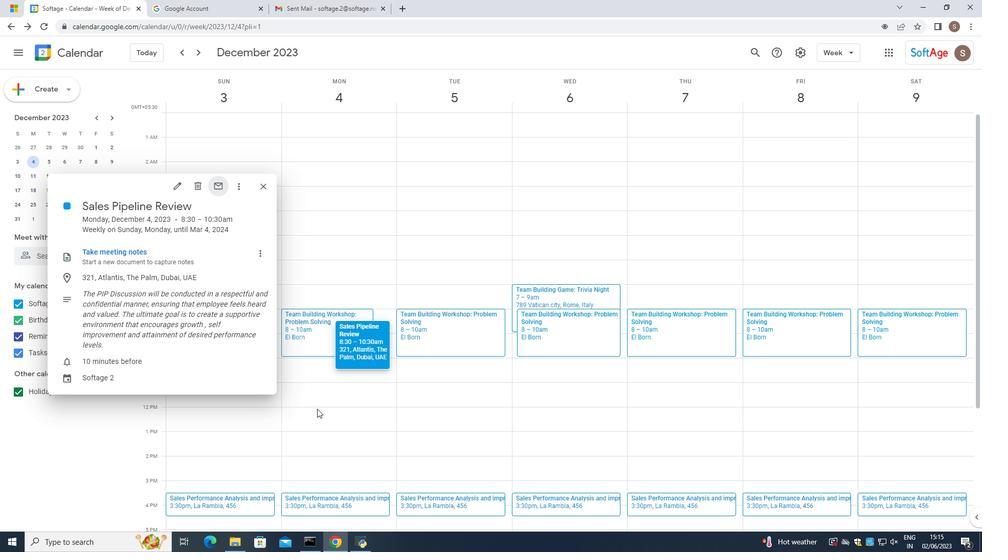 
Action: Mouse pressed left at (418, 265)
Screenshot: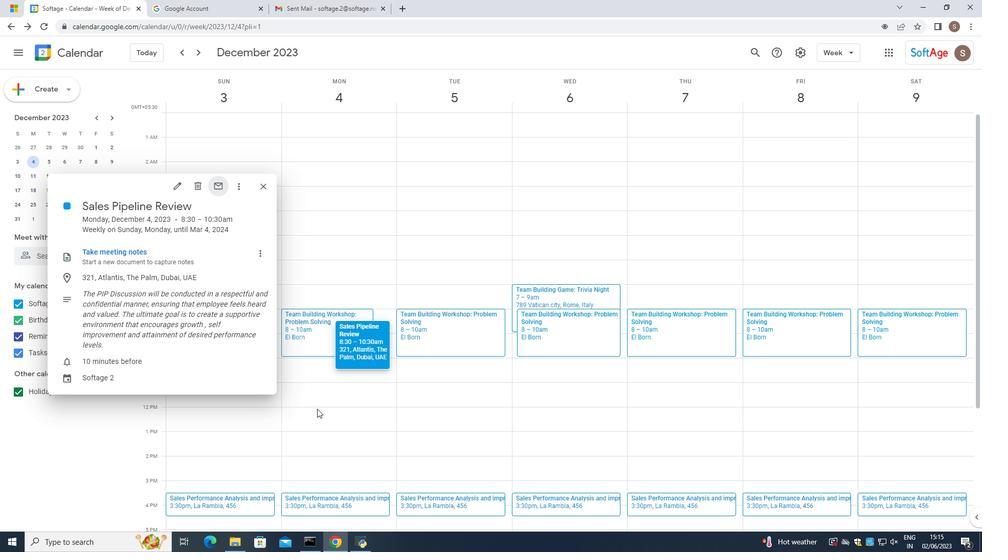 
Action: Mouse moved to (411, 260)
Screenshot: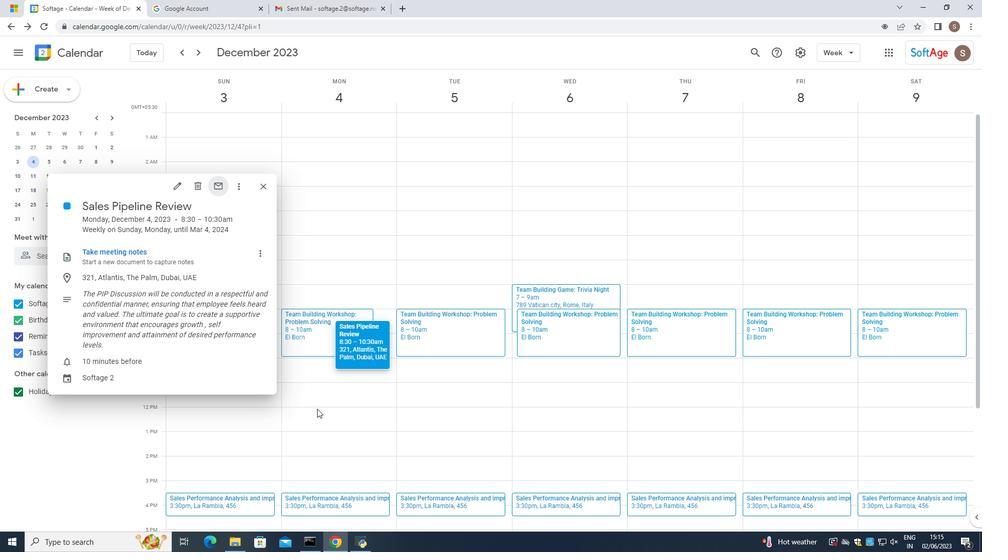 
Action: Mouse pressed left at (411, 260)
Screenshot: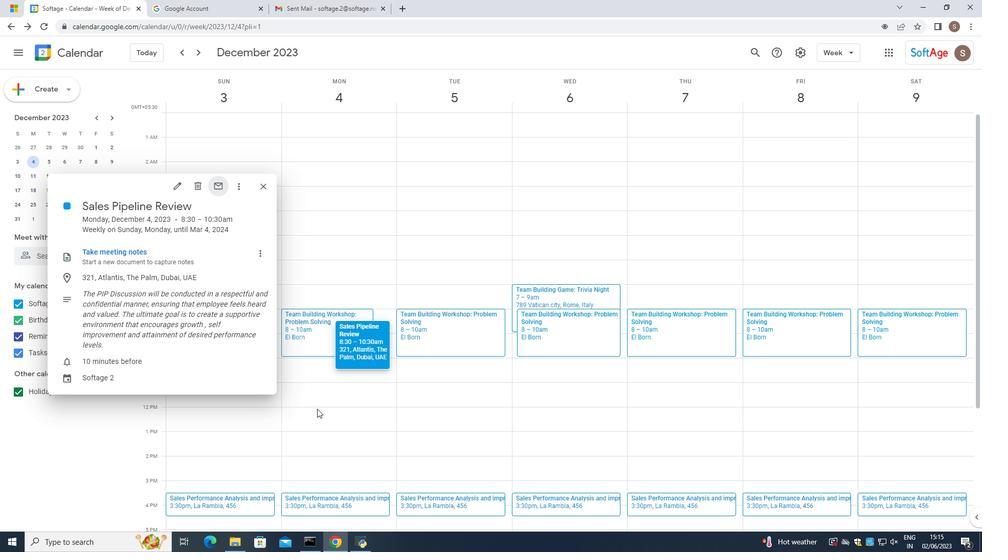 
Action: Mouse moved to (426, 267)
Screenshot: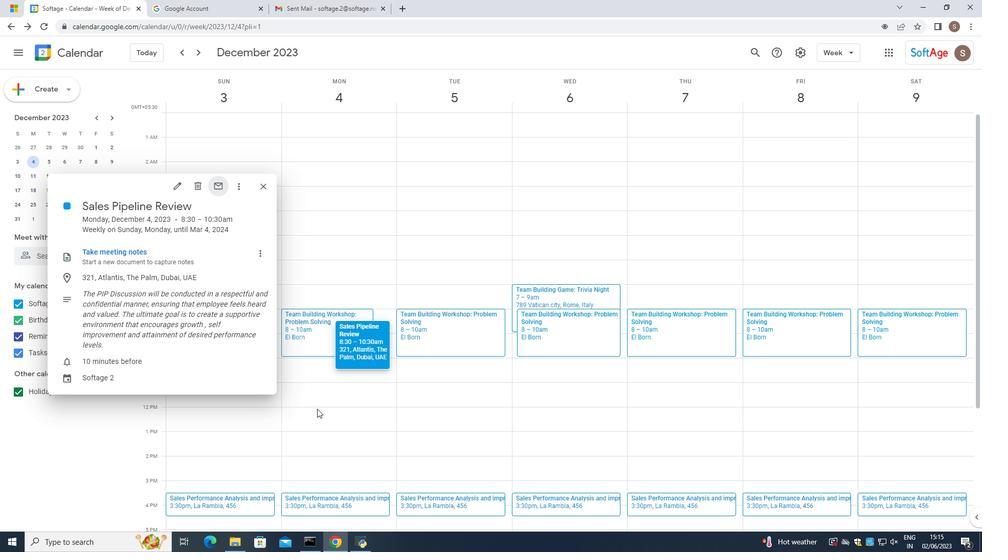 
Action: Mouse pressed left at (426, 267)
Screenshot: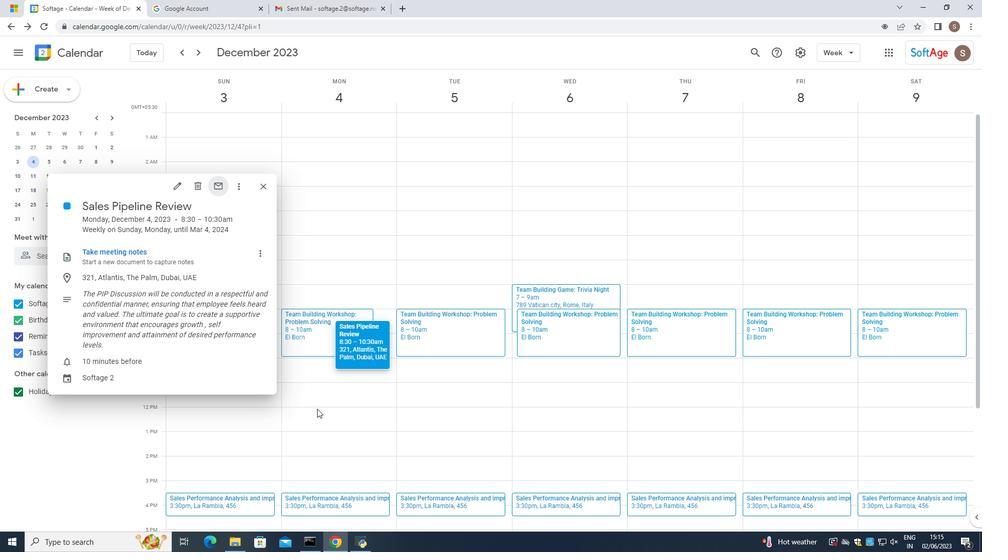 
Action: Mouse moved to (565, 375)
Screenshot: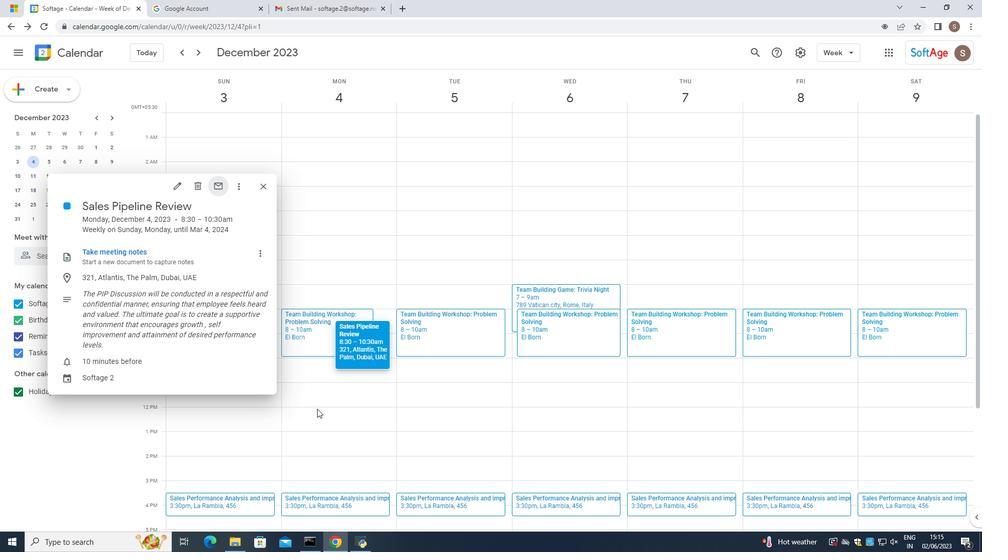 
Action: Mouse pressed left at (565, 375)
Screenshot: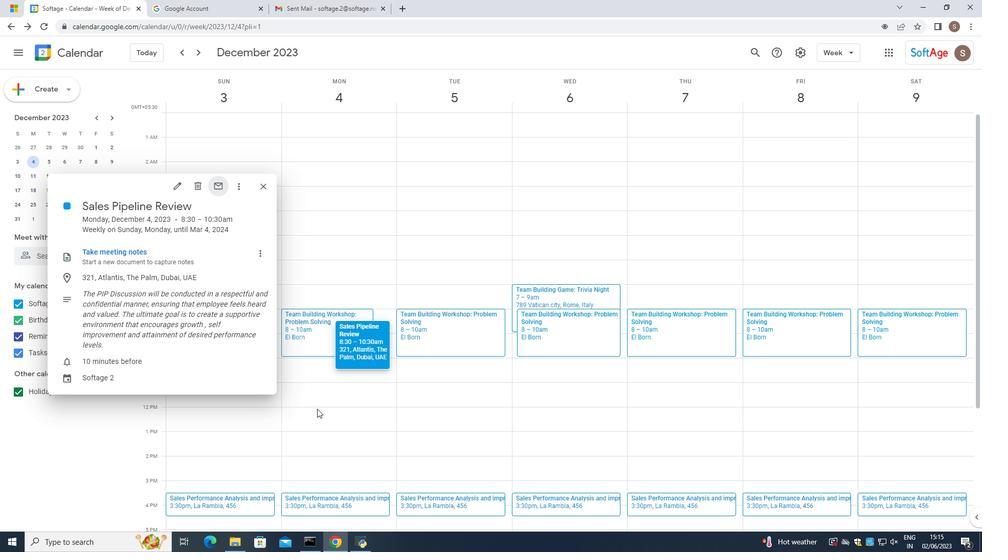 
Action: Mouse moved to (481, 175)
Screenshot: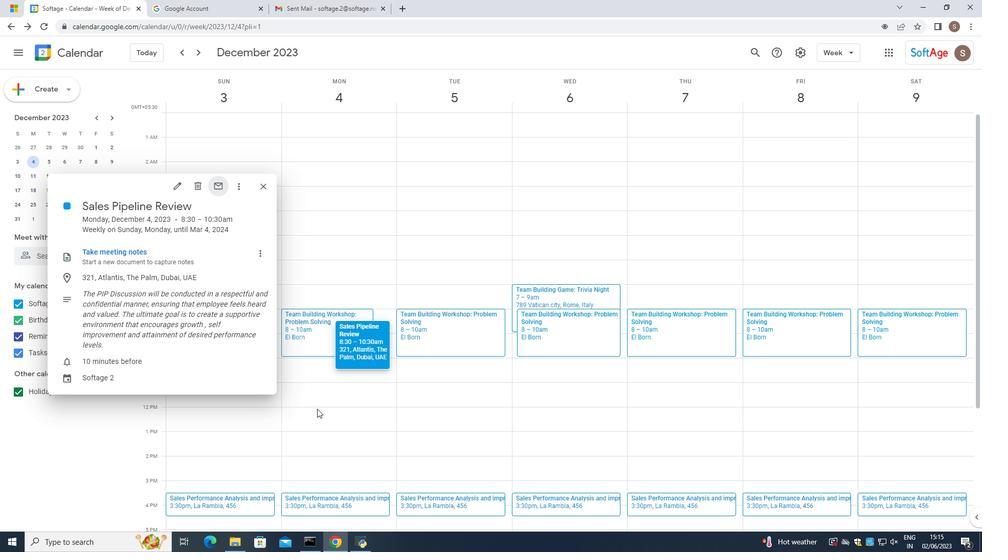 
Action: Mouse pressed left at (481, 175)
Screenshot: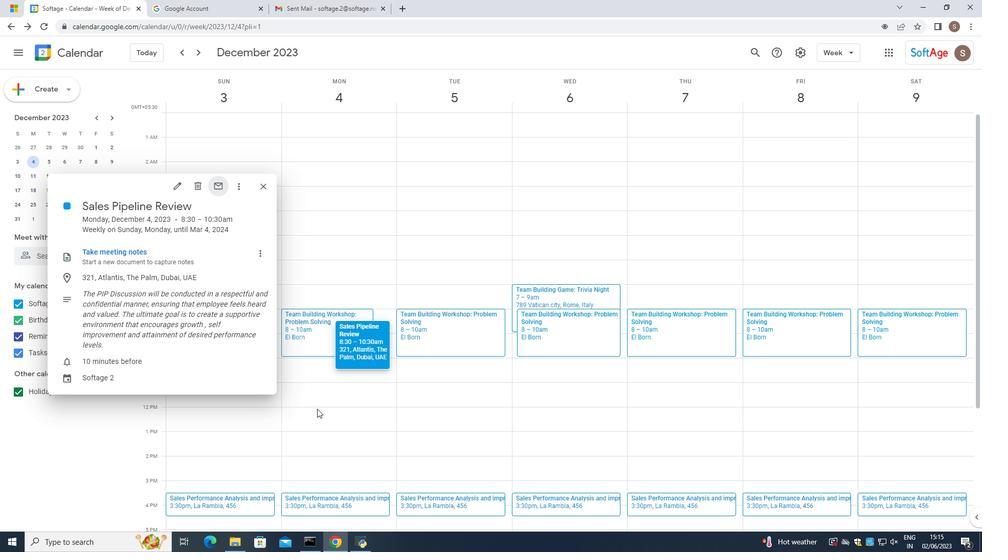
Action: Mouse moved to (440, 203)
Screenshot: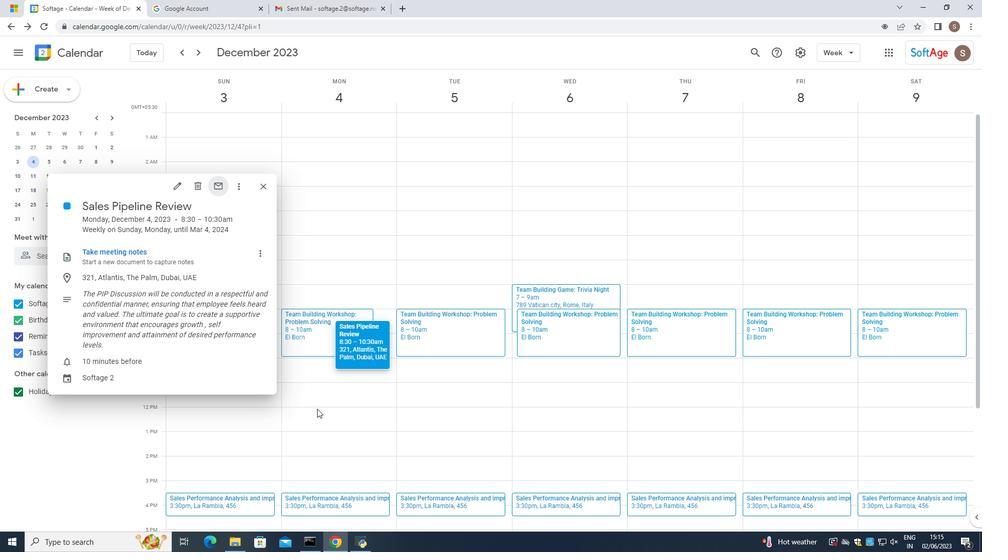 
Action: Mouse pressed left at (440, 203)
Screenshot: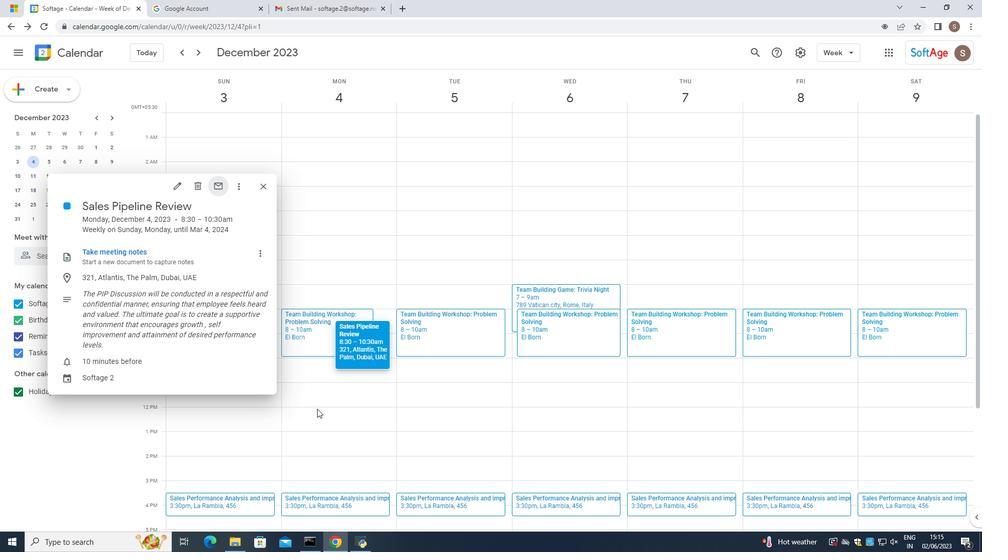
Action: Mouse moved to (412, 268)
Screenshot: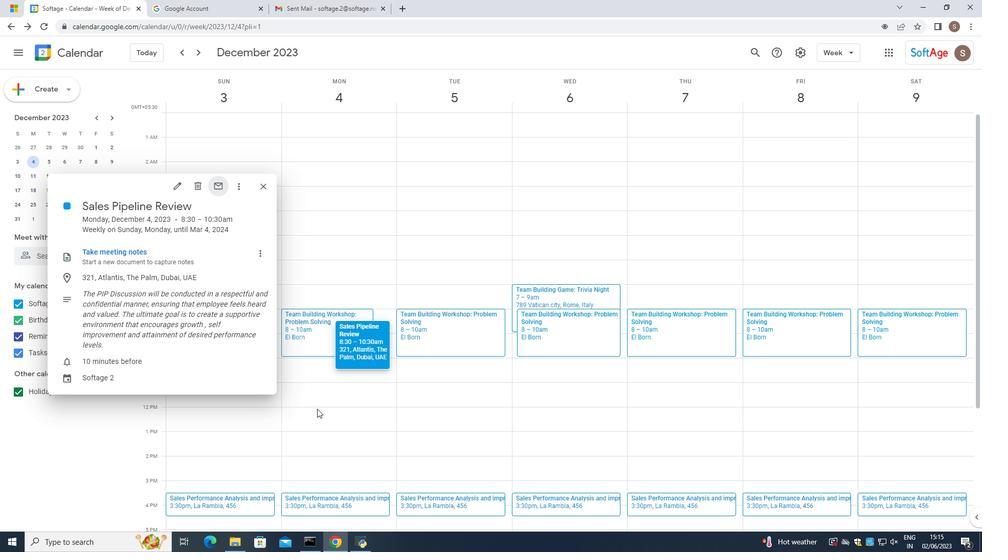 
Action: Mouse pressed left at (412, 268)
Screenshot: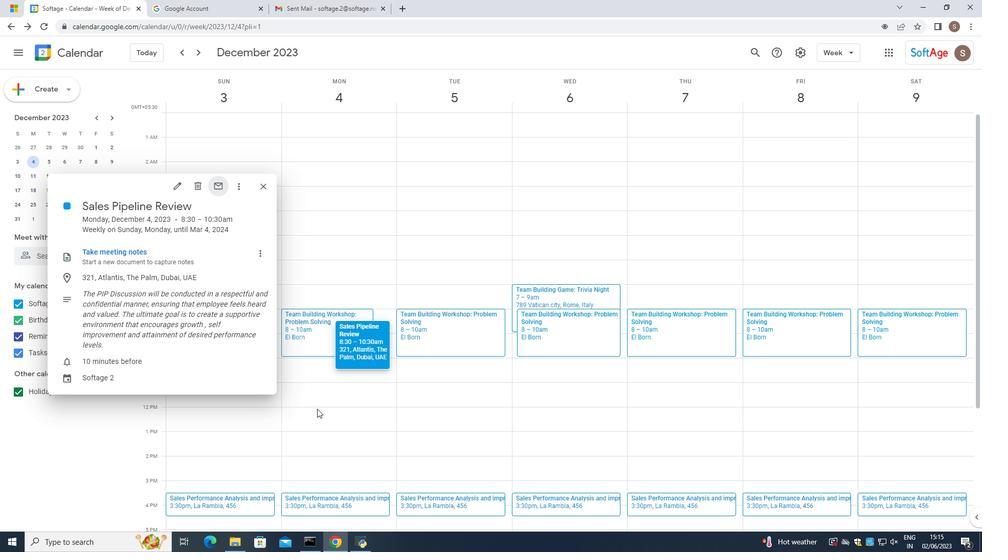 
Action: Mouse moved to (426, 264)
Screenshot: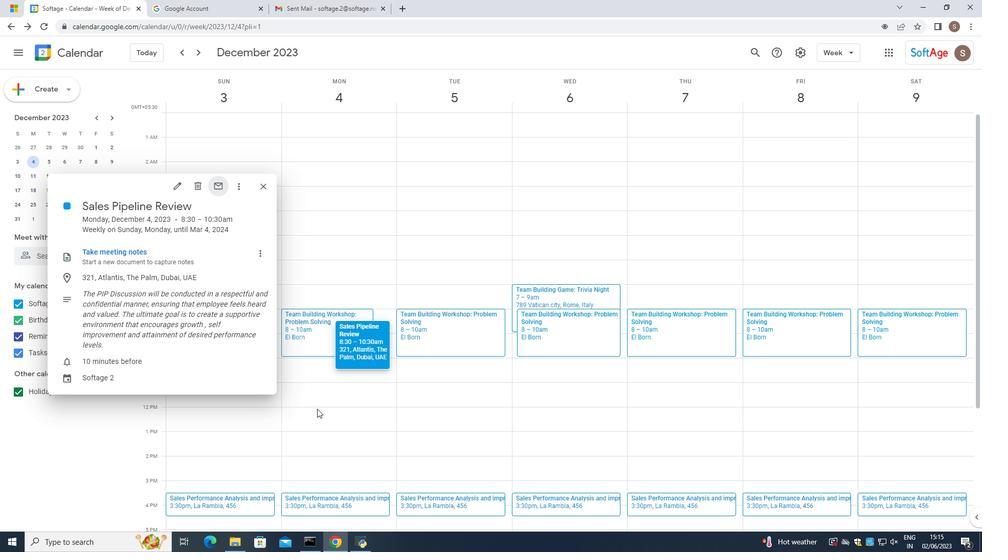 
Action: Mouse pressed left at (426, 264)
Screenshot: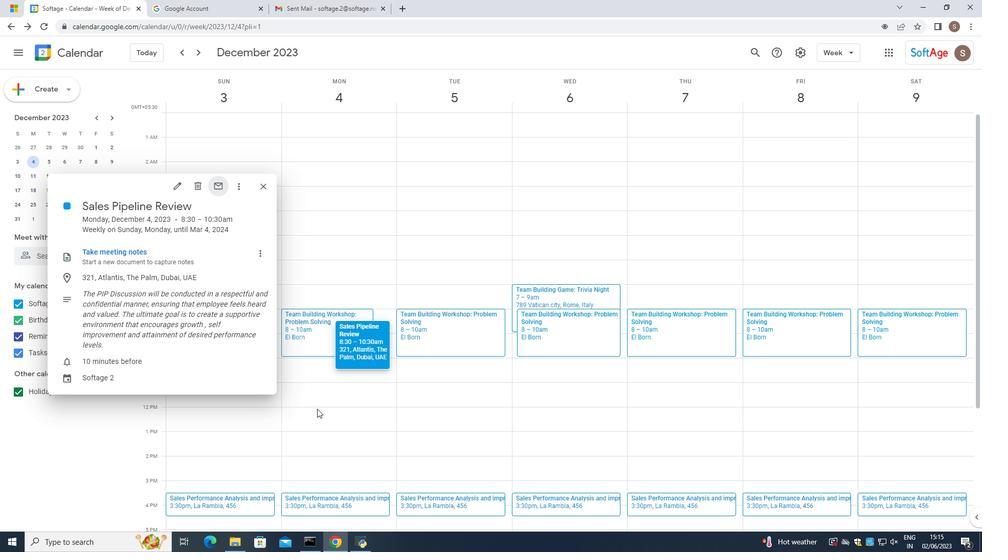 
Action: Mouse moved to (410, 308)
Screenshot: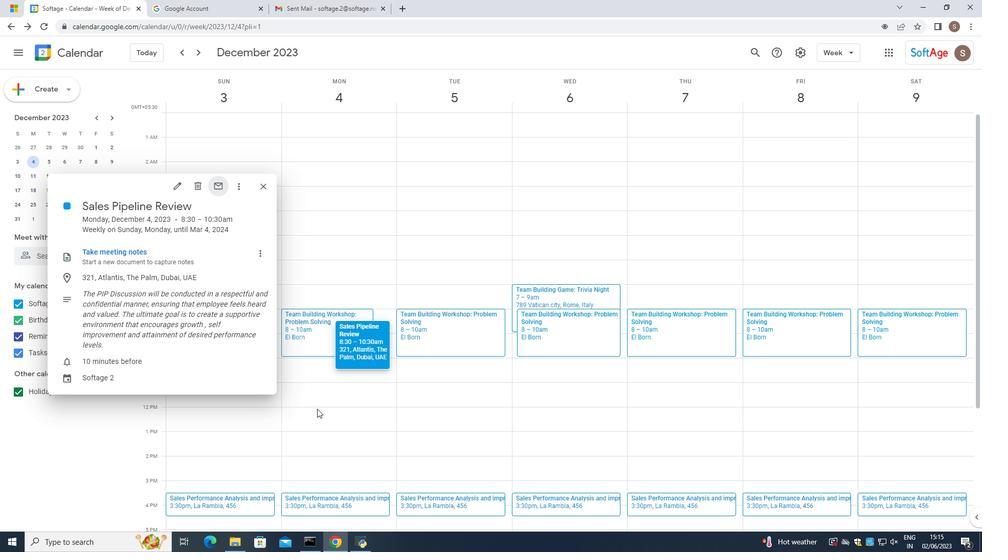 
Action: Mouse pressed left at (410, 308)
Screenshot: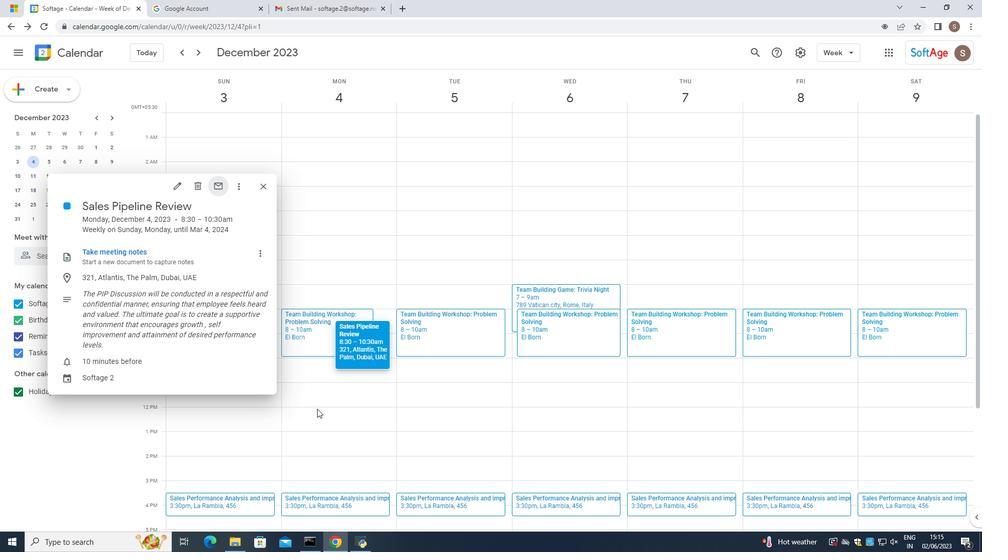 
Action: Mouse moved to (564, 376)
Screenshot: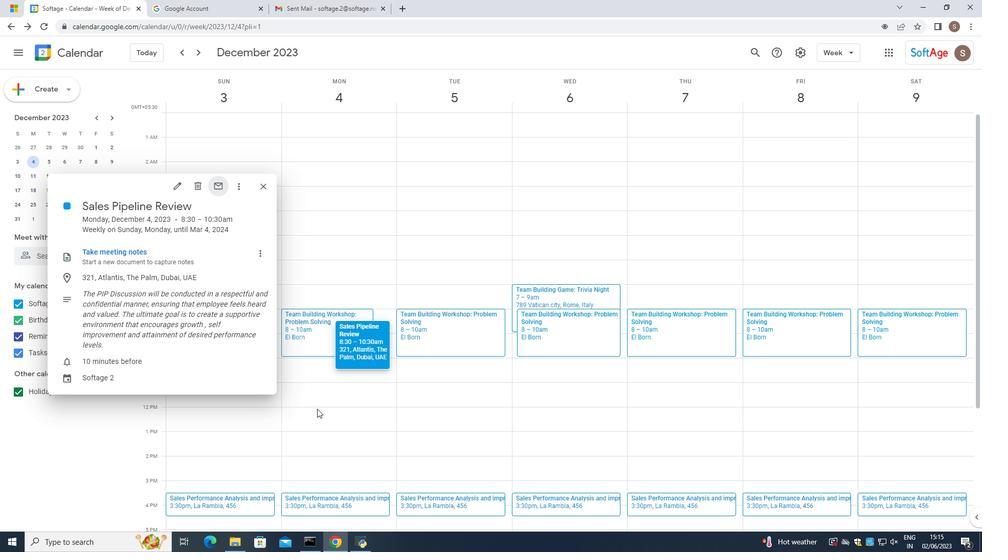 
Action: Mouse pressed left at (564, 376)
Screenshot: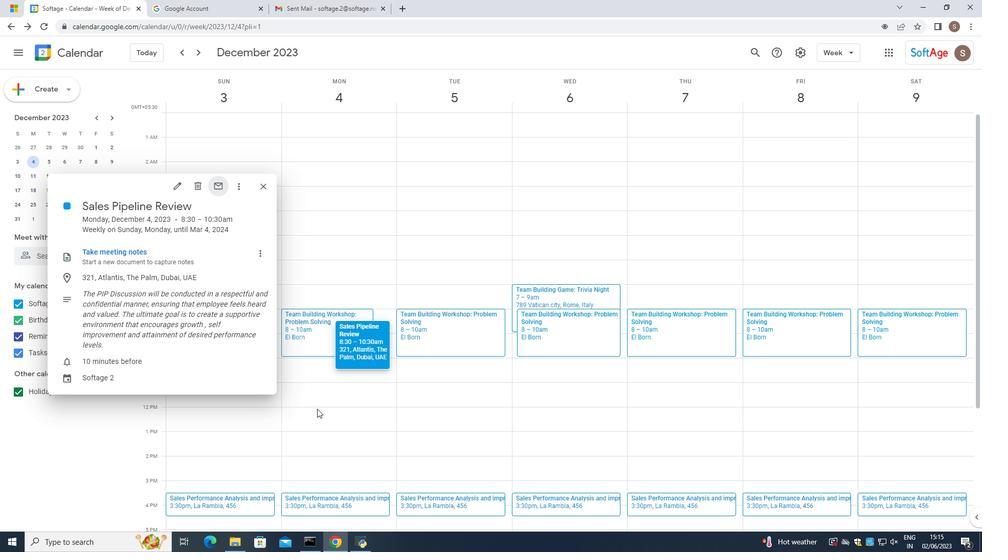 
Action: Mouse moved to (459, 186)
Screenshot: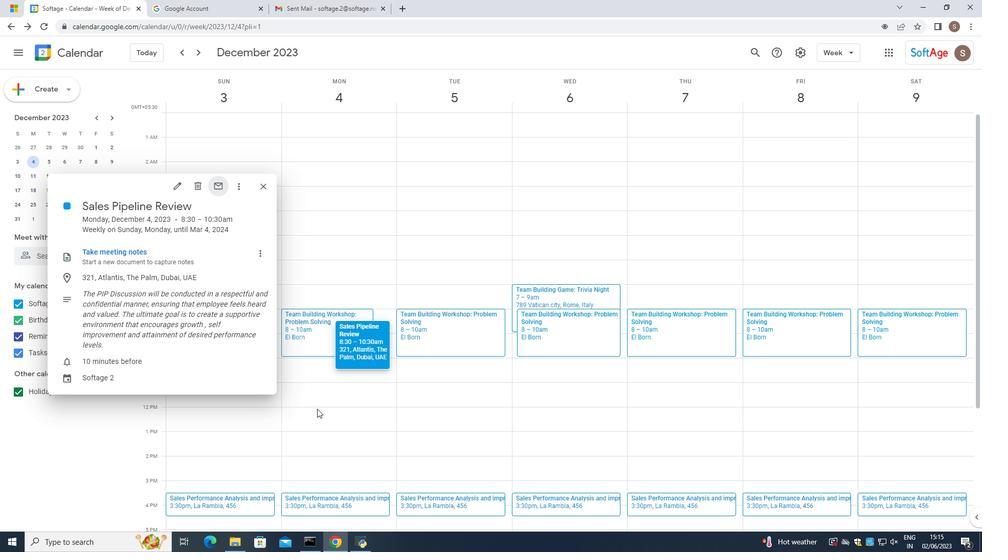 
Action: Mouse pressed left at (459, 186)
